 Task: Open a blank google sheet and write heading  Expense ManagerAdd Datesin a column and its values below  '2023-05-01, 2023-05-03, 2023-05-05, 2023-05-10, 2023-05-15, 2023-05-20, 2023-05-25 & 2023-05-31'Add Categories in next column and its values below  Food, Transportation, Utilities, Food, Housing, Entertainment, Utilities & FoodAdd Descriptionsin next column and its values below  Grocery Store, Bus Fare, Internet Bill, Restaurant, Rent, Movie Tickets, Electricity Bill & Grocery StoreAdd Amountin next column and its values below  $50, $5, $60, $30, $800, $20, $70 & $40Save page Budget Template
Action: Mouse moved to (1314, 106)
Screenshot: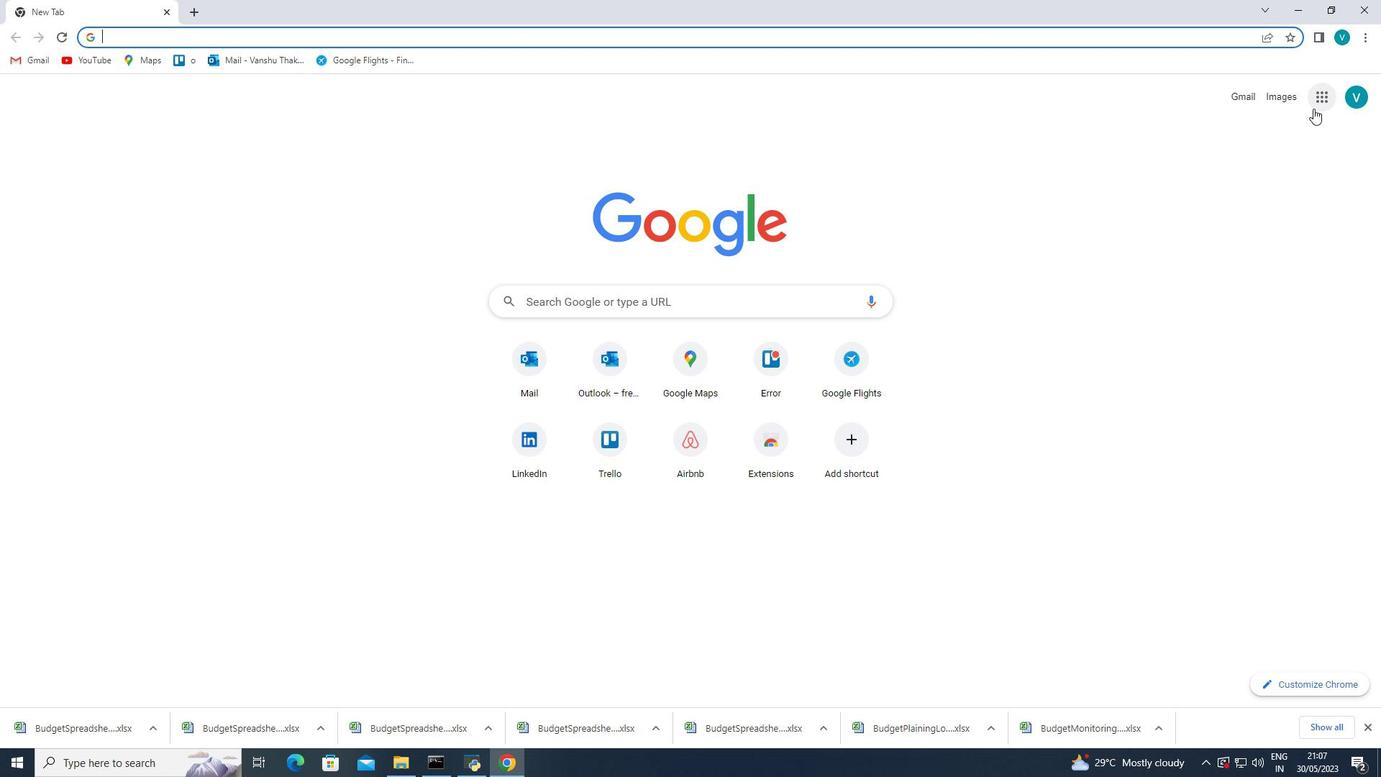 
Action: Mouse pressed left at (1314, 106)
Screenshot: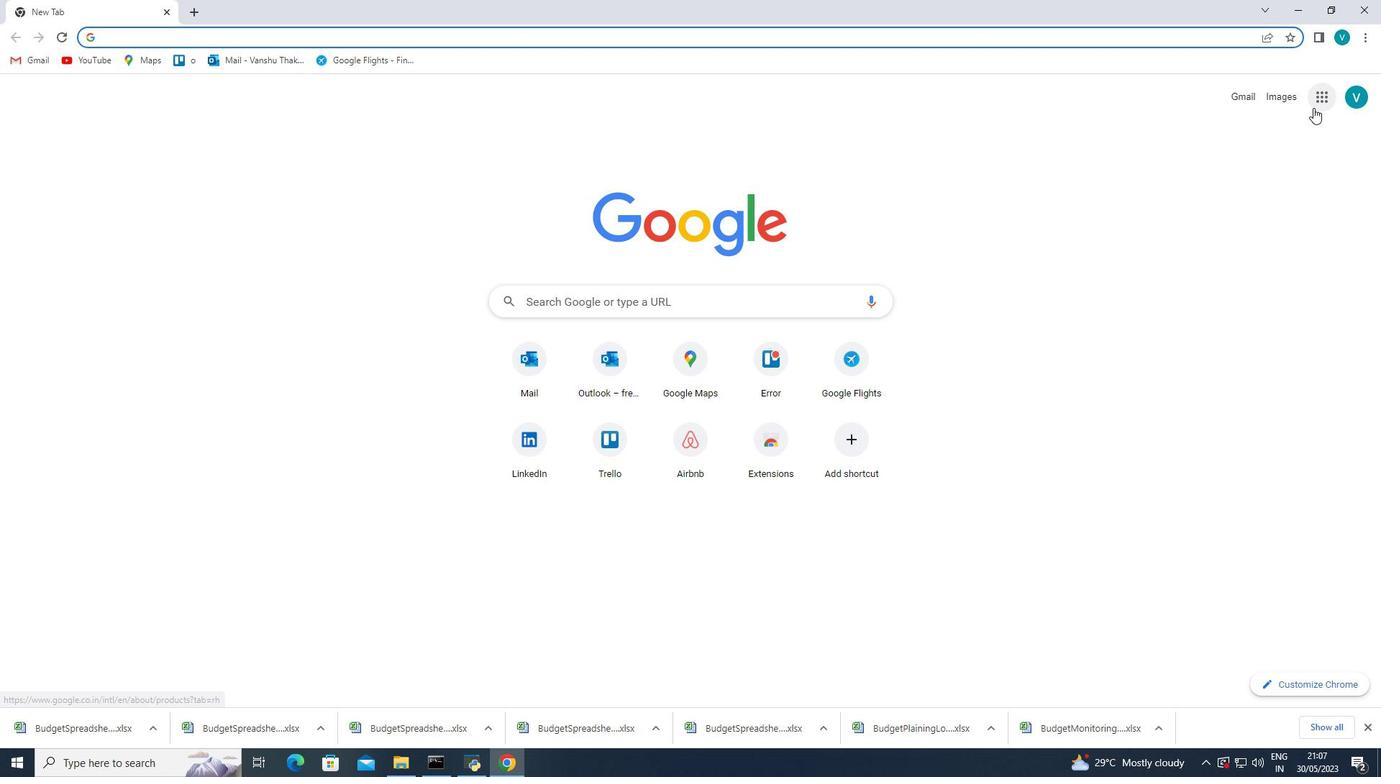 
Action: Mouse moved to (1340, 323)
Screenshot: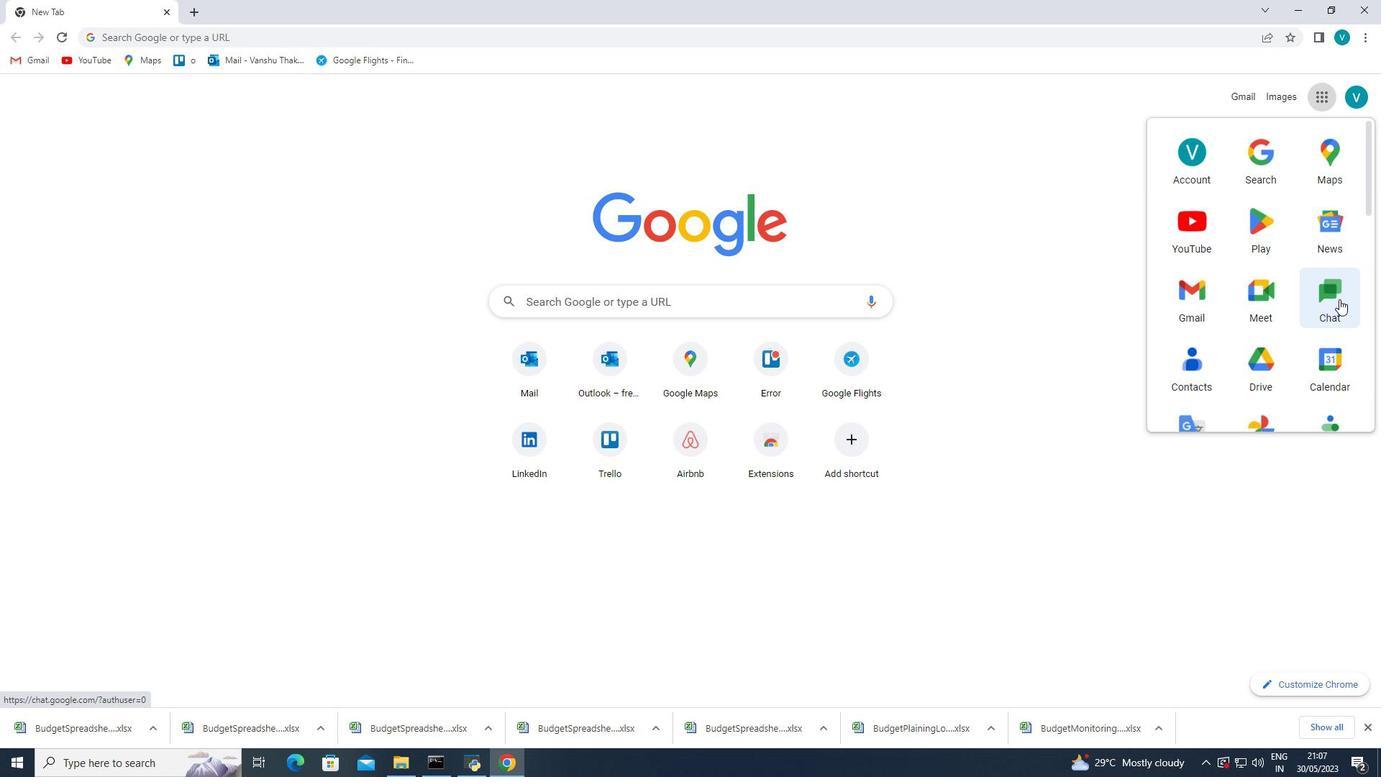 
Action: Mouse scrolled (1340, 322) with delta (0, 0)
Screenshot: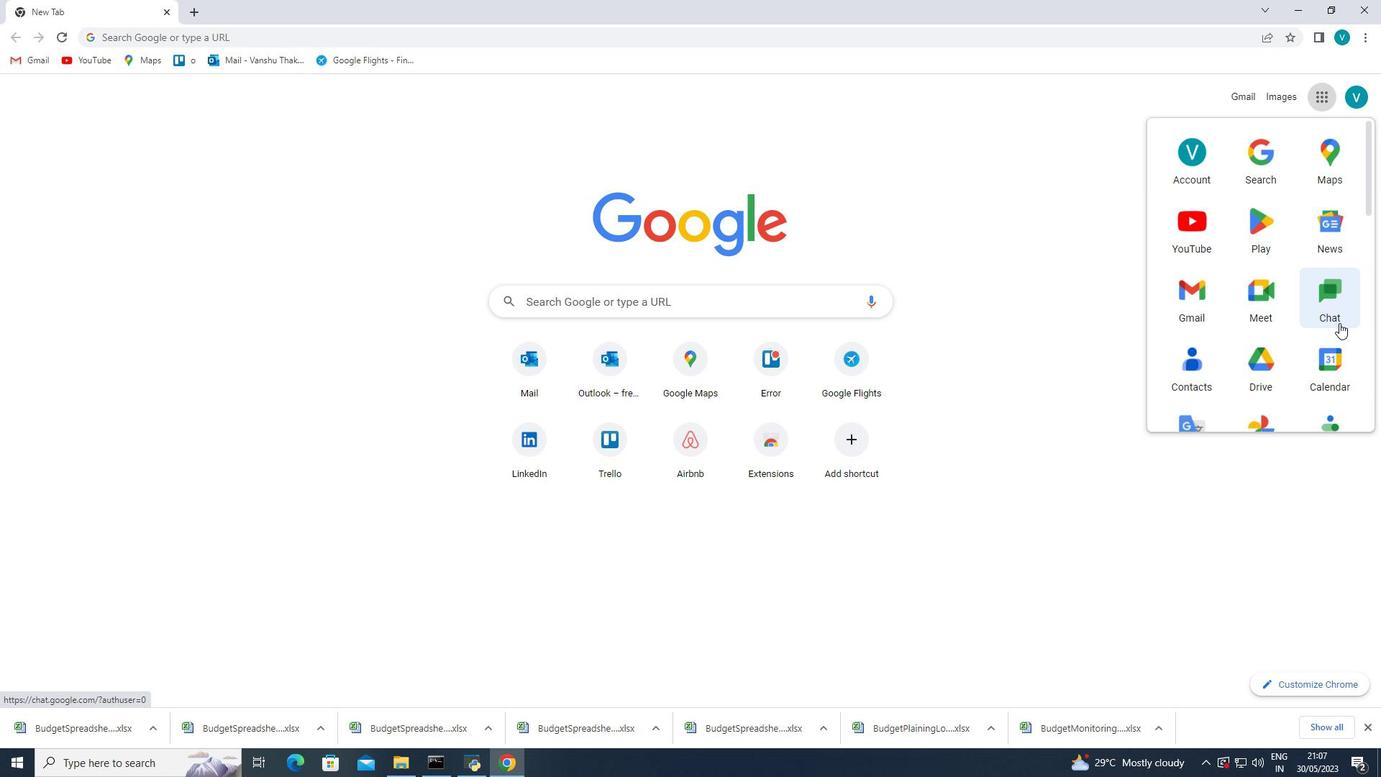 
Action: Mouse scrolled (1340, 322) with delta (0, 0)
Screenshot: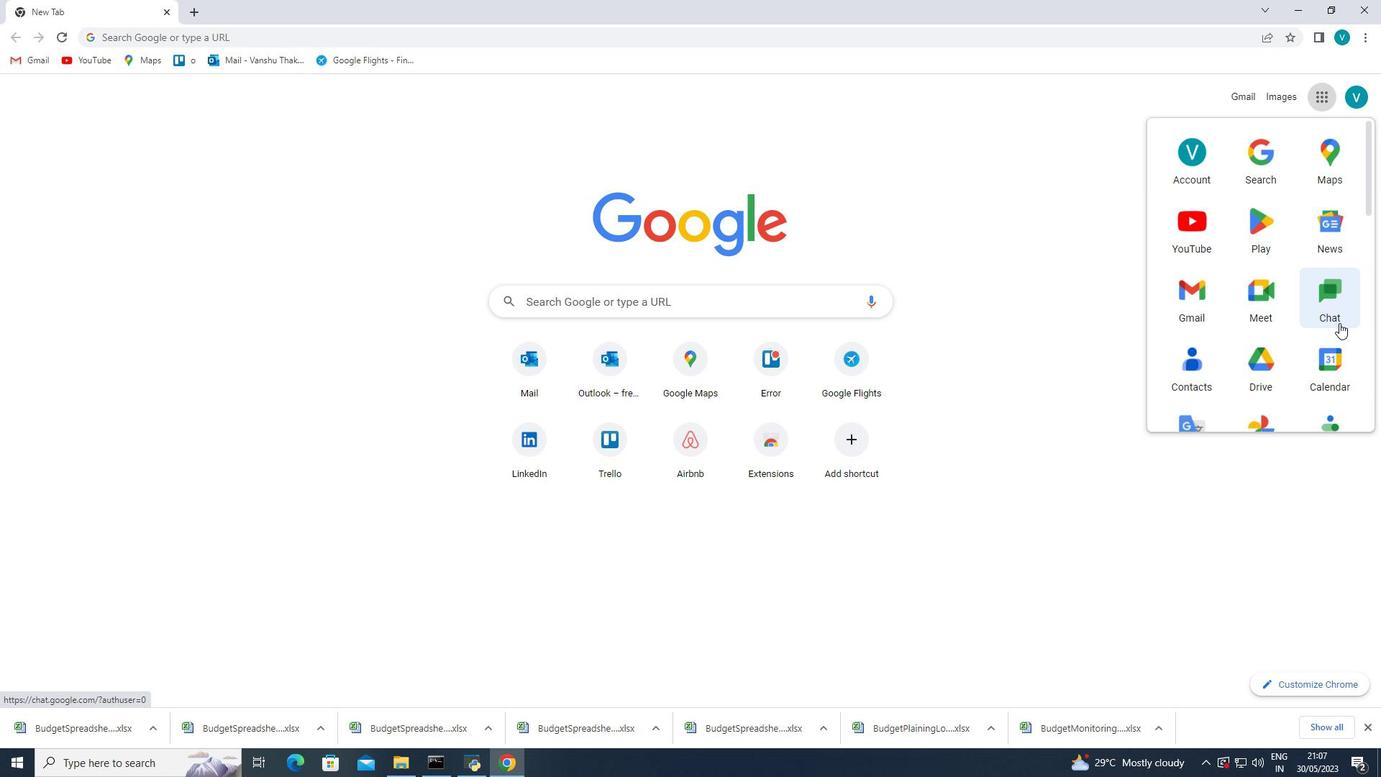 
Action: Mouse scrolled (1340, 322) with delta (0, 0)
Screenshot: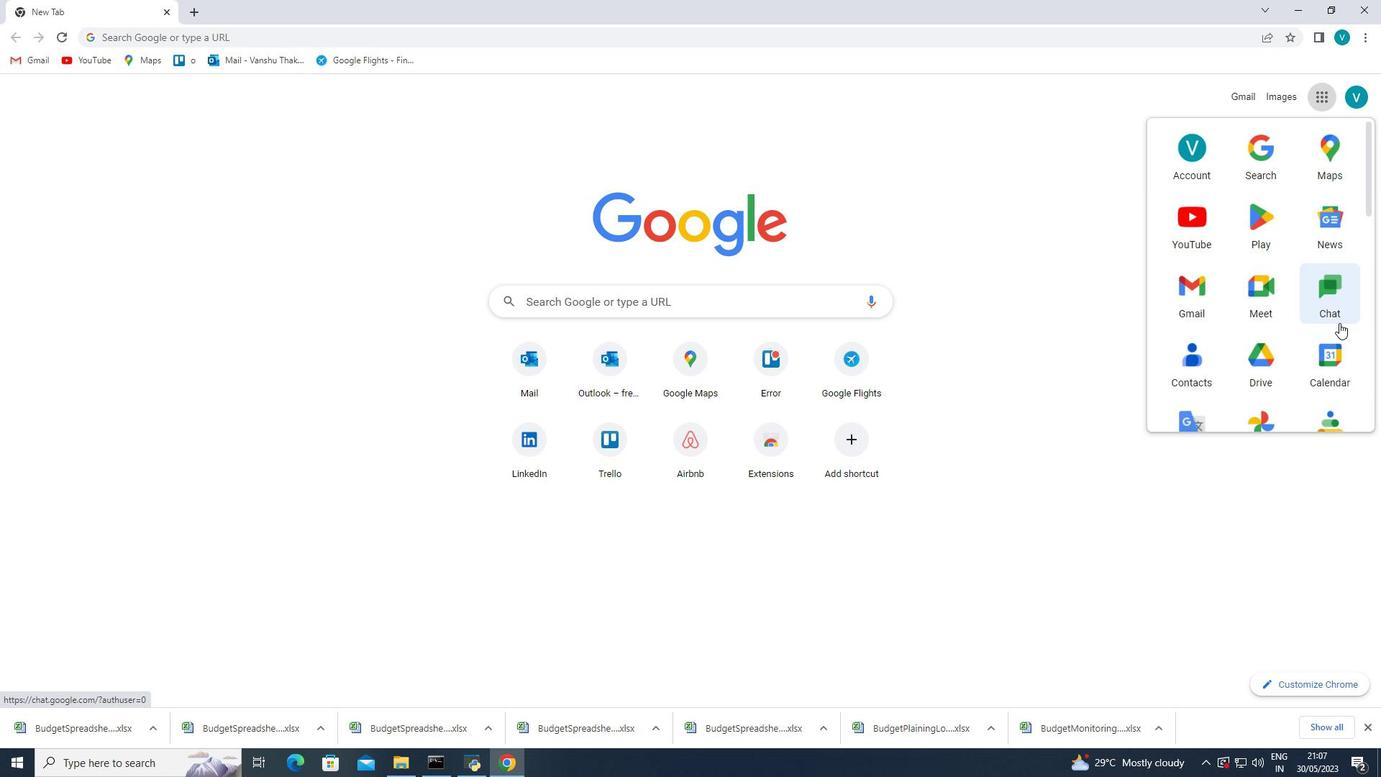 
Action: Mouse scrolled (1340, 322) with delta (0, 0)
Screenshot: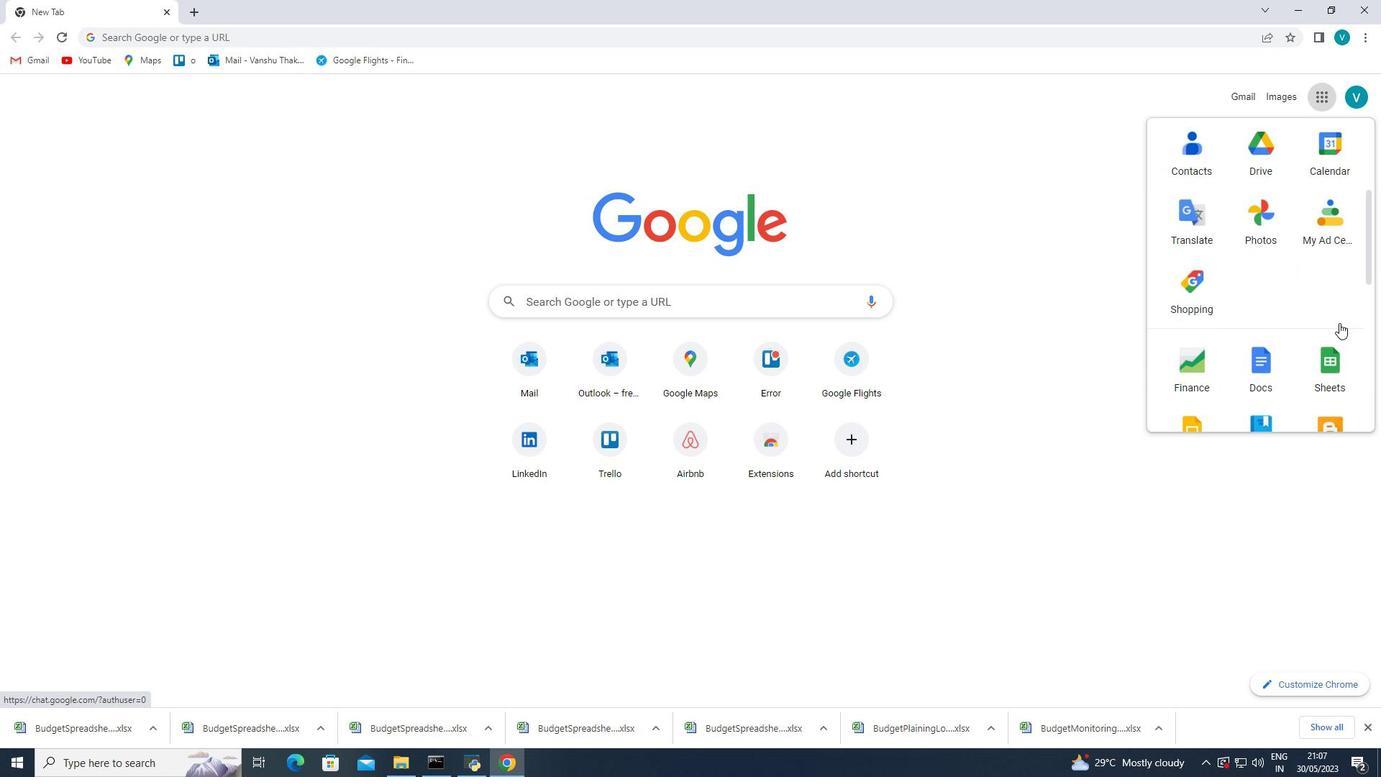 
Action: Mouse scrolled (1340, 322) with delta (0, 0)
Screenshot: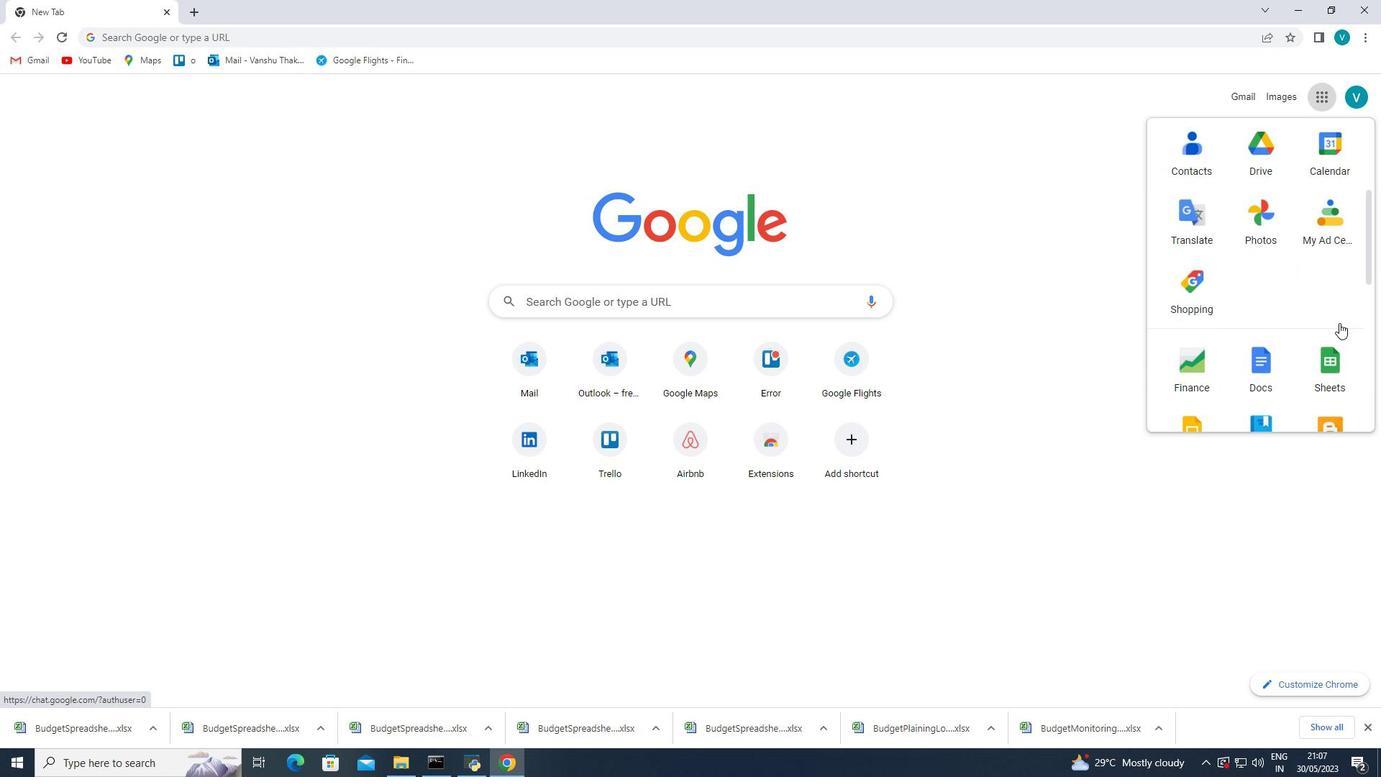 
Action: Mouse moved to (1322, 238)
Screenshot: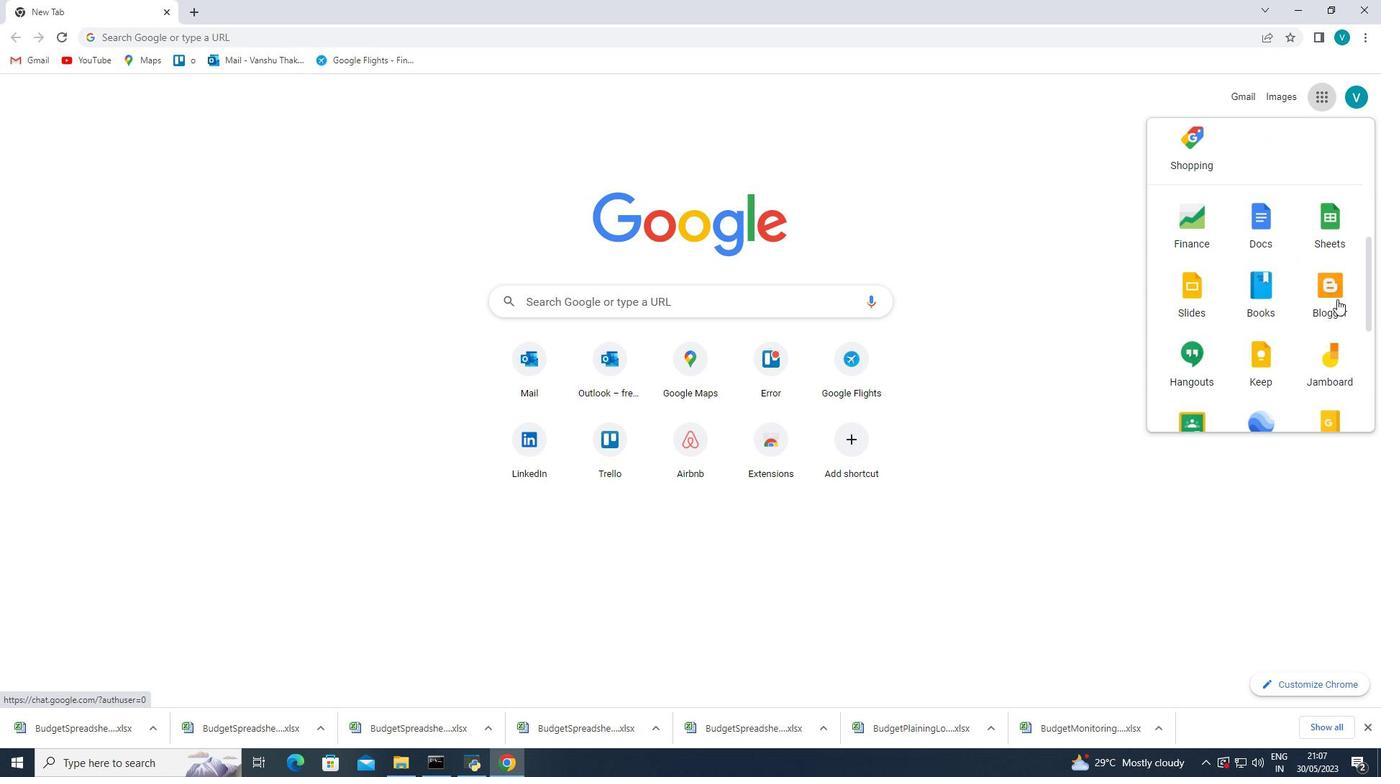 
Action: Mouse pressed left at (1322, 238)
Screenshot: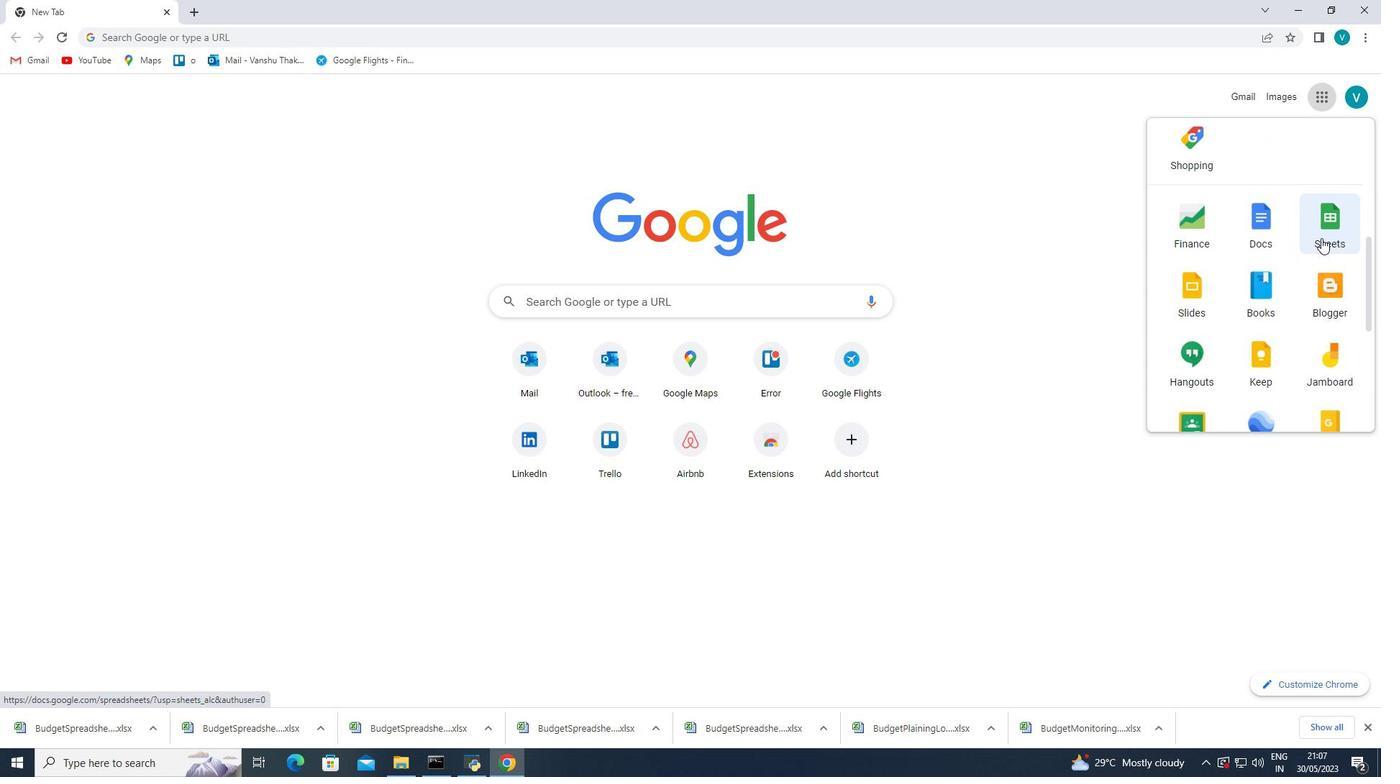 
Action: Mouse moved to (359, 218)
Screenshot: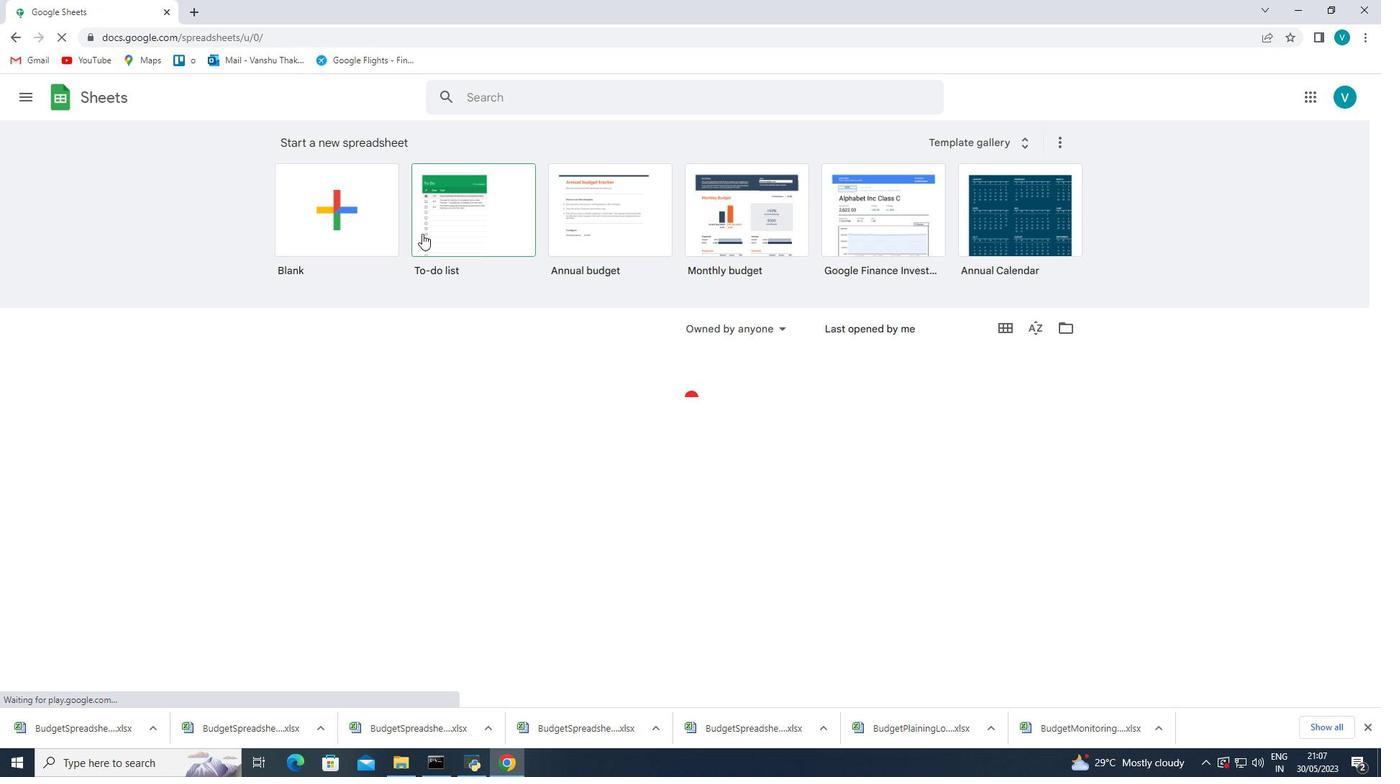 
Action: Mouse pressed left at (359, 218)
Screenshot: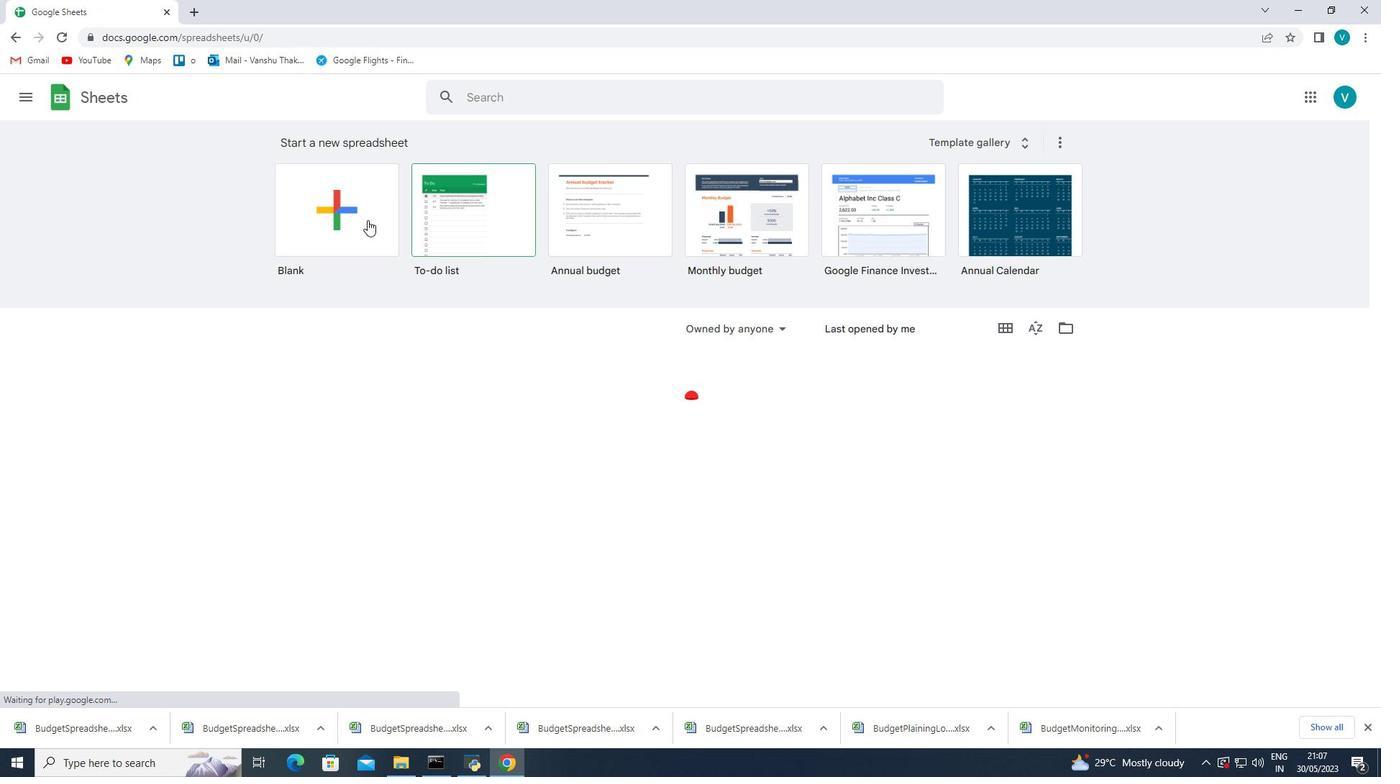 
Action: Mouse pressed left at (359, 218)
Screenshot: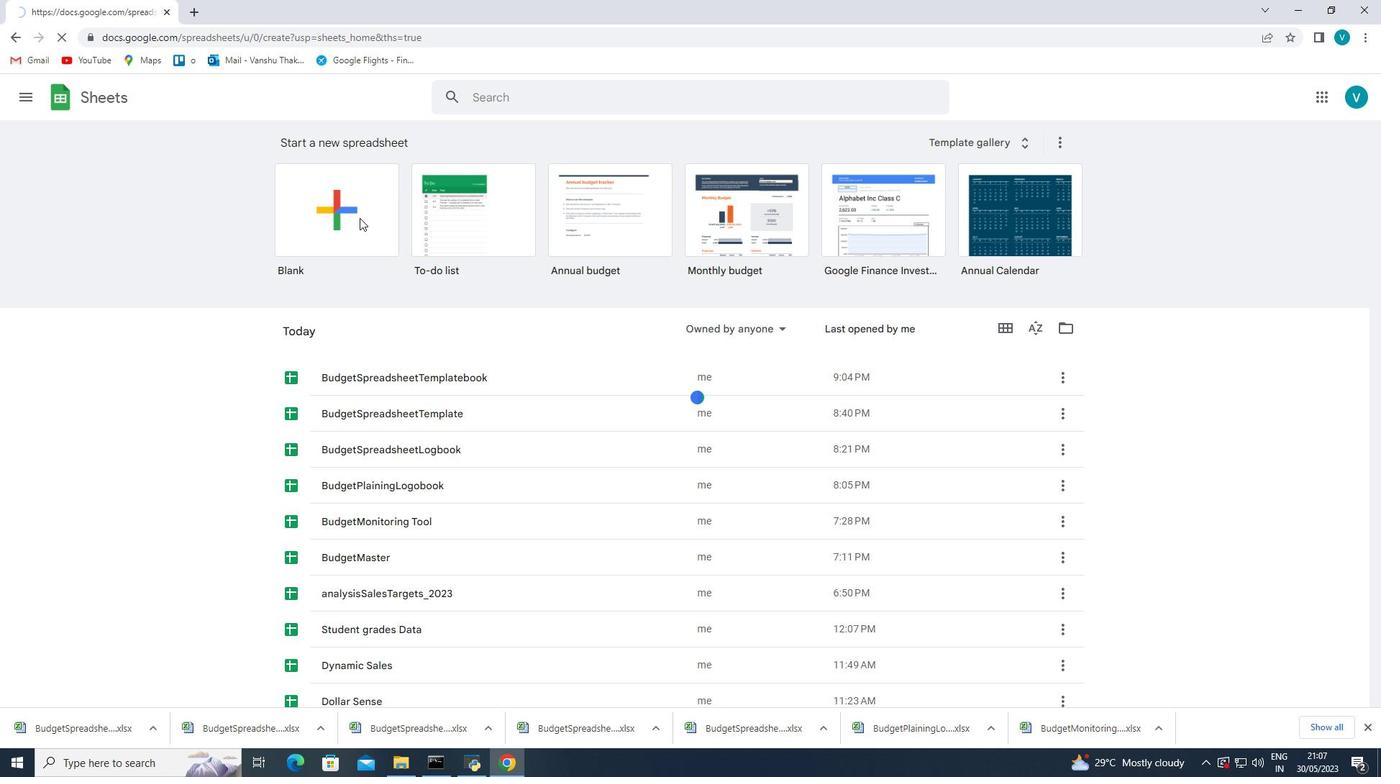 
Action: Mouse moved to (46, 200)
Screenshot: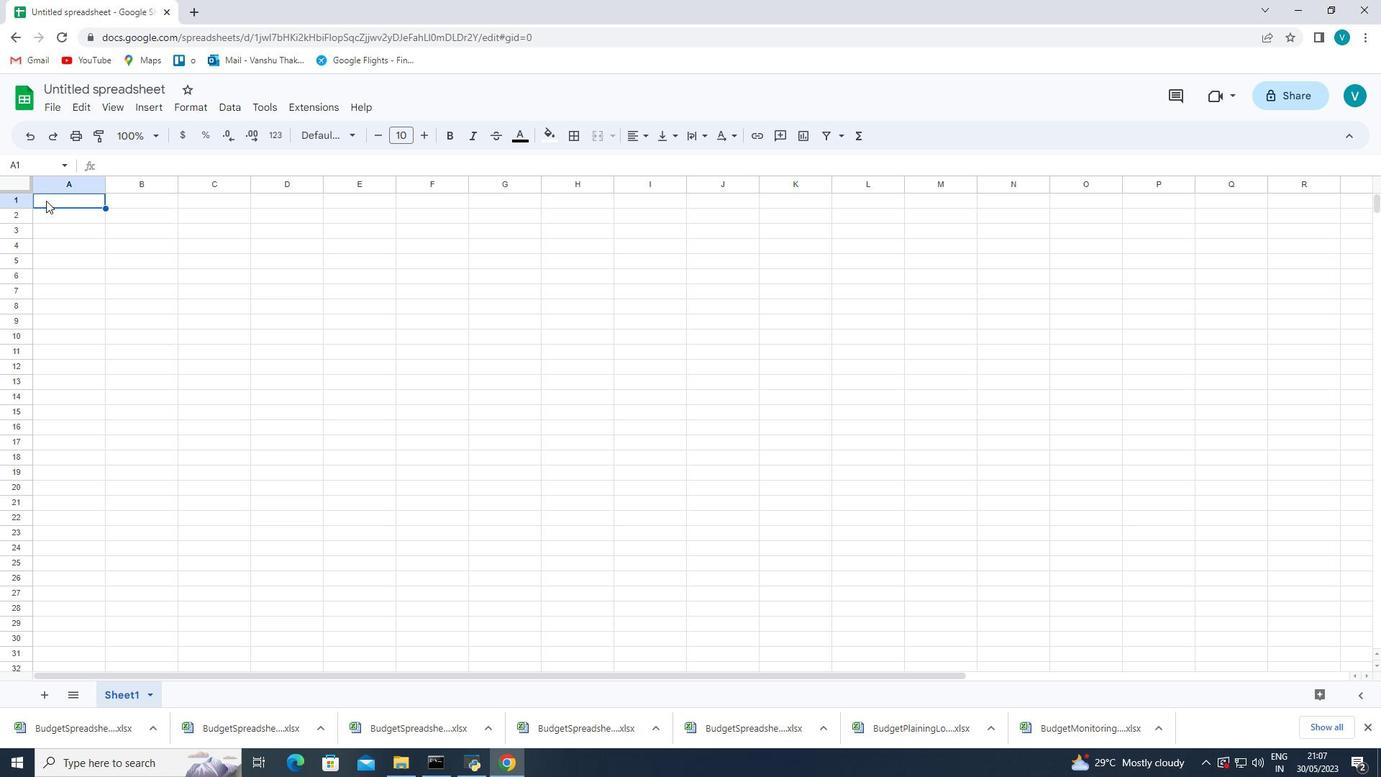 
Action: Mouse pressed left at (46, 200)
Screenshot: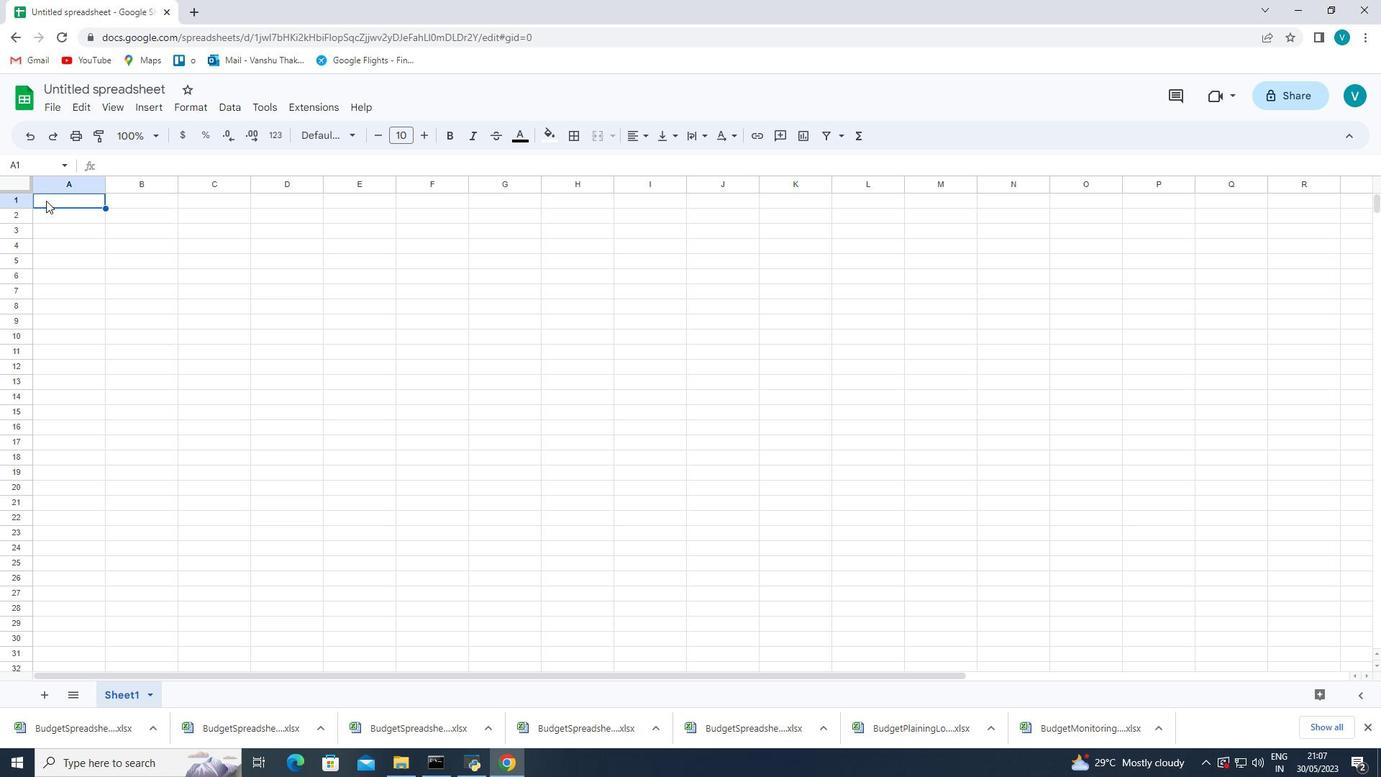 
Action: Mouse moved to (642, 255)
Screenshot: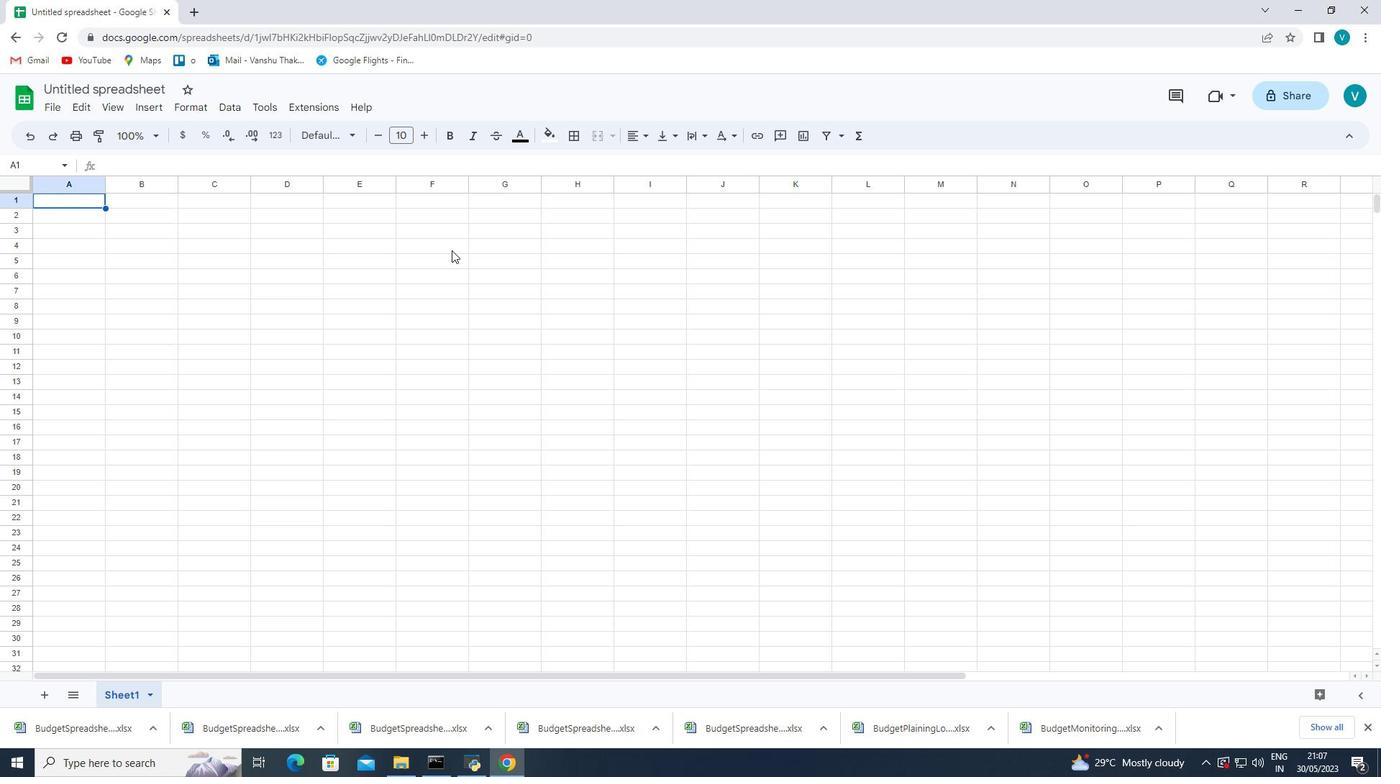 
Action: Key pressed <Key.shift><Key.shift><Key.shift><Key.shift><Key.shift><Key.shift><Key.shift><Key.shift><Key.shift><Key.shift>Expense<Key.space><Key.shift><Key.shift><Key.shift><Key.shift>Man
Screenshot: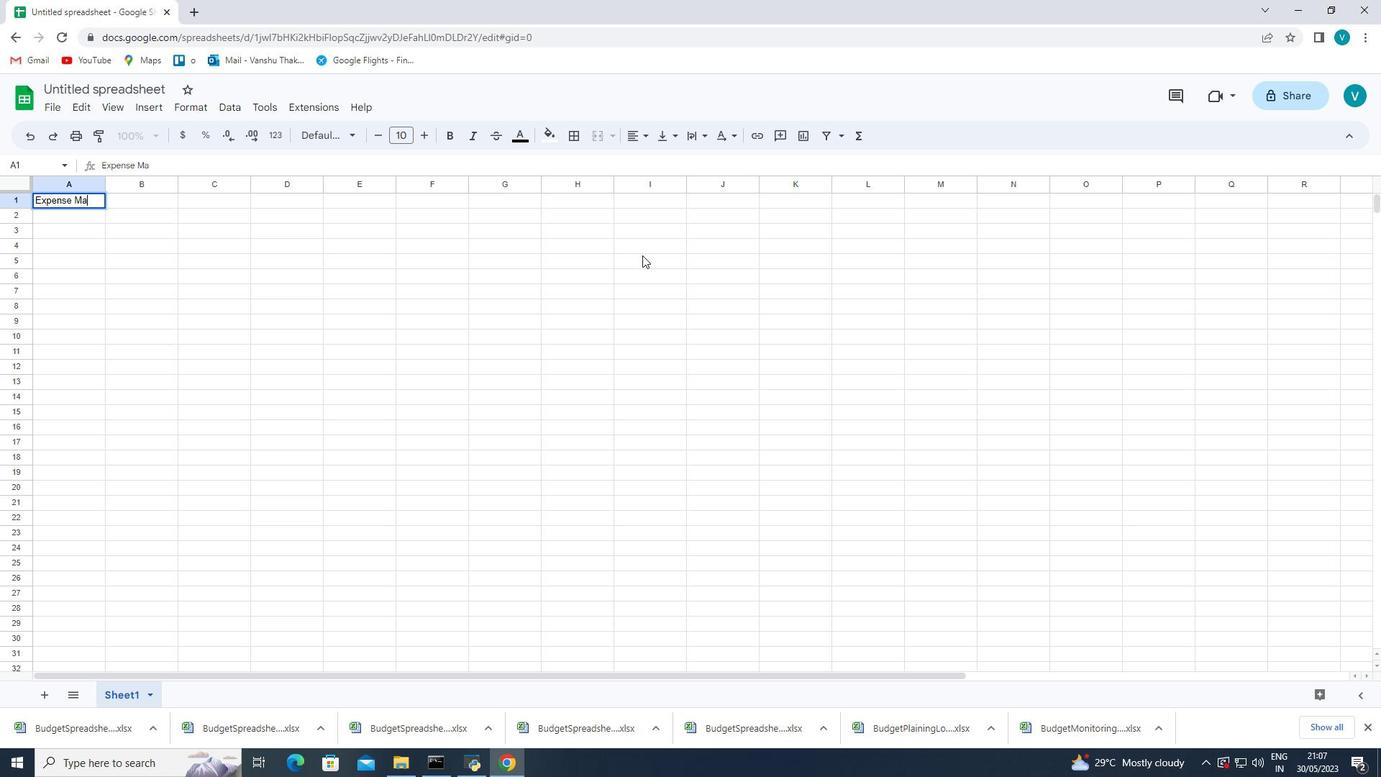 
Action: Mouse moved to (643, 254)
Screenshot: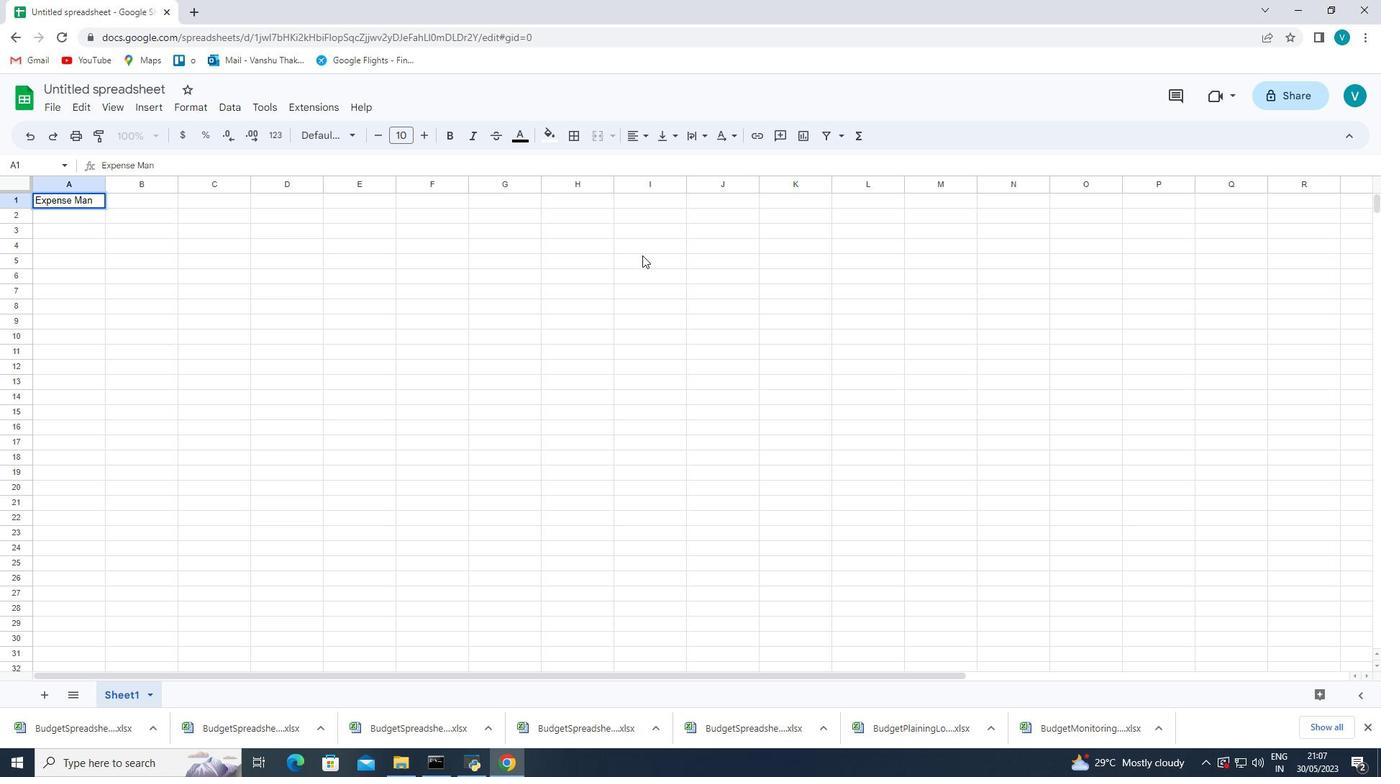 
Action: Key pressed ager<Key.space><Key.enter><Key.shift>Date<Key.right><Key.shift>Categories<Key.space><Key.right><Key.shift>Descriptions<Key.space><Key.right><Key.shift><Key.shift><Key.shift><Key.shift><Key.shift><Key.shift><Key.shift><Key.shift><Key.shift><Key.shift><Key.shift>Amount
Screenshot: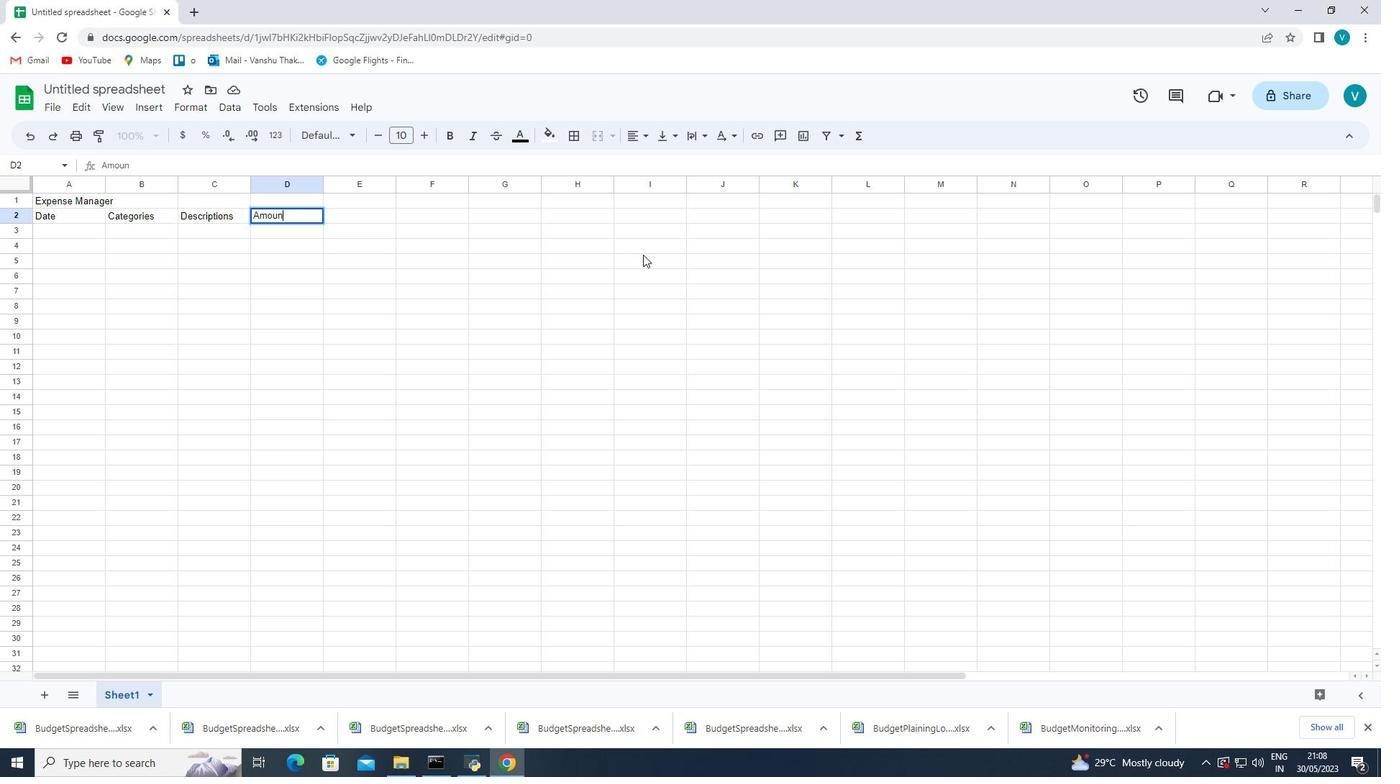 
Action: Mouse moved to (617, 385)
Screenshot: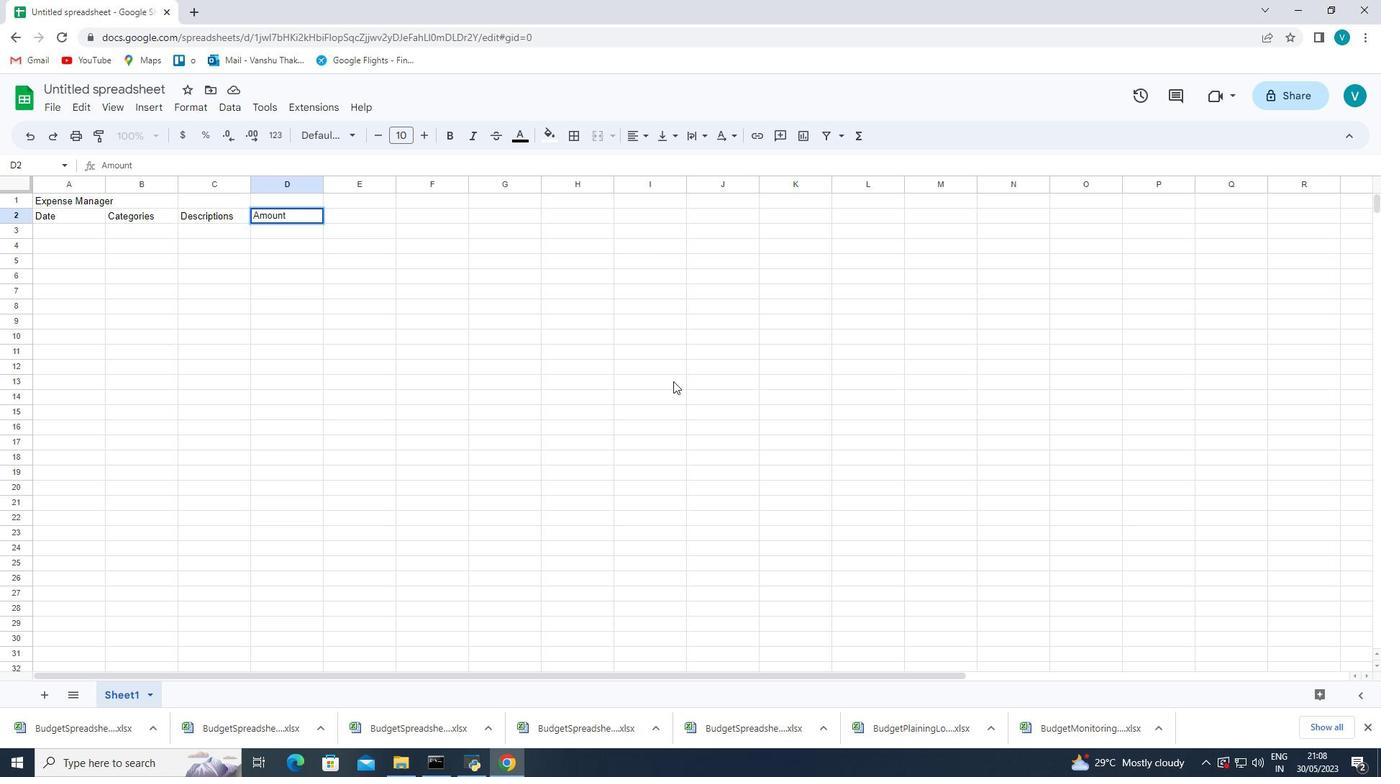 
Action: Mouse pressed left at (617, 385)
Screenshot: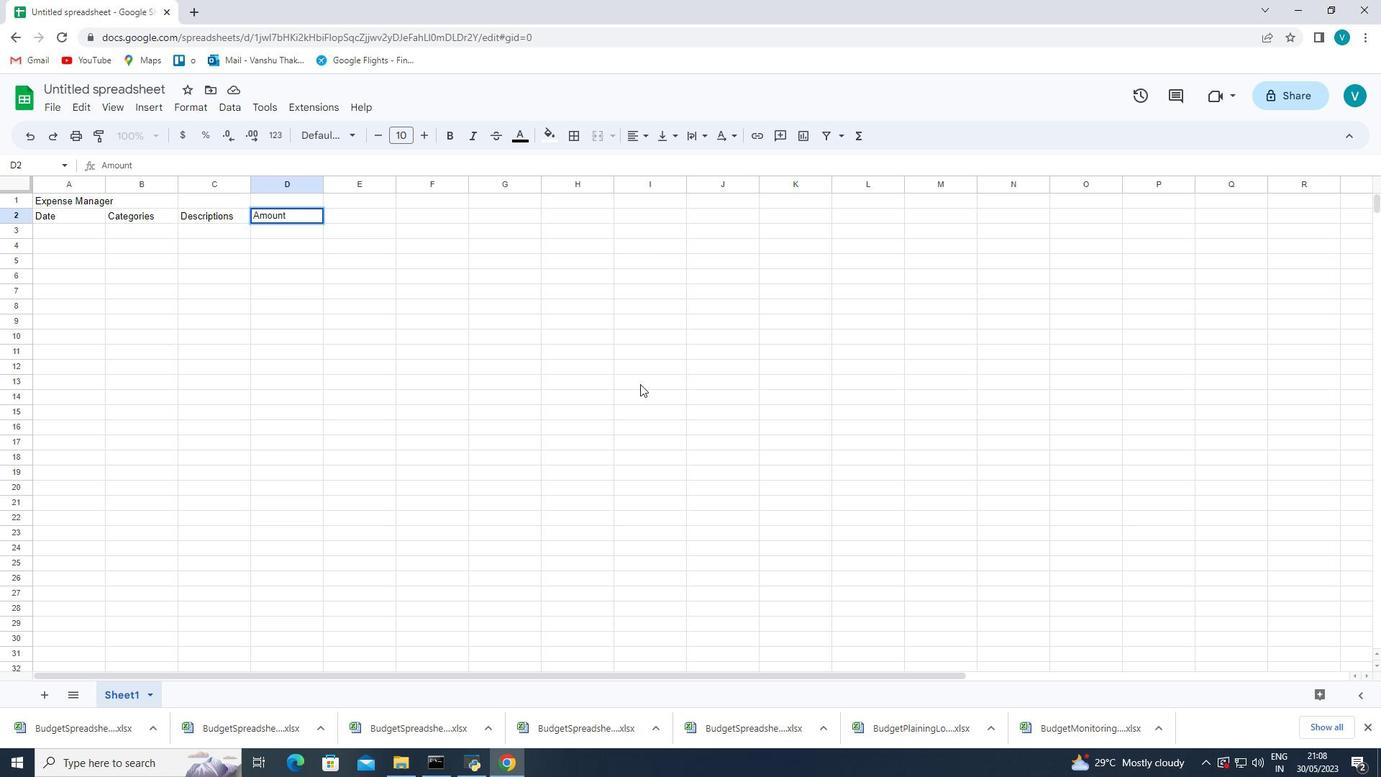 
Action: Mouse moved to (79, 234)
Screenshot: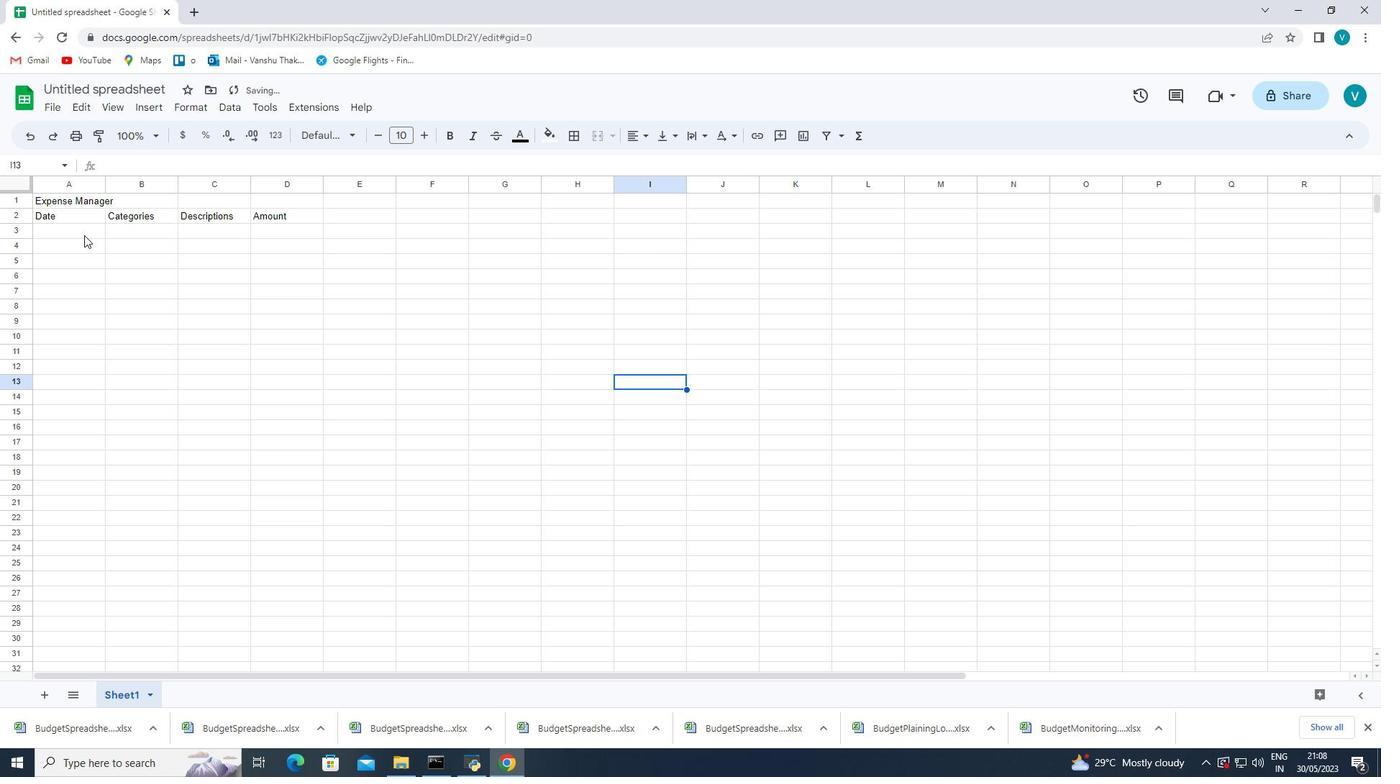 
Action: Mouse pressed left at (79, 234)
Screenshot: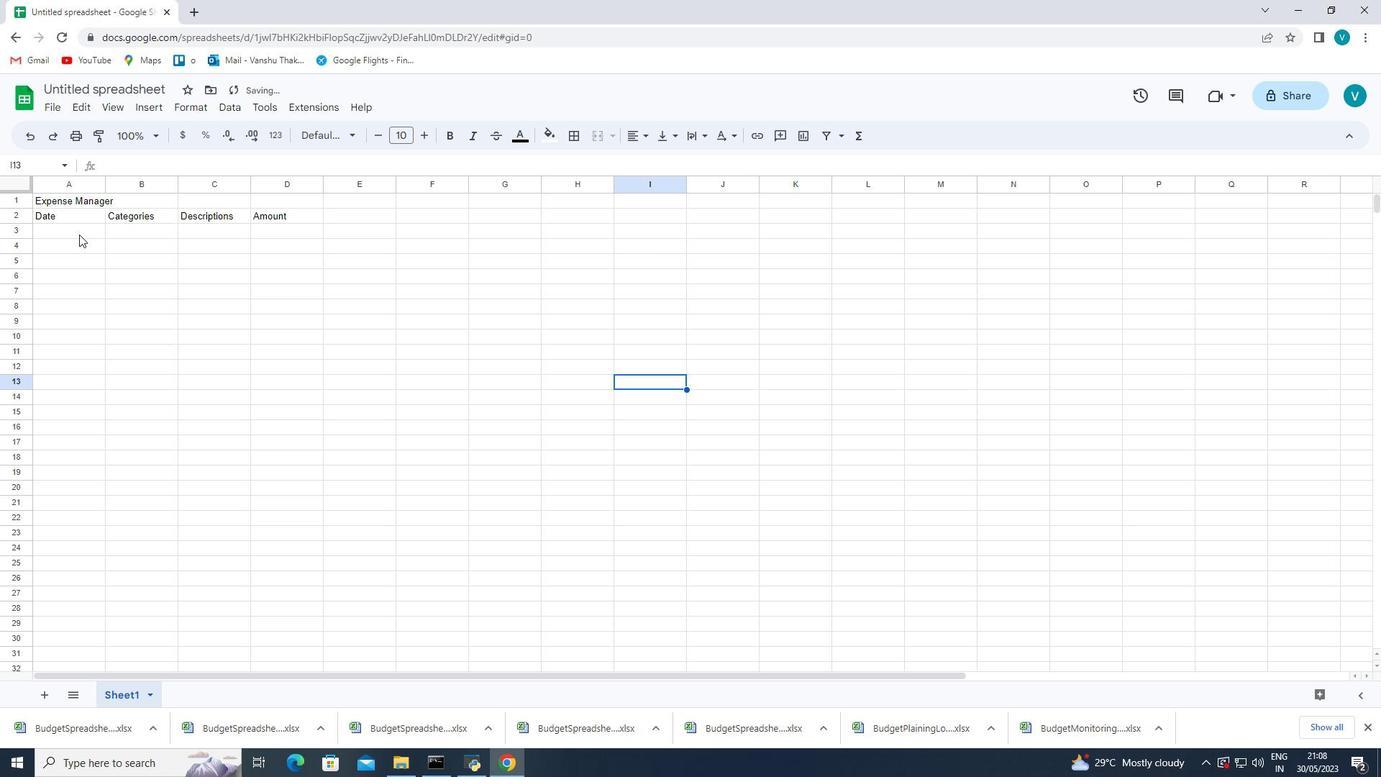 
Action: Mouse moved to (1381, 0)
Screenshot: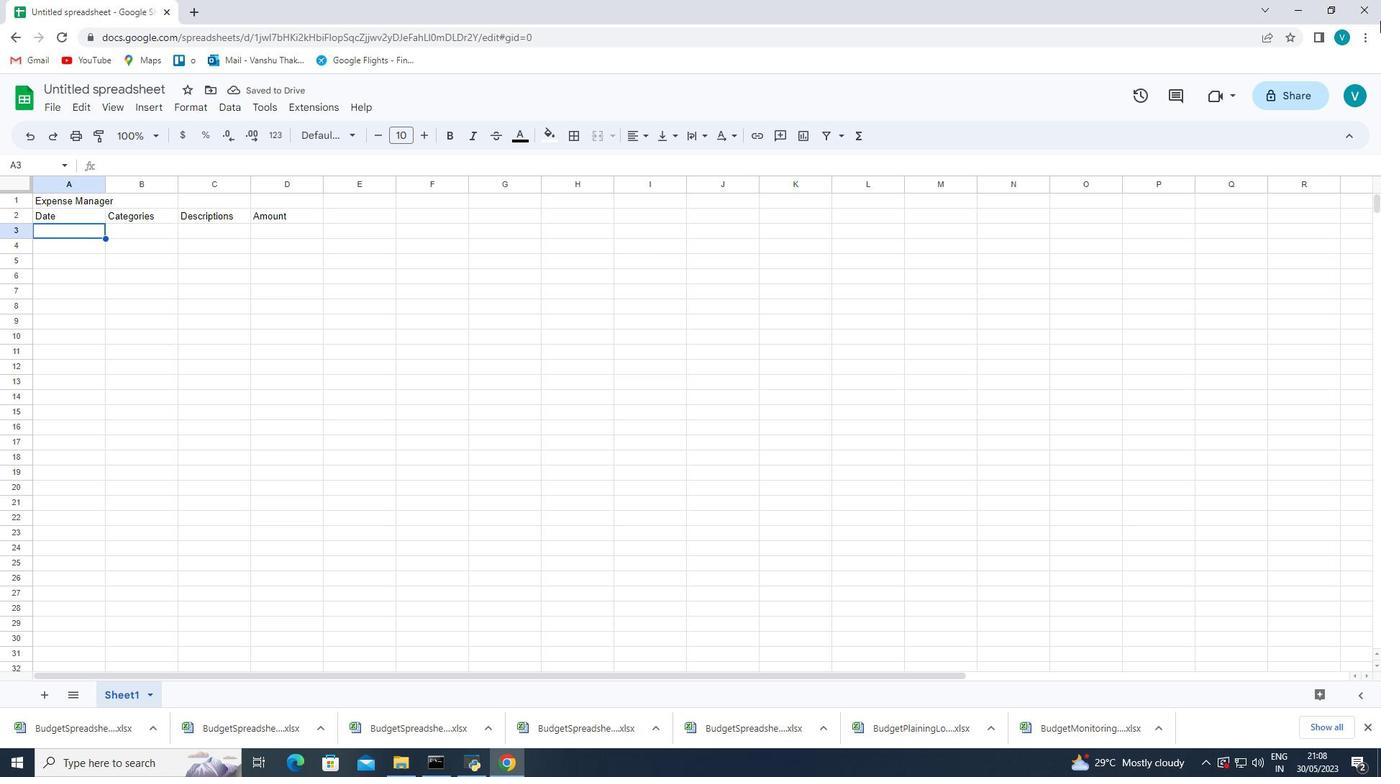 
Action: Key pressed 2023
Screenshot: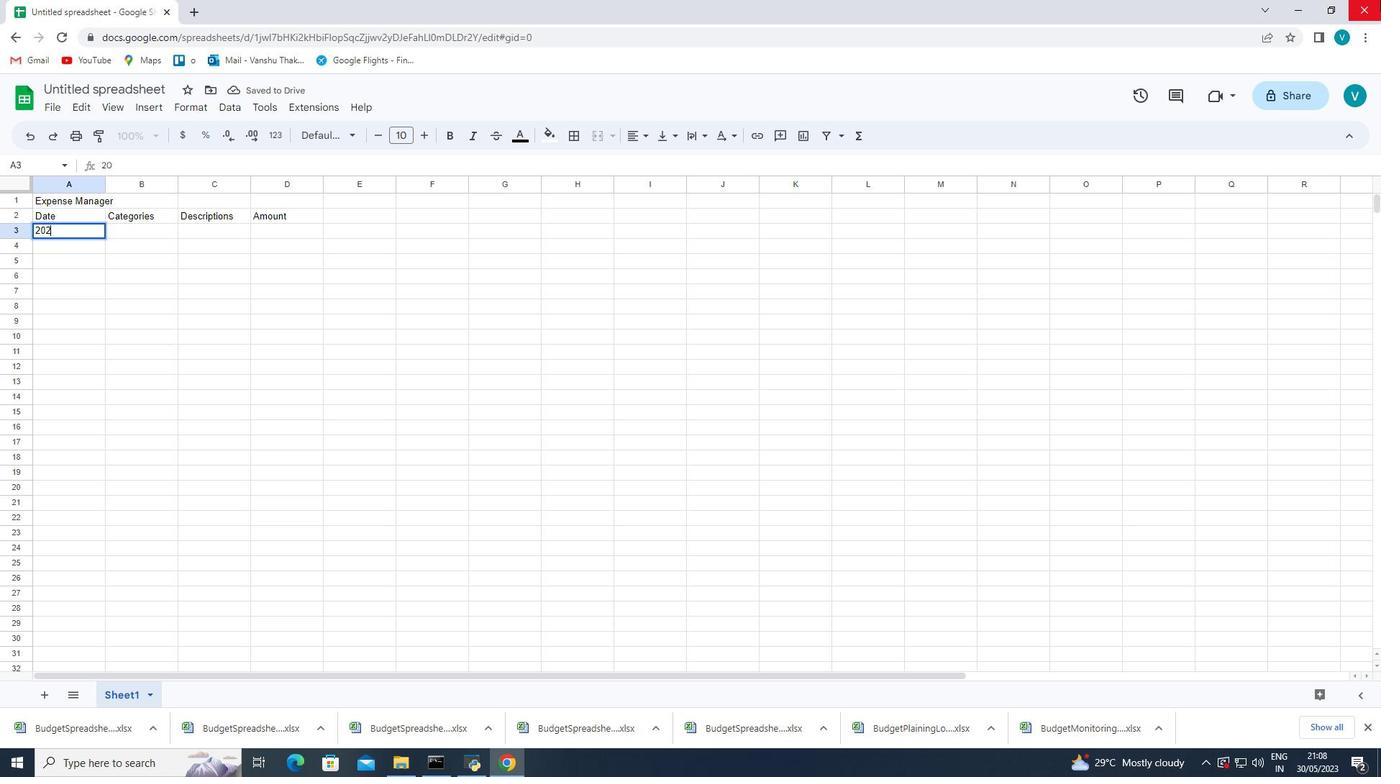 
Action: Mouse moved to (1381, 0)
Screenshot: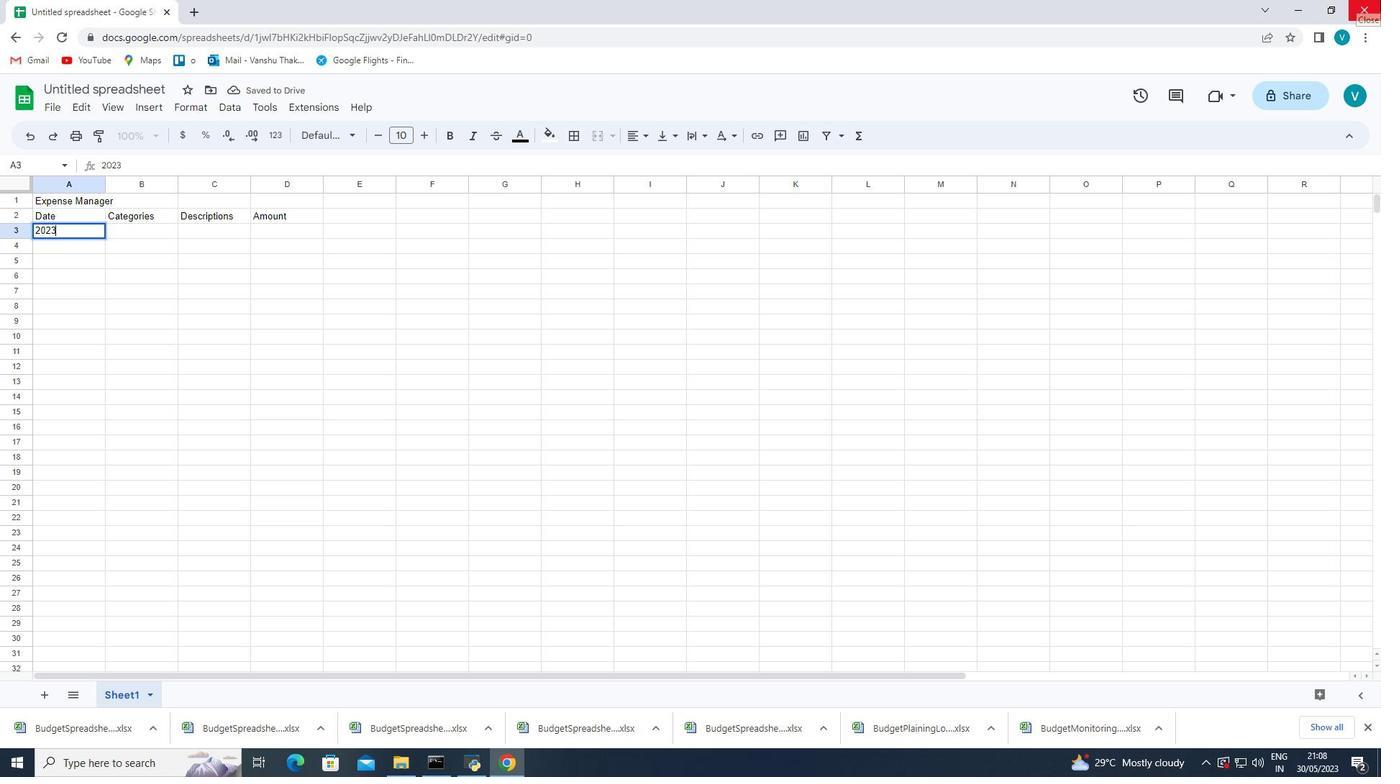 
Action: Key pressed -
Screenshot: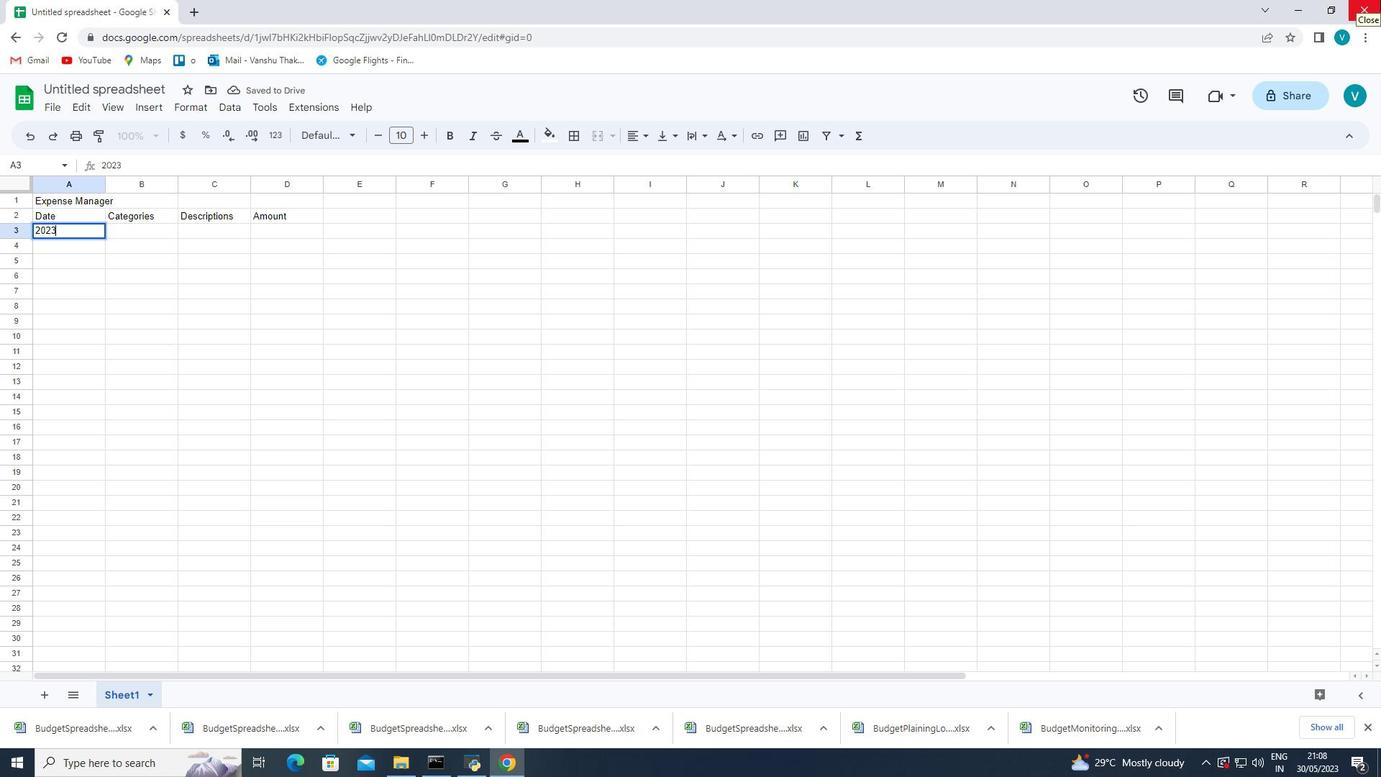 
Action: Mouse moved to (1382, 4)
Screenshot: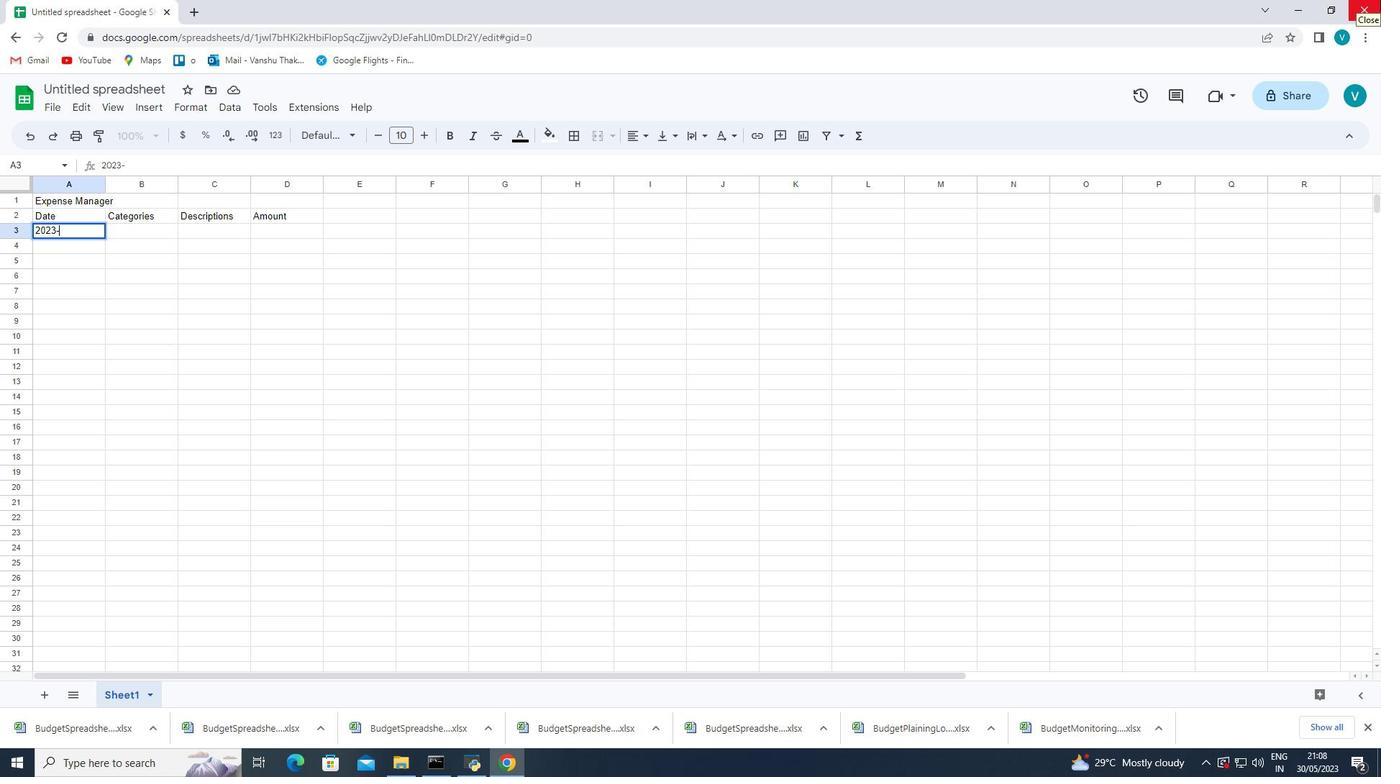 
Action: Key pressed 0
Screenshot: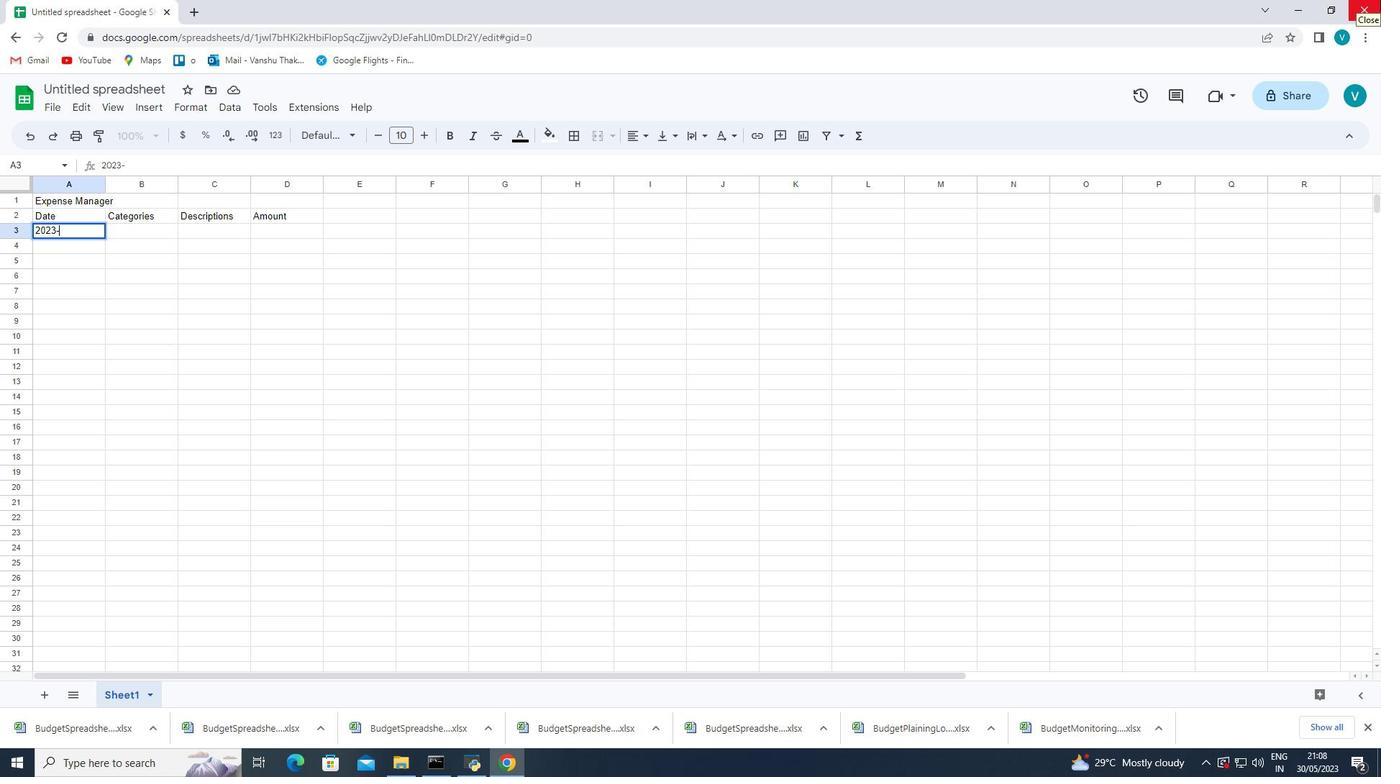 
Action: Mouse moved to (1381, 5)
Screenshot: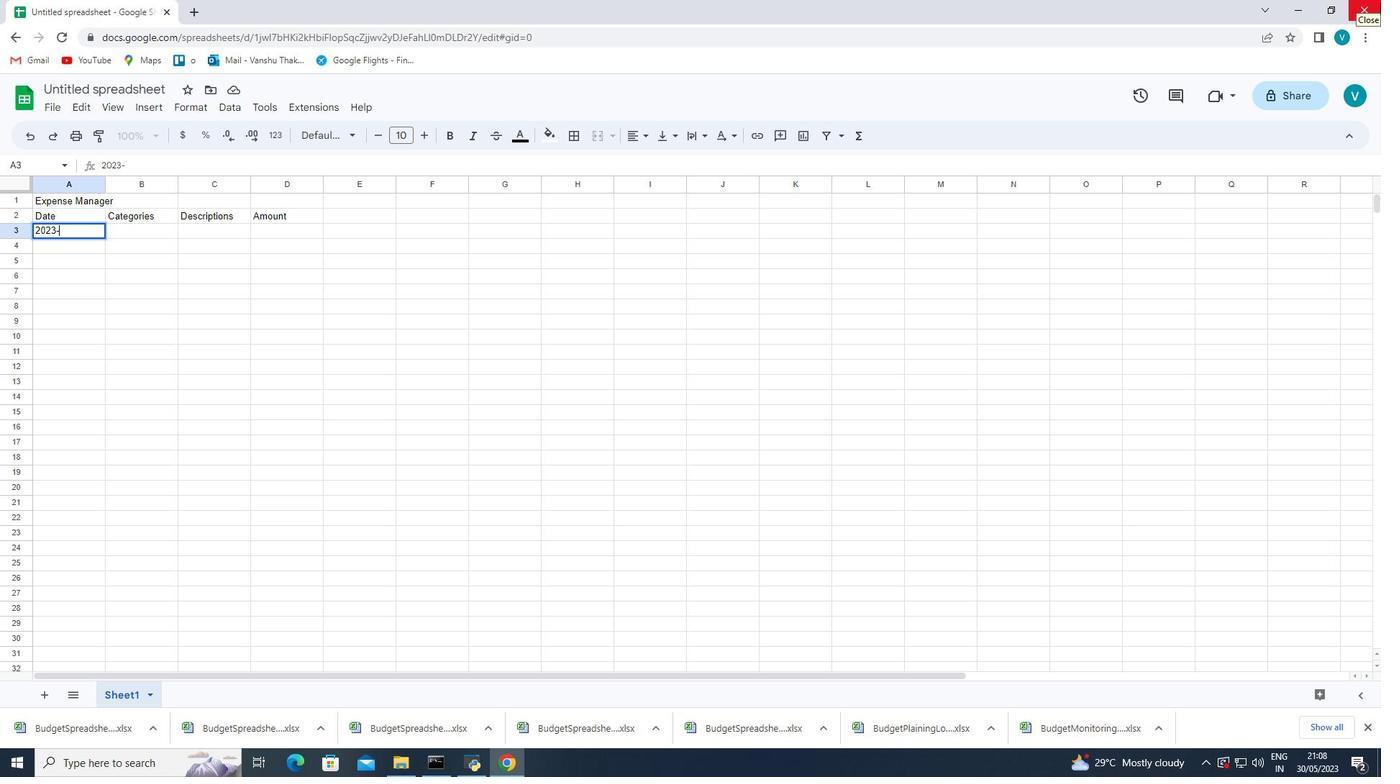 
Action: Key pressed 5-
Screenshot: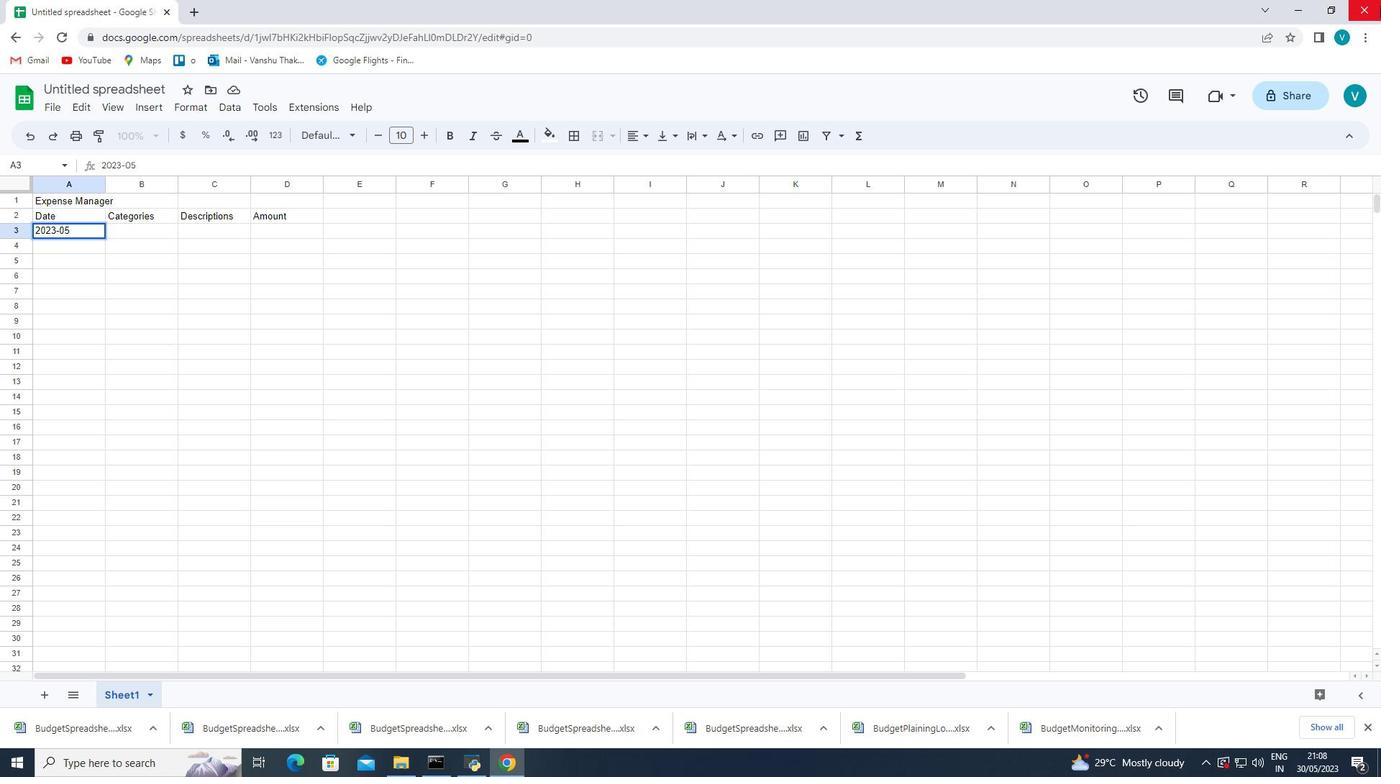 
Action: Mouse moved to (1382, 6)
Screenshot: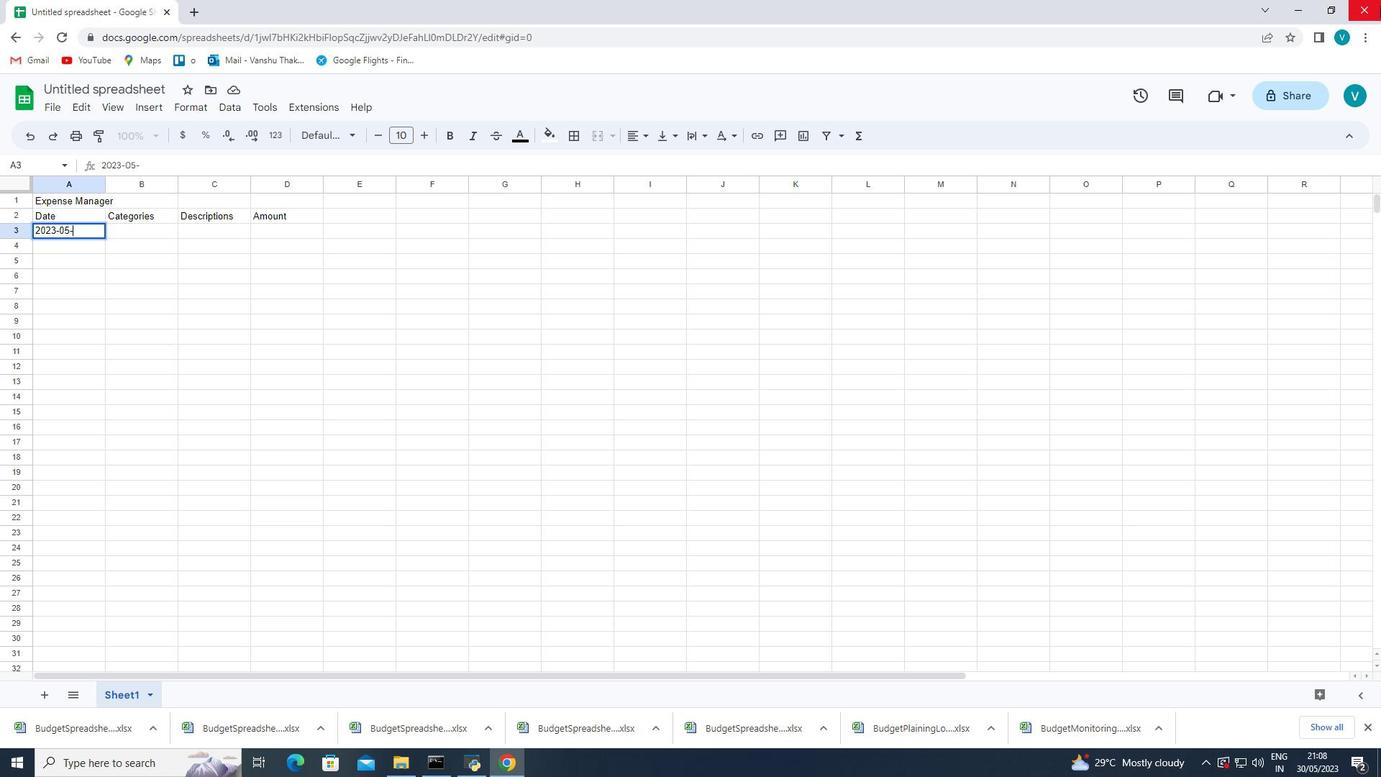 
Action: Key pressed 01<Key.enter>2
Screenshot: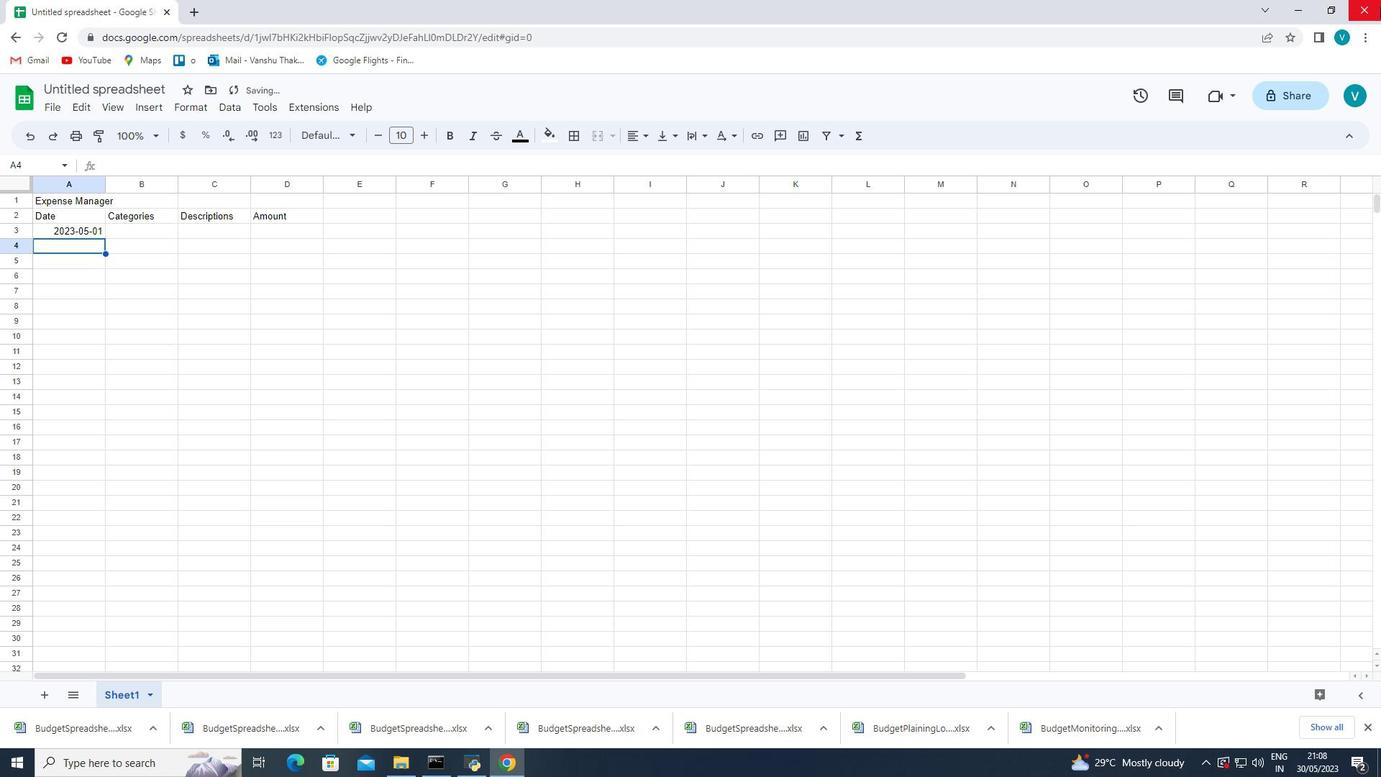 
Action: Mouse moved to (1381, 11)
Screenshot: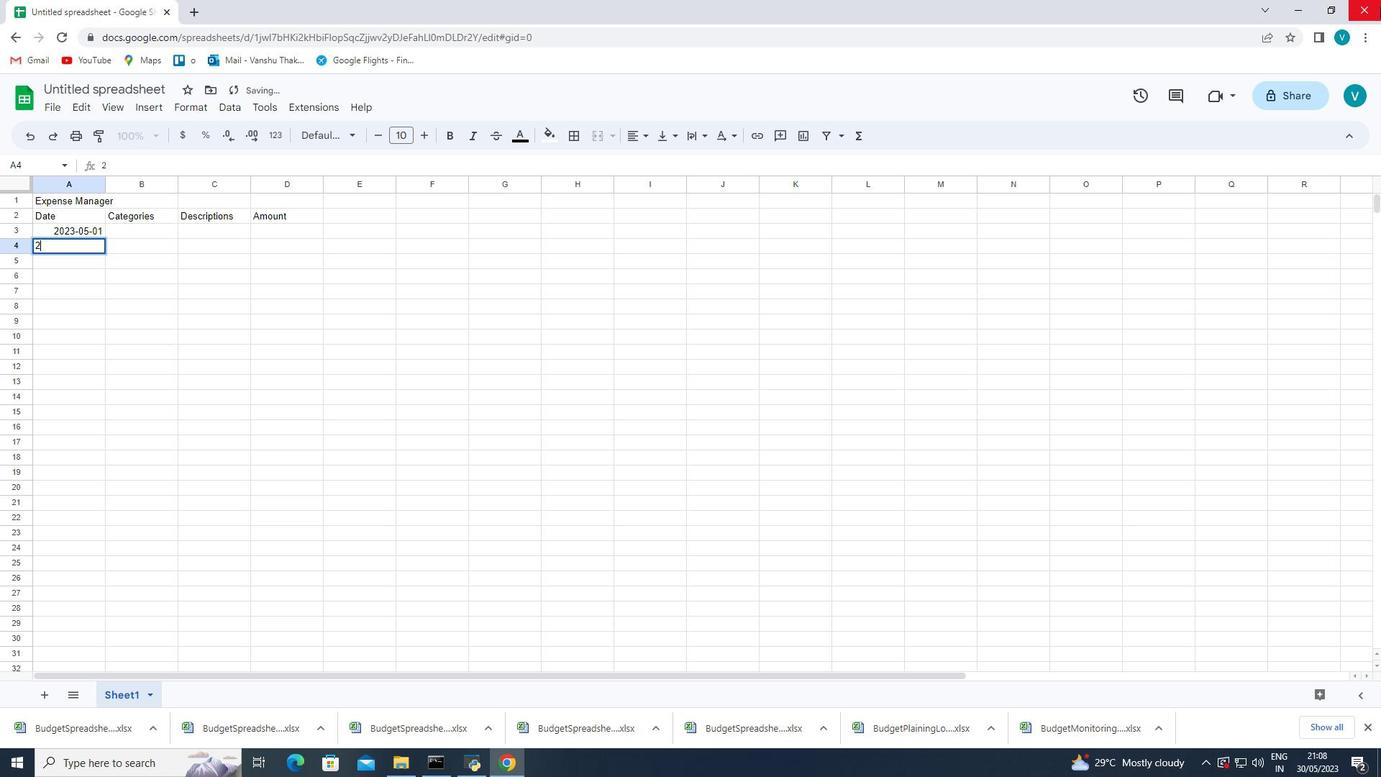 
Action: Key pressed 023-05-03<Key.enter>2023-05-05<Key.enter>2023-05-31<Key.enter>
Screenshot: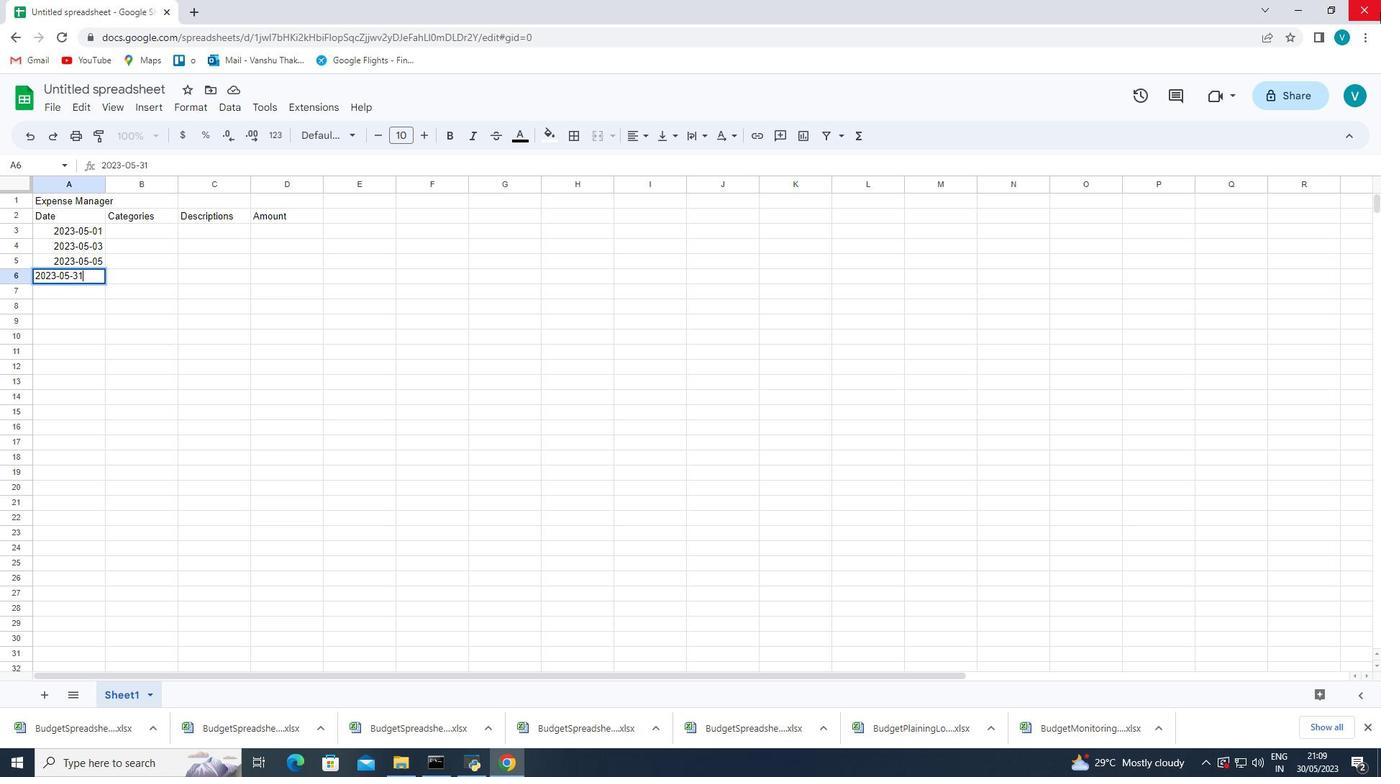 
Action: Mouse moved to (98, 271)
Screenshot: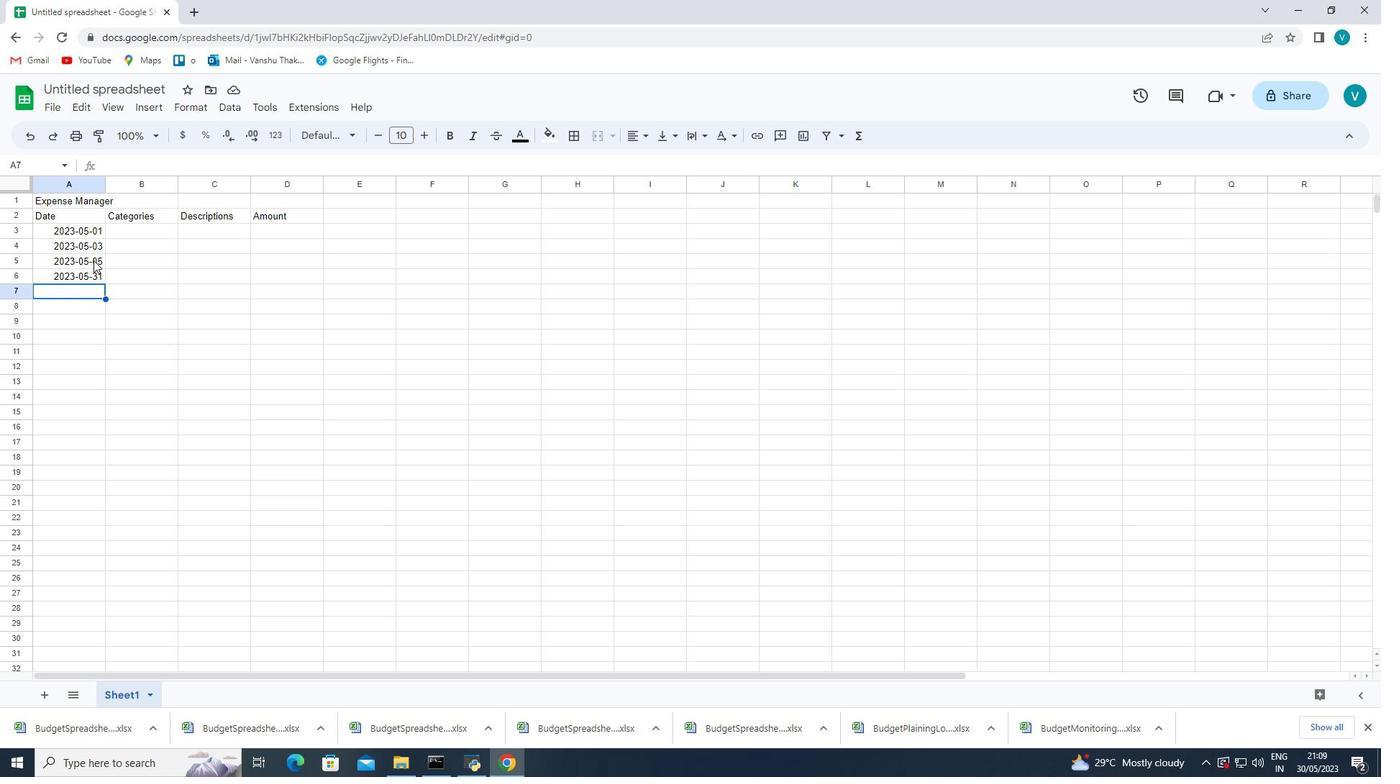 
Action: Mouse pressed left at (98, 271)
Screenshot: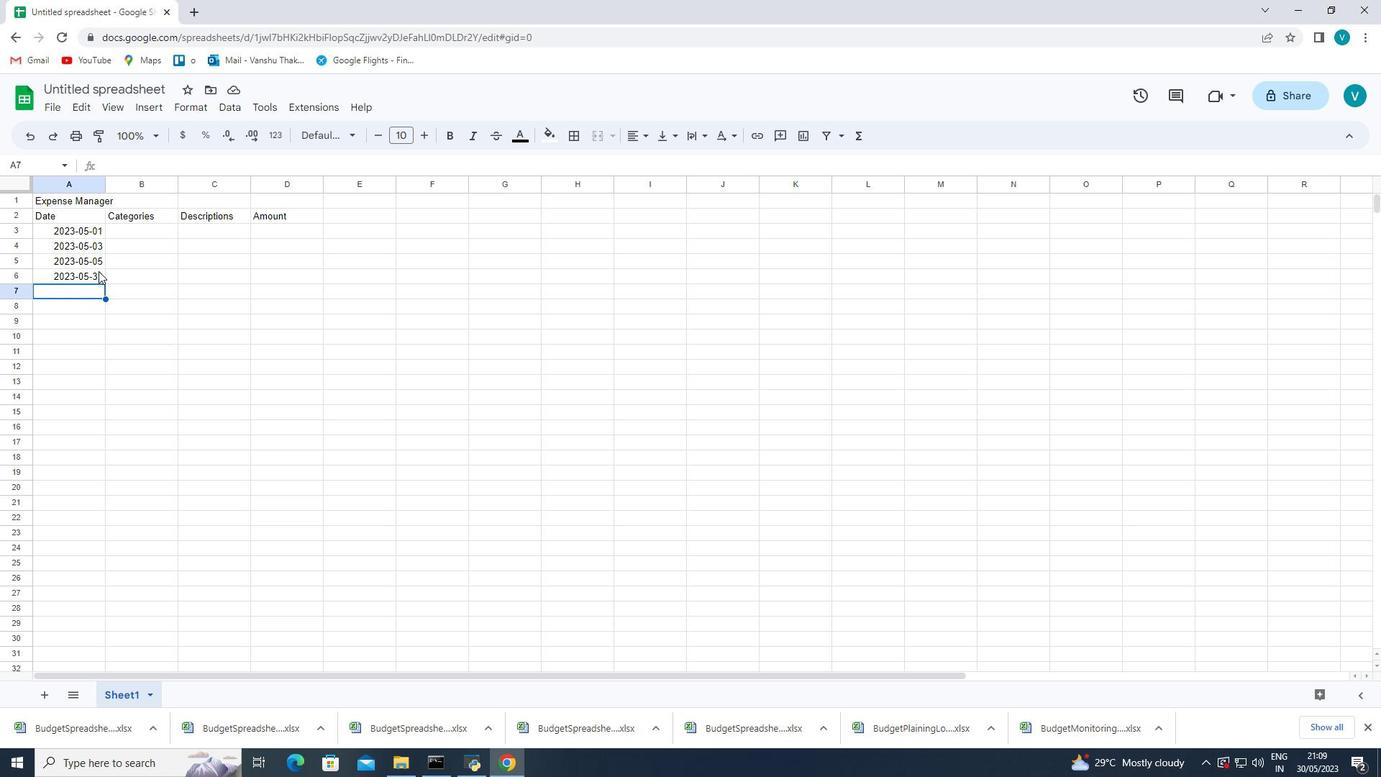 
Action: Mouse pressed left at (98, 271)
Screenshot: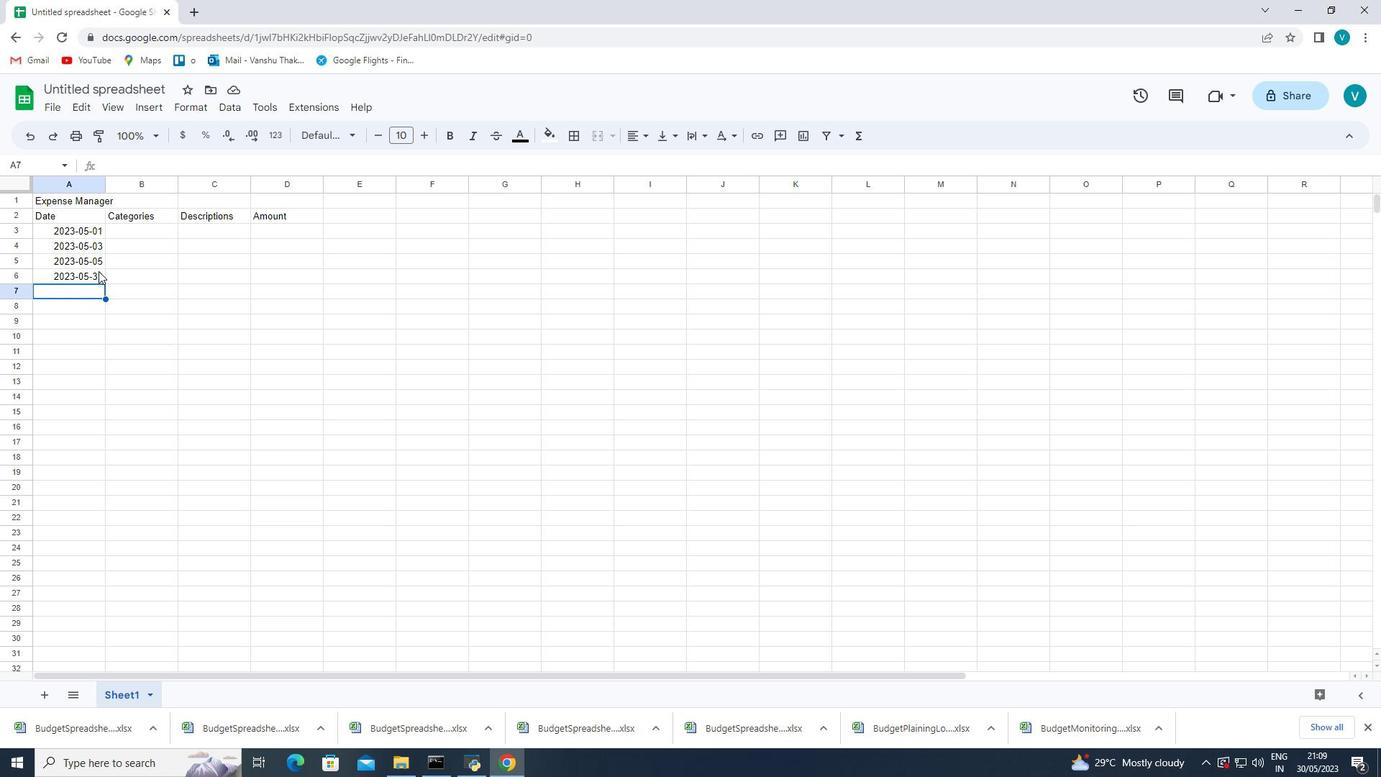 
Action: Mouse moved to (331, 299)
Screenshot: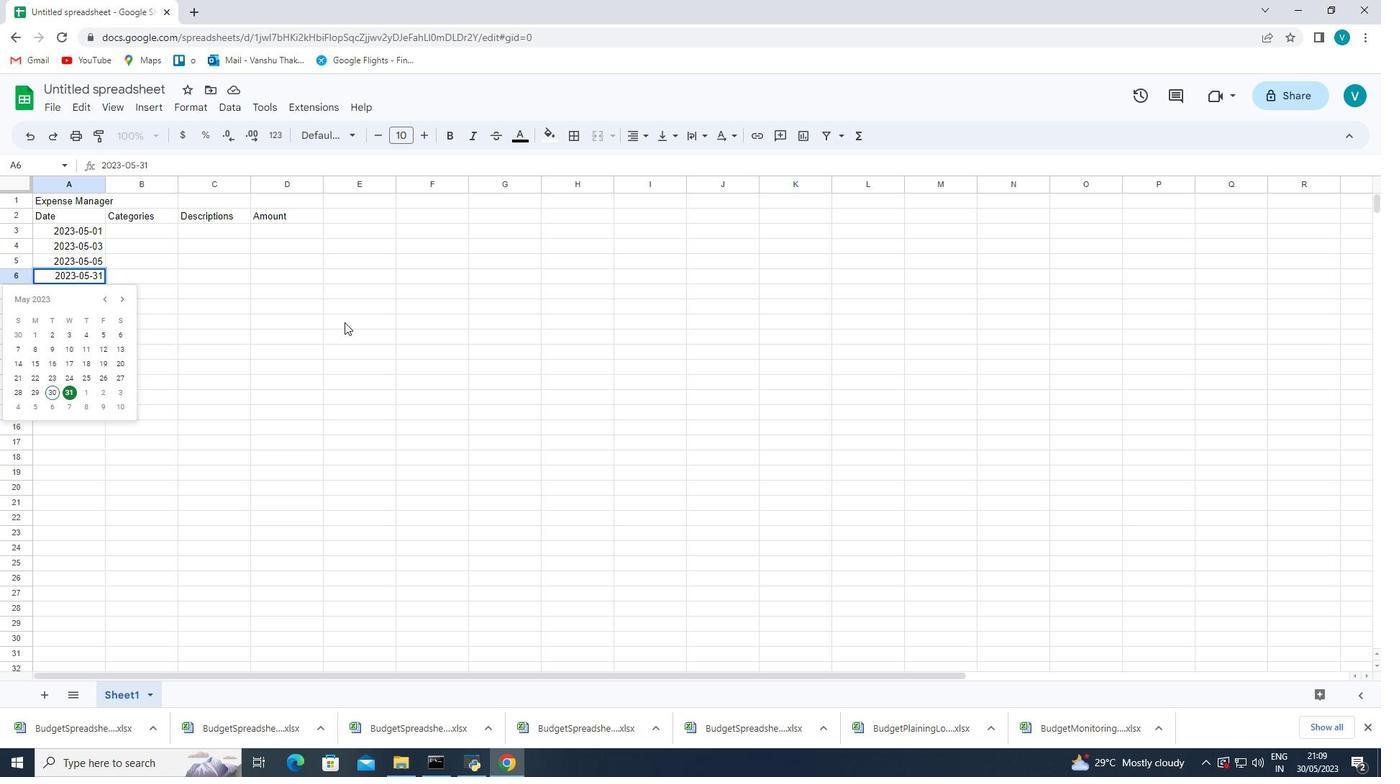 
Action: Key pressed <Key.backspace>
Screenshot: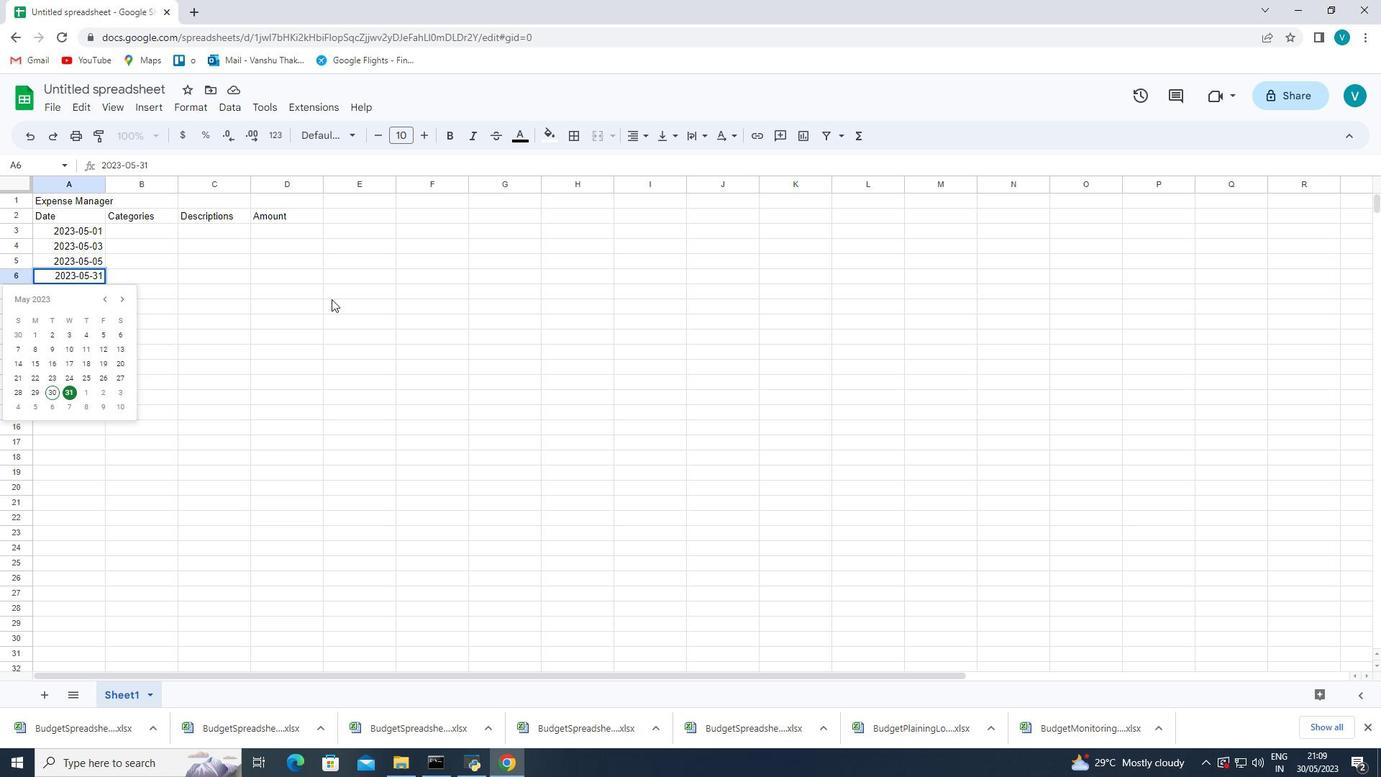 
Action: Mouse moved to (71, 354)
Screenshot: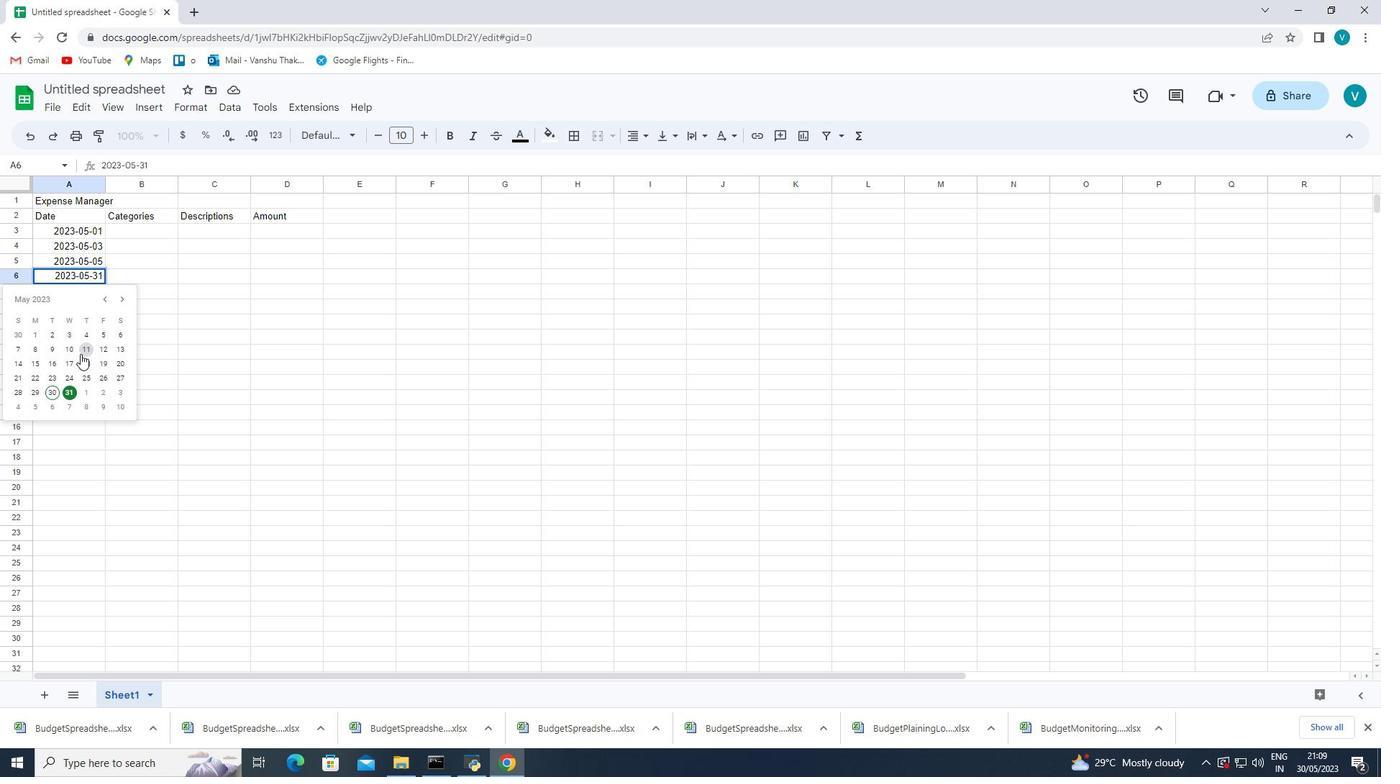 
Action: Mouse pressed left at (71, 354)
Screenshot: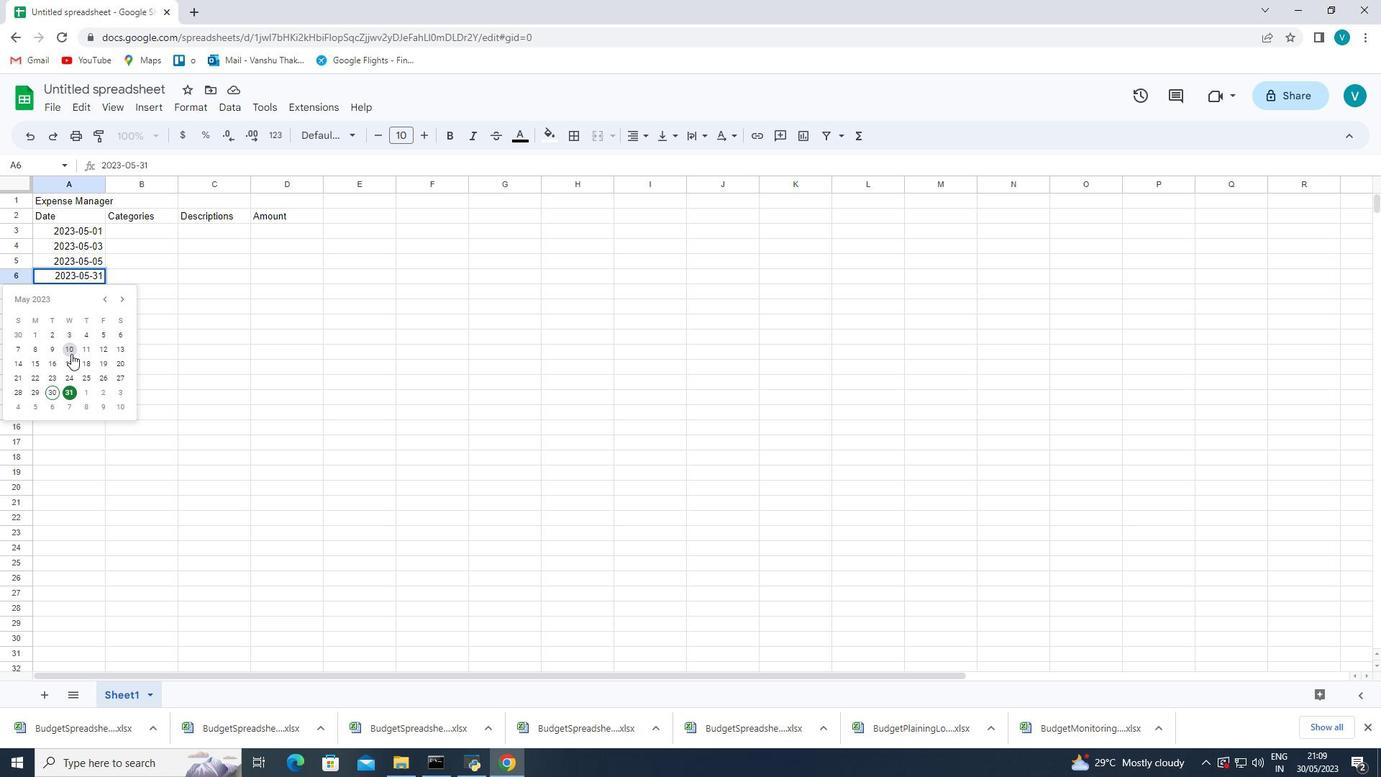 
Action: Mouse moved to (90, 302)
Screenshot: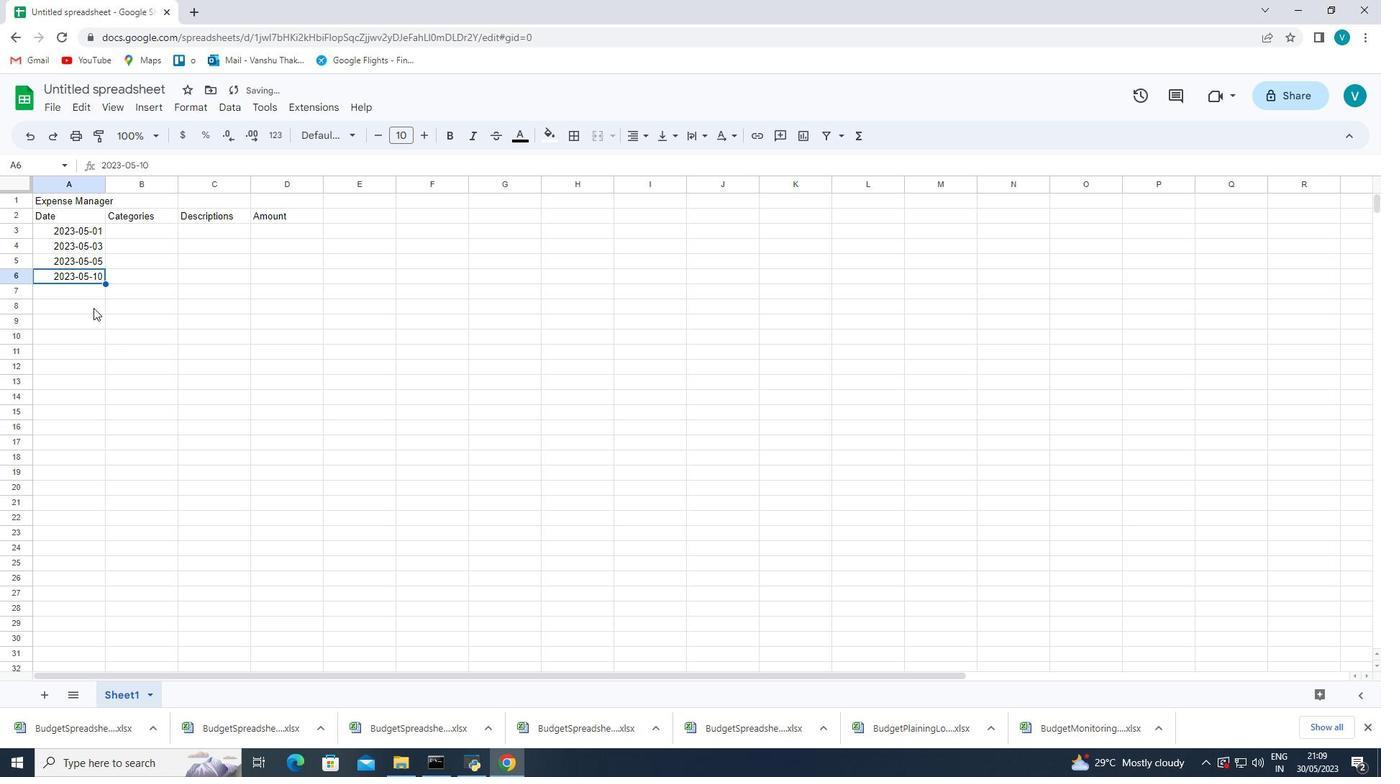 
Action: Mouse pressed left at (90, 302)
Screenshot: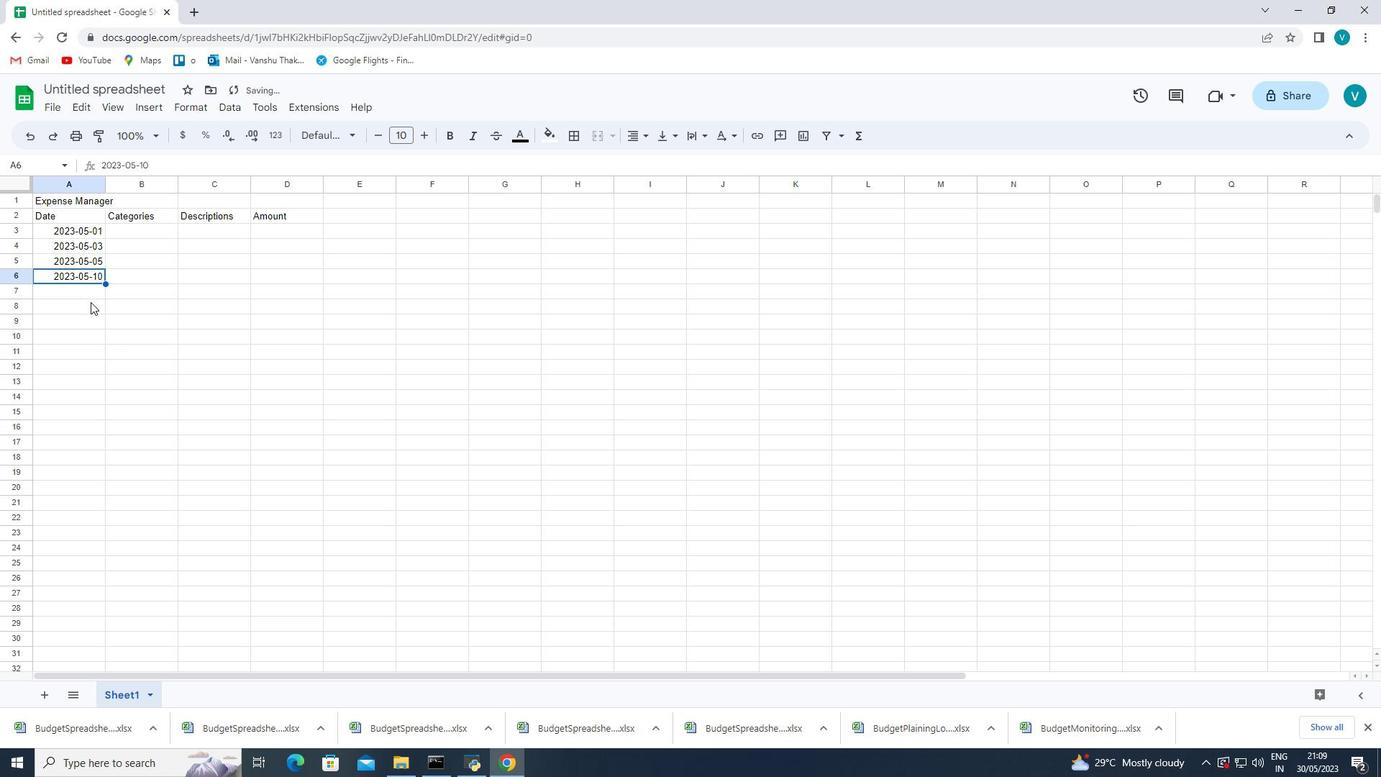 
Action: Mouse moved to (95, 287)
Screenshot: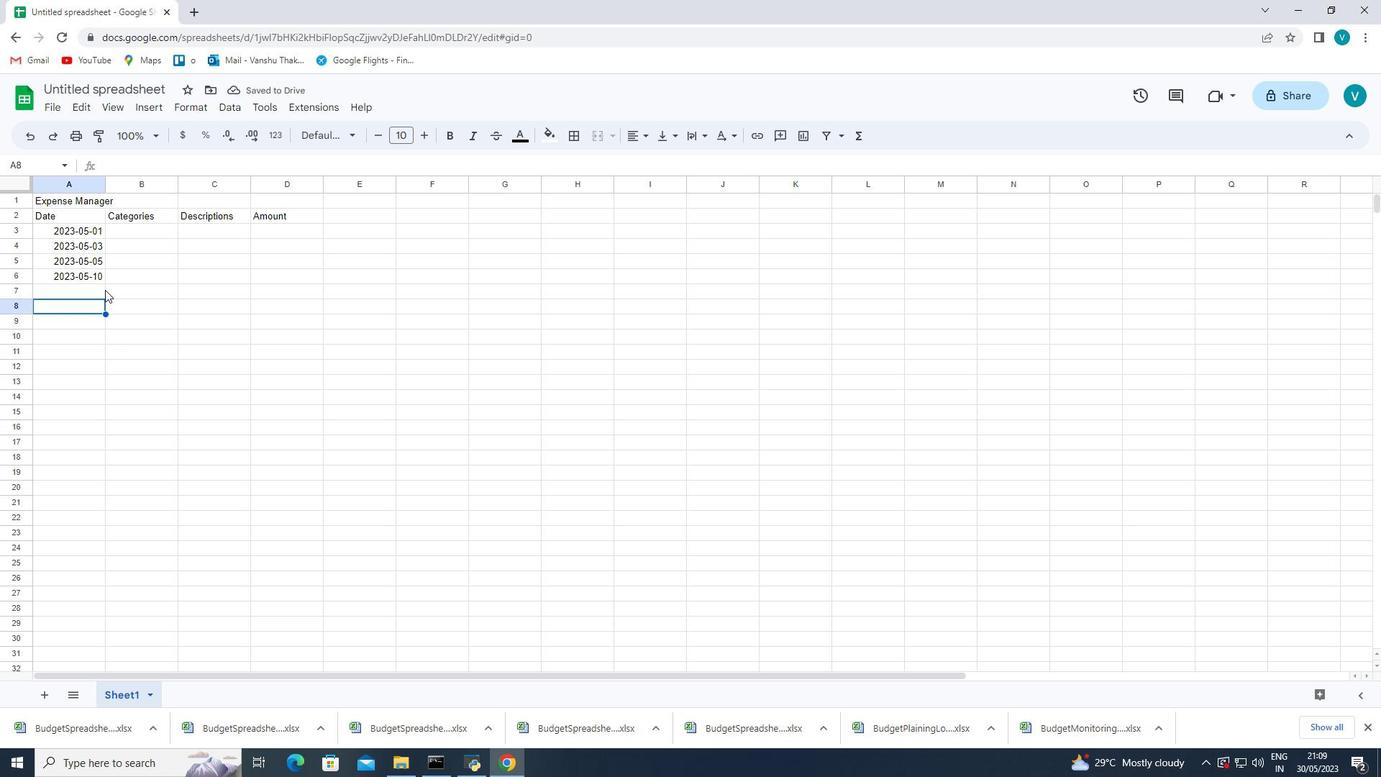 
Action: Mouse pressed left at (95, 287)
Screenshot: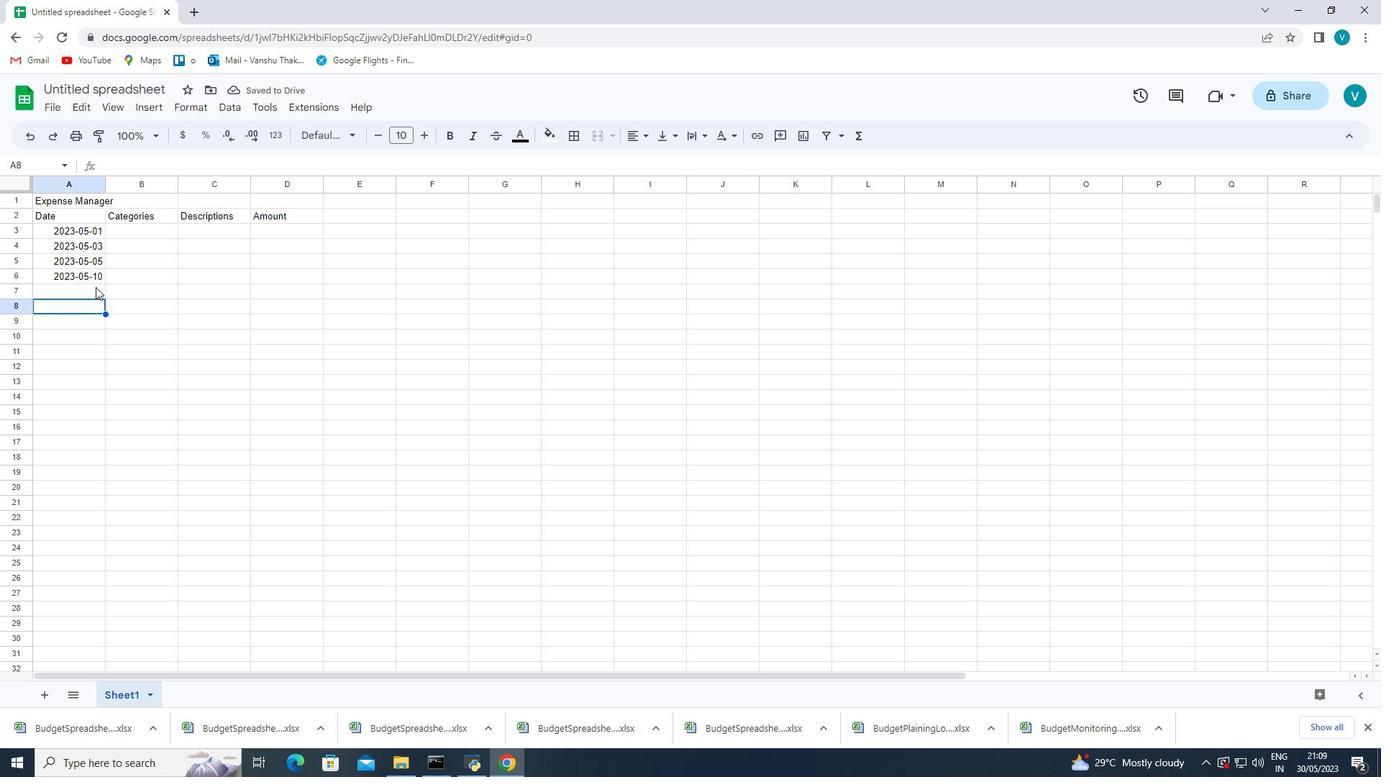 
Action: Mouse moved to (92, 288)
Screenshot: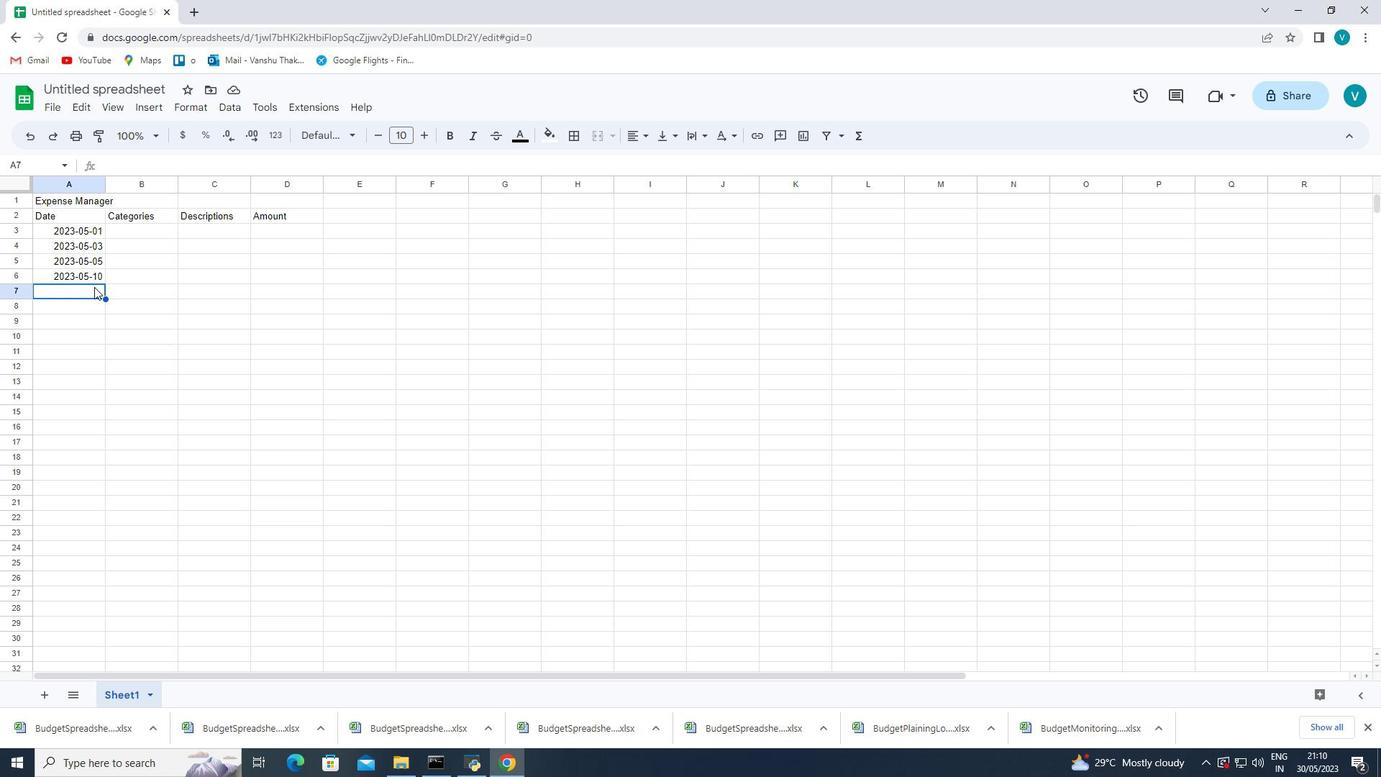 
Action: Mouse pressed left at (92, 288)
Screenshot: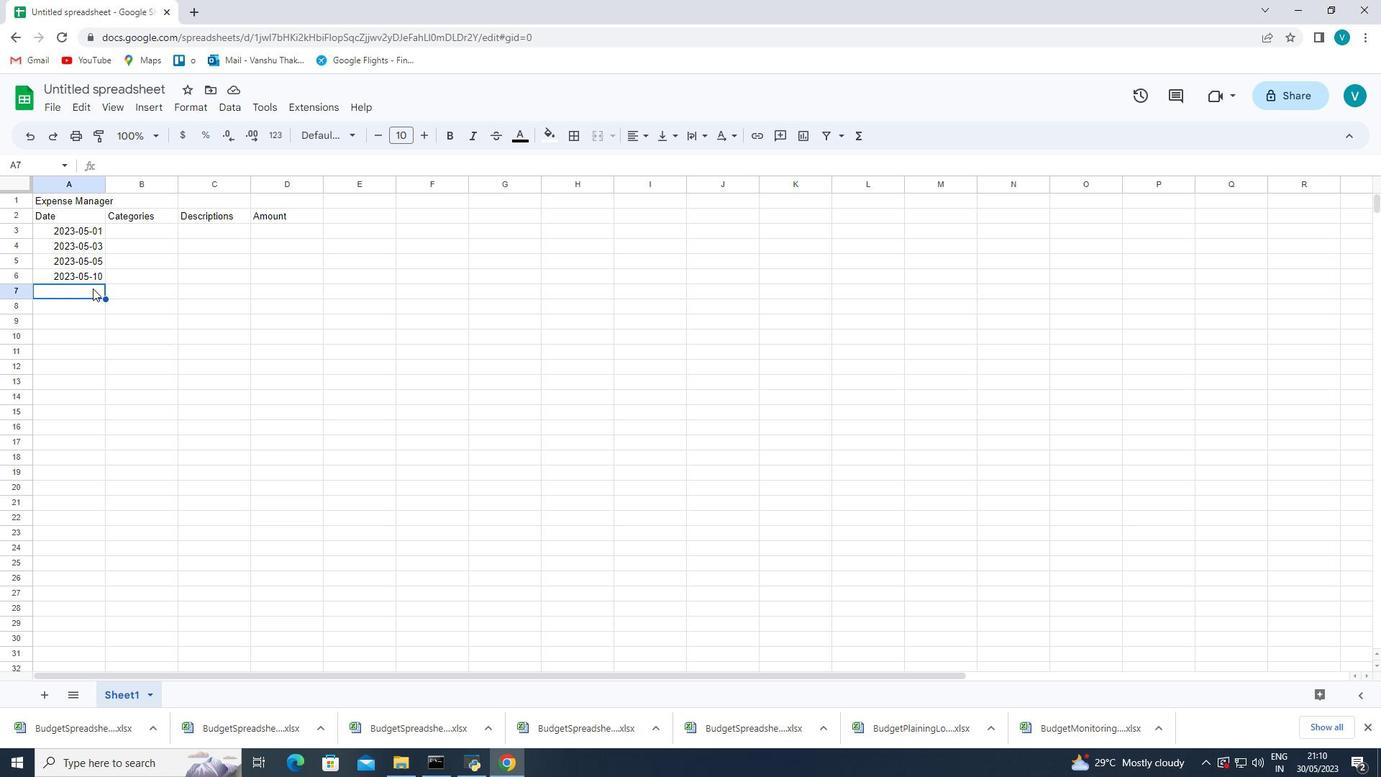 
Action: Mouse pressed left at (92, 288)
Screenshot: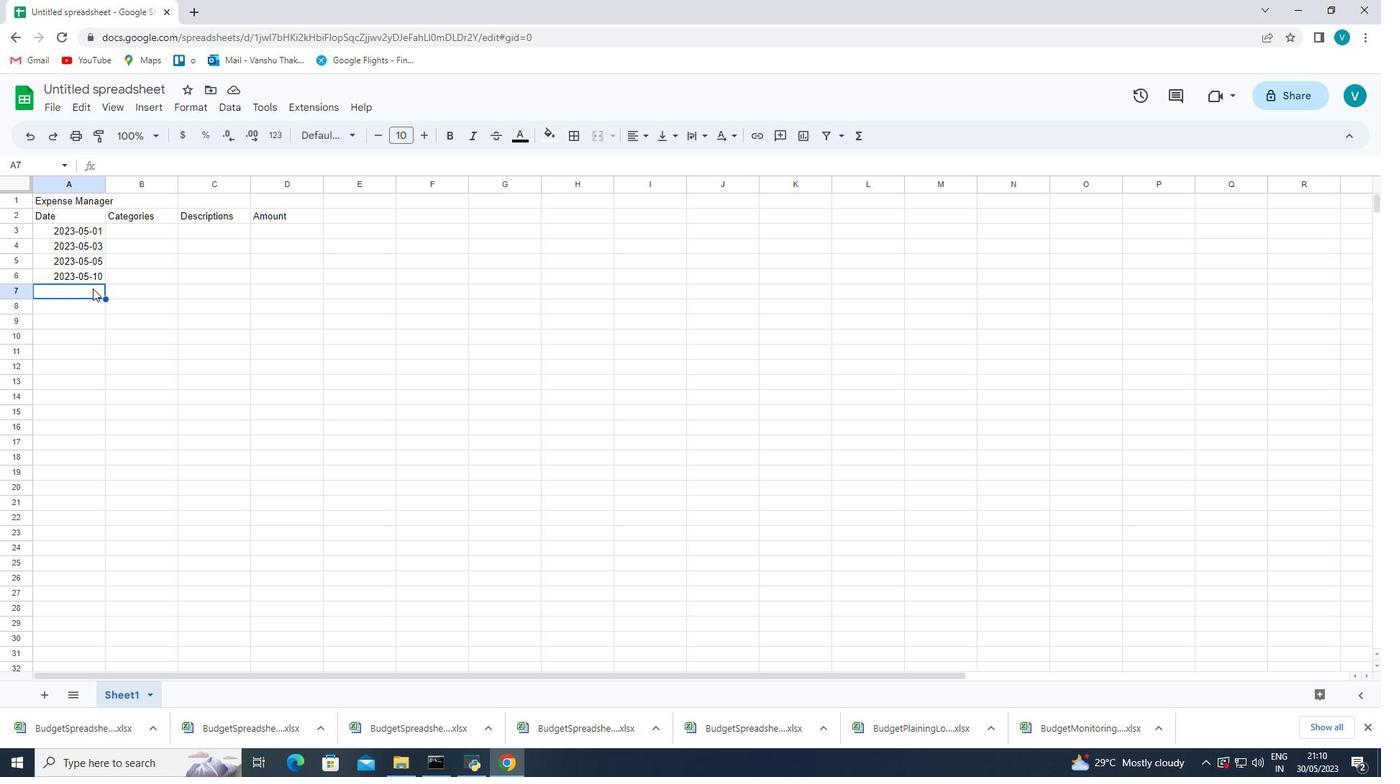 
Action: Mouse pressed left at (92, 288)
Screenshot: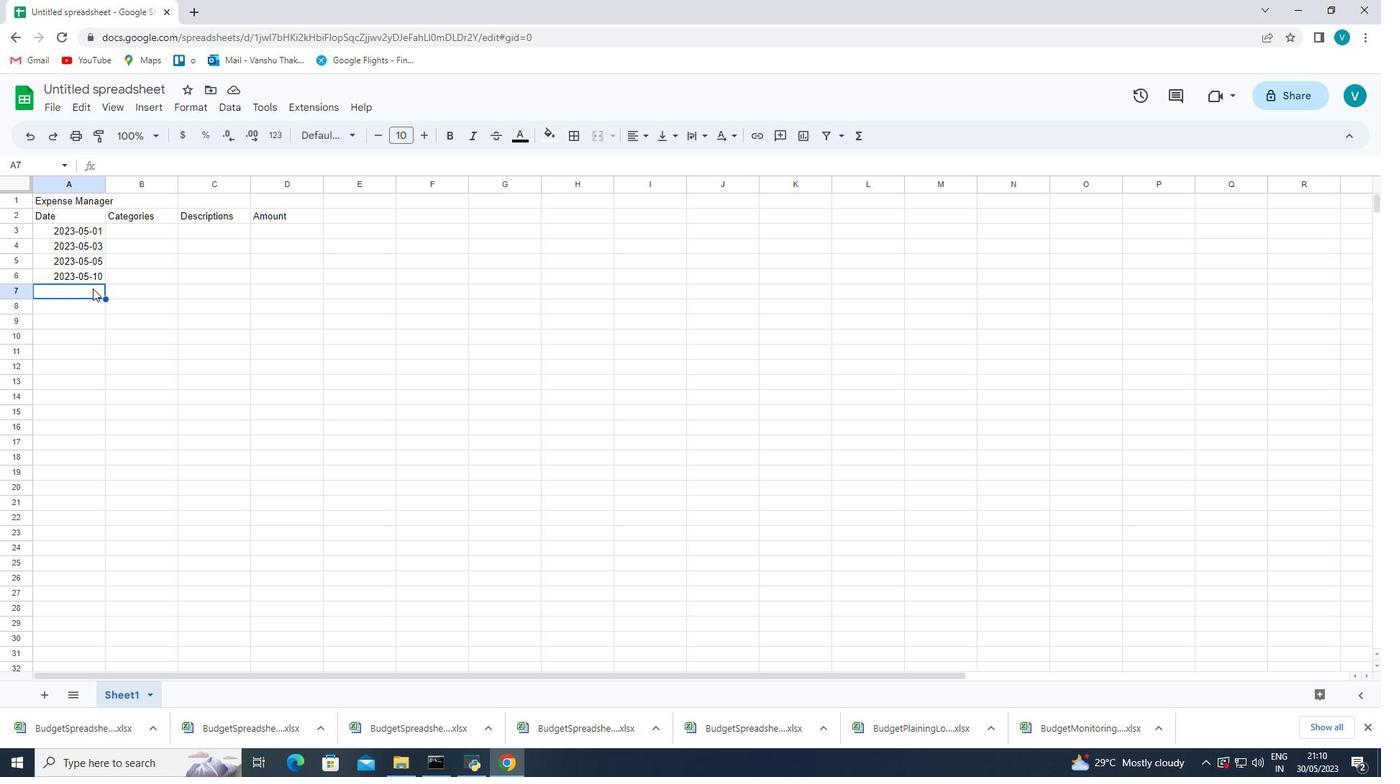 
Action: Mouse moved to (203, 298)
Screenshot: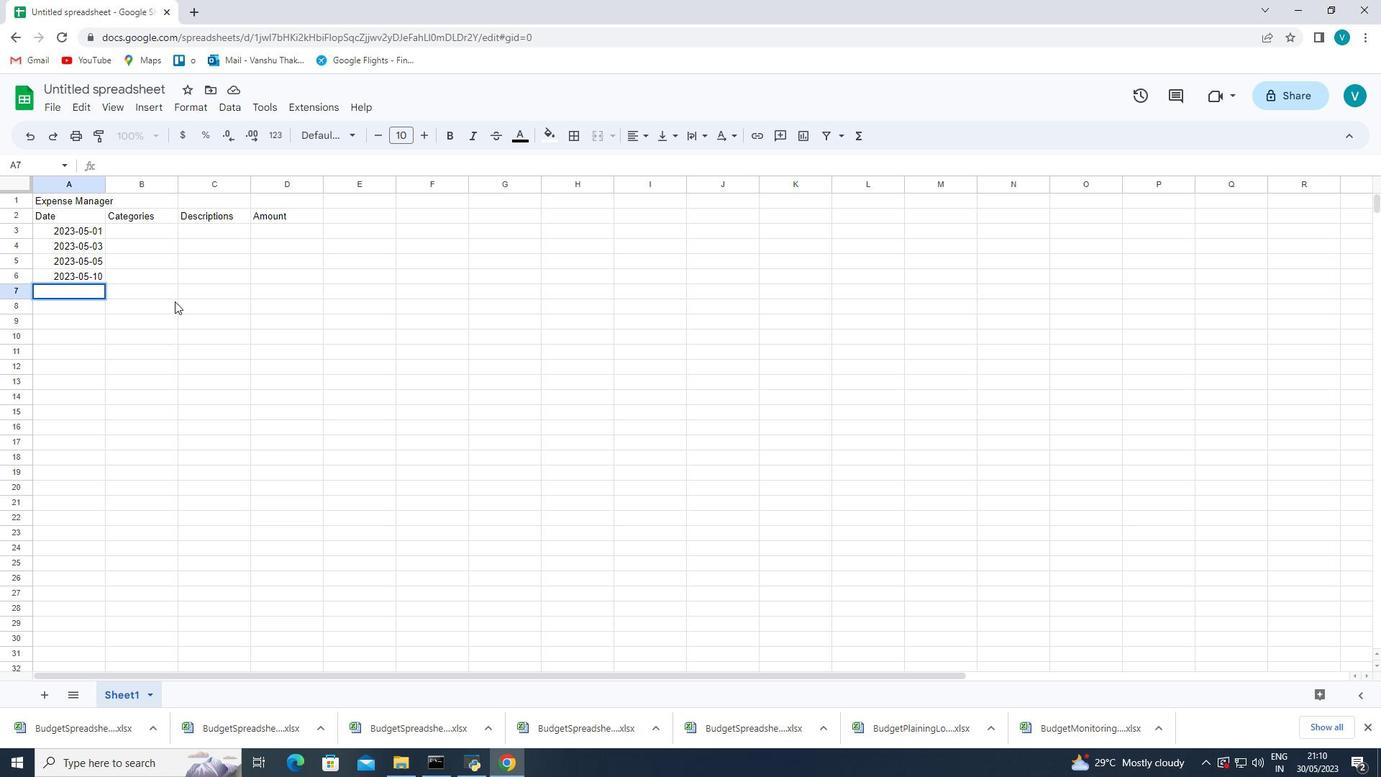 
Action: Key pressed 2023
Screenshot: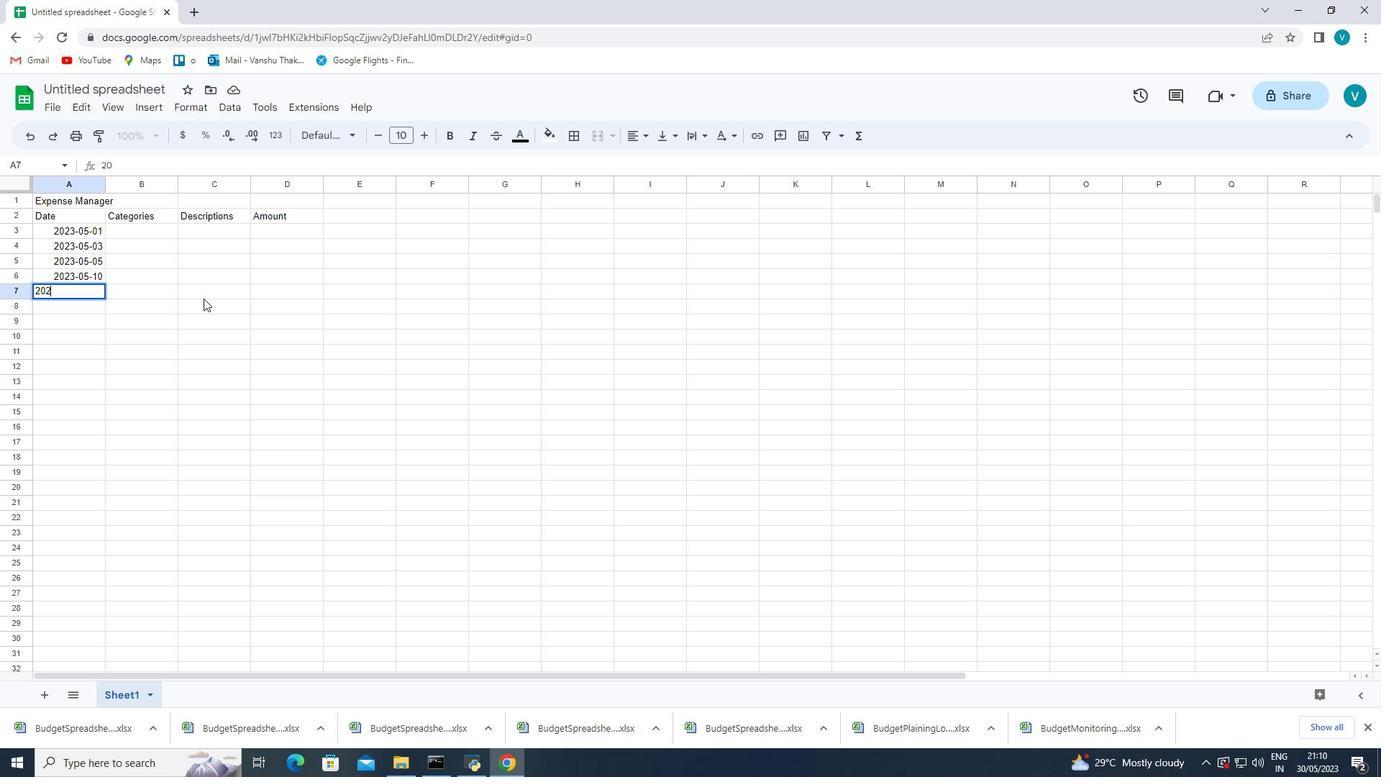 
Action: Mouse moved to (290, 283)
Screenshot: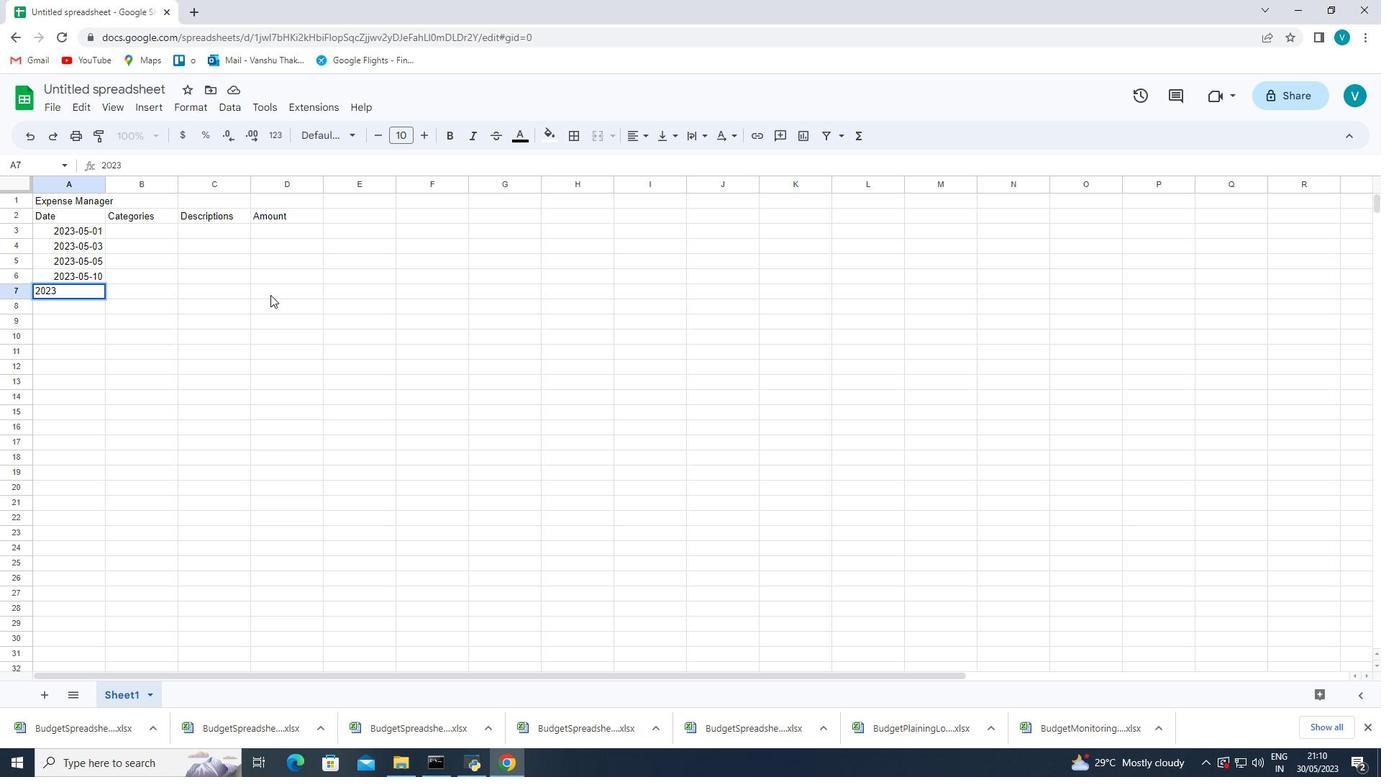 
Action: Key pressed -05
Screenshot: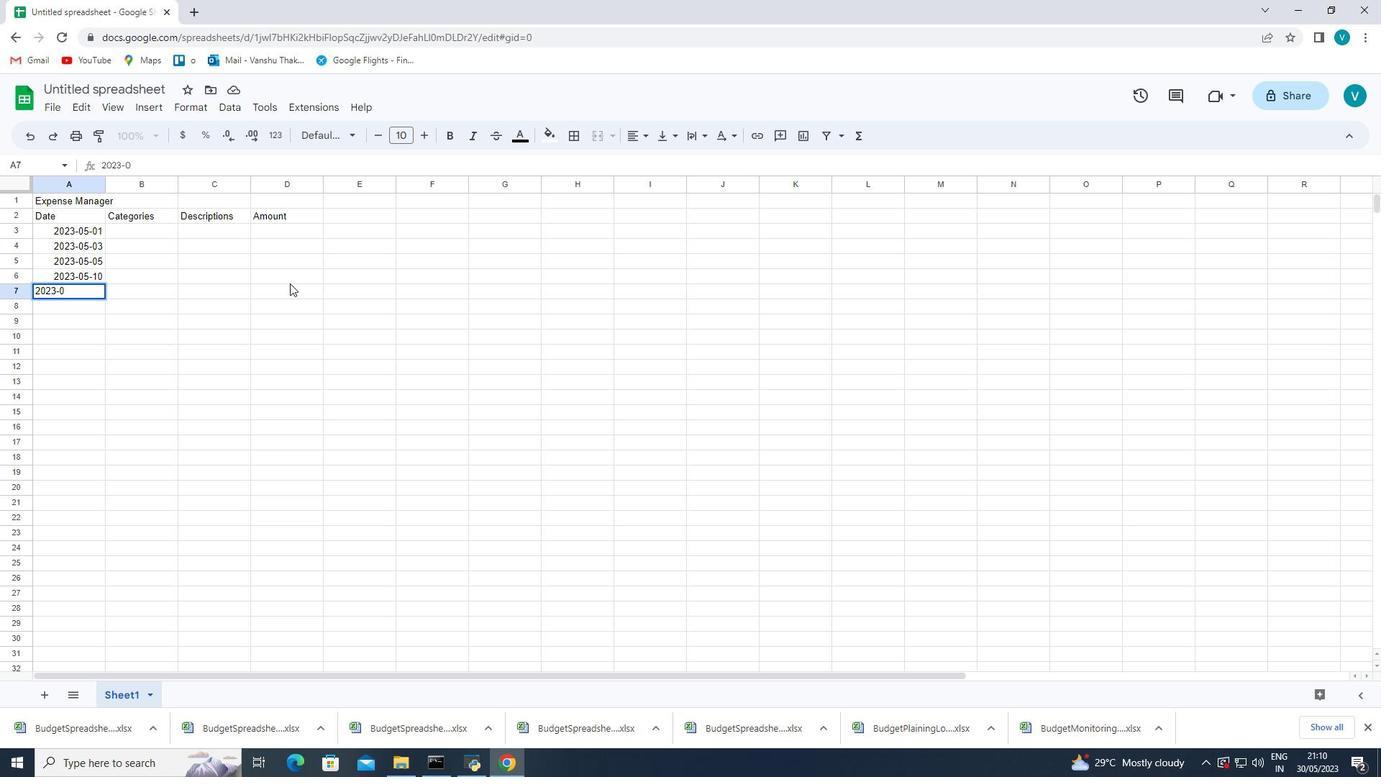 
Action: Mouse moved to (300, 278)
Screenshot: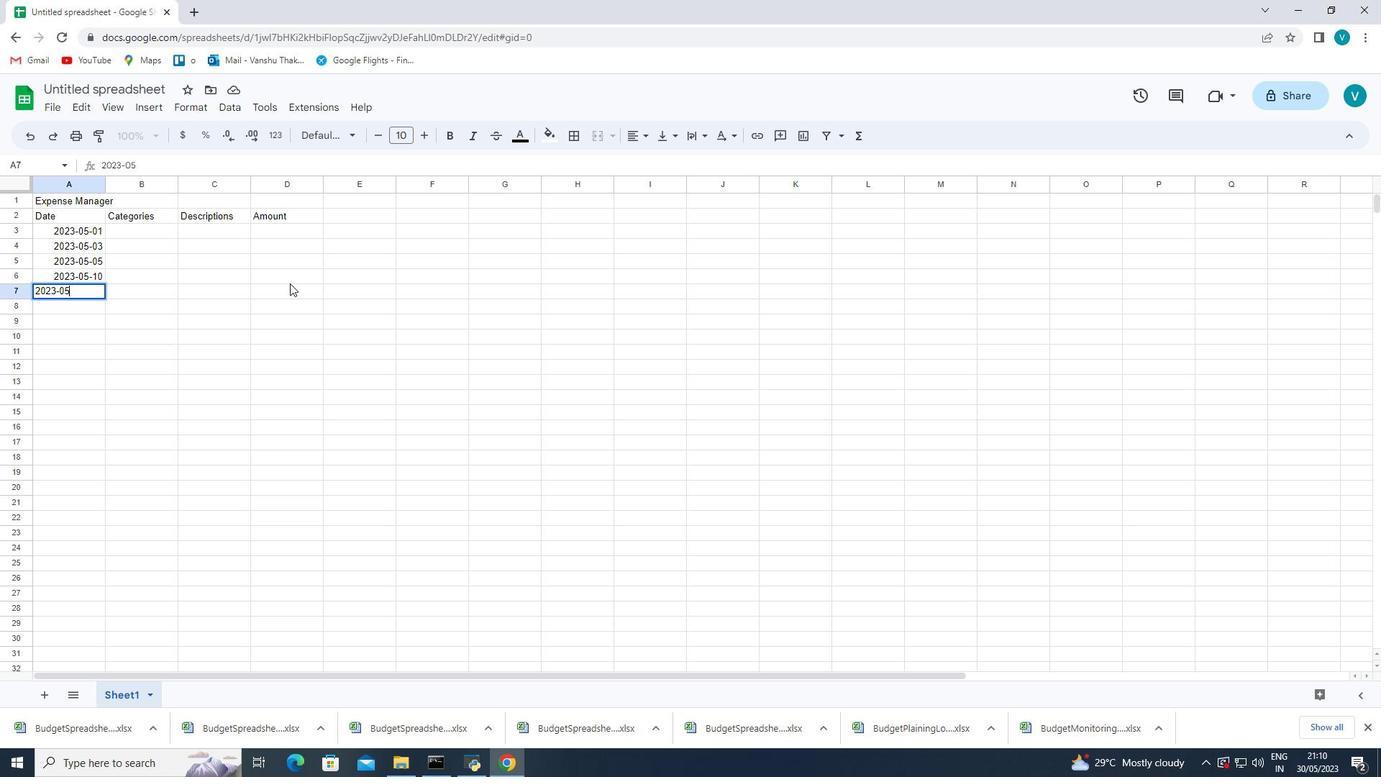 
Action: Key pressed -15<Key.enter>2023
Screenshot: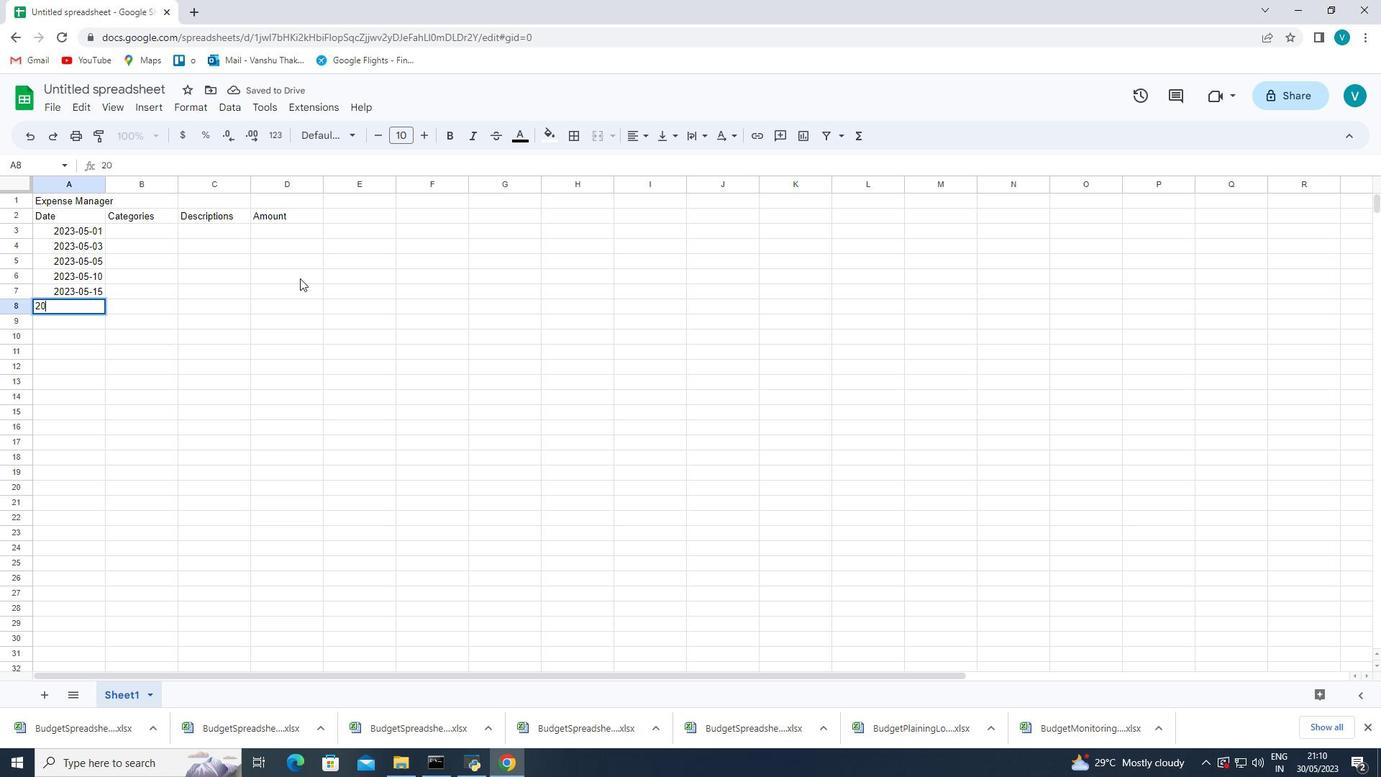 
Action: Mouse moved to (372, 276)
Screenshot: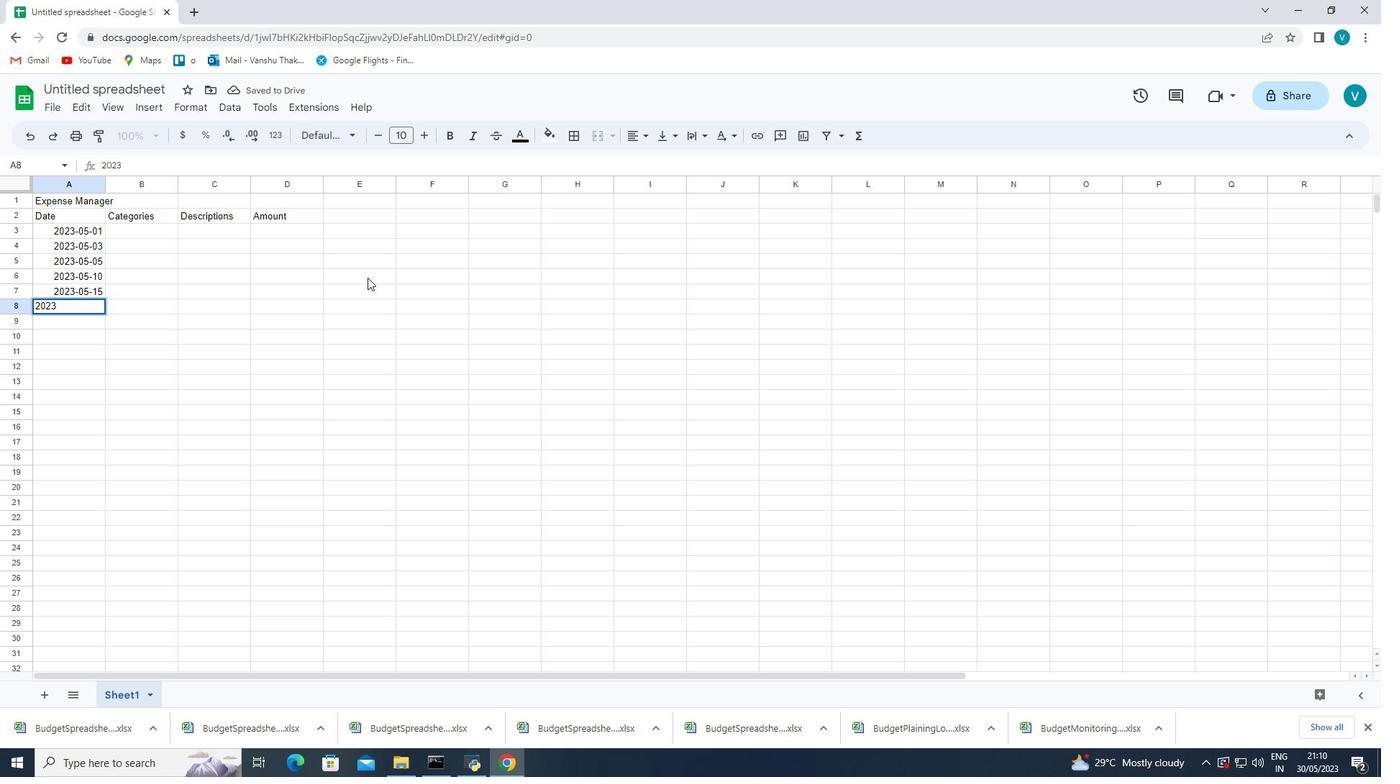 
Action: Key pressed -05
Screenshot: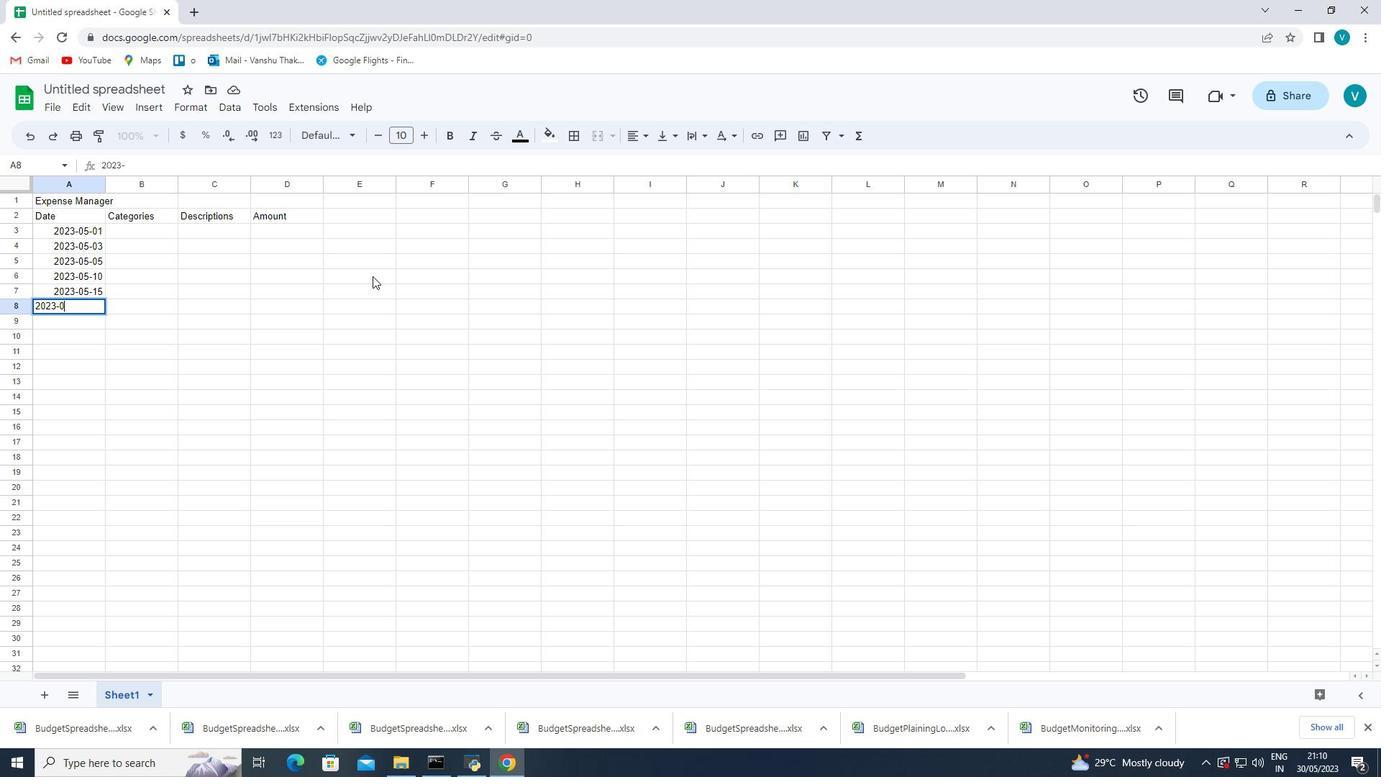 
Action: Mouse moved to (395, 266)
Screenshot: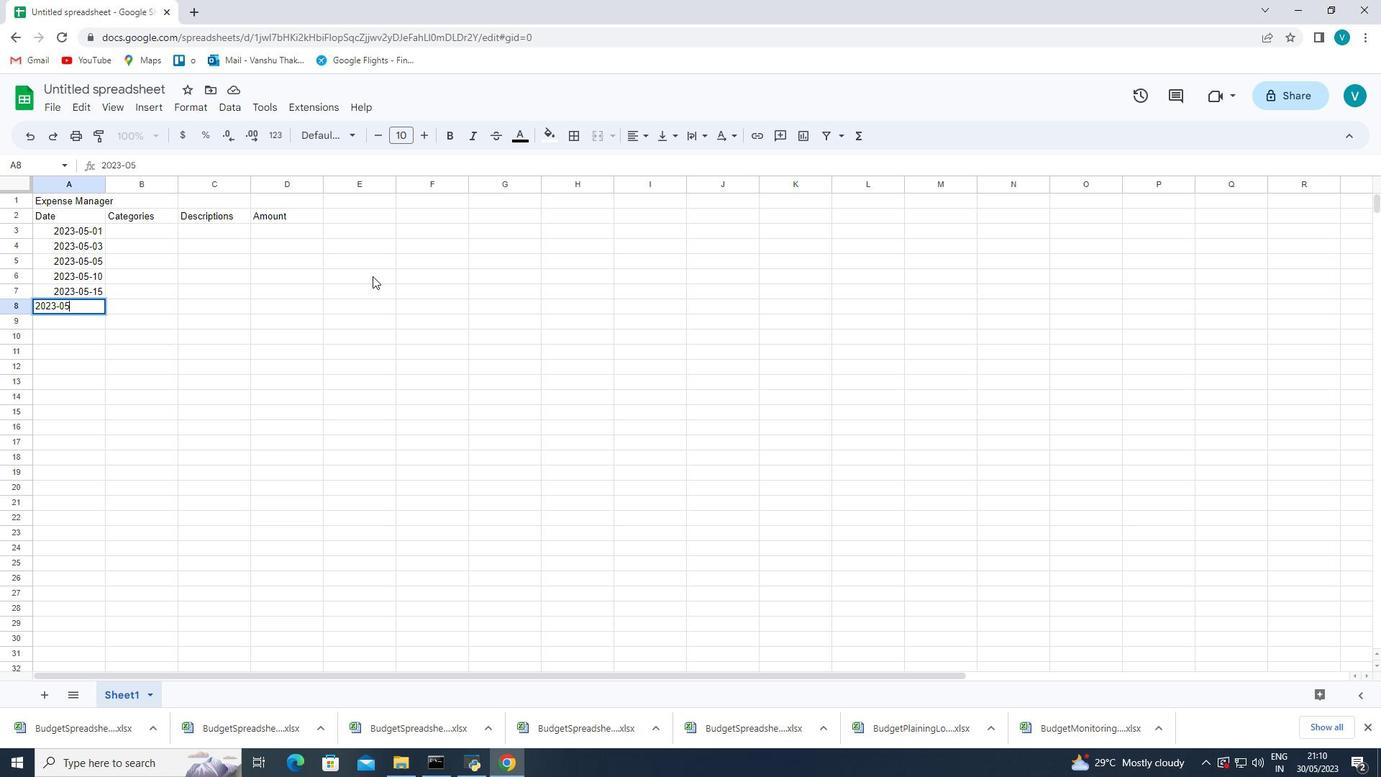 
Action: Key pressed -
Screenshot: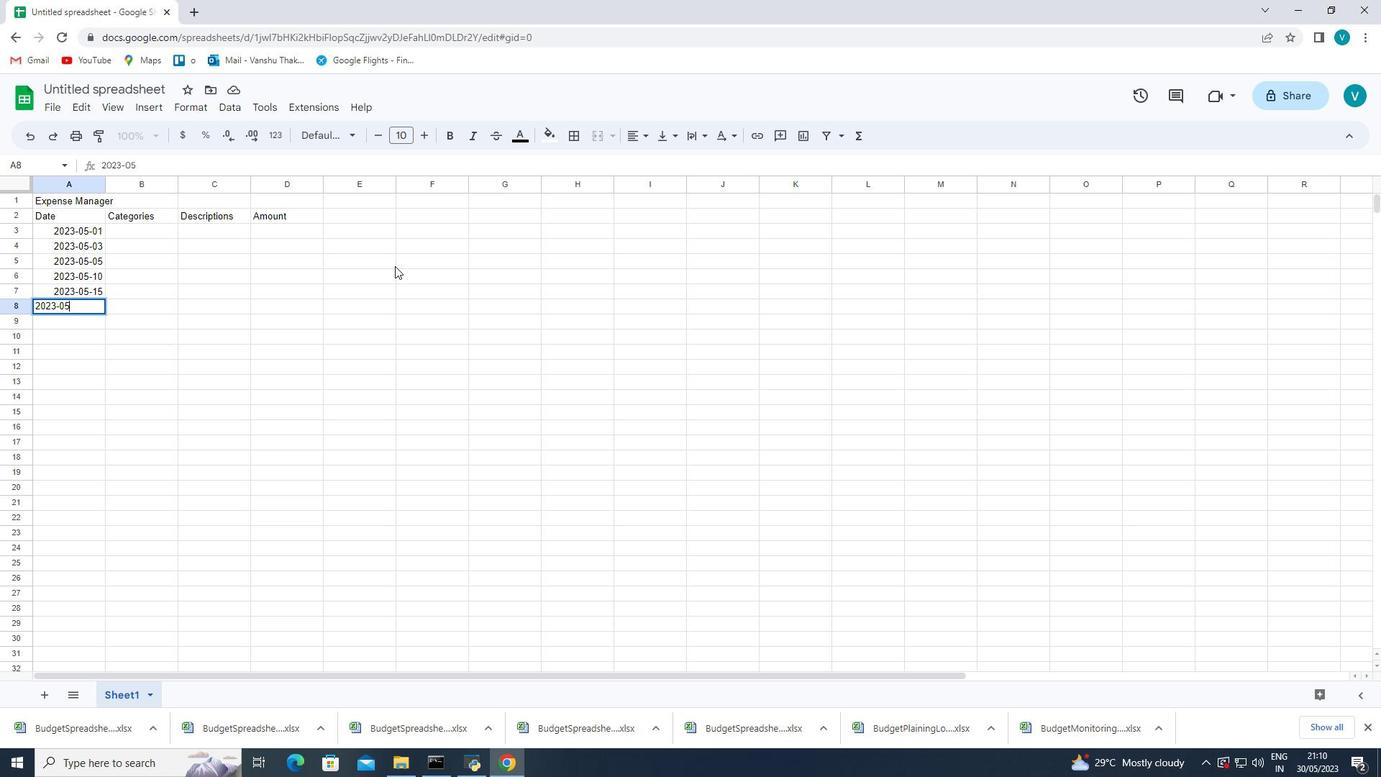 
Action: Mouse moved to (385, 259)
Screenshot: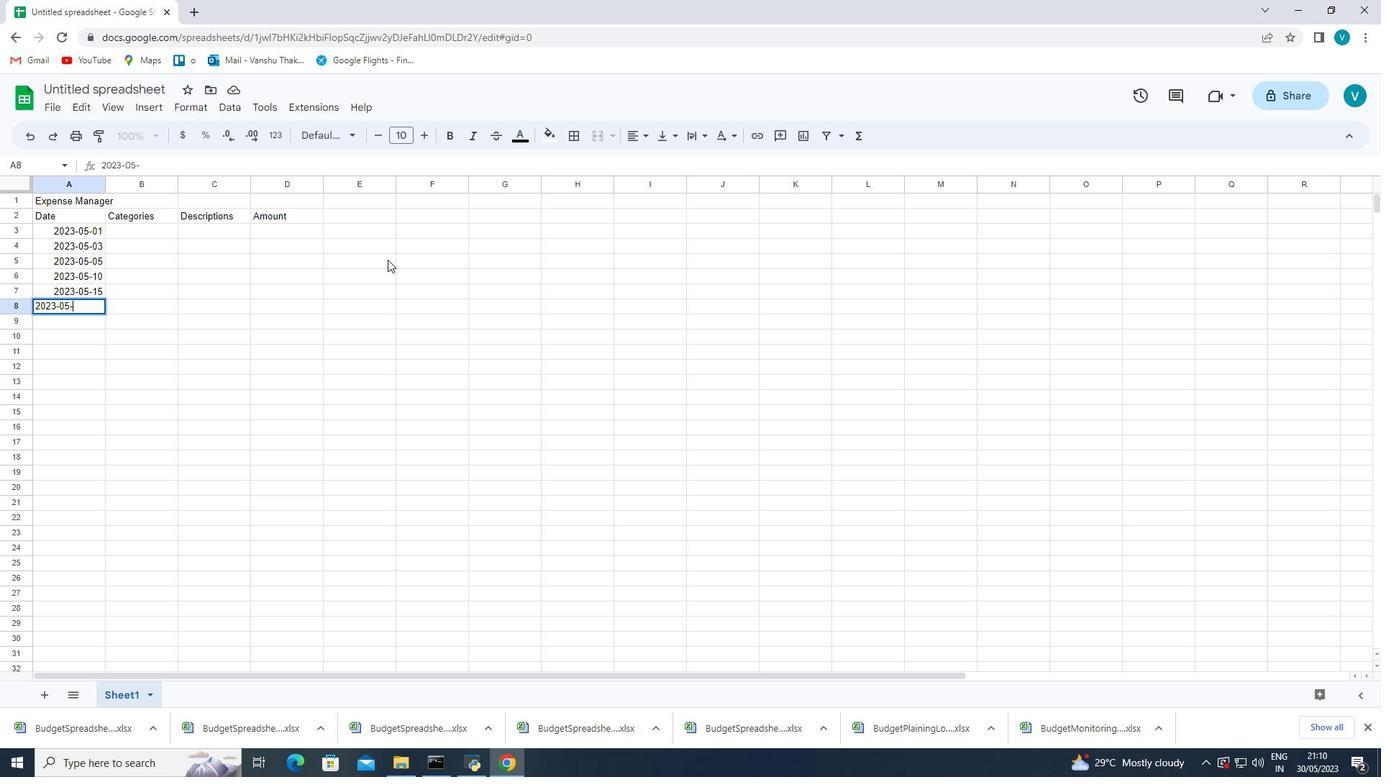 
Action: Key pressed 20<Key.enter>2023
Screenshot: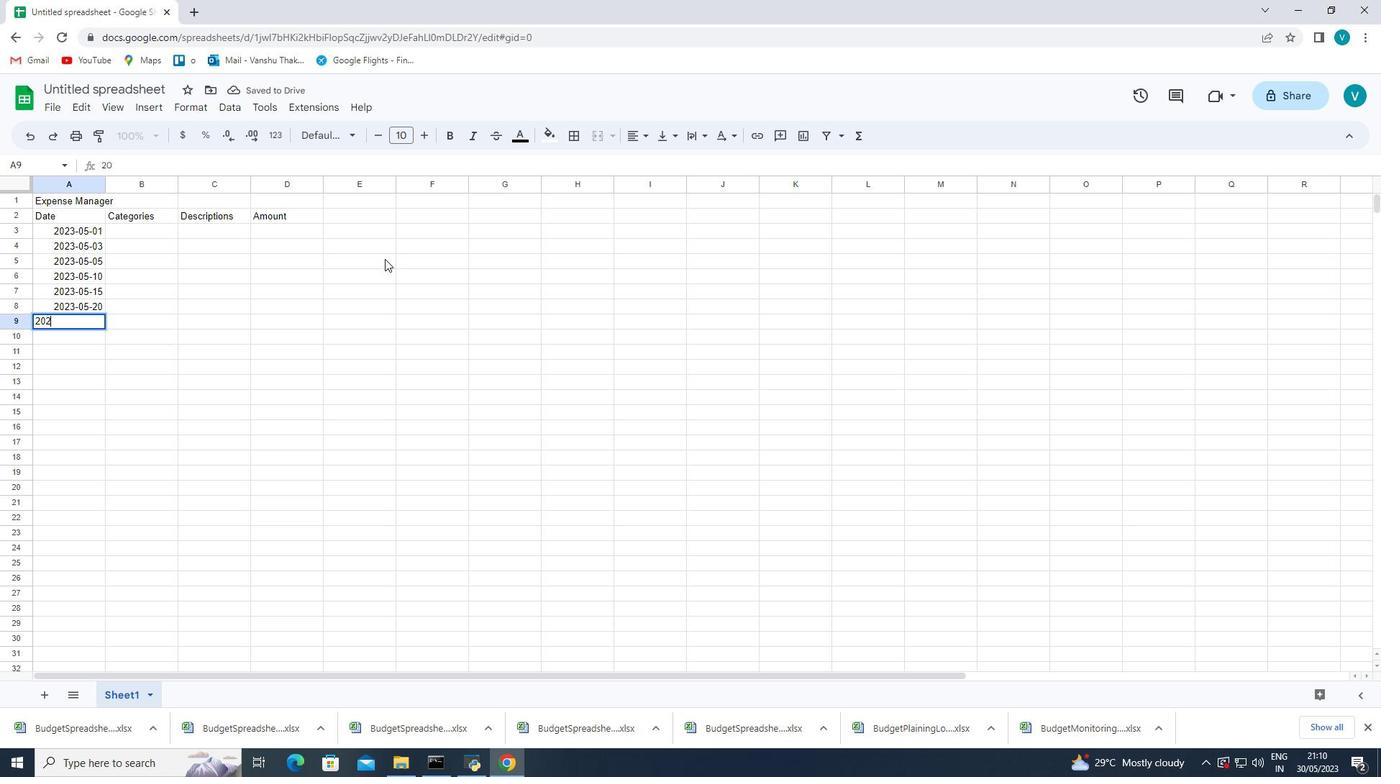 
Action: Mouse moved to (394, 258)
Screenshot: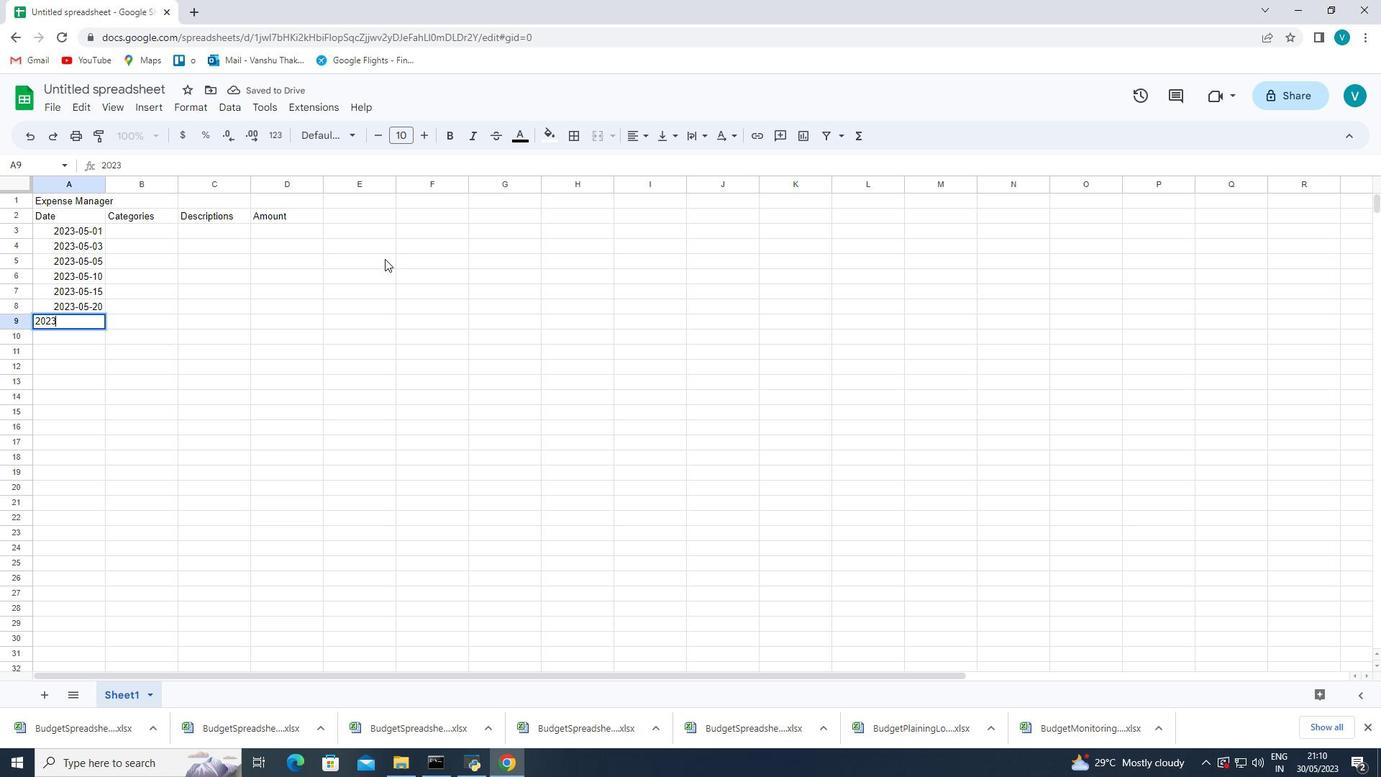 
Action: Key pressed -
Screenshot: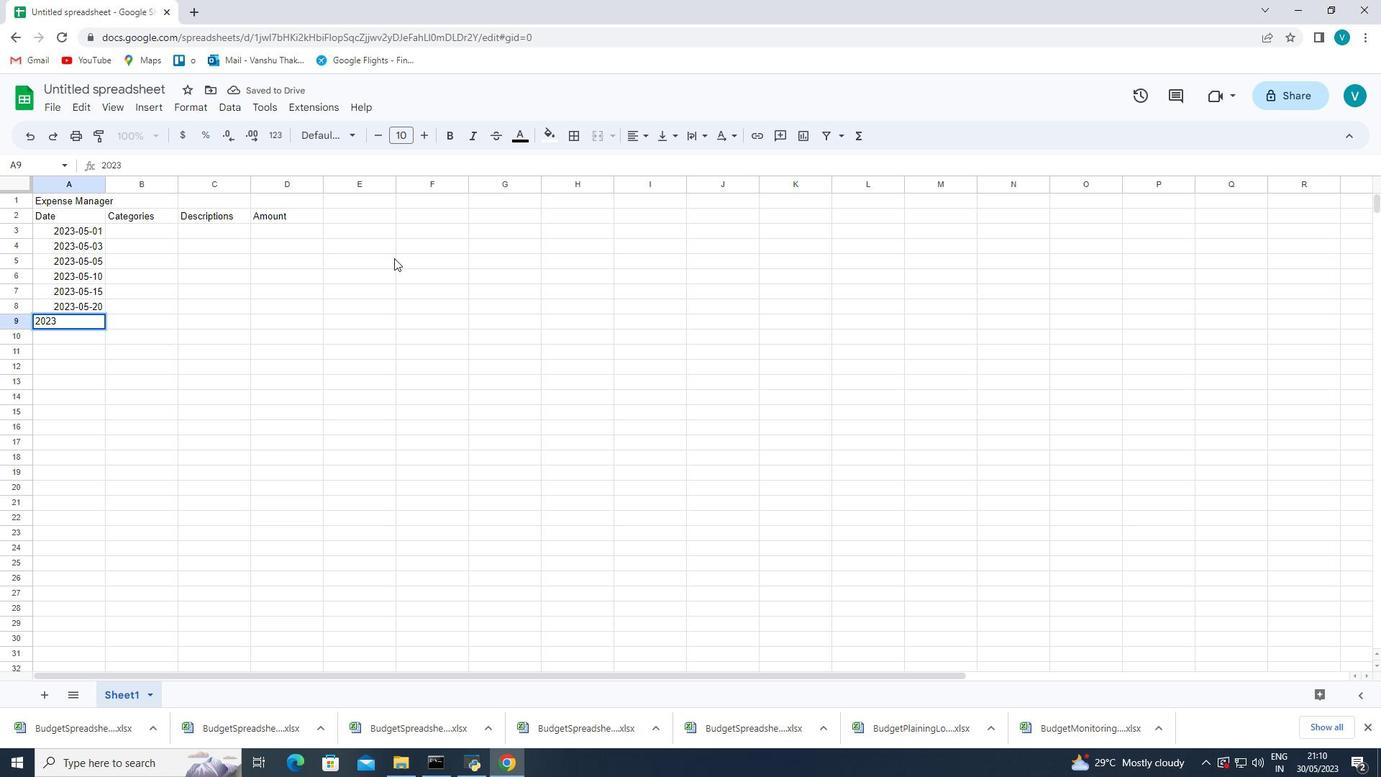 
Action: Mouse moved to (428, 274)
Screenshot: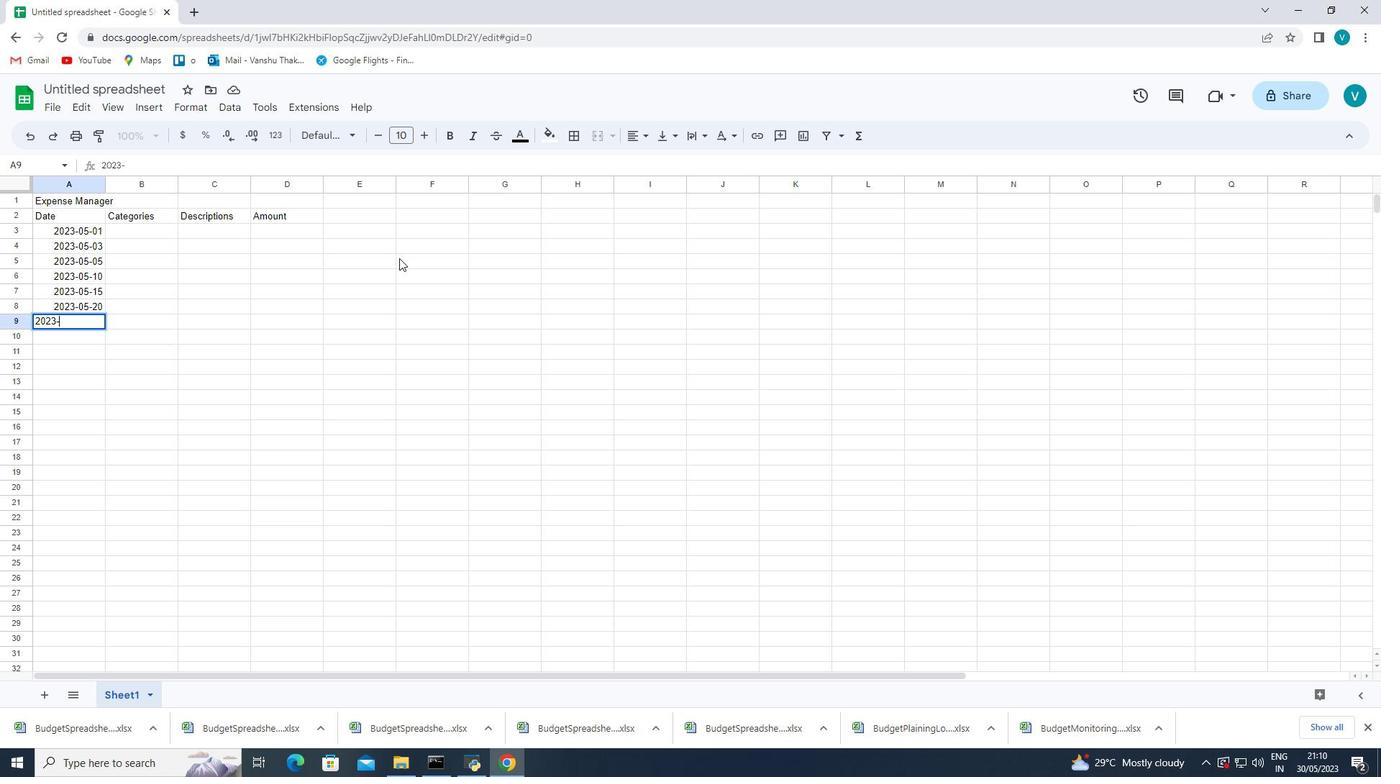 
Action: Key pressed 05
Screenshot: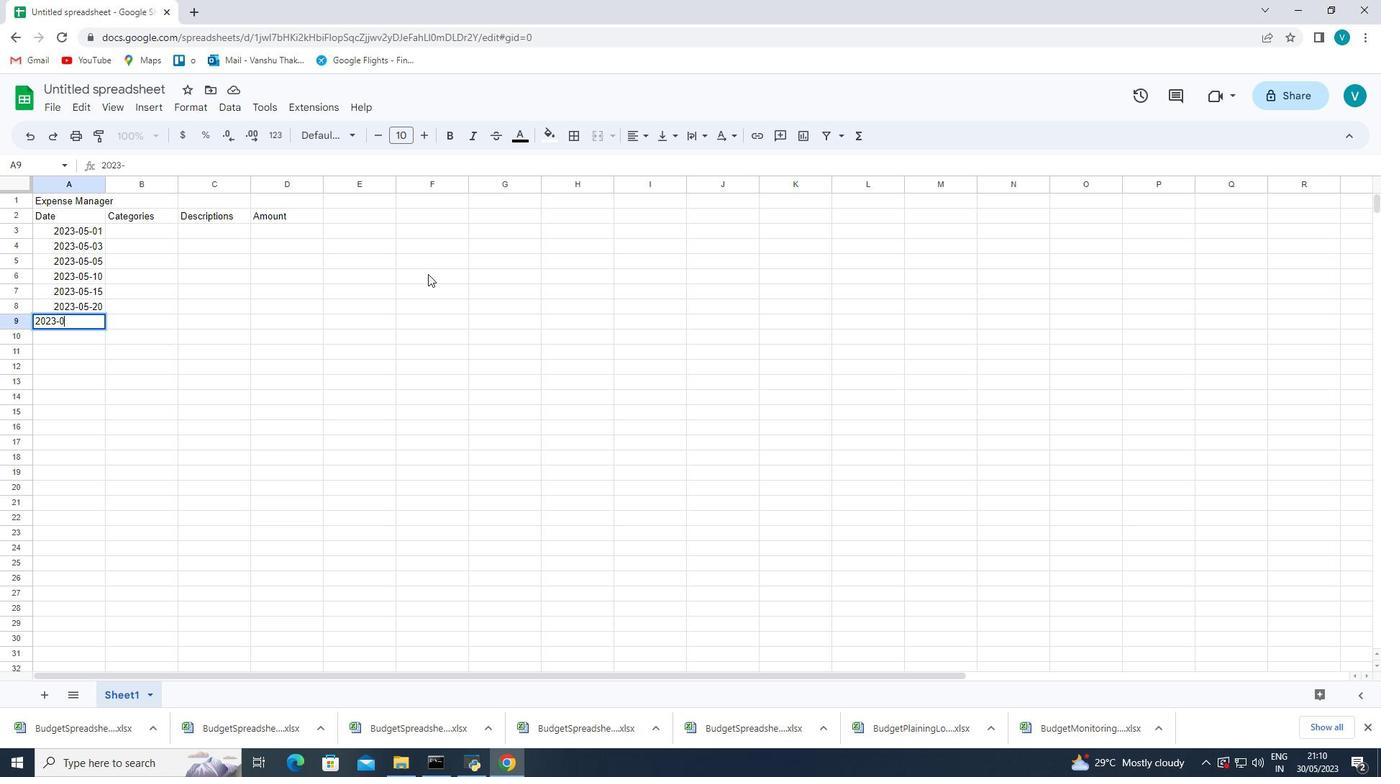 
Action: Mouse moved to (427, 274)
Screenshot: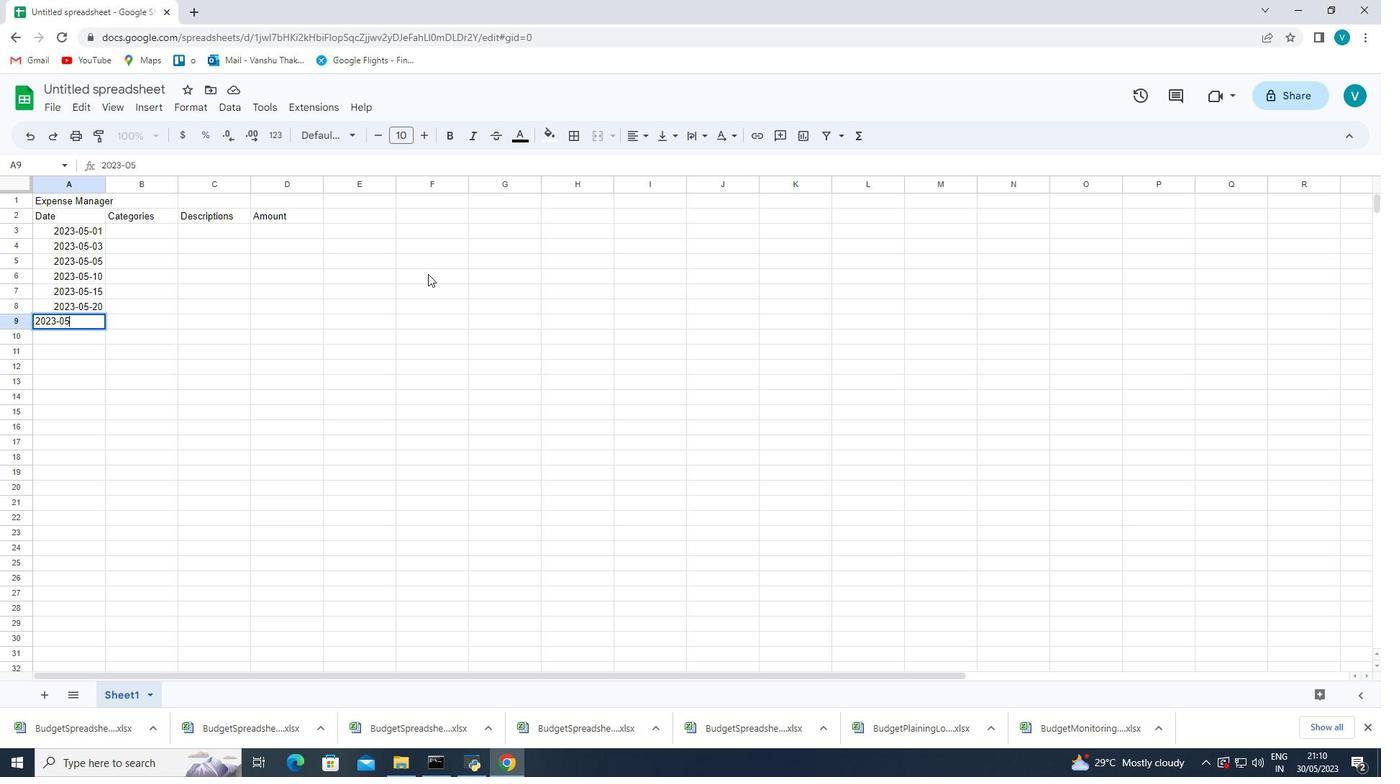 
Action: Key pressed -
Screenshot: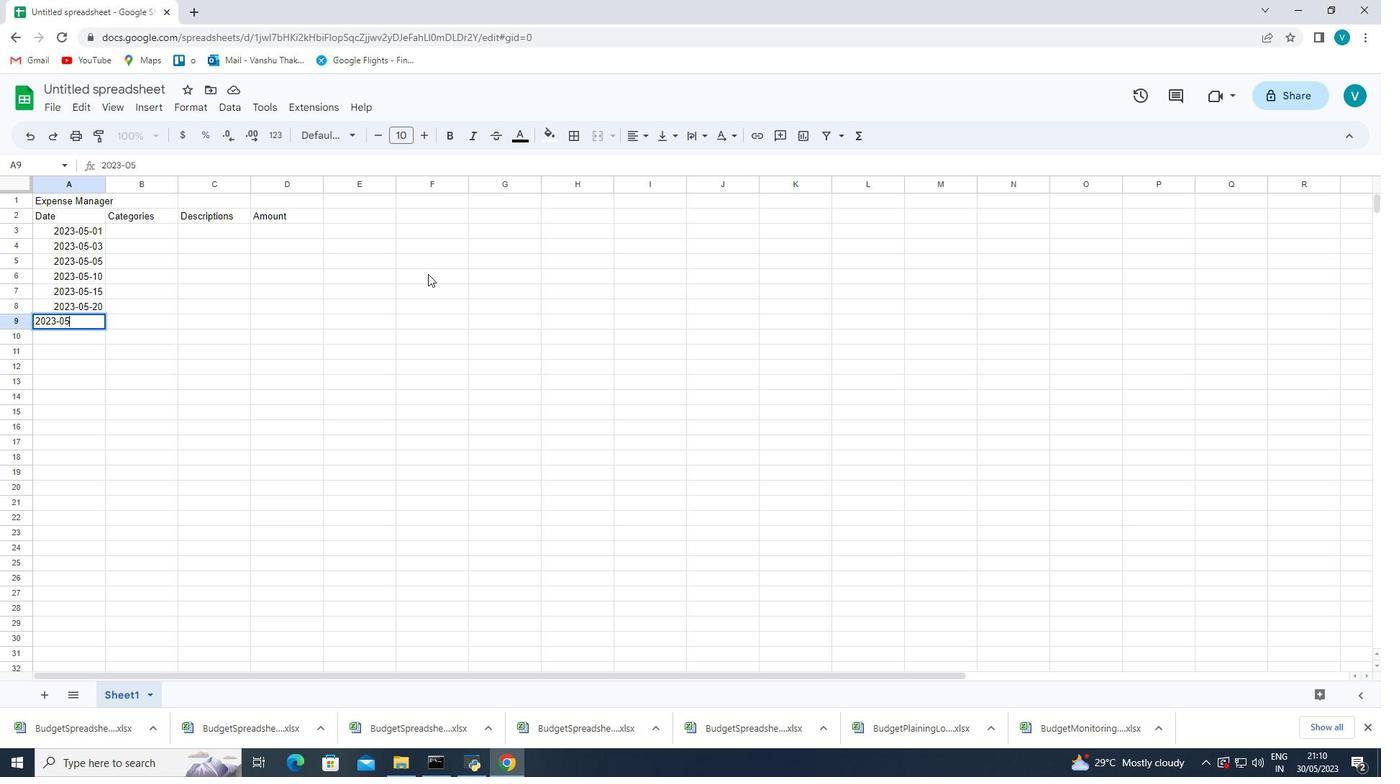 
Action: Mouse moved to (423, 272)
Screenshot: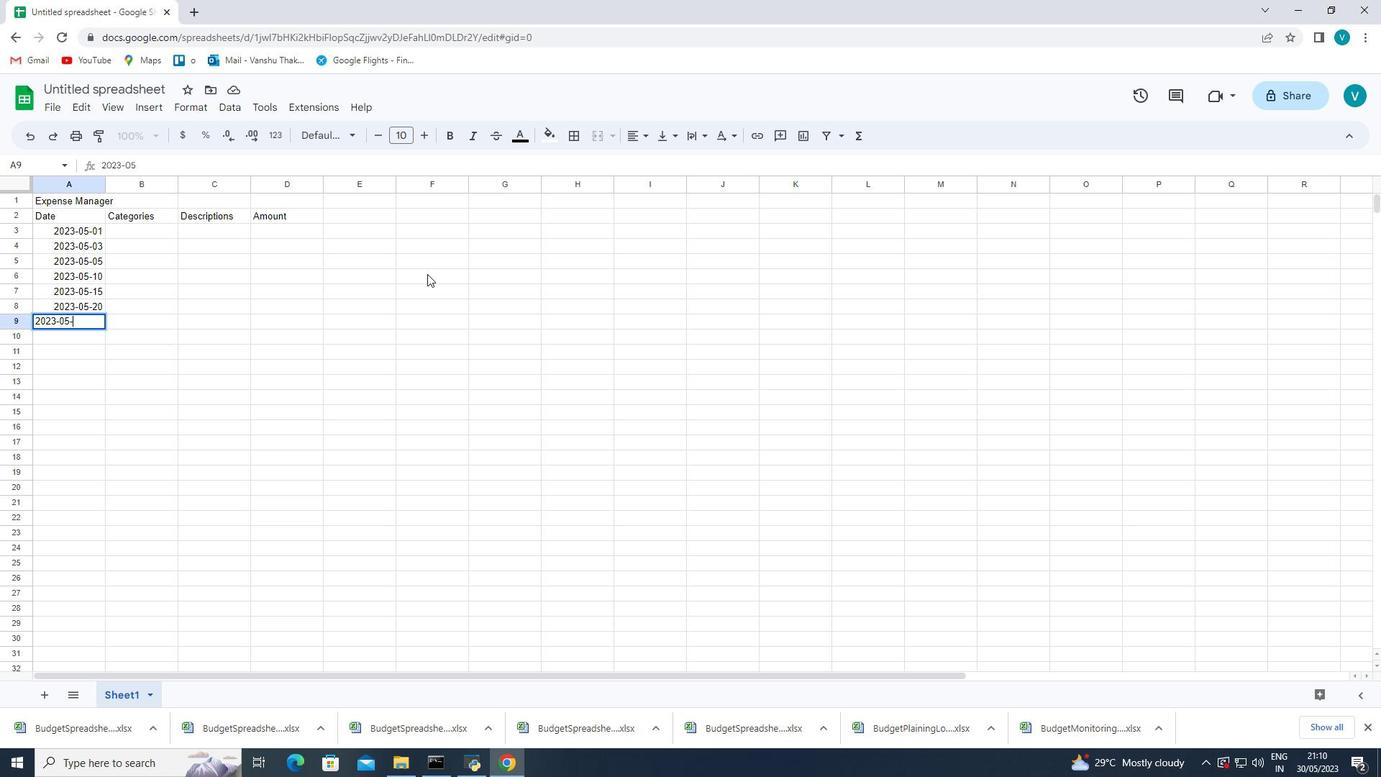 
Action: Key pressed 25<Key.enter>2023-05-31<Key.enter>
Screenshot: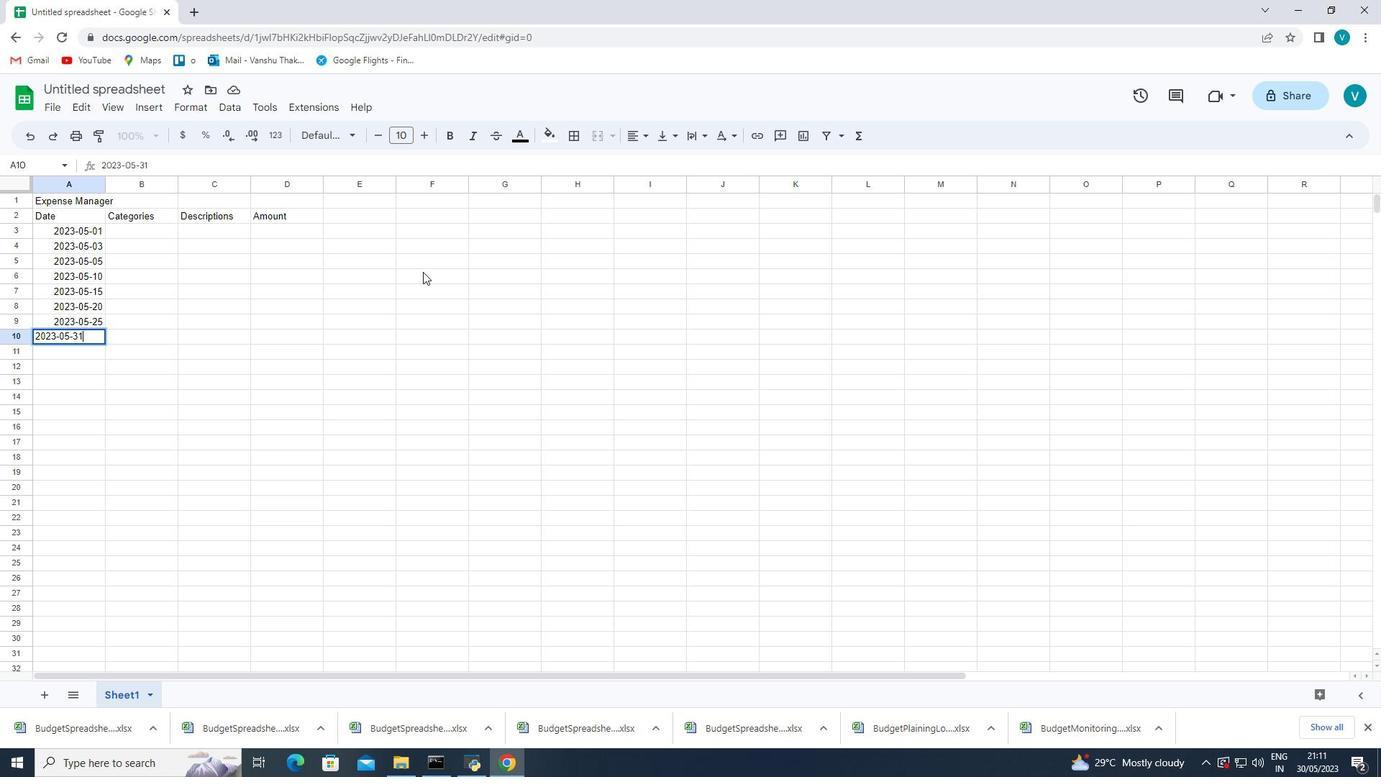 
Action: Mouse moved to (151, 229)
Screenshot: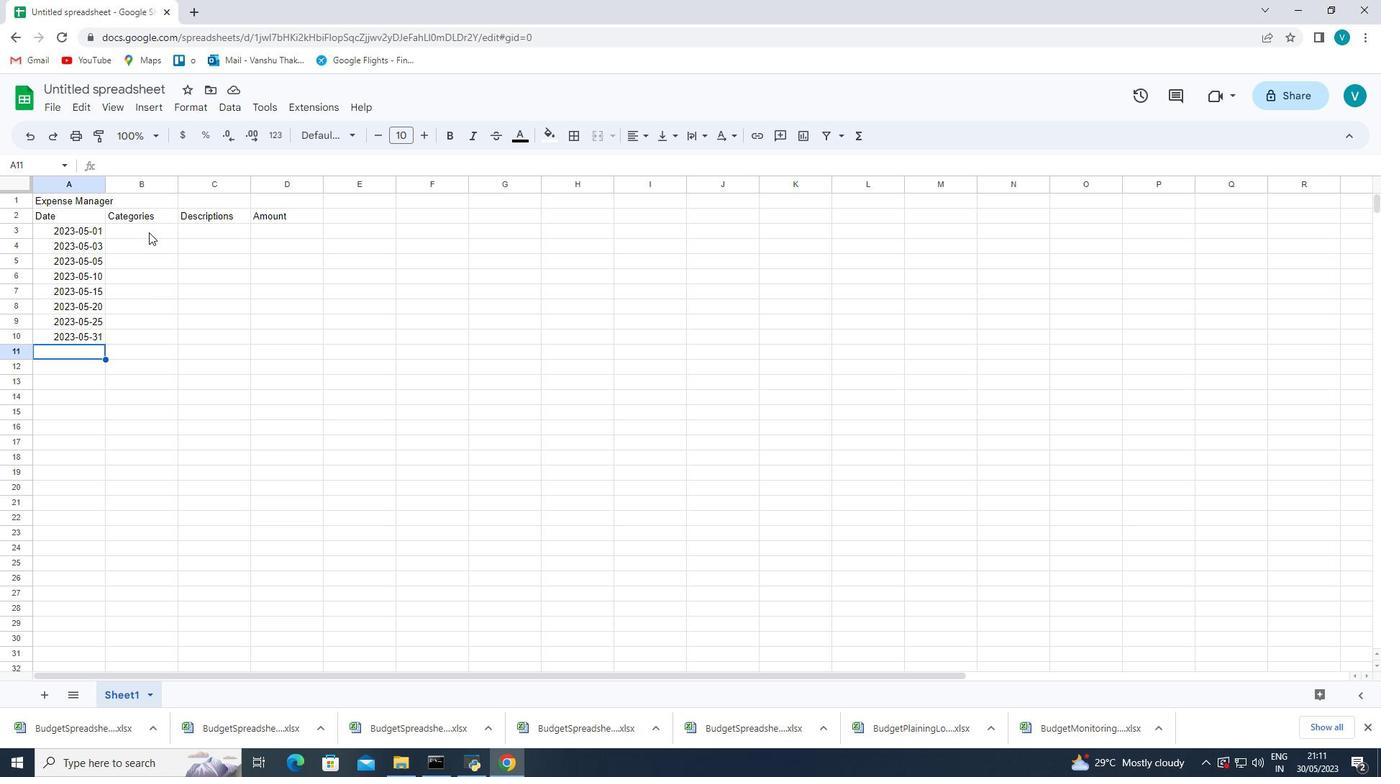 
Action: Mouse pressed left at (151, 229)
Screenshot: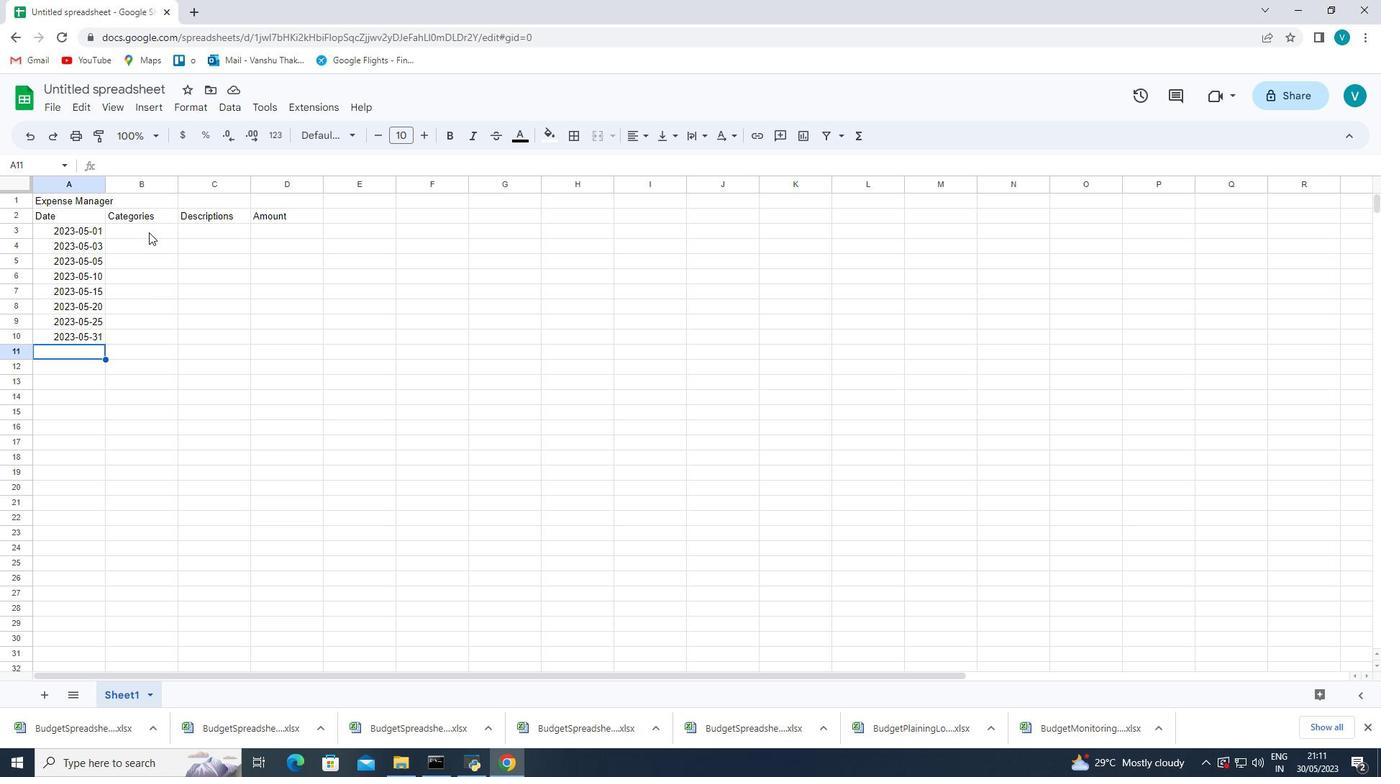 
Action: Mouse moved to (479, 310)
Screenshot: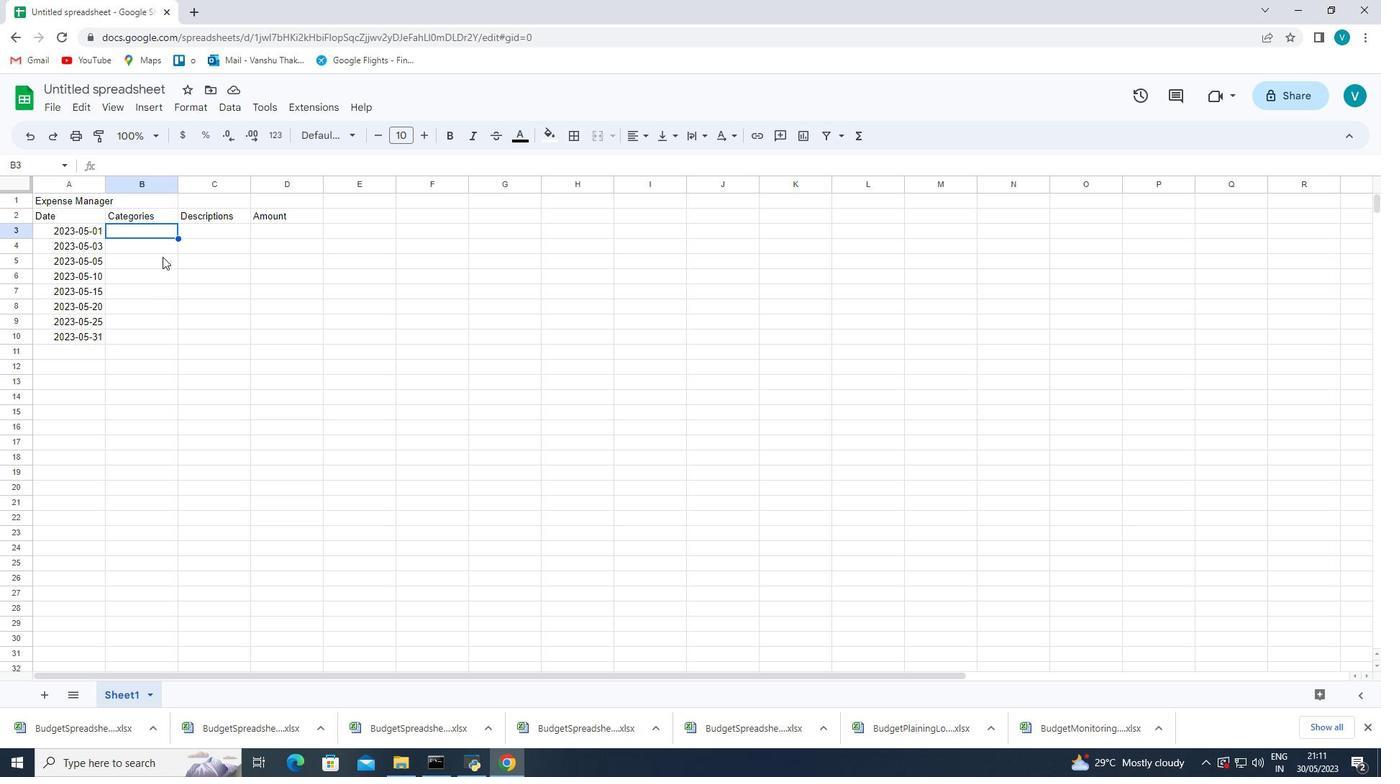 
Action: Key pressed food<Key.enter>transportaion<Key.enter>
Screenshot: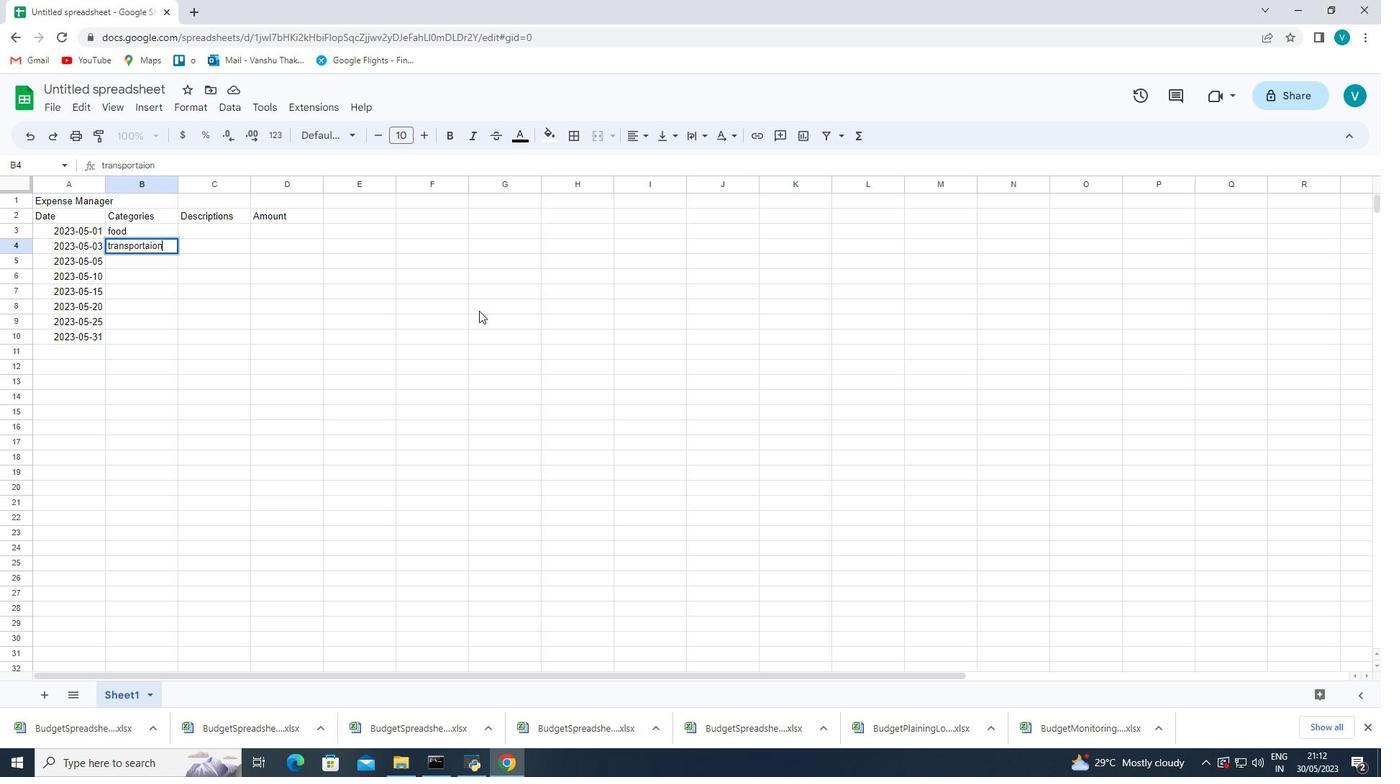 
Action: Mouse moved to (144, 234)
Screenshot: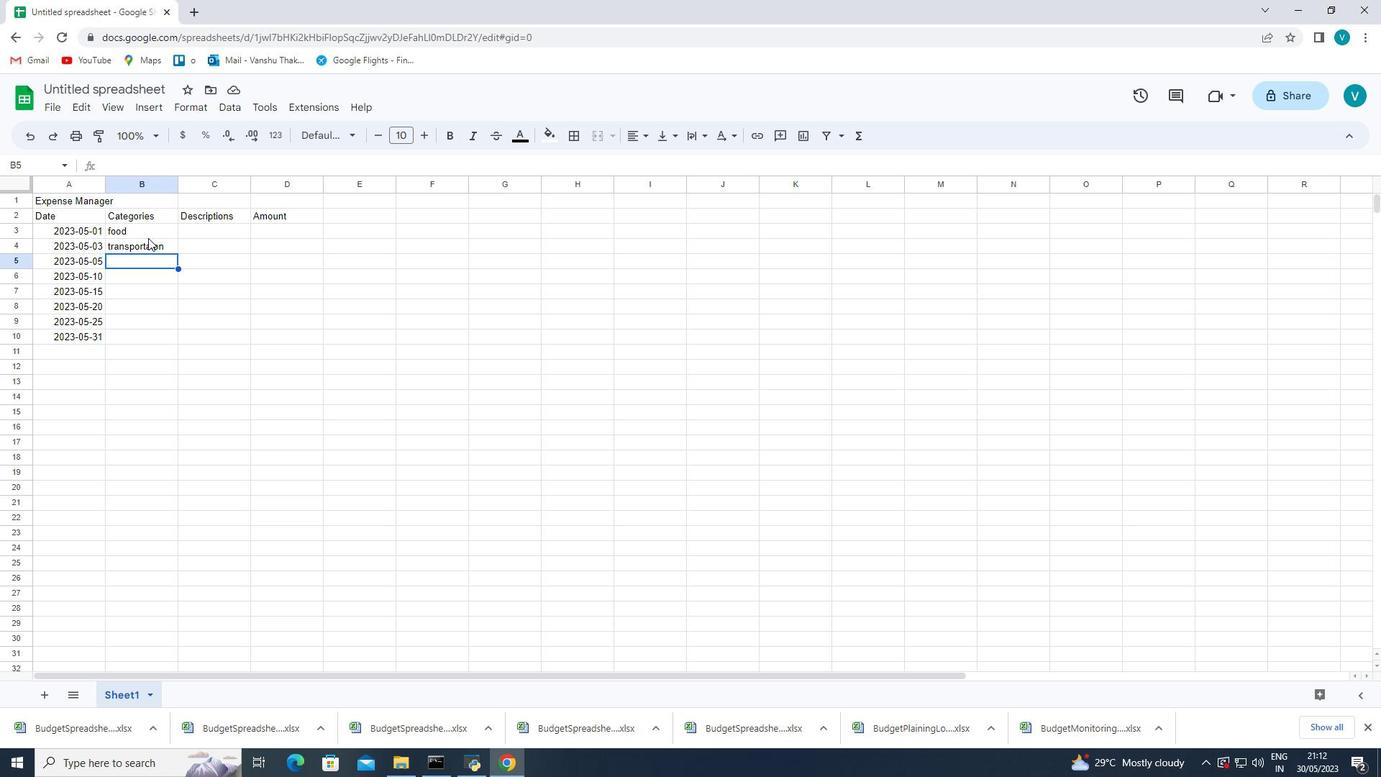 
Action: Mouse pressed left at (144, 234)
Screenshot: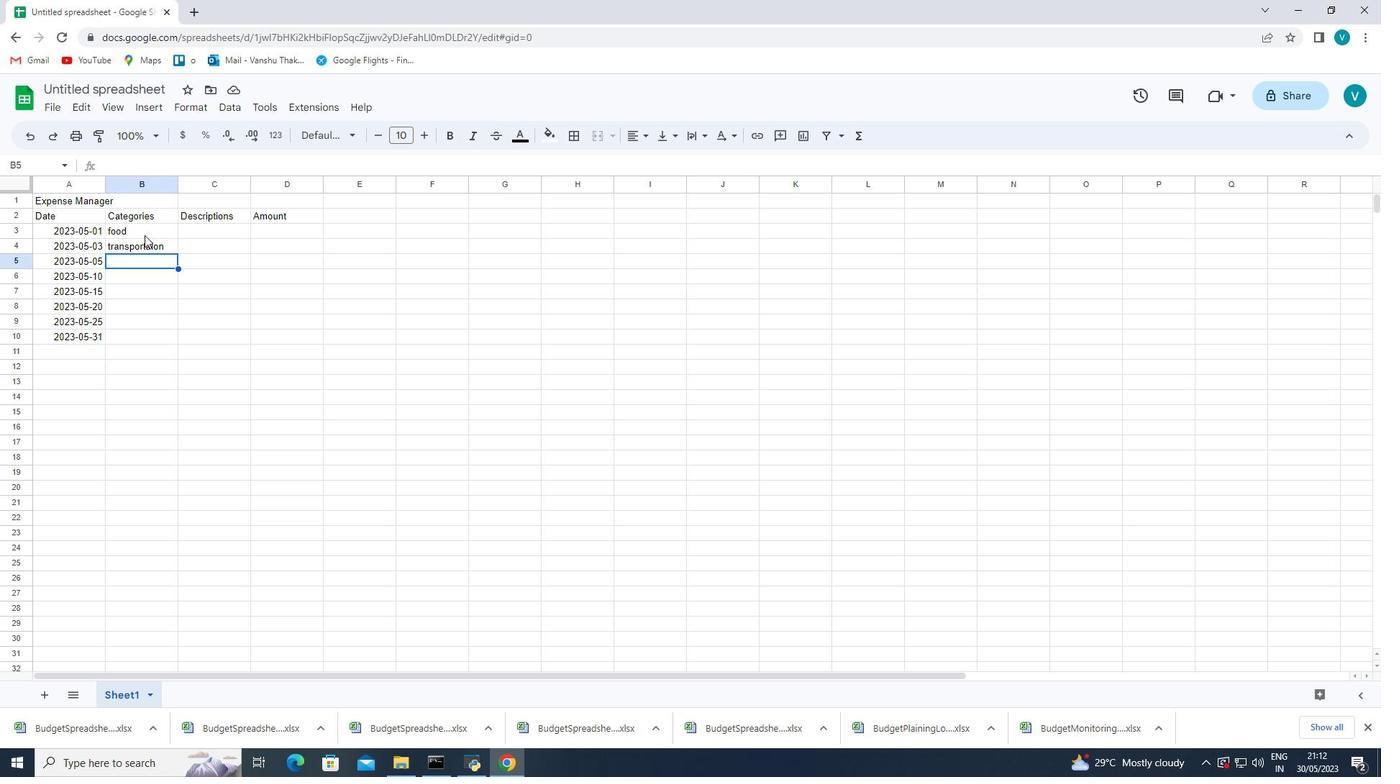 
Action: Mouse moved to (185, 231)
Screenshot: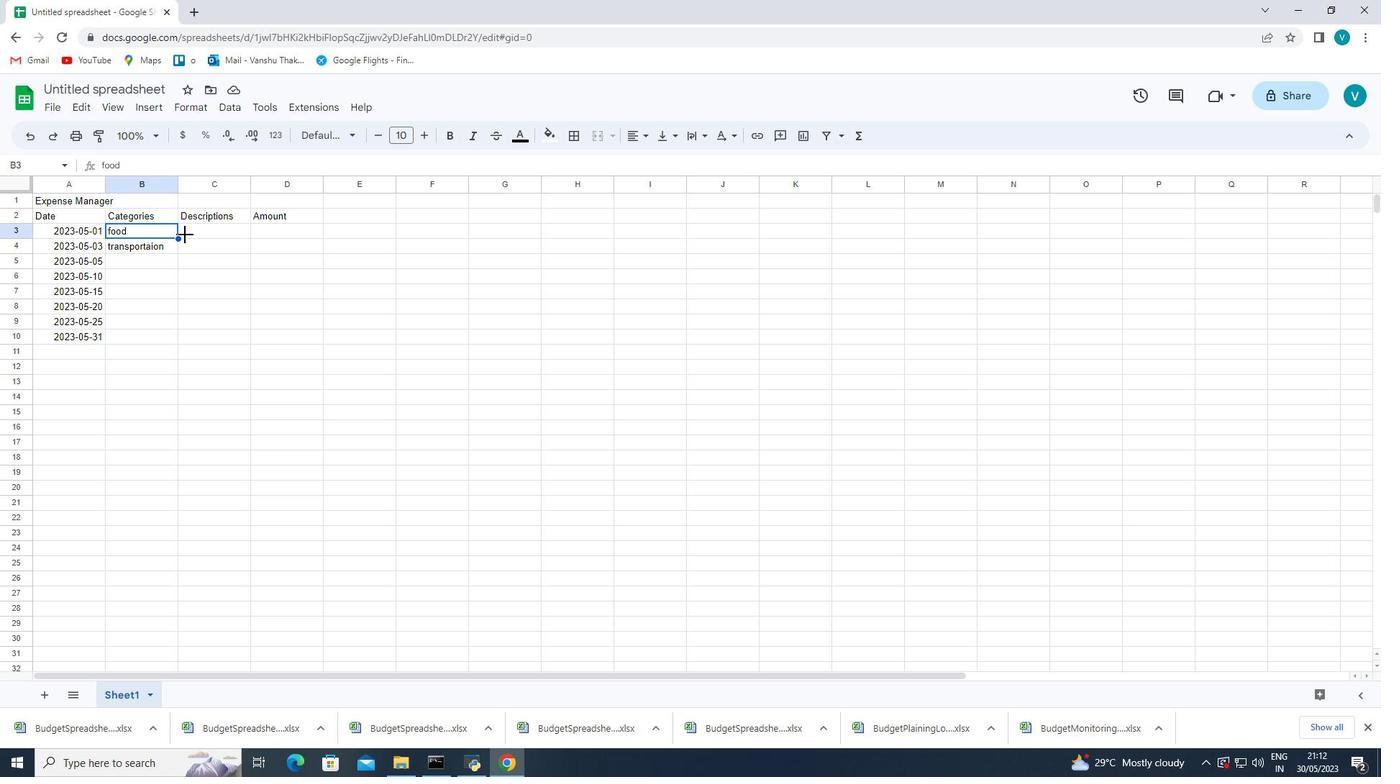 
Action: Key pressed <Key.shift><Key.shift><Key.shift>Food<Key.enter><Key.shift>Transportation<Key.enter><Key.shift>Ul<Key.backspace>tilities<Key.enter><Key.shift>Food<Key.enter><Key.shift>Housing<Key.space><Key.enter><Key.shift><Key.shift><Key.shift><Key.shift><Key.shift><Key.shift>Enter<Key.shift>T<Key.backspace>tain,<Key.backspace>ment<Key.space><Key.enter><Key.shift><Key.shift><Key.shift><Key.shift><Key.shift><Key.shift><Key.shift><Key.shift><Key.shift><Key.shift><Key.shift><Key.shift>U<Key.enter><Key.shift>Food<Key.space>
Screenshot: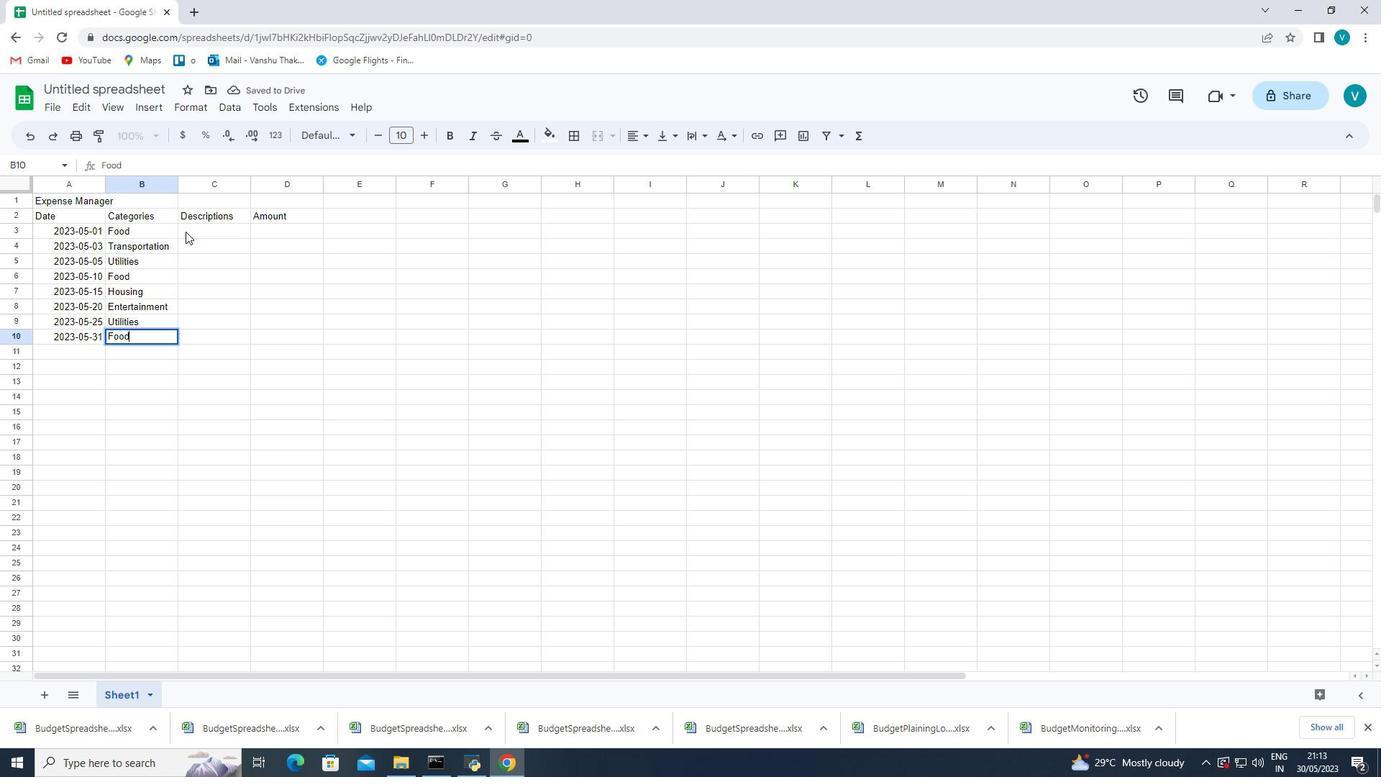 
Action: Mouse moved to (216, 259)
Screenshot: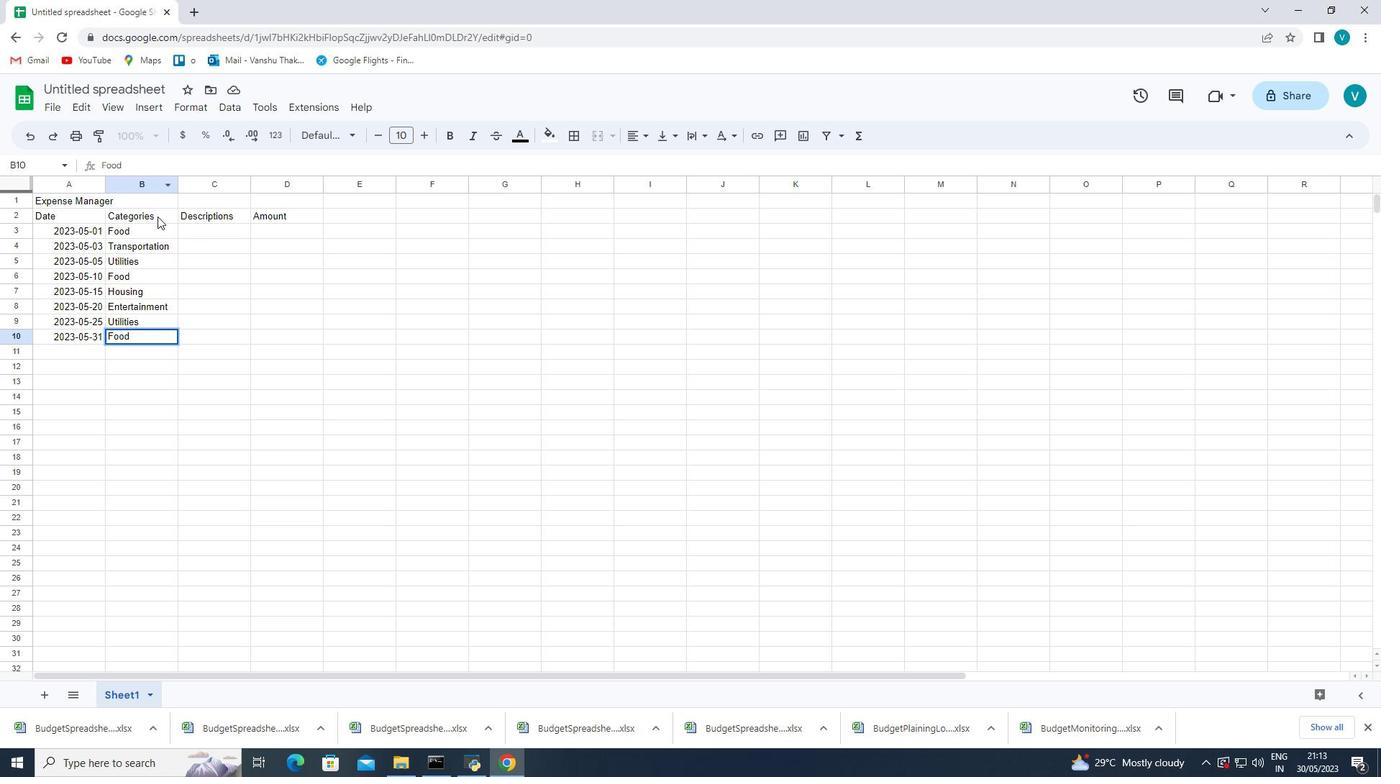 
Action: Mouse pressed left at (216, 259)
Screenshot: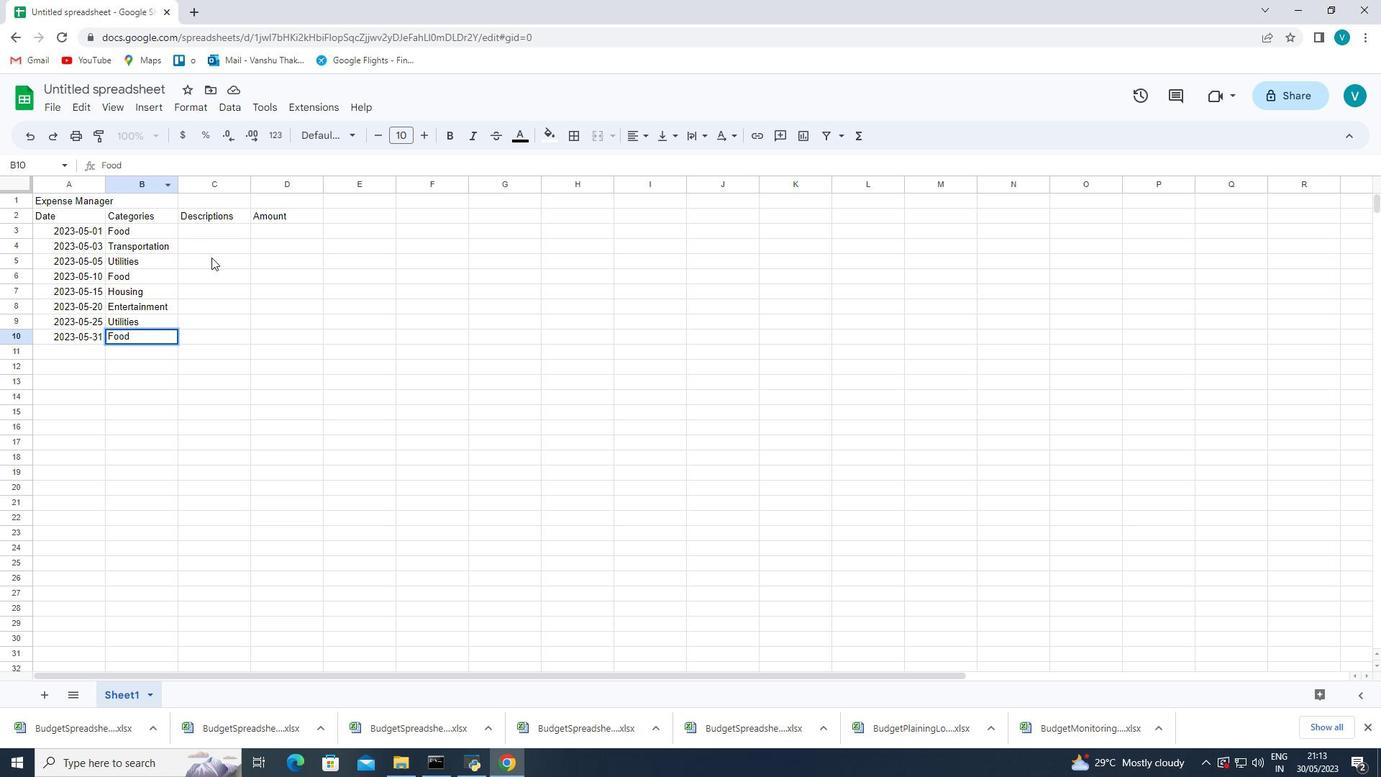 
Action: Mouse moved to (225, 231)
Screenshot: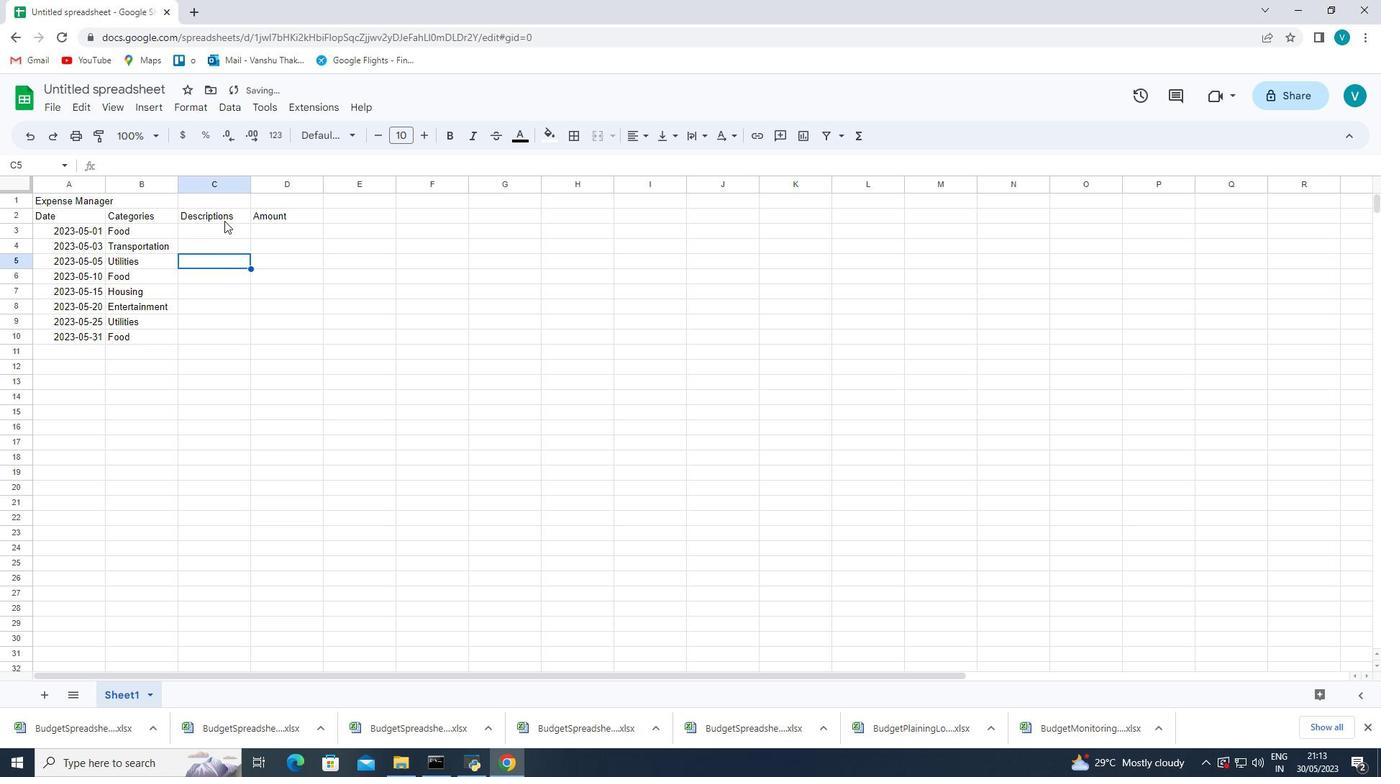 
Action: Mouse pressed left at (225, 231)
Screenshot: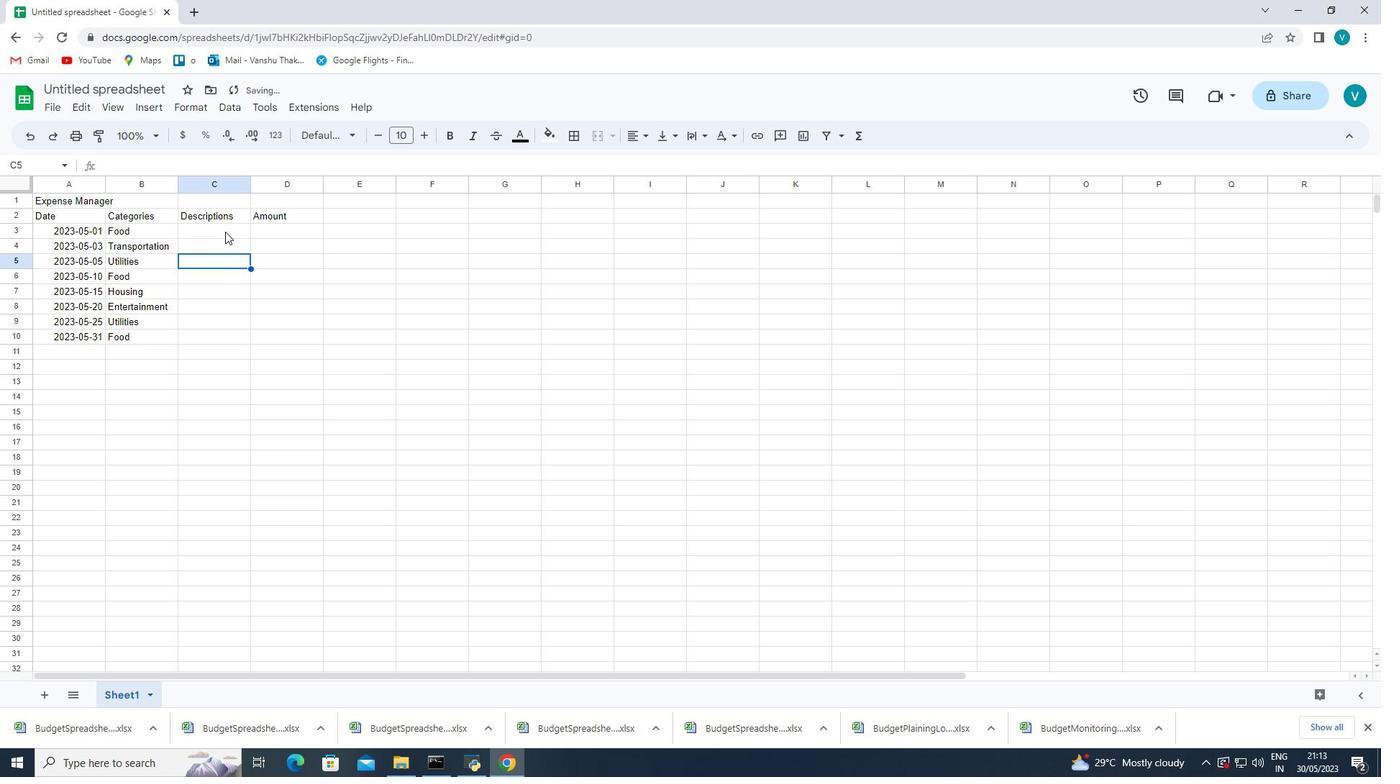 
Action: Mouse moved to (386, 223)
Screenshot: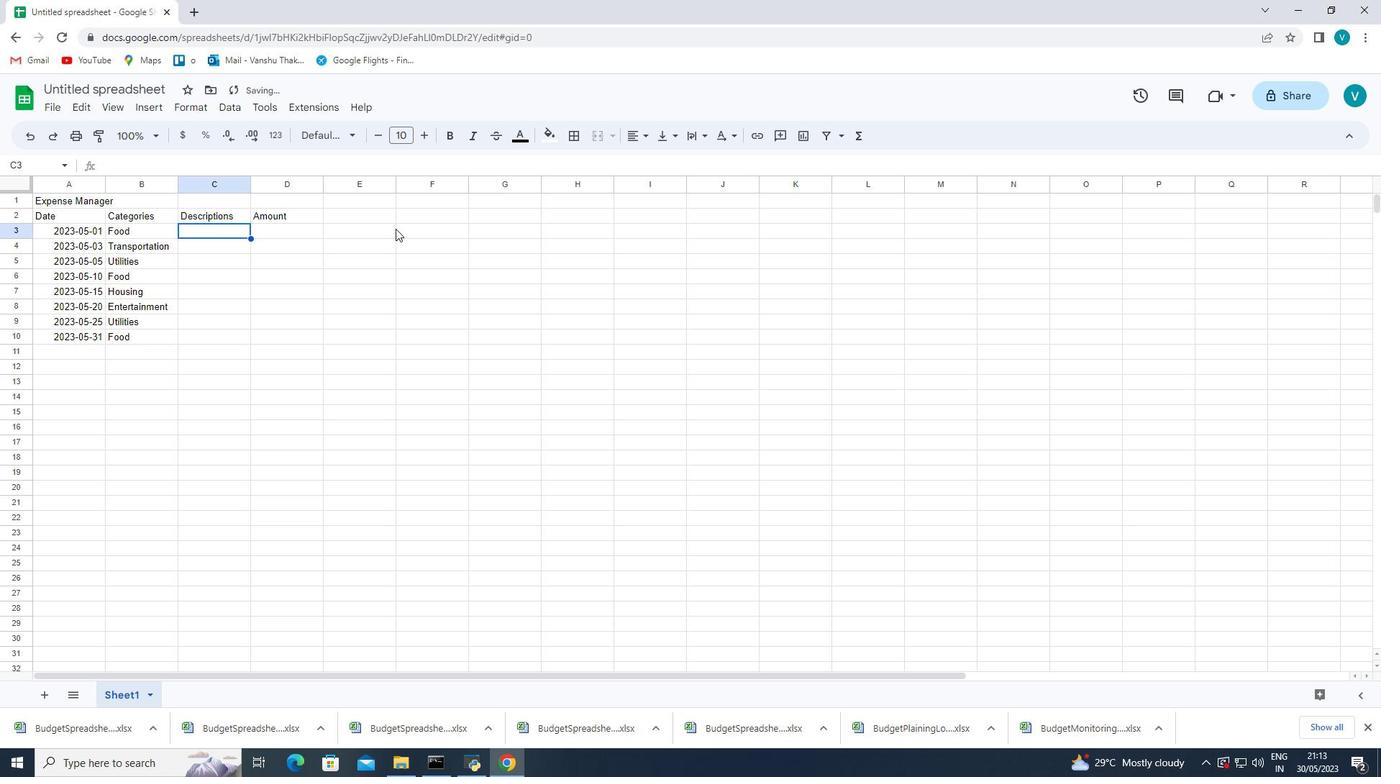 
Action: Key pressed <Key.shift><Key.shift><Key.shift><Key.shift><Key.shift><Key.shift><Key.shift><Key.shift><Key.shift><Key.shift>Grocery<Key.space><Key.enter>
Screenshot: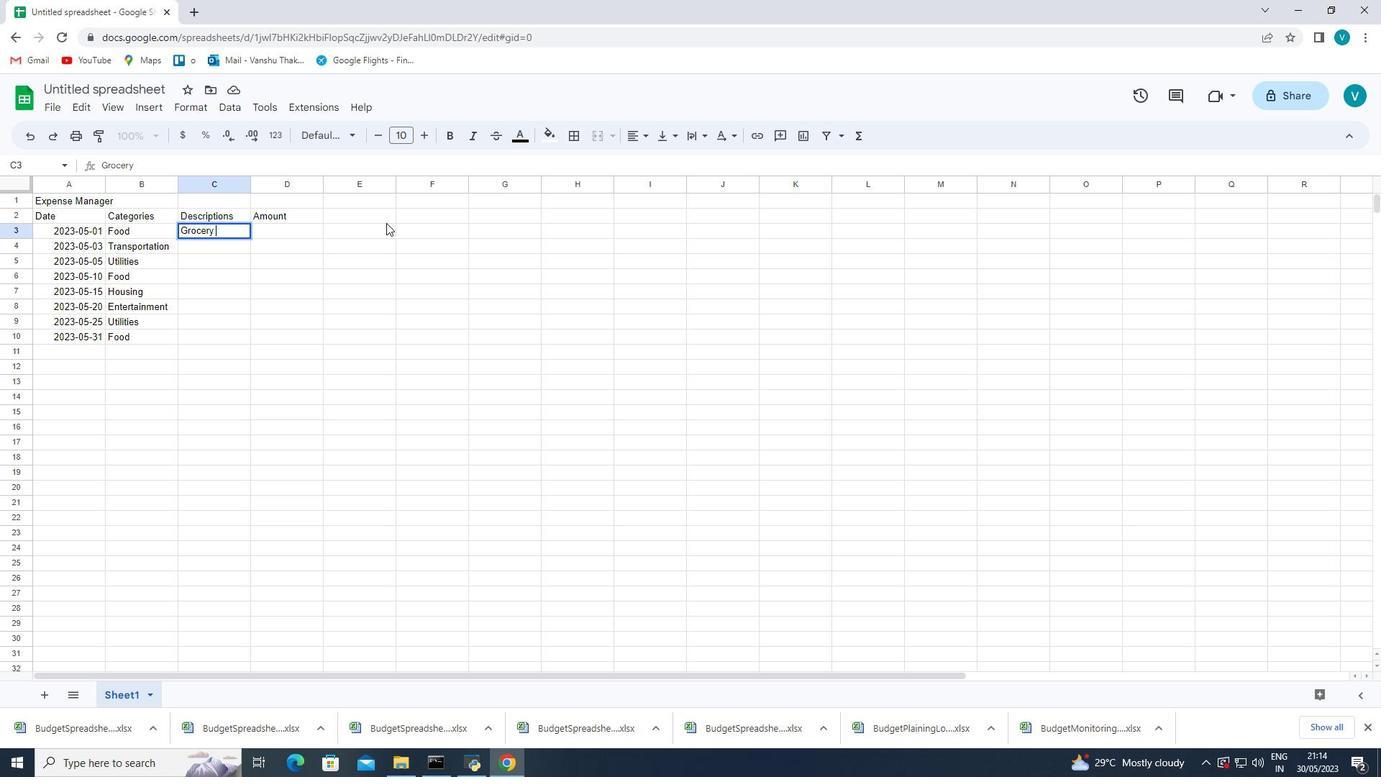 
Action: Mouse moved to (219, 228)
Screenshot: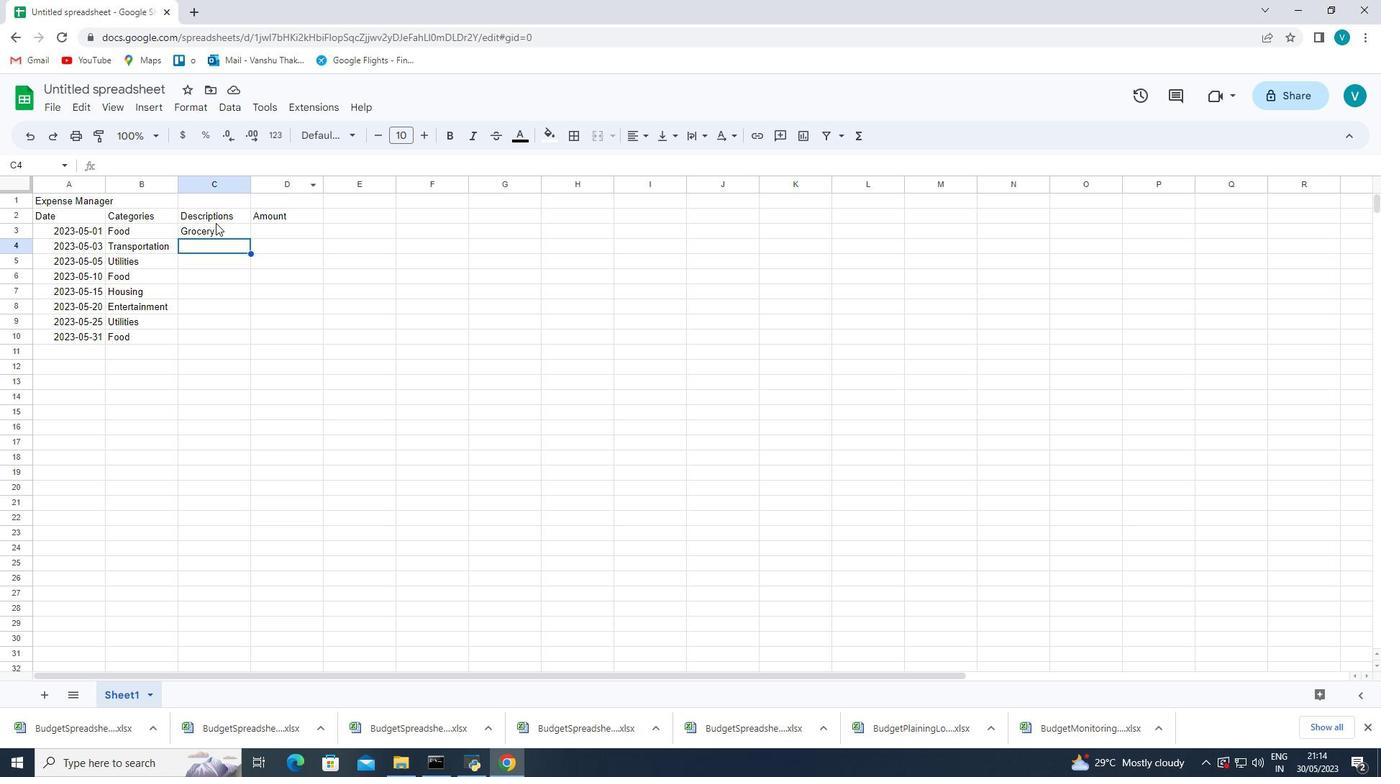 
Action: Mouse pressed left at (219, 228)
Screenshot: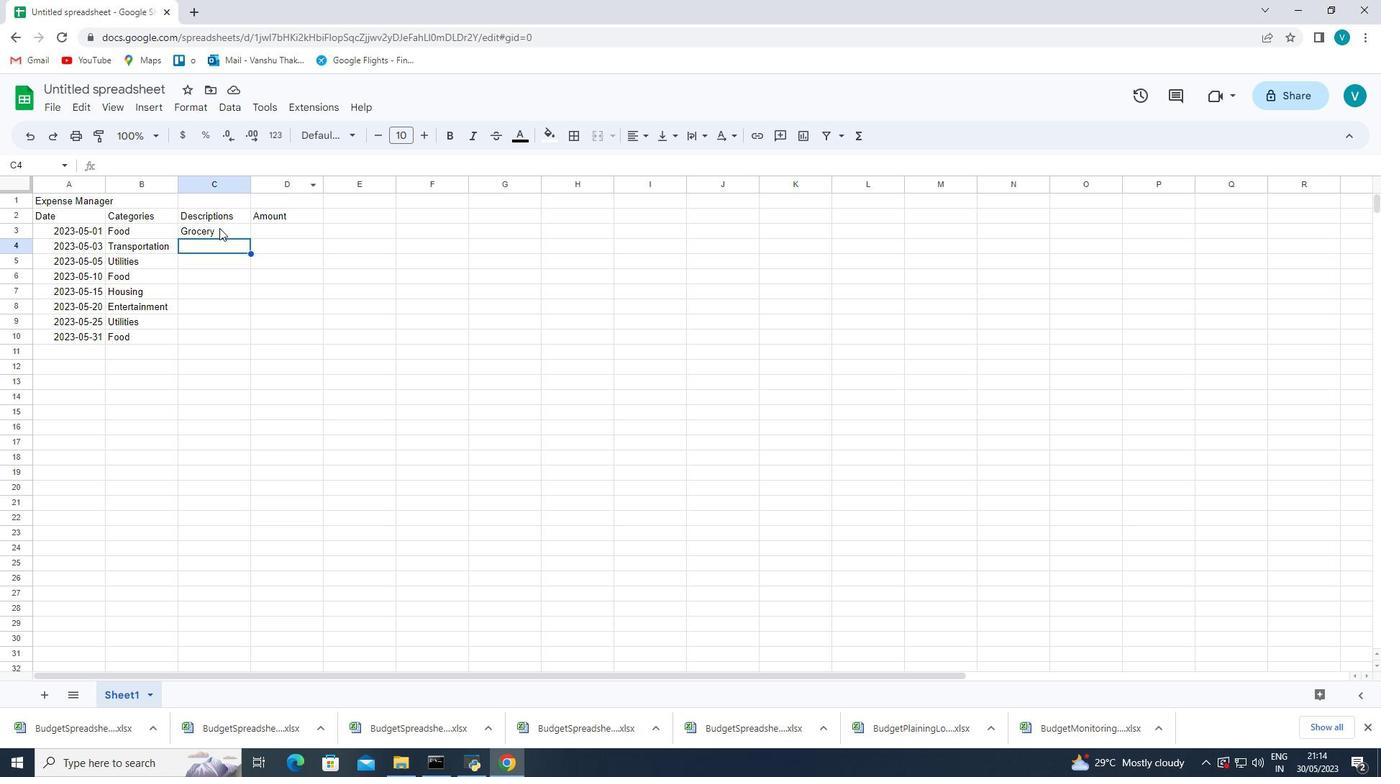 
Action: Mouse pressed left at (219, 228)
Screenshot: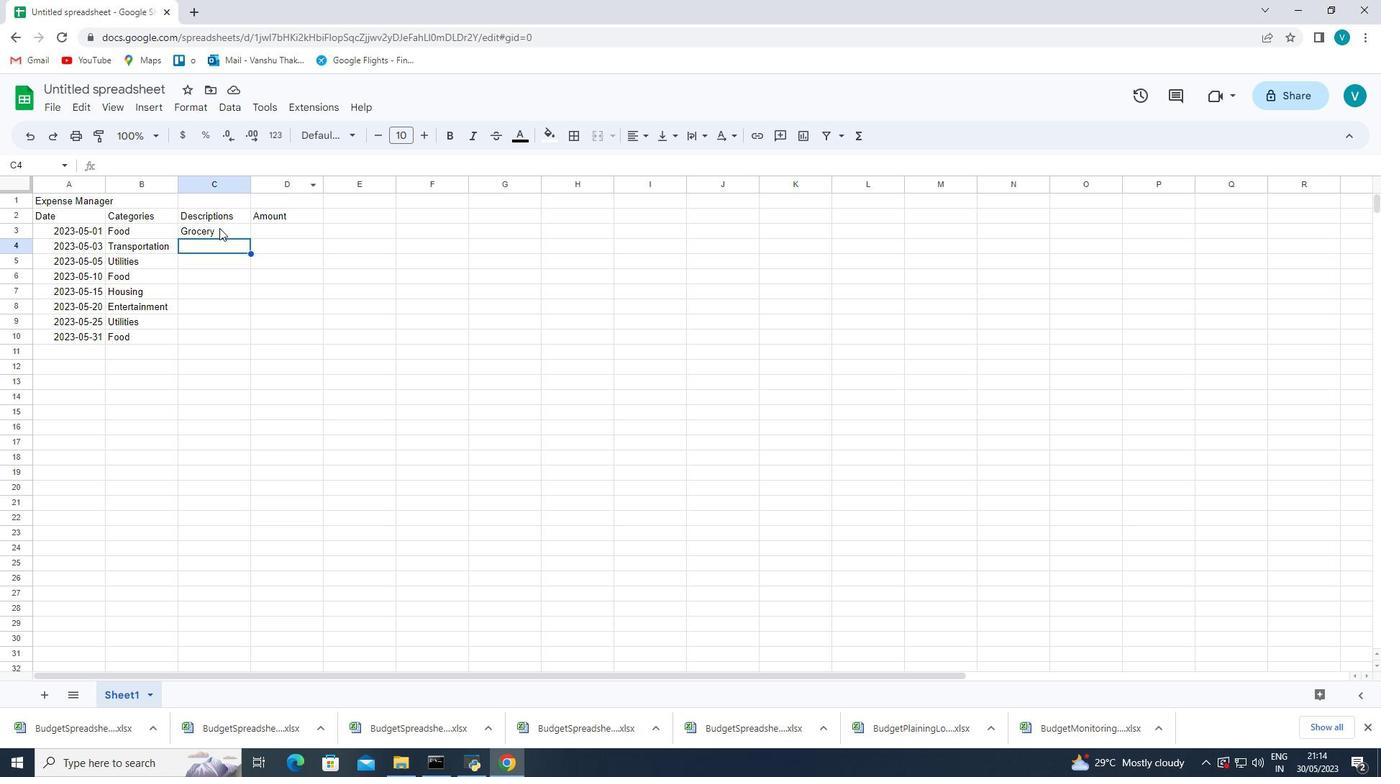 
Action: Mouse moved to (234, 234)
Screenshot: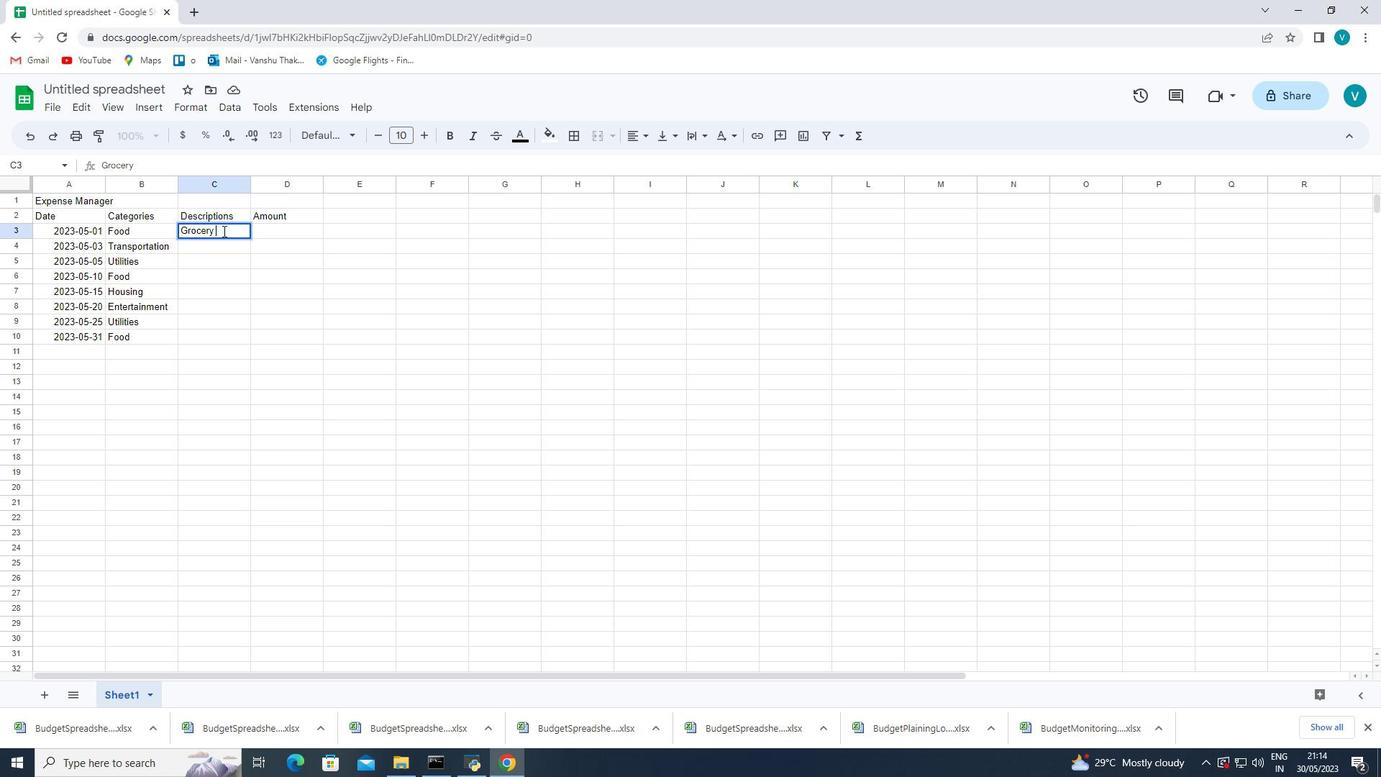
Action: Key pressed <Key.shift>Store<Key.enter>
Screenshot: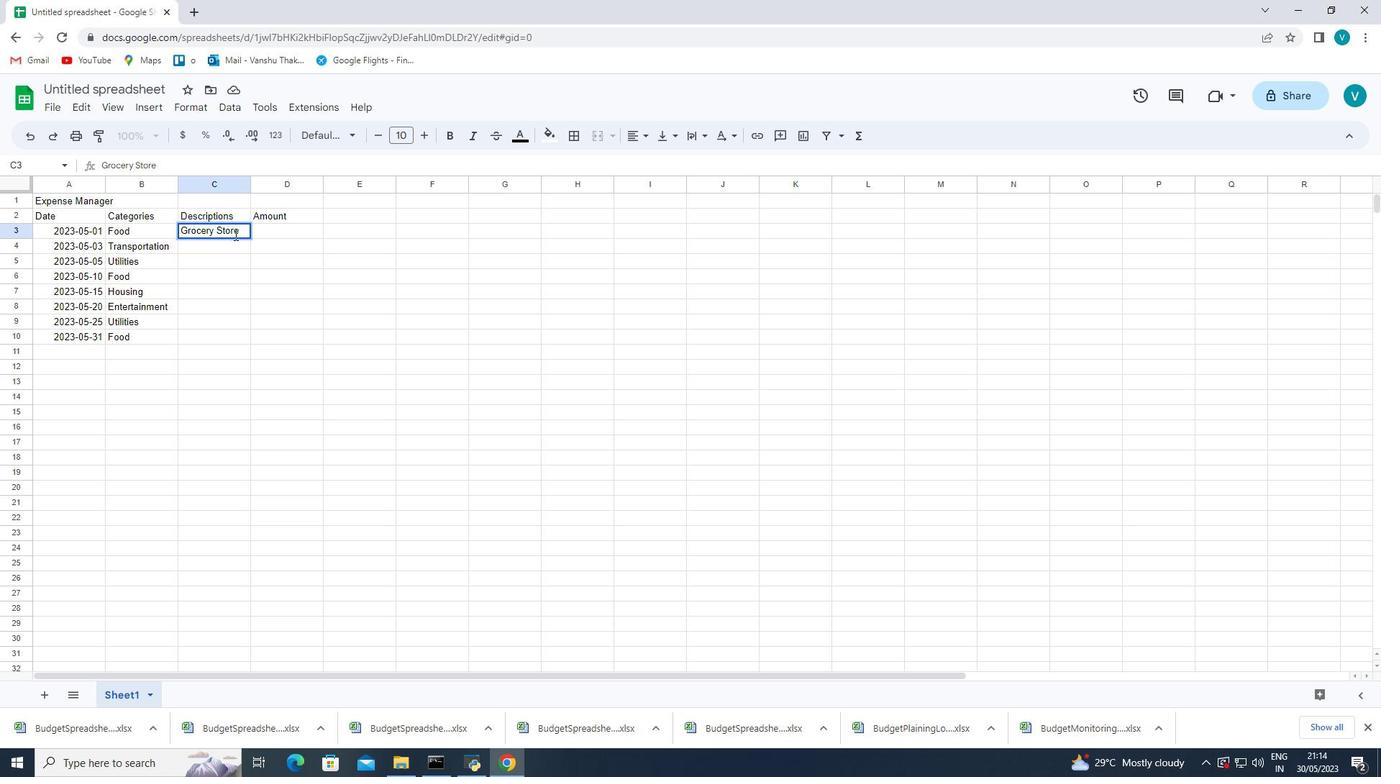 
Action: Mouse moved to (802, 90)
Screenshot: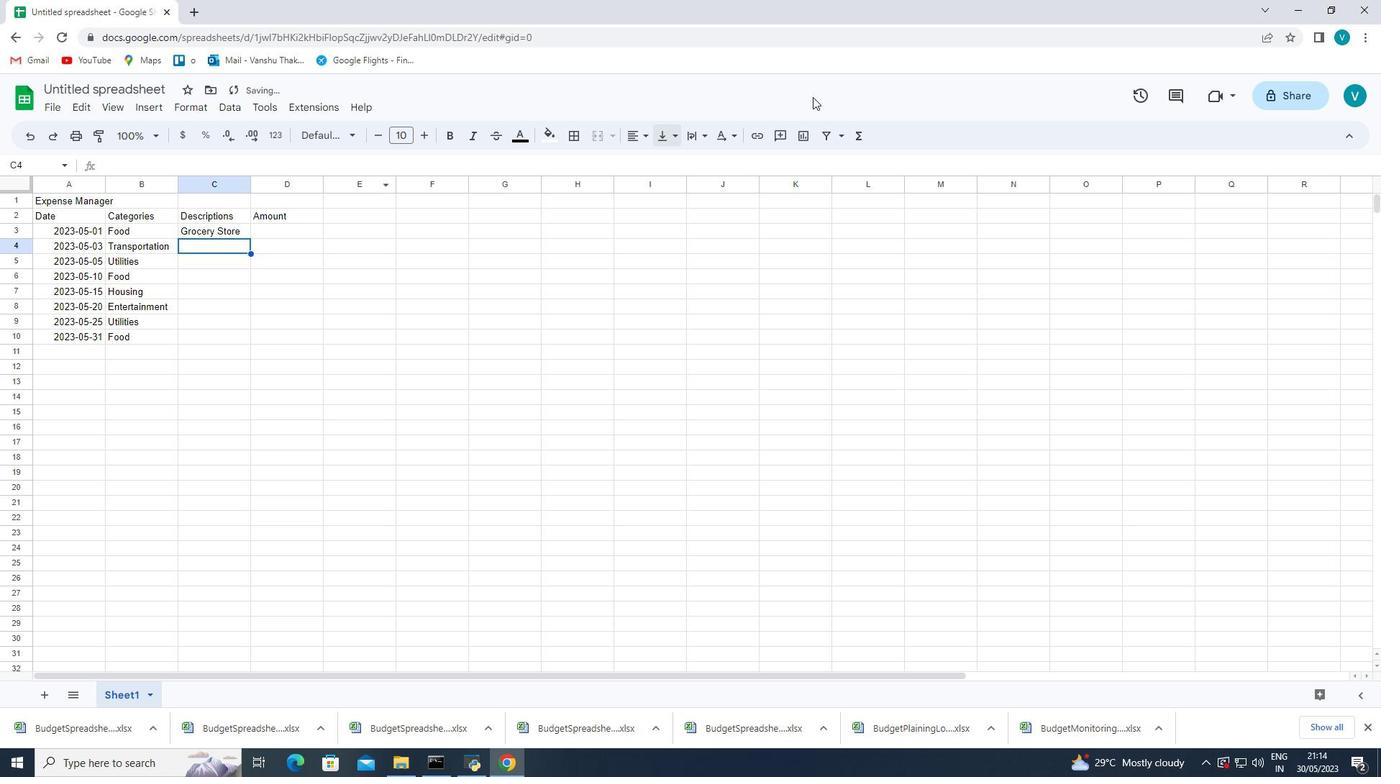 
Action: Key pressed <Key.shift>Bus<Key.space><Key.shift>Fare<Key.enter><Key.shift>Internetb<Key.space><Key.backspace><Key.backspace><Key.space><Key.shift>Bill<Key.enter><Key.shift>Restaurent<Key.space><Key.enter><Key.shift>Rent<Key.space><Key.enter><Key.shift>Movie<Key.space><Key.enter>
Screenshot: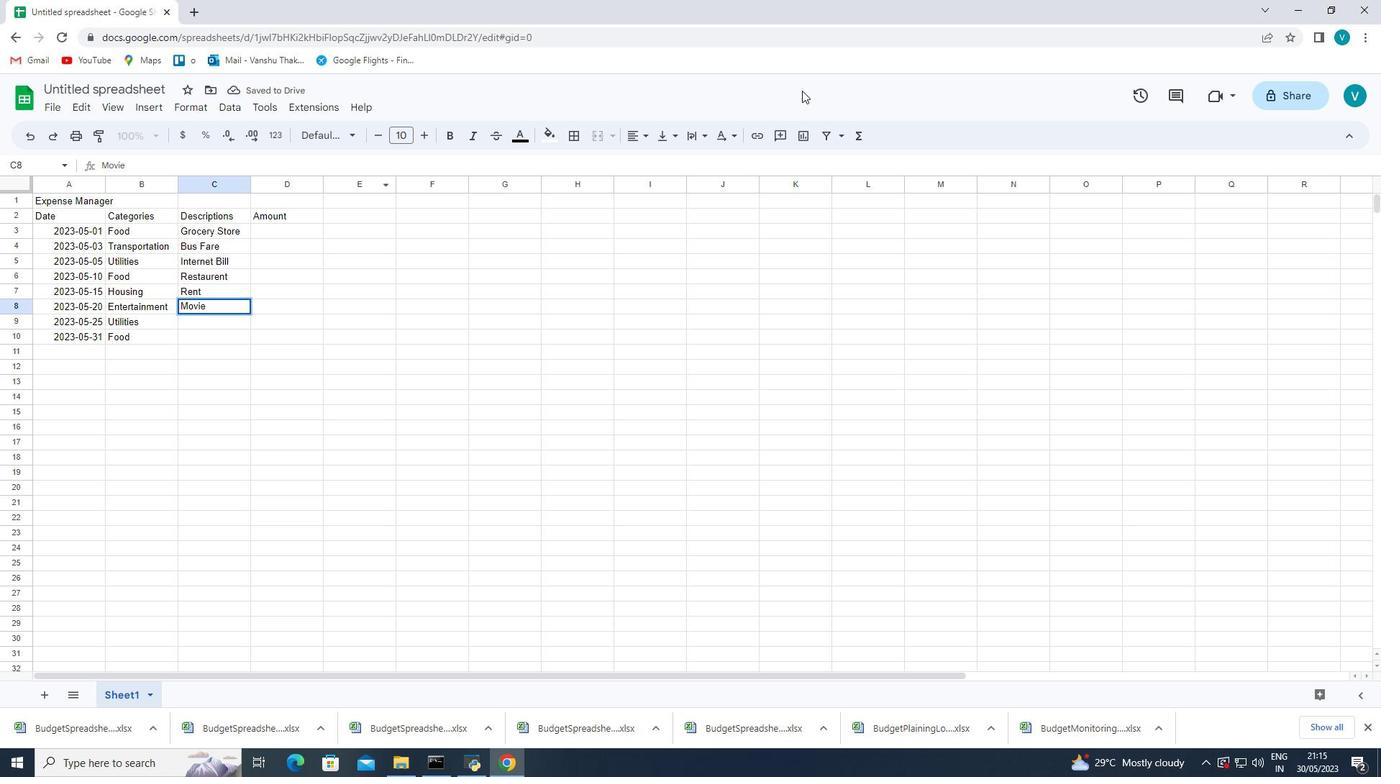 
Action: Mouse moved to (214, 305)
Screenshot: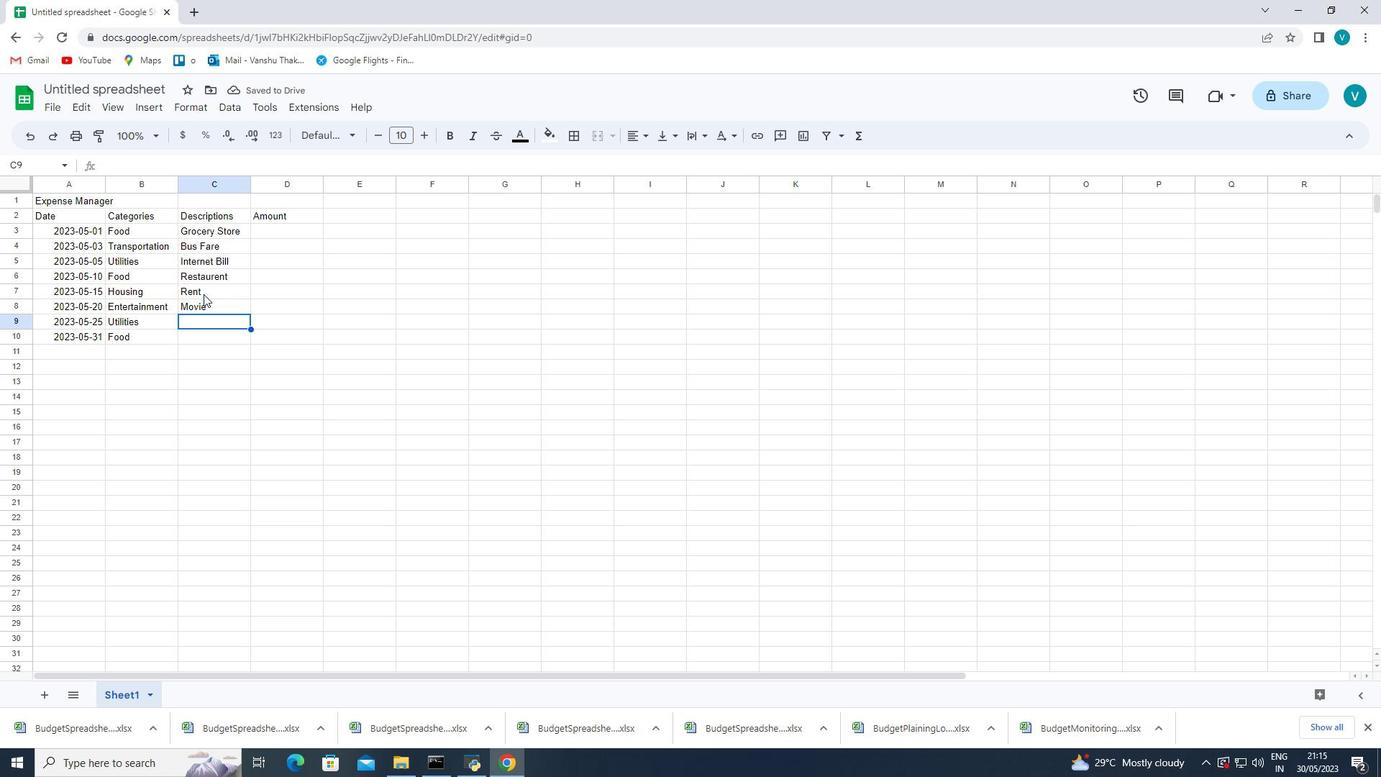 
Action: Mouse pressed left at (214, 305)
Screenshot: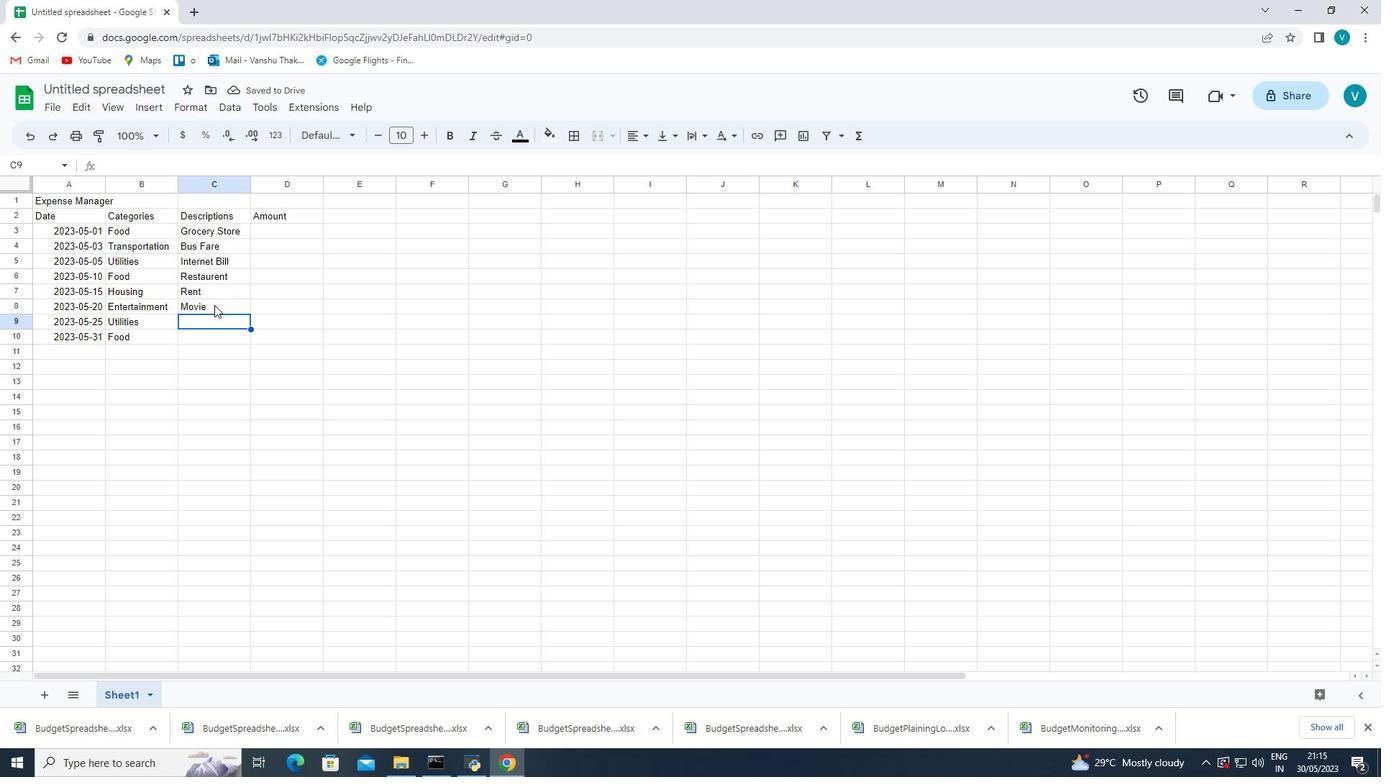 
Action: Mouse pressed left at (214, 305)
Screenshot: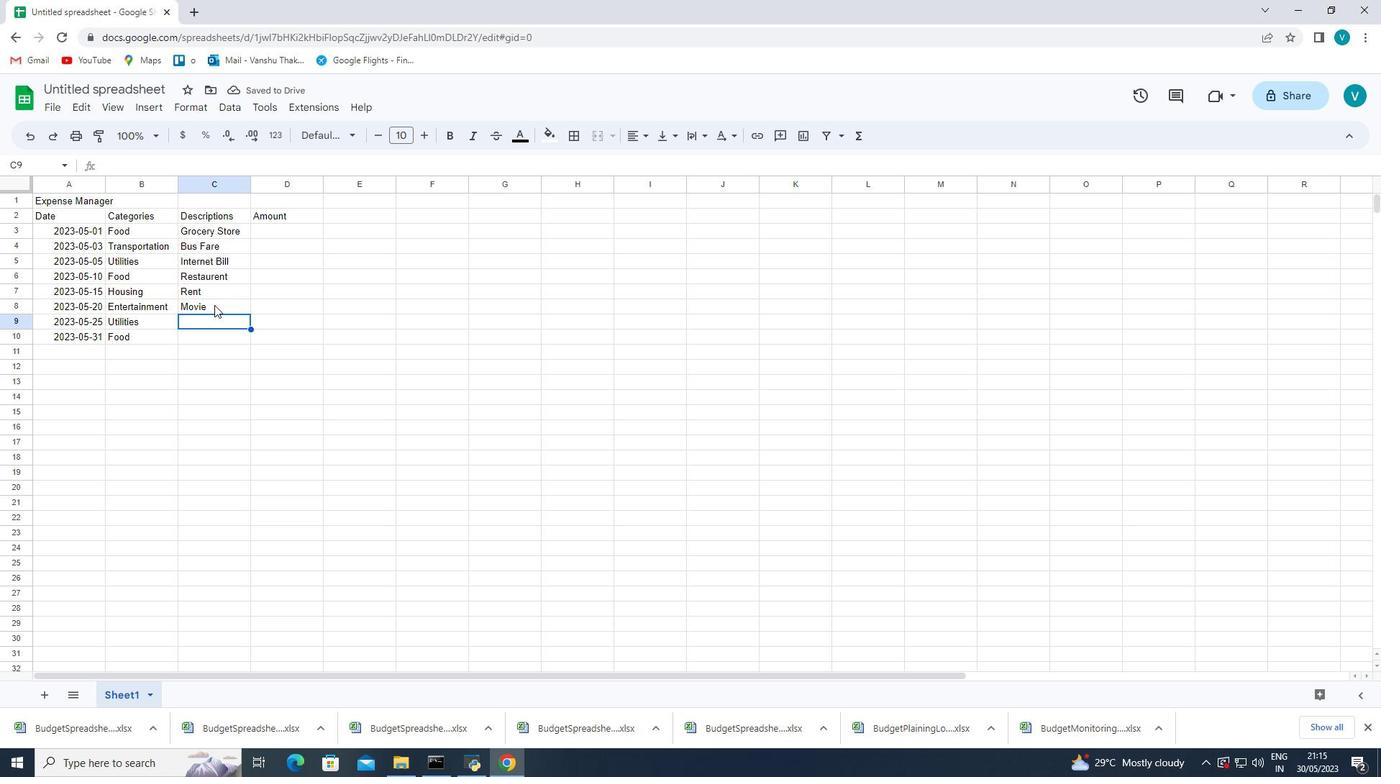 
Action: Mouse moved to (207, 296)
Screenshot: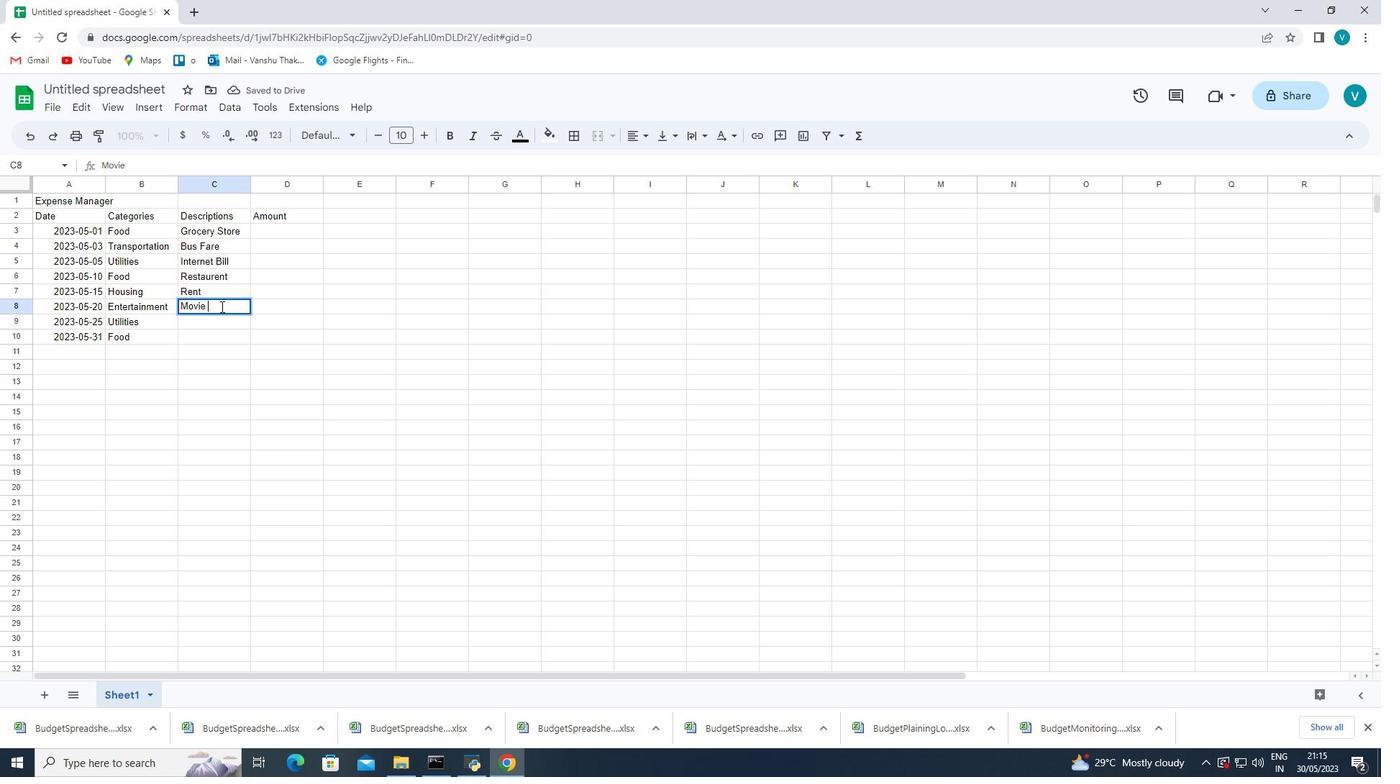 
Action: Key pressed <Key.shift>Tickey<Key.backspace>ts<Key.space><Key.enter>
Screenshot: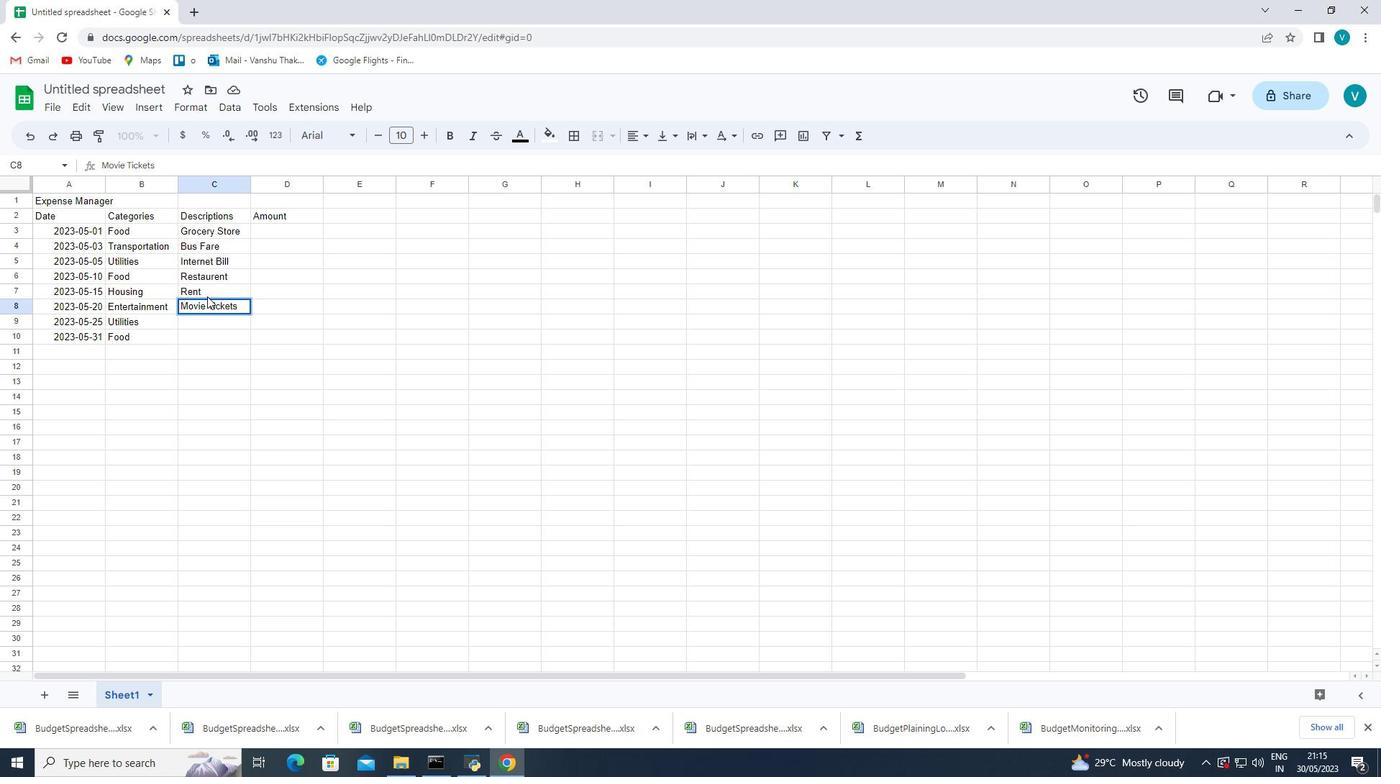 
Action: Mouse moved to (395, 135)
Screenshot: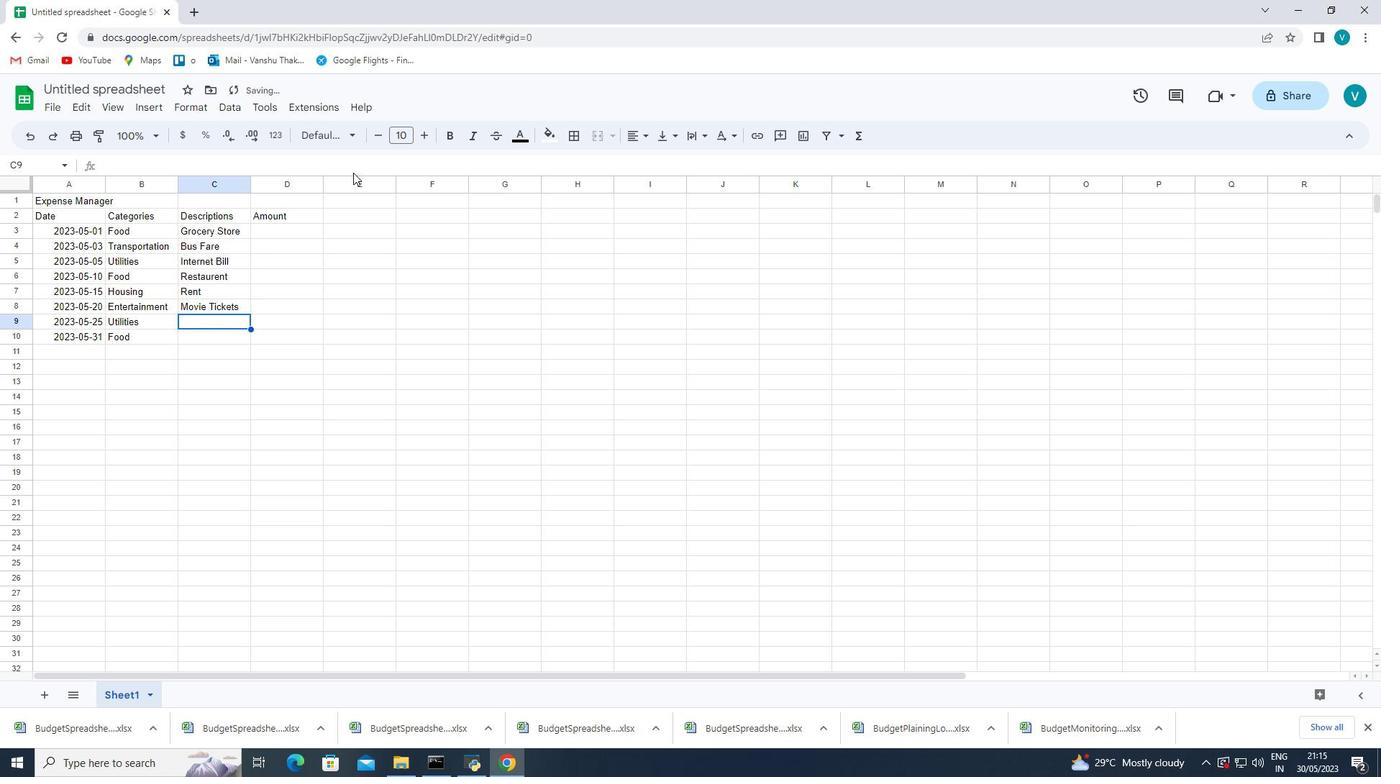
Action: Key pressed <Key.shift><Key.shift><Key.shift>ele<Key.backspace><Key.backspace><Key.backspace><Key.caps_lock><Key.backspace><Key.caps_lock><Key.shift><Key.shift>Electricity<Key.space><Key.shift>Bill<Key.enter><Key.shift><Key.shift><Key.shift><Key.shift><Key.shift><Key.shift><Key.shift><Key.shift><Key.shift><Key.shift><Key.shift><Key.shift><Key.shift><Key.shift><Key.shift><Key.shift><Key.shift><Key.shift><Key.shift><Key.shift><Key.shift><Key.shift><Key.shift><Key.shift><Key.shift><Key.shift><Key.shift><Key.shift><Key.shift><Key.shift><Key.shift>Gro<Key.enter>
Screenshot: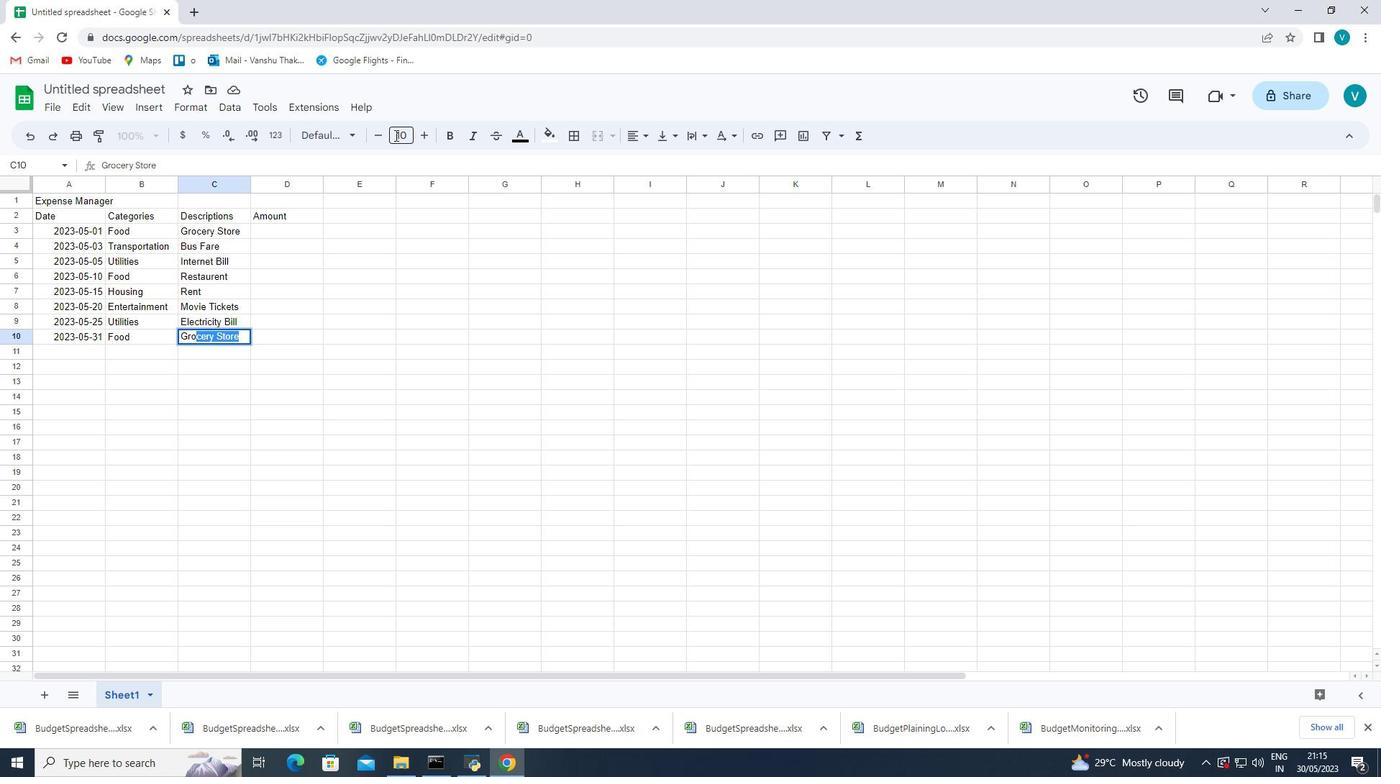 
Action: Mouse moved to (306, 238)
Screenshot: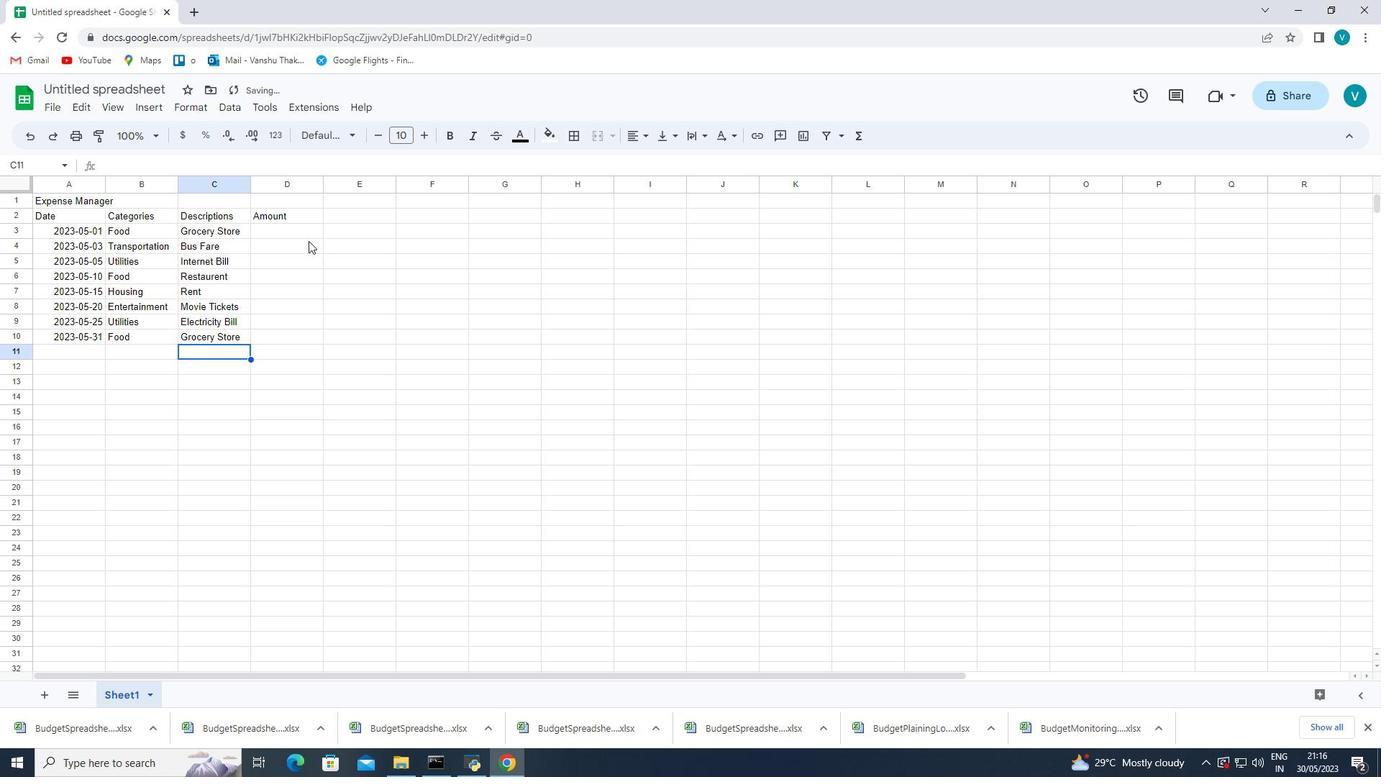 
Action: Mouse pressed left at (306, 238)
Screenshot: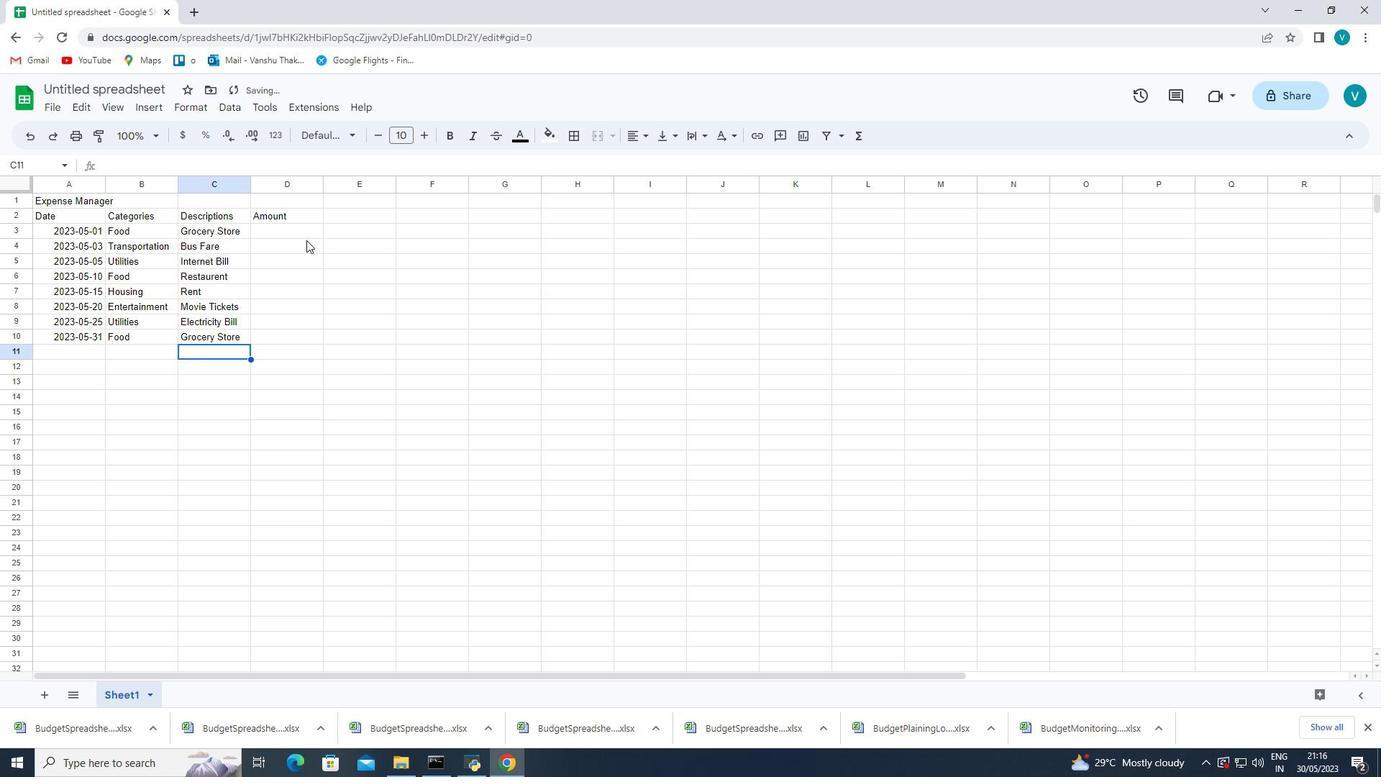 
Action: Mouse moved to (612, 202)
Screenshot: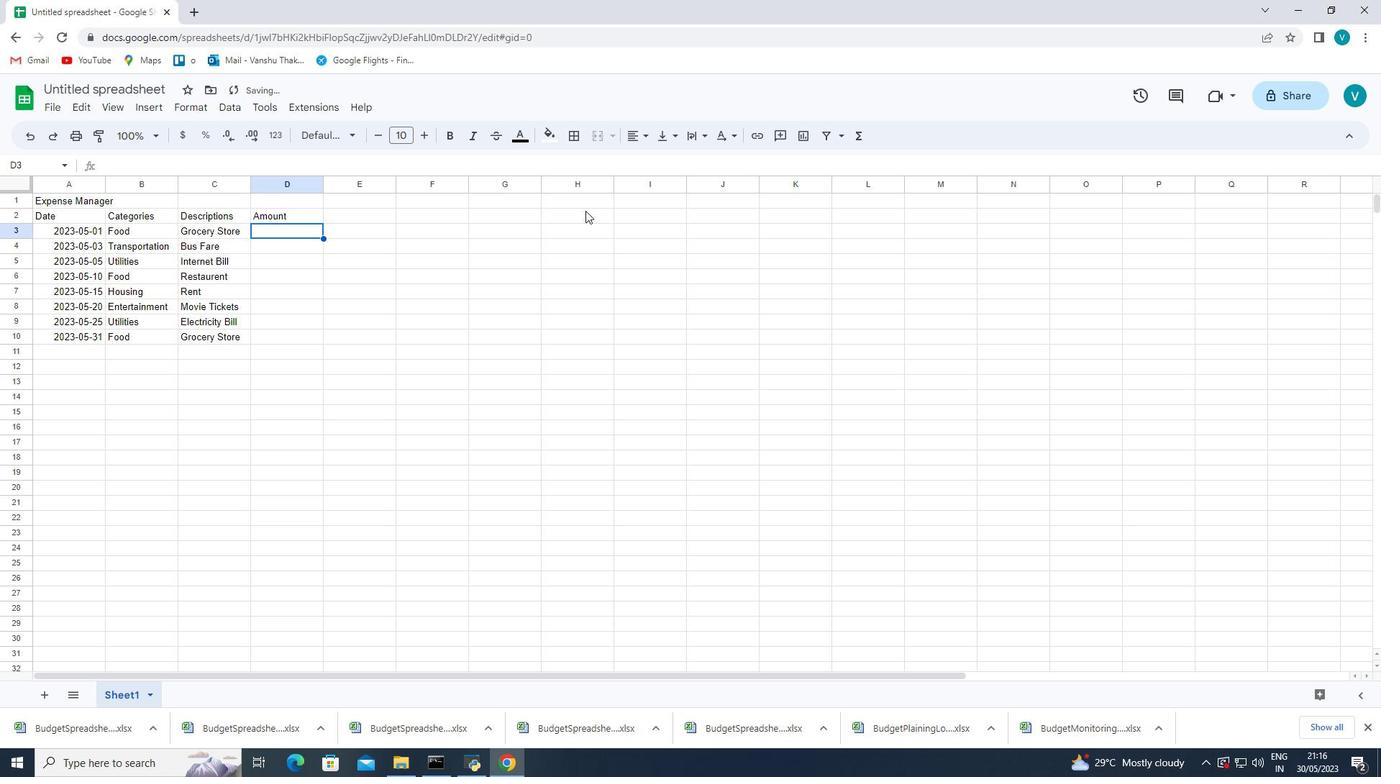 
Action: Key pressed <Key.shift_r>$50<Key.enter><Key.shift_r><Key.shift_r><Key.shift_r><Key.shift_r><Key.shift_r><Key.shift_r><Key.shift_r><Key.shift_r><Key.shift_r><Key.shift_r><Key.shift_r><Key.shift_r><Key.shift_r><Key.shift_r><Key.shift_r><Key.shift_r><Key.shift_r><Key.shift_r><Key.shift_r><Key.shift_r><Key.shift_r><Key.shift_r><Key.shift_r><Key.shift_r><Key.shift_r><Key.shift_r><Key.shift_r><Key.shift_r><Key.shift_r><Key.shift_r><Key.shift_r><Key.shift_r><Key.shift_r><Key.shift_r><Key.shift_r><Key.shift_r><Key.shift_r><Key.shift_r><Key.shift_r><Key.shift_r><Key.shift_r><Key.shift_r><Key.shift_r><Key.shift_r>$%<Key.backspace>5<Key.enter><Key.shift_r><Key.shift_r>$60<Key.shift_r><Key.enter><Key.shift_r><Key.shift_r>$30<Key.enter><Key.shift_r><Key.shift_r><Key.shift_r><Key.shift_r><Key.shift_r><Key.shift_r><Key.shift_r><Key.shift_r>$800<Key.enter><Key.shift_r><Key.shift_r><Key.shift_r><Key.shift_r><Key.shift_r><Key.shift_r><Key.shift_r><Key.shift_r><Key.shift_r><Key.shift_r><Key.shift_r><Key.shift_r>$20<Key.enter><Key.shift_r><Key.shift_r><Key.shift_r><Key.shift_r><Key.shift_r><Key.shift_r><Key.shift_r><Key.shift_r><Key.shift_r><Key.shift_r><Key.shift_r><Key.shift_r><Key.shift_r><Key.shift_r><Key.shift_r><Key.shift_r><Key.shift_r><Key.shift_r><Key.shift_r><Key.shift_r><Key.shift_r><Key.shift_r><Key.shift_r><Key.shift_r><Key.shift_r><Key.shift_r><Key.shift_r><Key.shift_r><Key.shift_r><Key.shift_r><Key.shift_r><Key.shift_r>$70<Key.enter><Key.shift_r><Key.shift_r><Key.shift_r><Key.shift_r><Key.shift_r><Key.shift_r><Key.shift_r><Key.shift_r><Key.shift_r><Key.shift_r><Key.shift_r><Key.shift_r><Key.shift_r><Key.shift_r><Key.shift_r><Key.shift_r><Key.shift_r><Key.shift_r><Key.shift_r><Key.shift_r><Key.shift_r>$40
Screenshot: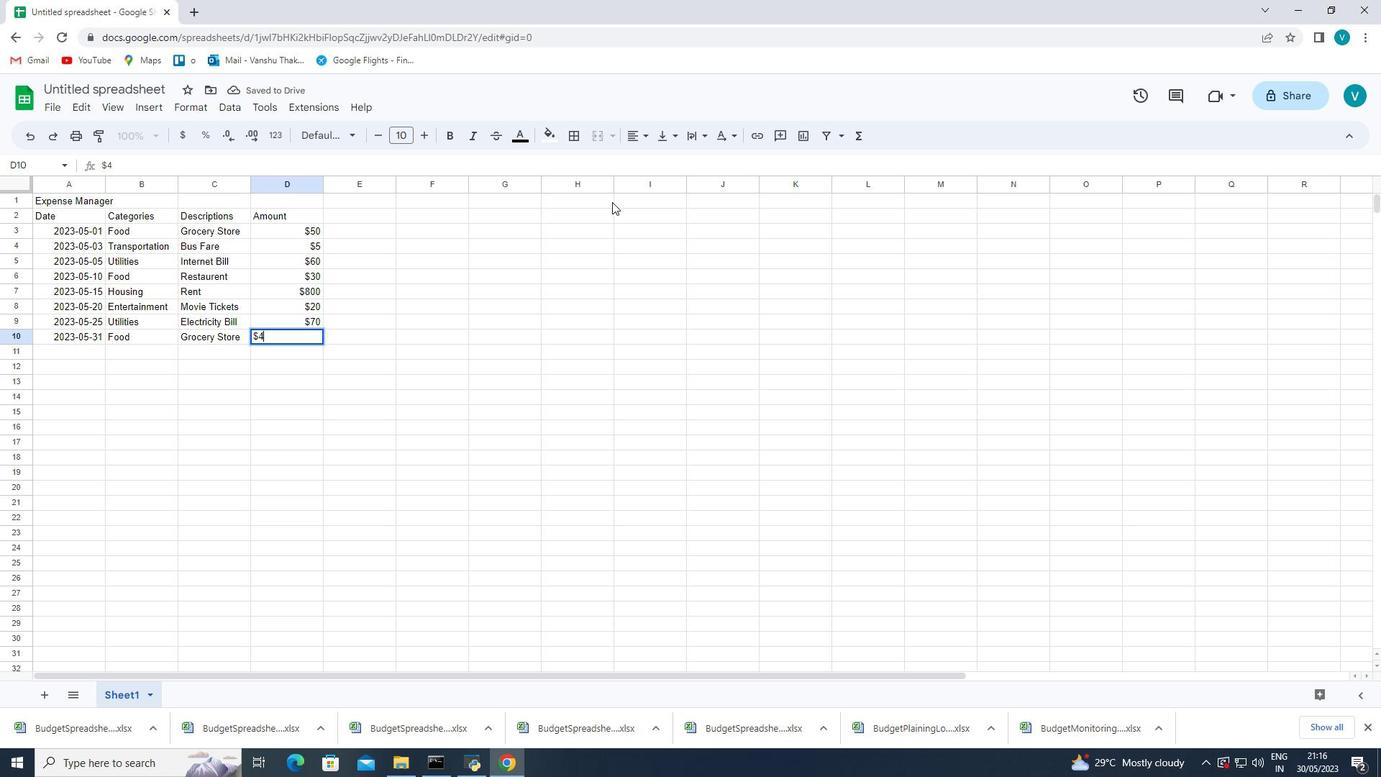 
Action: Mouse moved to (413, 393)
Screenshot: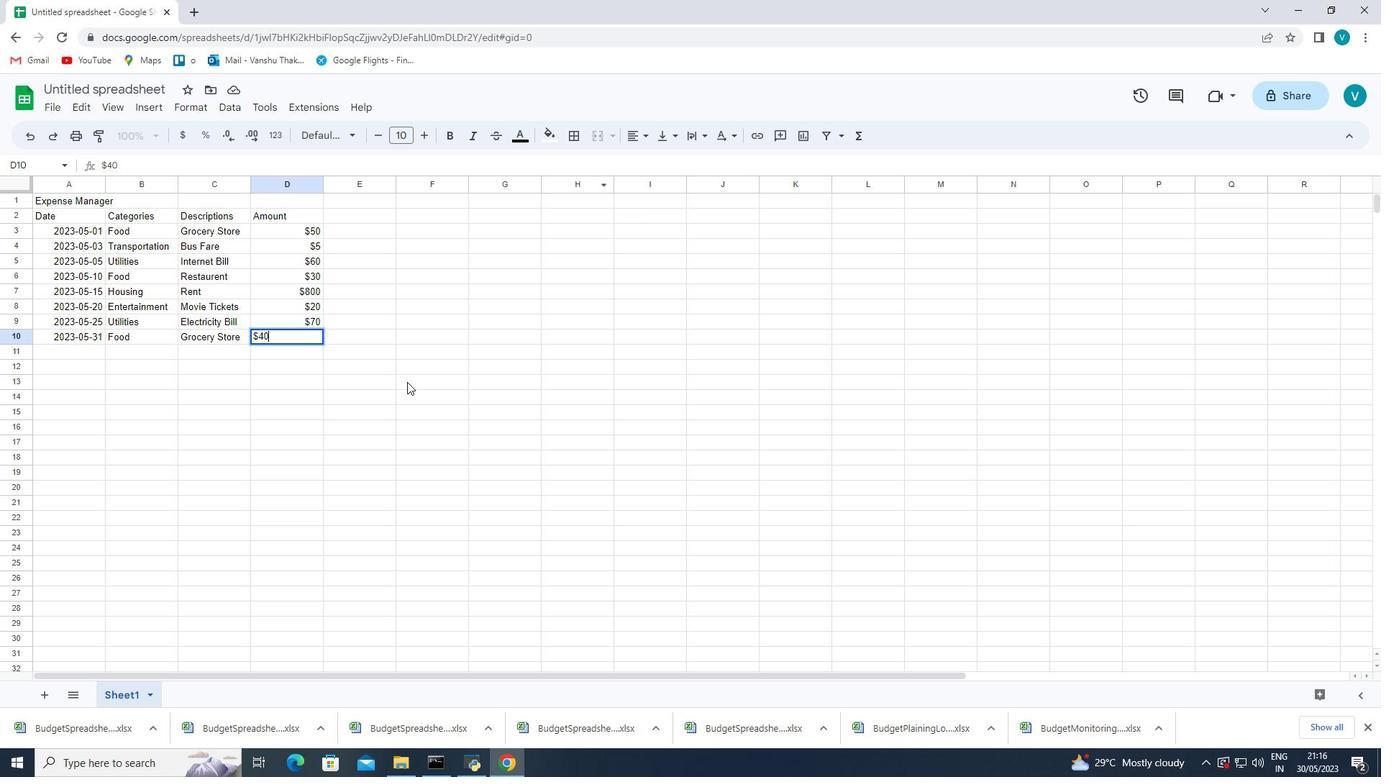 
Action: Mouse pressed left at (413, 393)
Screenshot: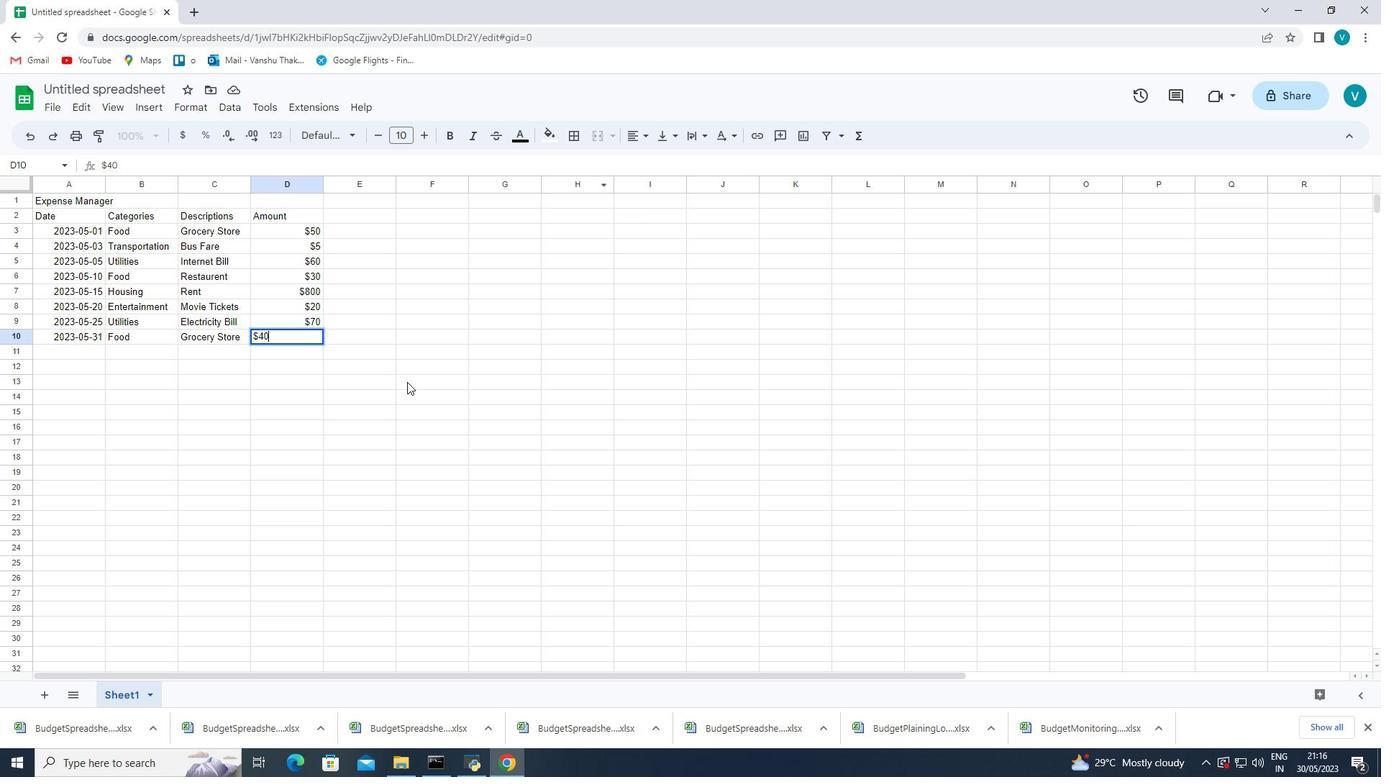 
Action: Mouse moved to (112, 87)
Screenshot: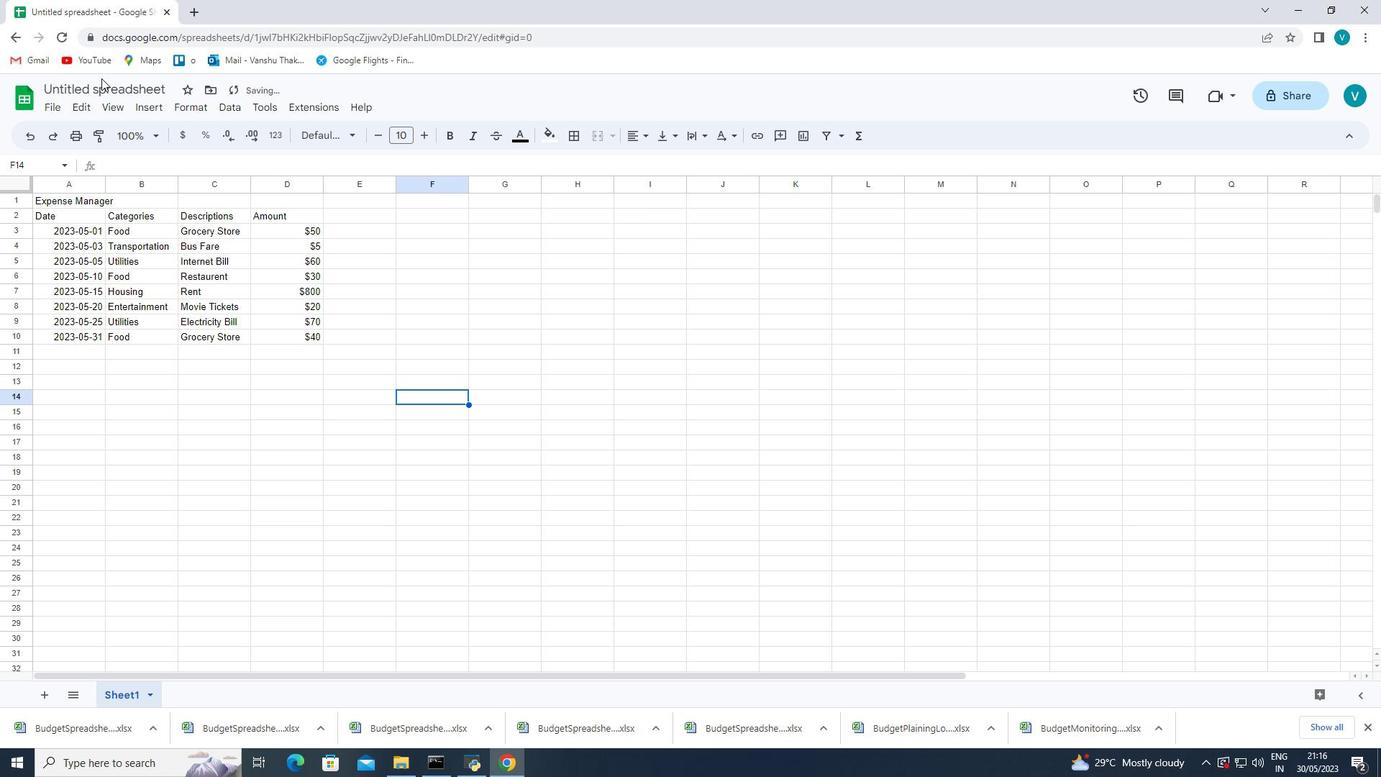 
Action: Mouse pressed left at (112, 87)
Screenshot: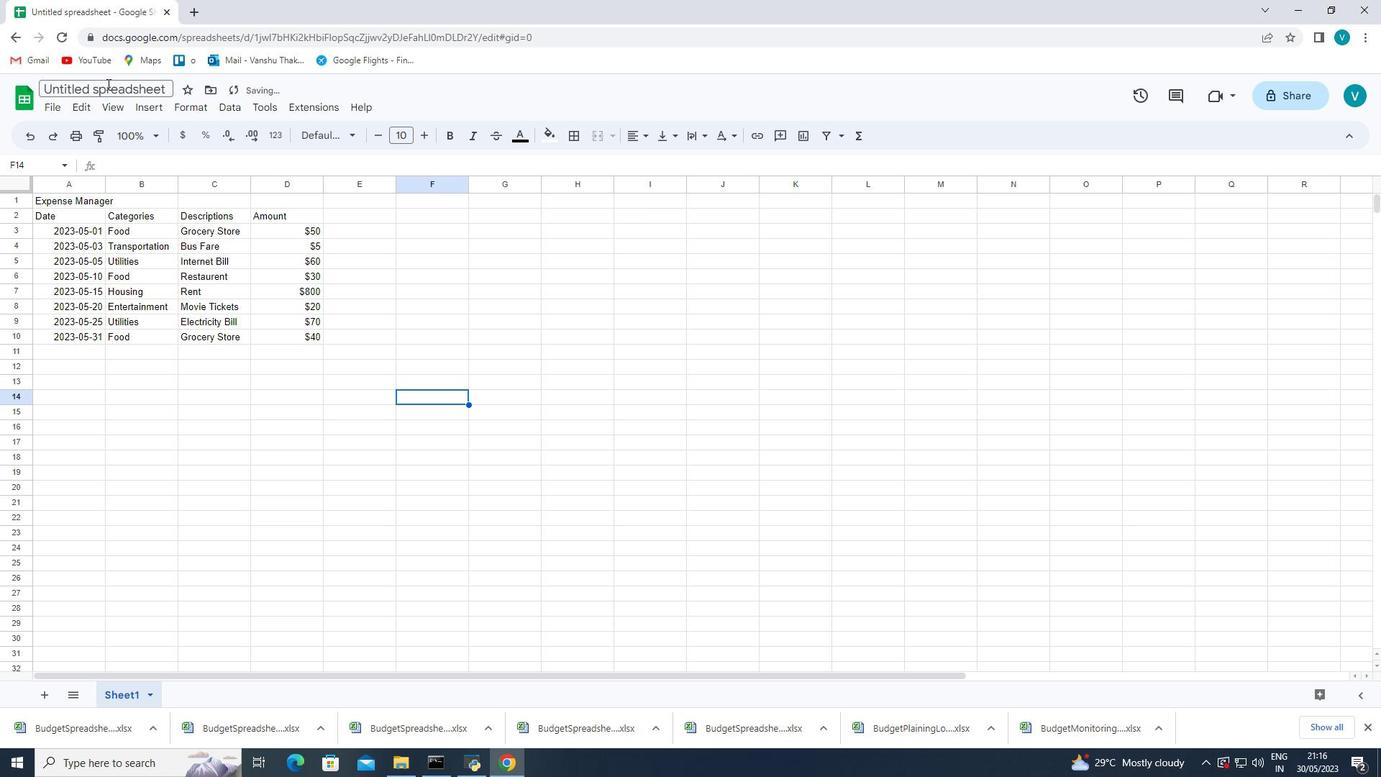 
Action: Mouse moved to (338, 125)
Screenshot: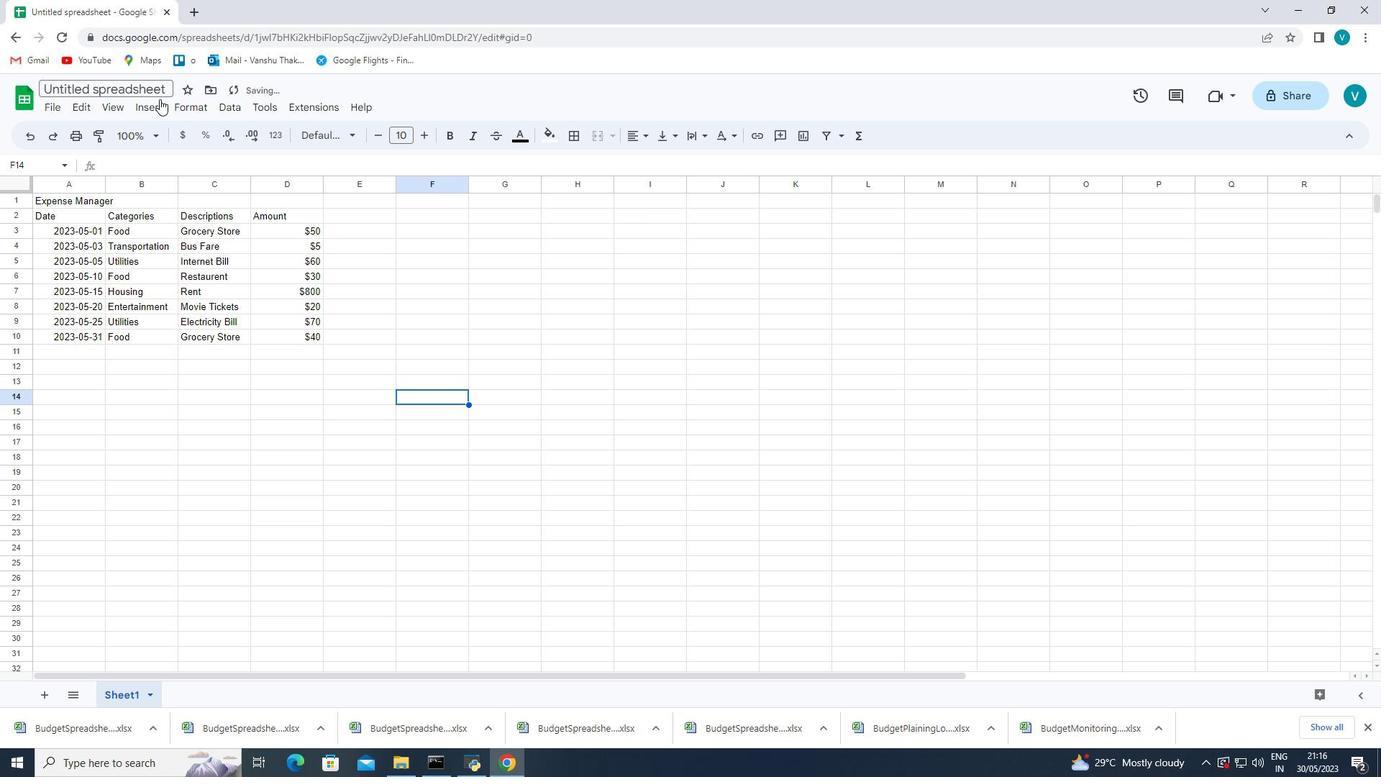 
Action: Key pressed <Key.shift>Budget<Key.space><Key.backspace><Key.shift>Template
Screenshot: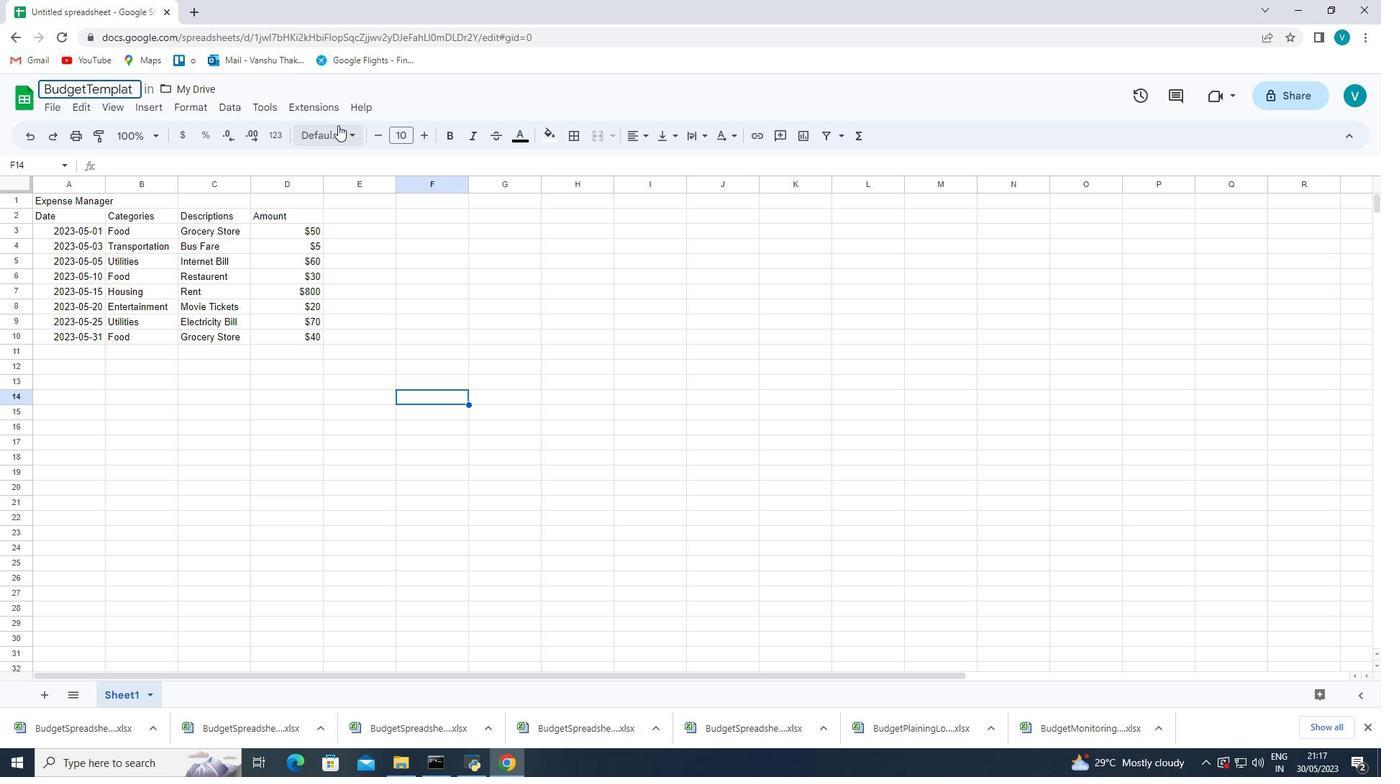
Action: Mouse moved to (418, 304)
Screenshot: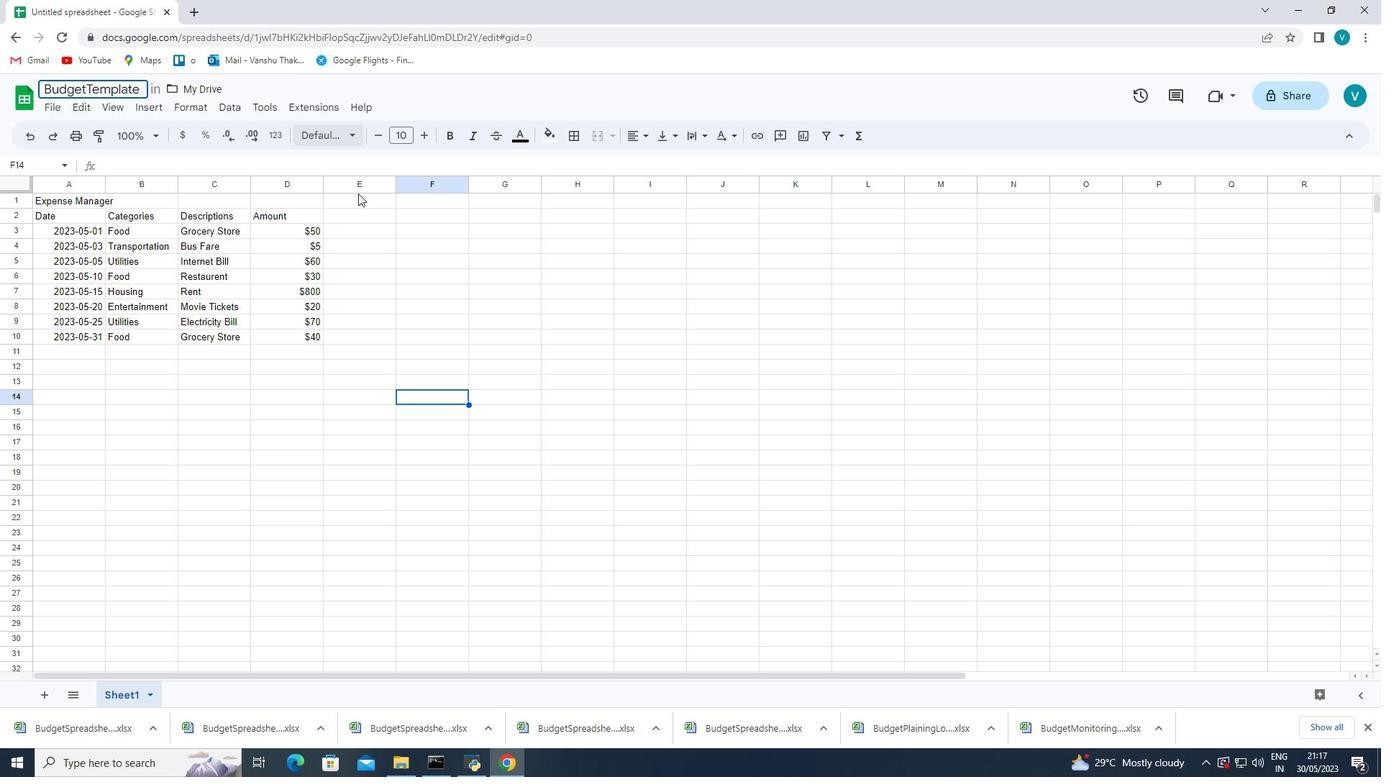 
Action: Mouse pressed left at (418, 304)
Screenshot: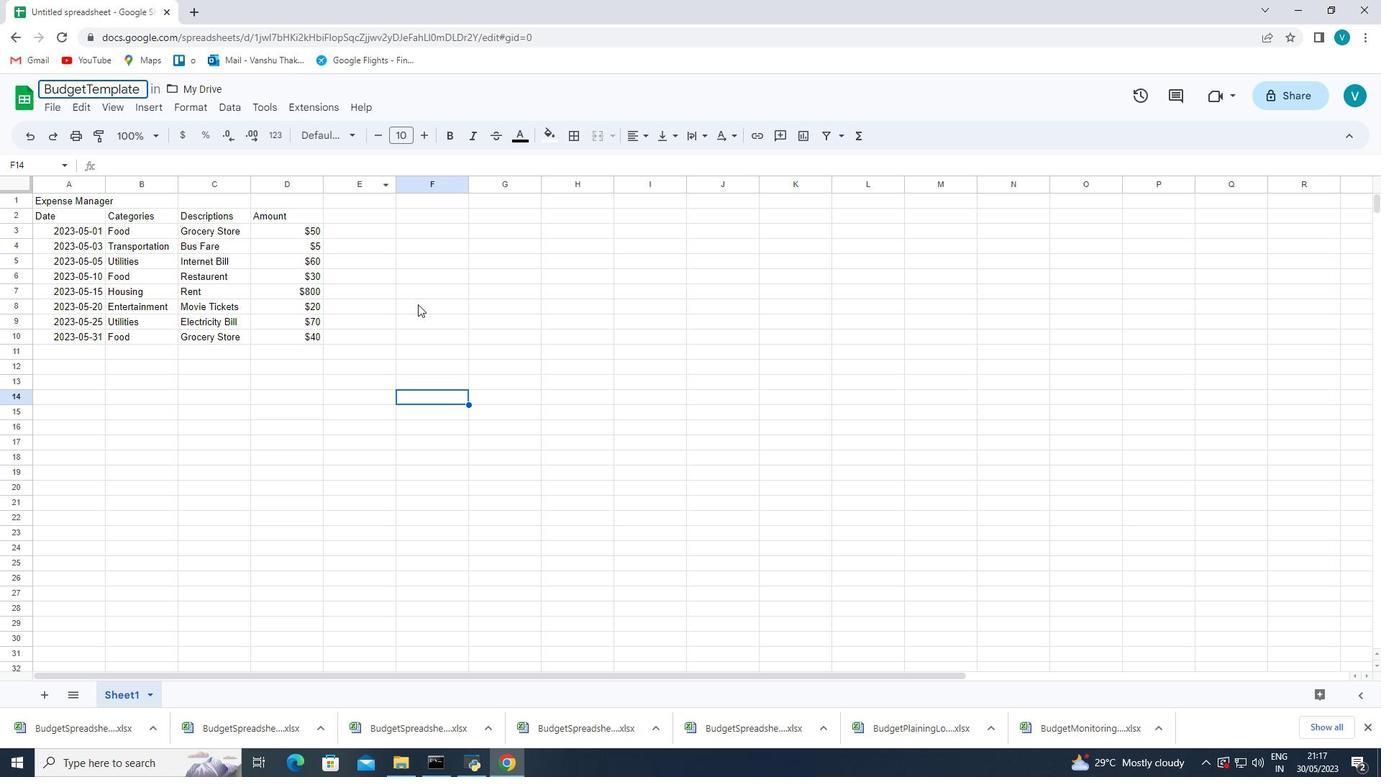 
Action: Mouse moved to (105, 184)
Screenshot: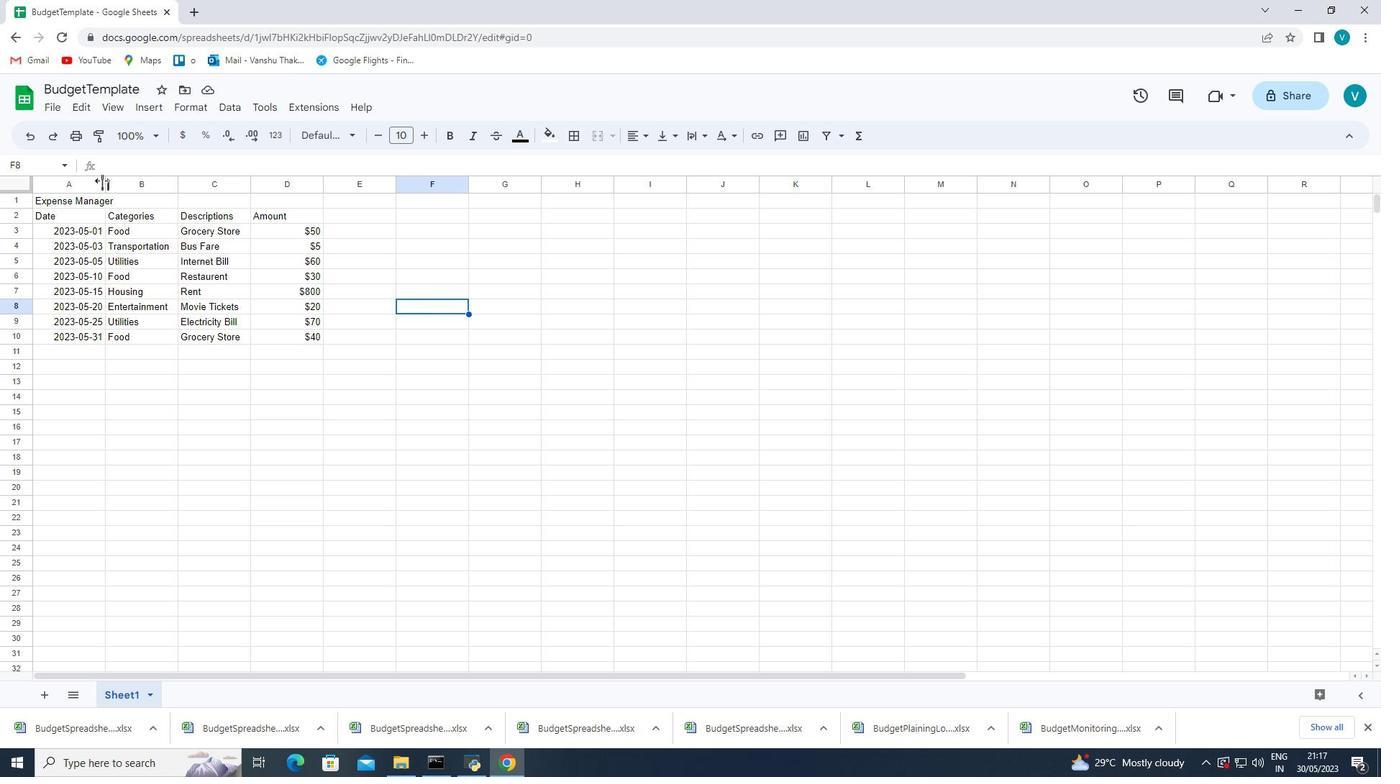 
Action: Mouse pressed left at (105, 184)
Screenshot: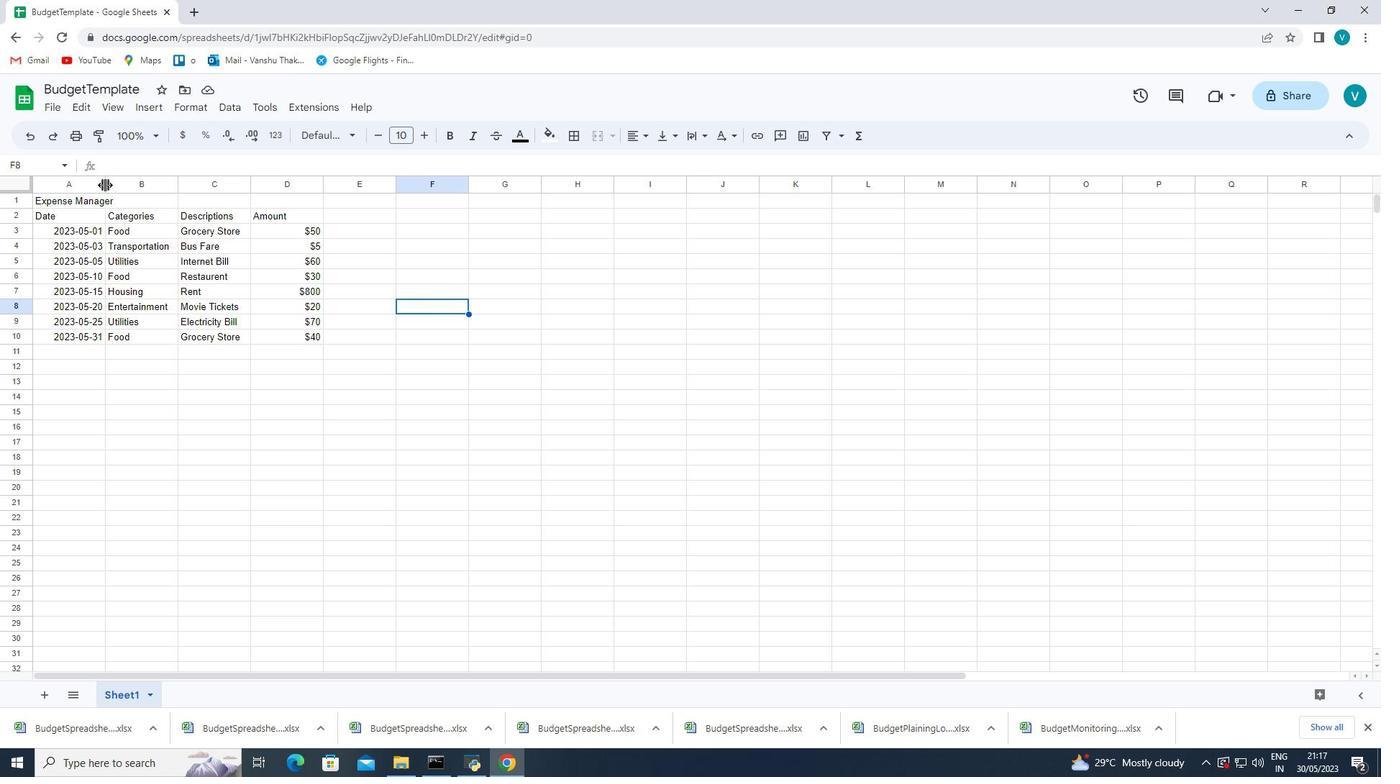 
Action: Mouse pressed left at (105, 184)
Screenshot: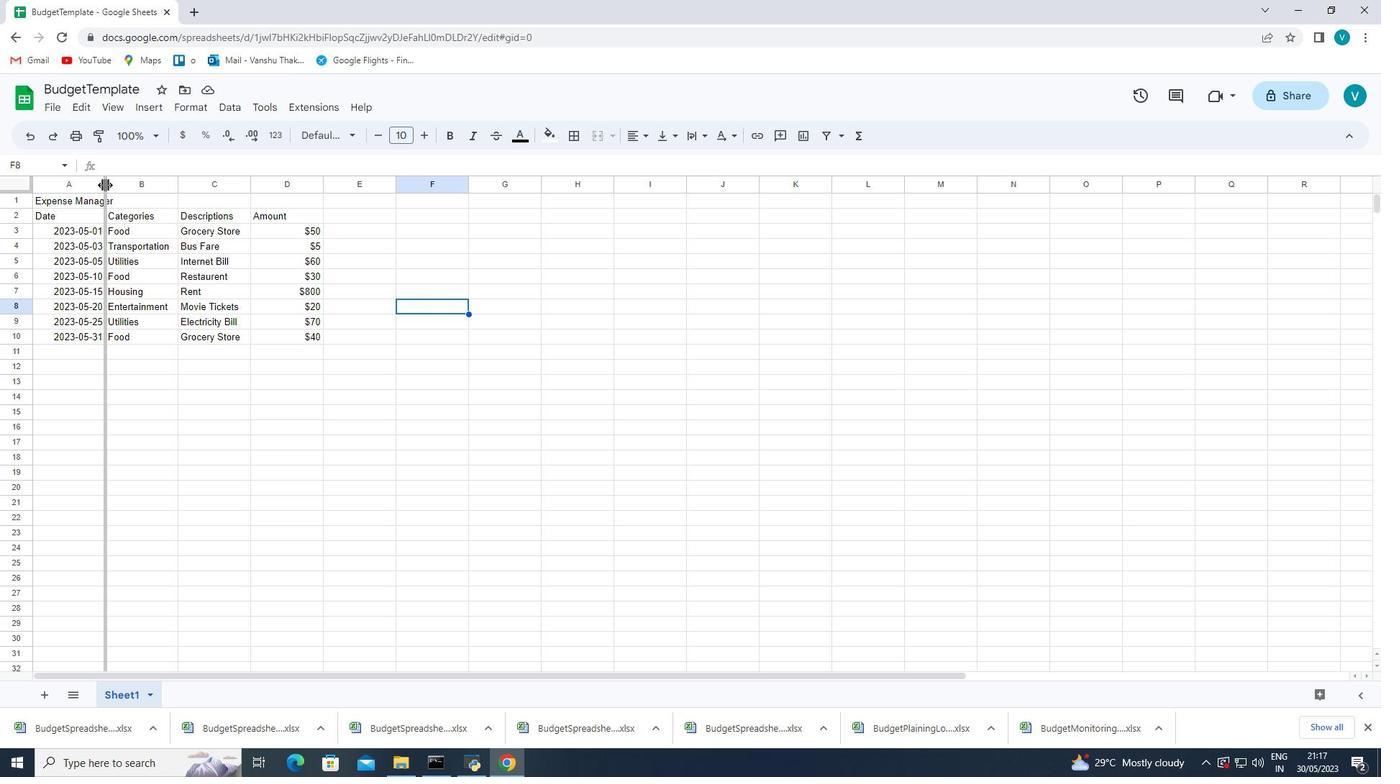 
Action: Mouse moved to (264, 187)
Screenshot: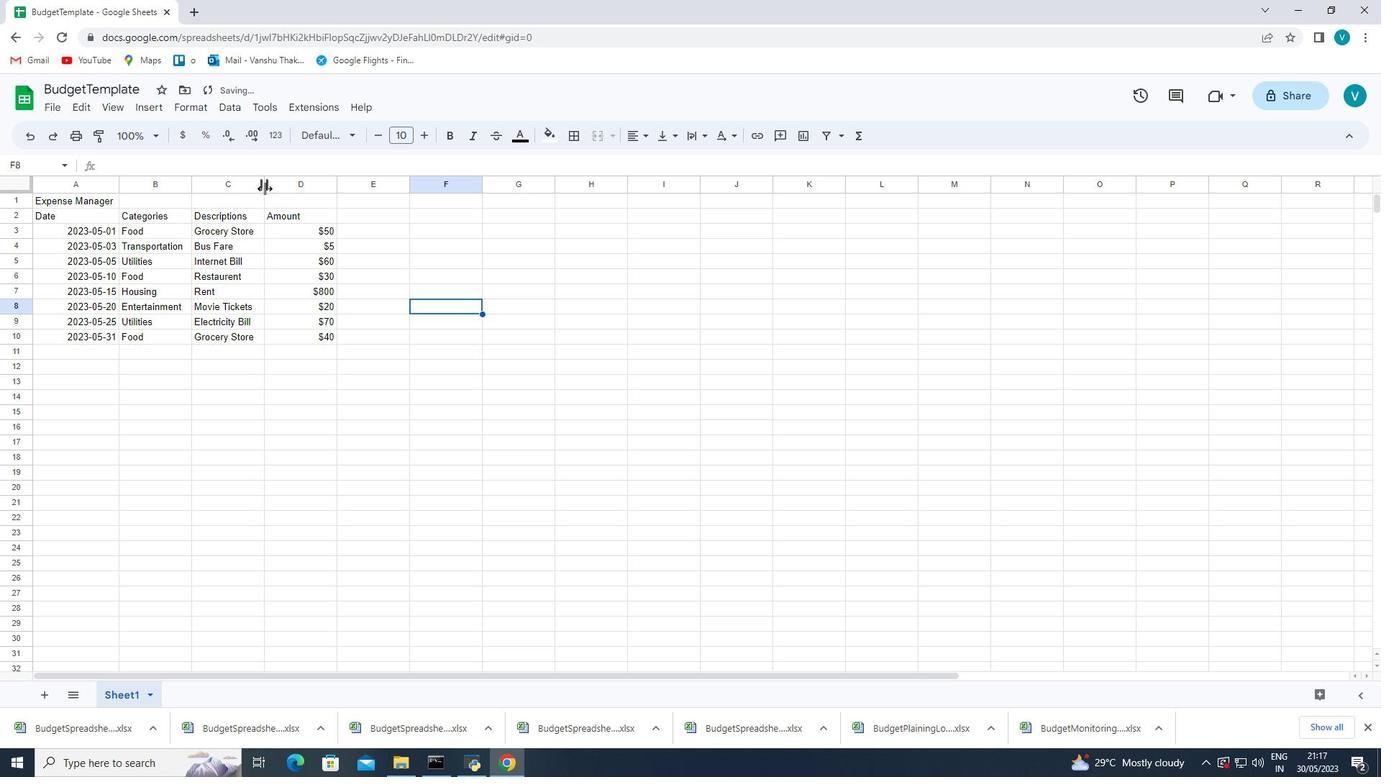 
Action: Mouse pressed left at (264, 187)
Screenshot: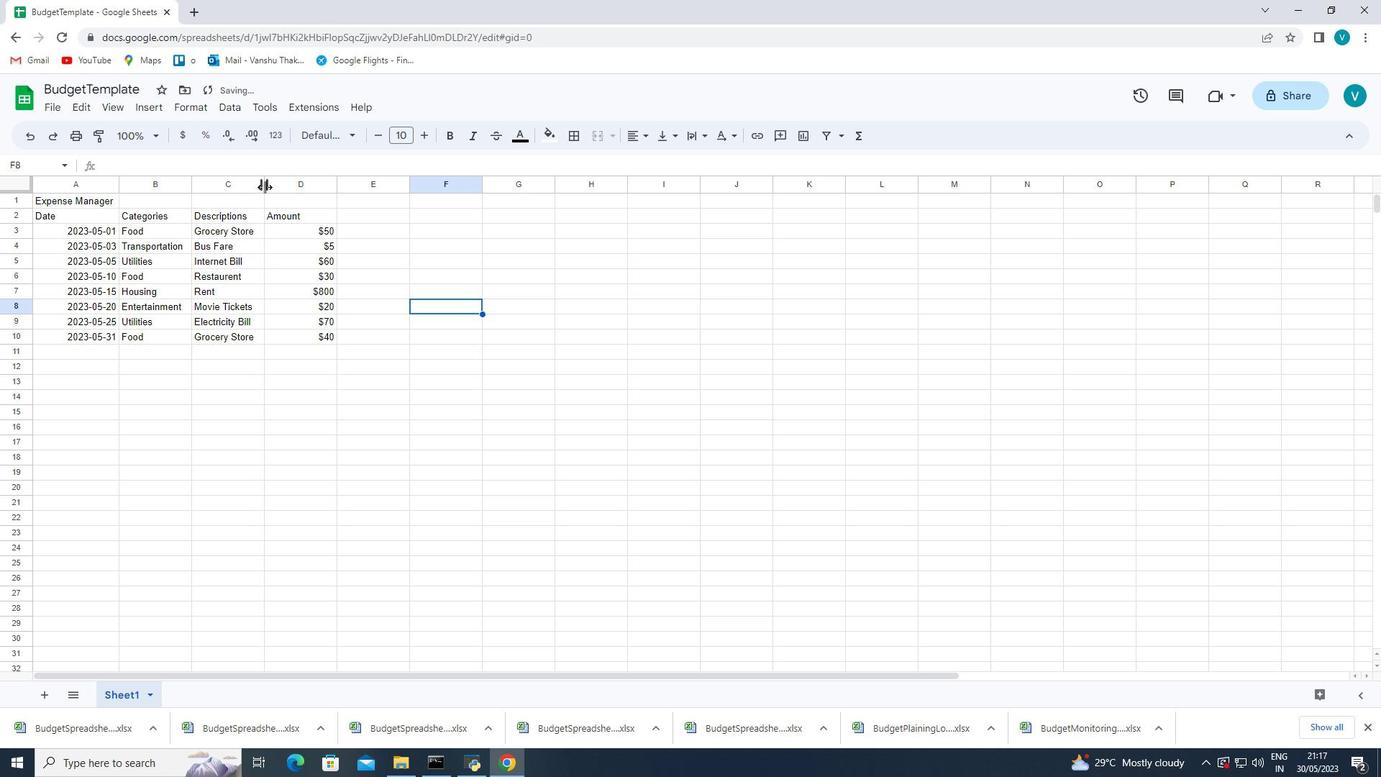 
Action: Mouse pressed left at (264, 187)
Screenshot: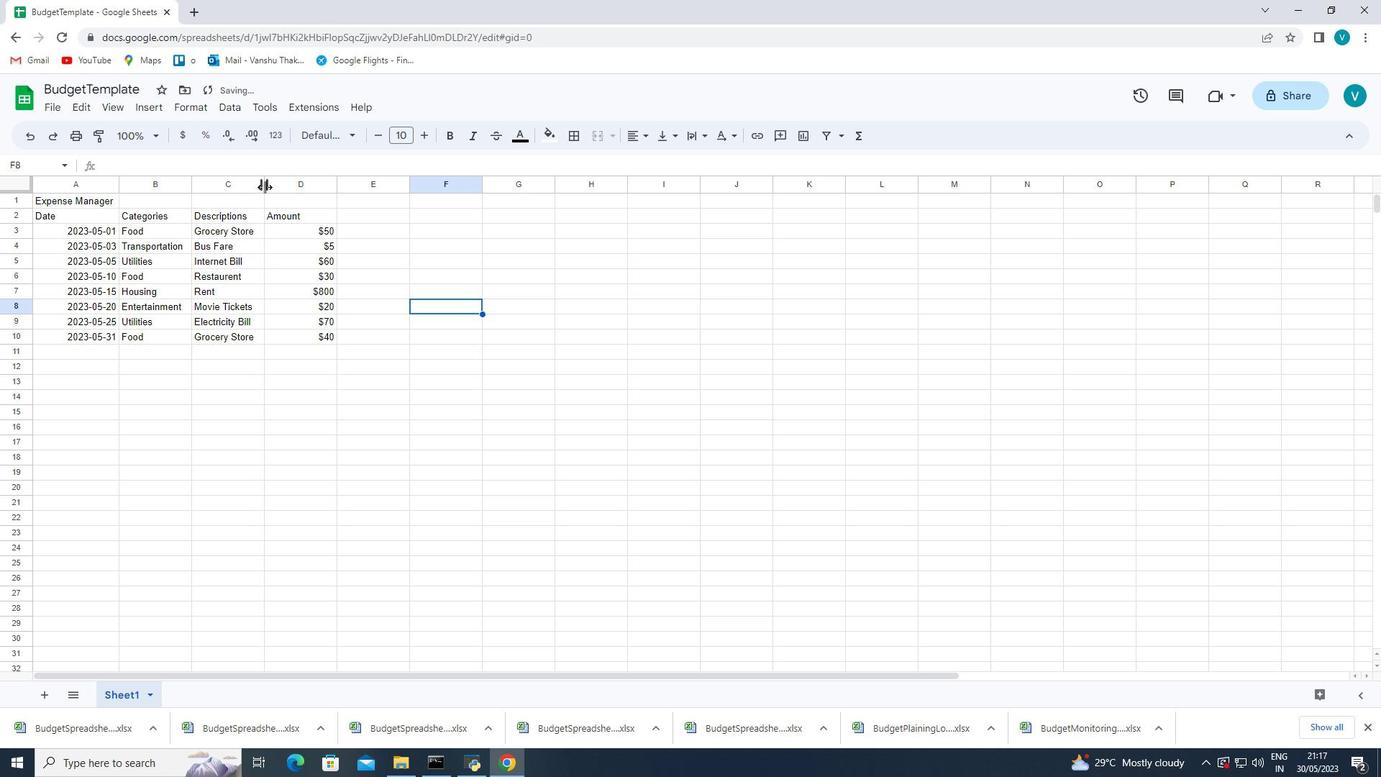 
Action: Mouse moved to (190, 180)
Screenshot: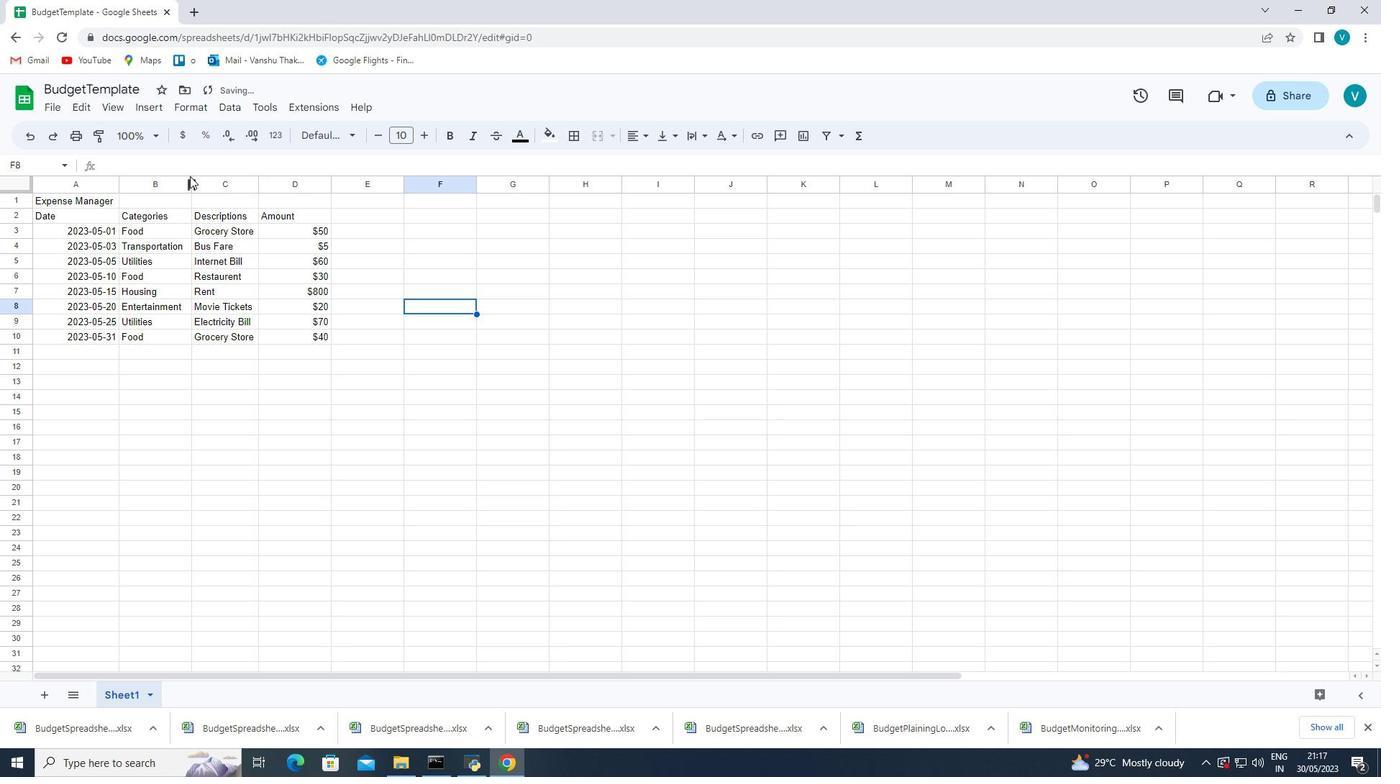 
Action: Mouse pressed left at (190, 180)
Screenshot: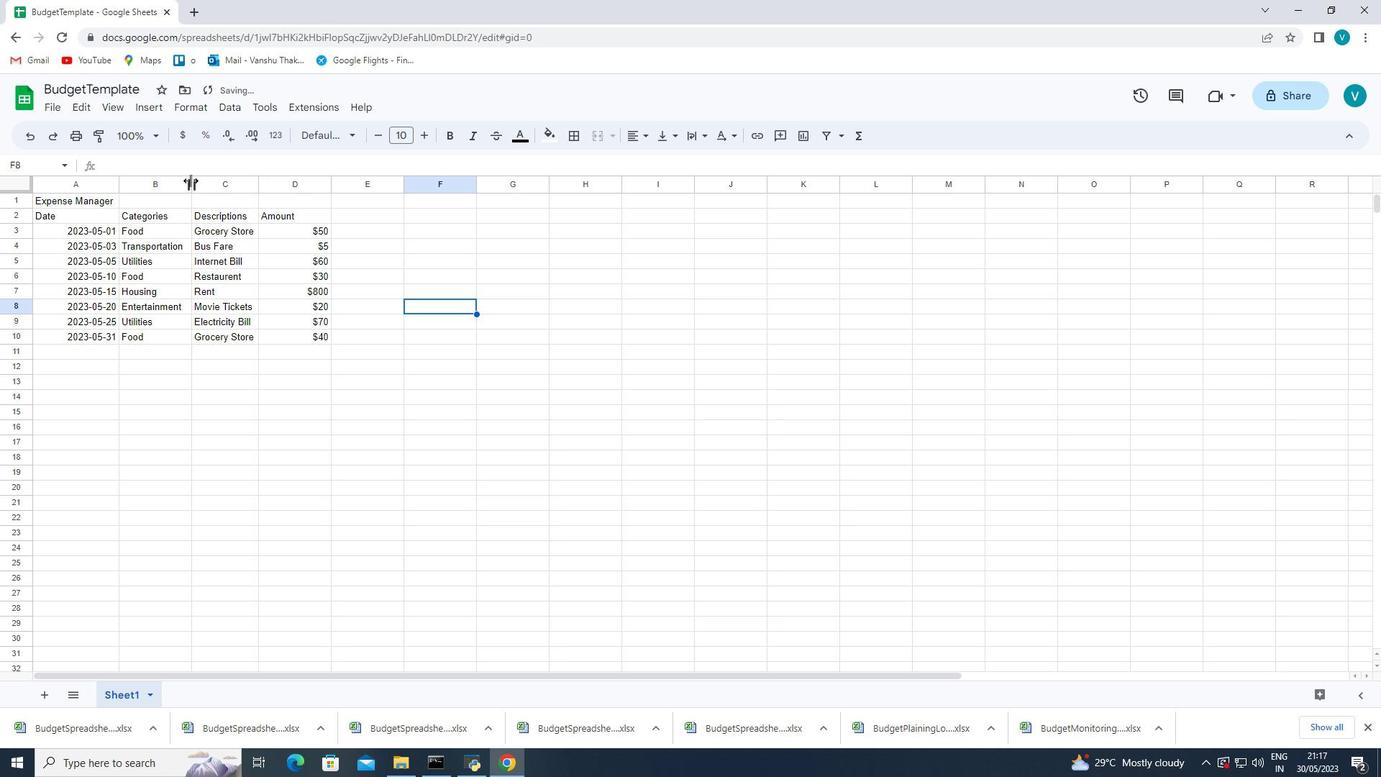 
Action: Mouse pressed left at (190, 180)
Screenshot: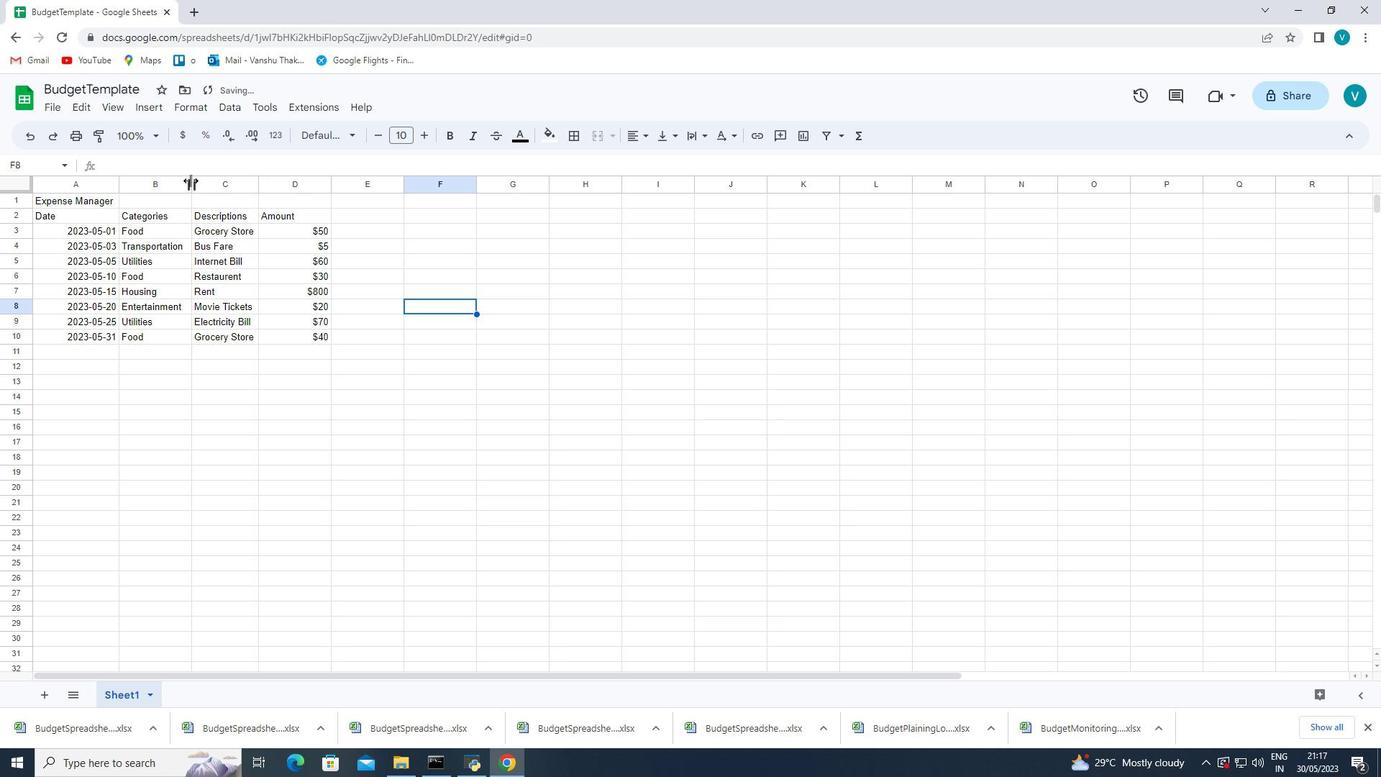 
Action: Mouse moved to (326, 187)
Screenshot: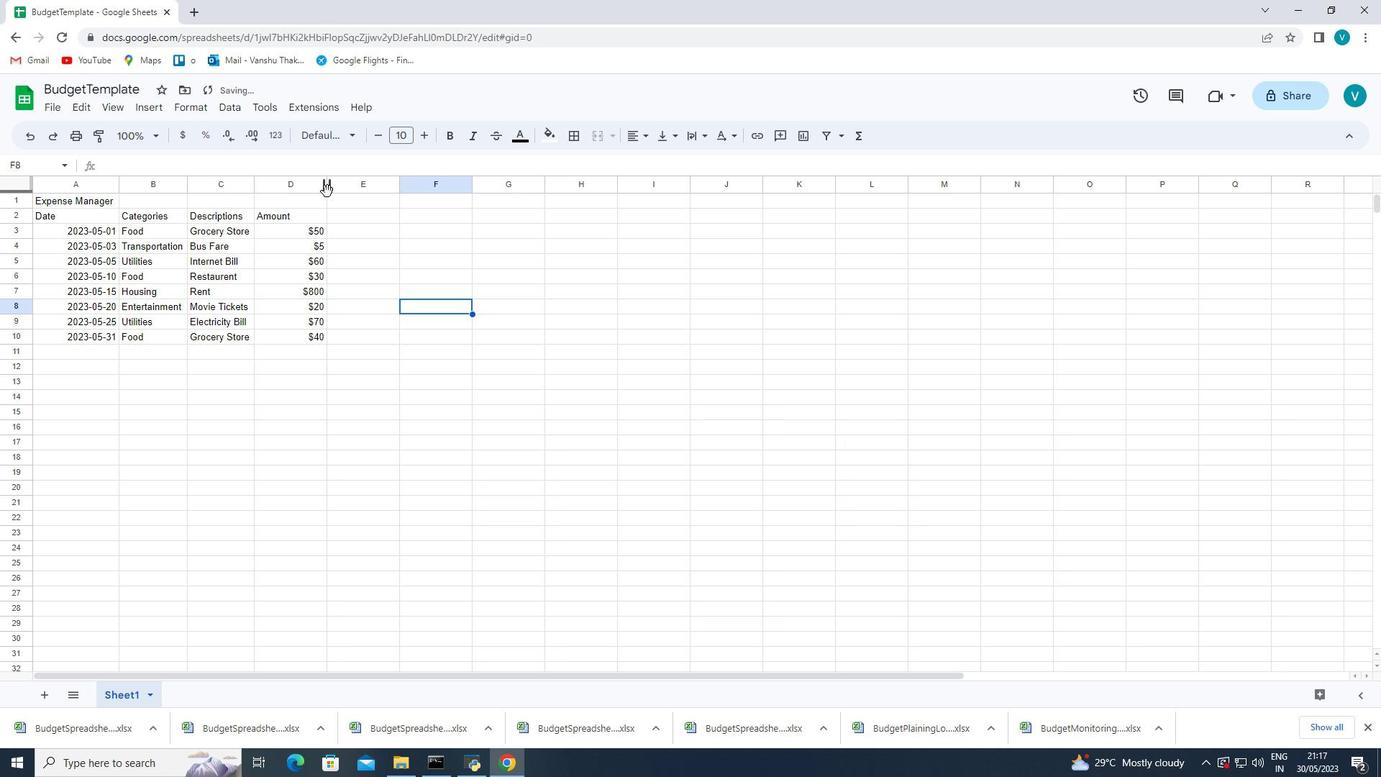 
Action: Mouse pressed left at (326, 187)
Screenshot: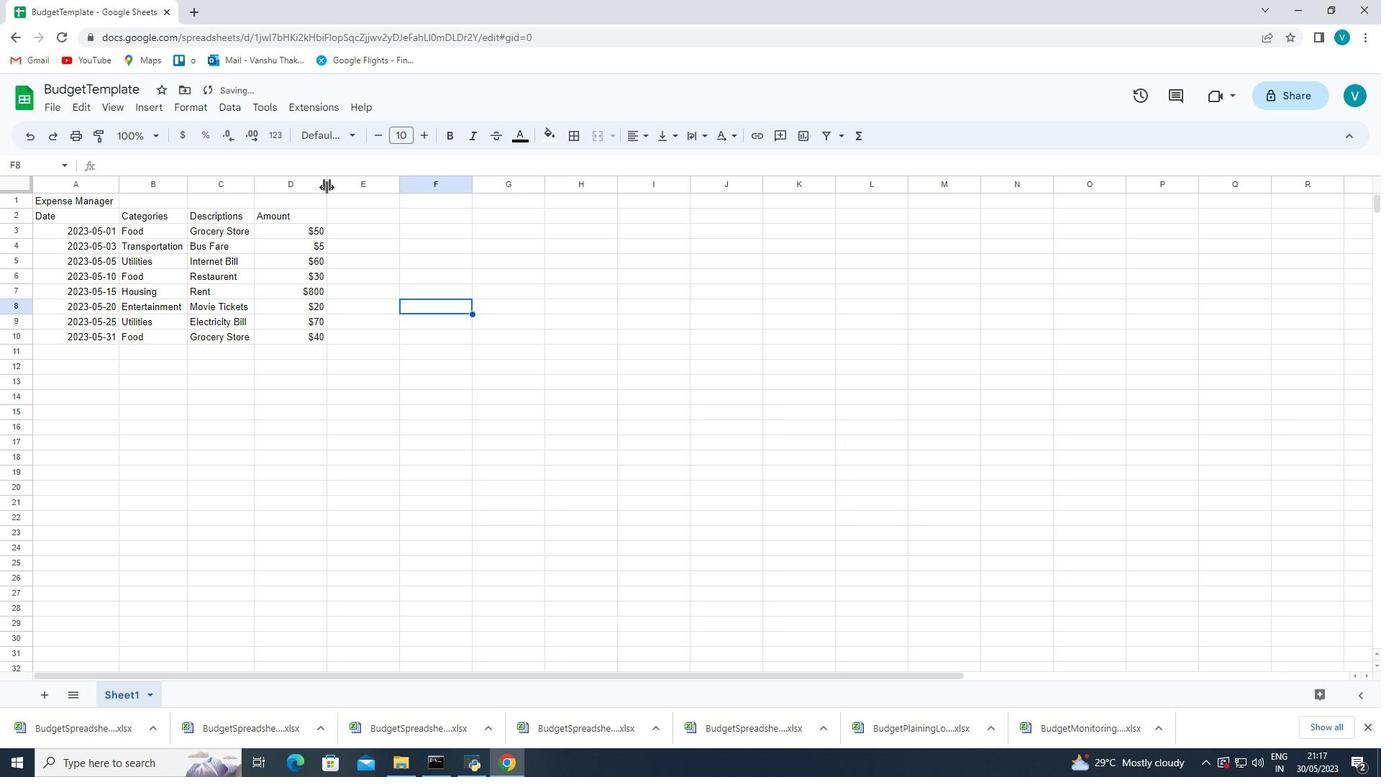 
Action: Mouse pressed left at (326, 187)
Screenshot: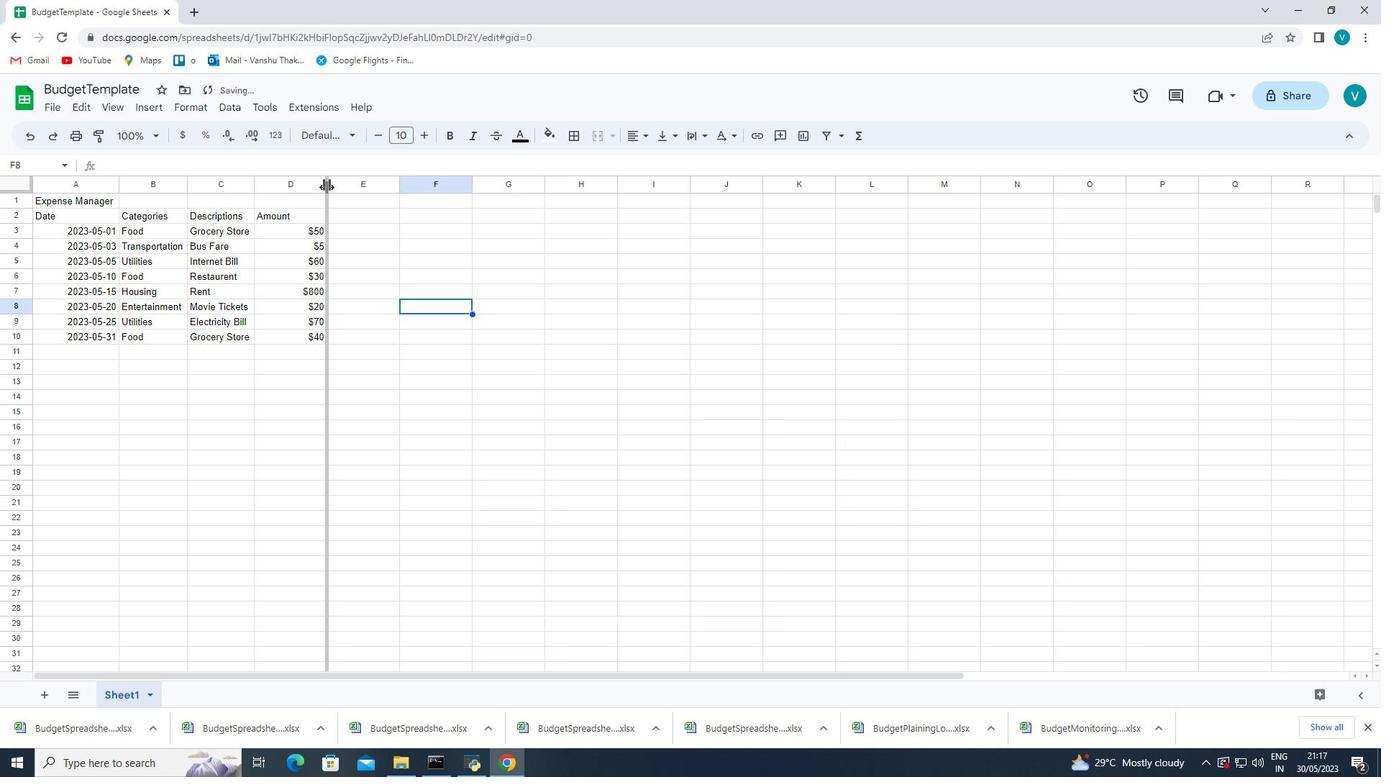 
Action: Mouse moved to (119, 189)
Screenshot: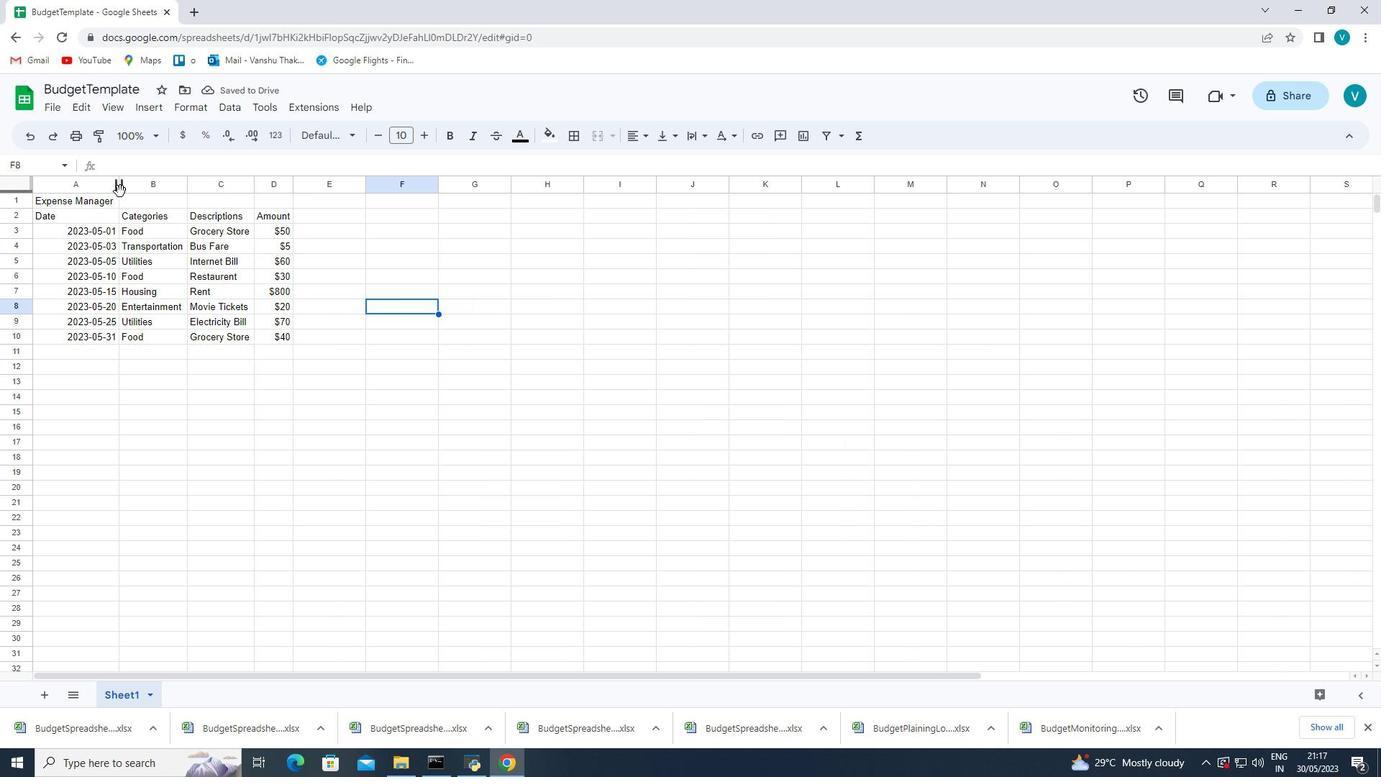 
Action: Mouse pressed left at (119, 189)
Screenshot: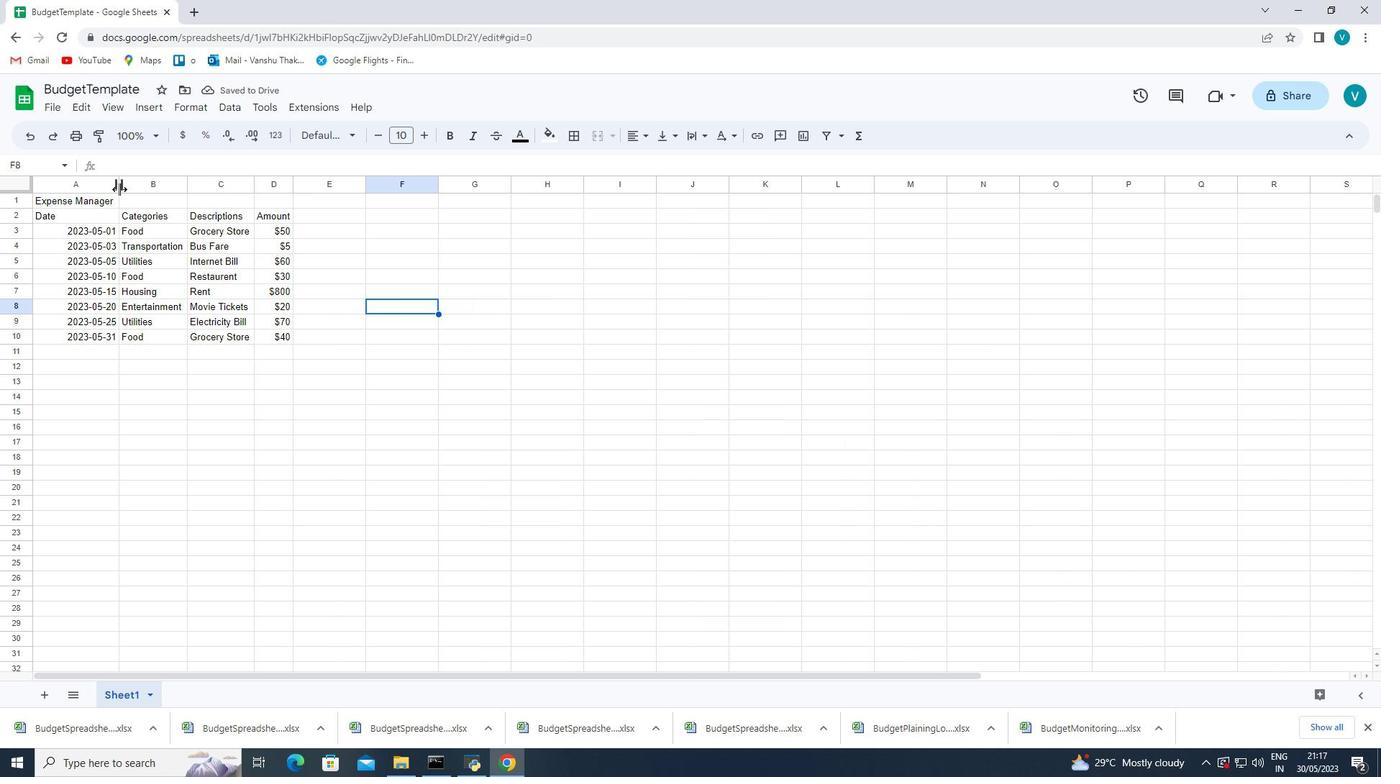 
Action: Mouse pressed left at (119, 189)
Screenshot: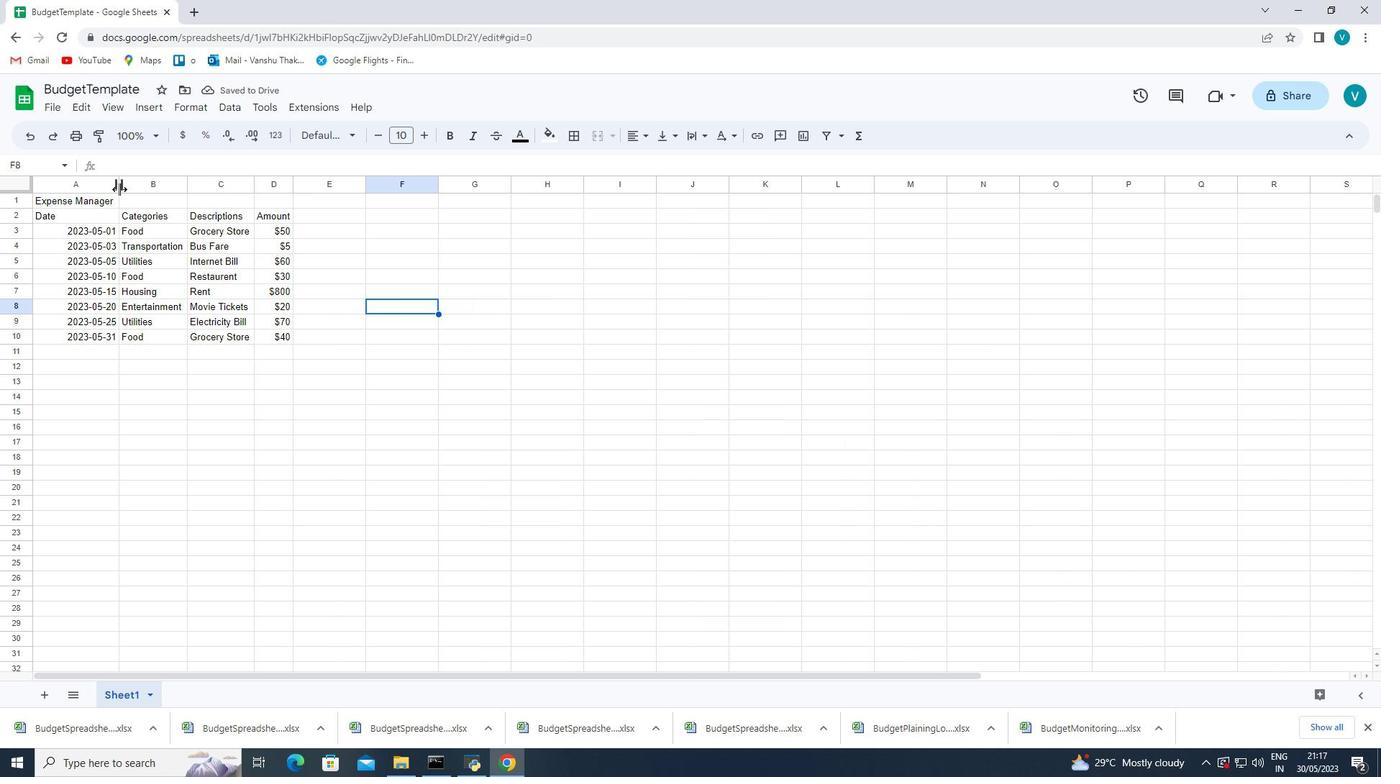 
Action: Mouse moved to (220, 283)
Screenshot: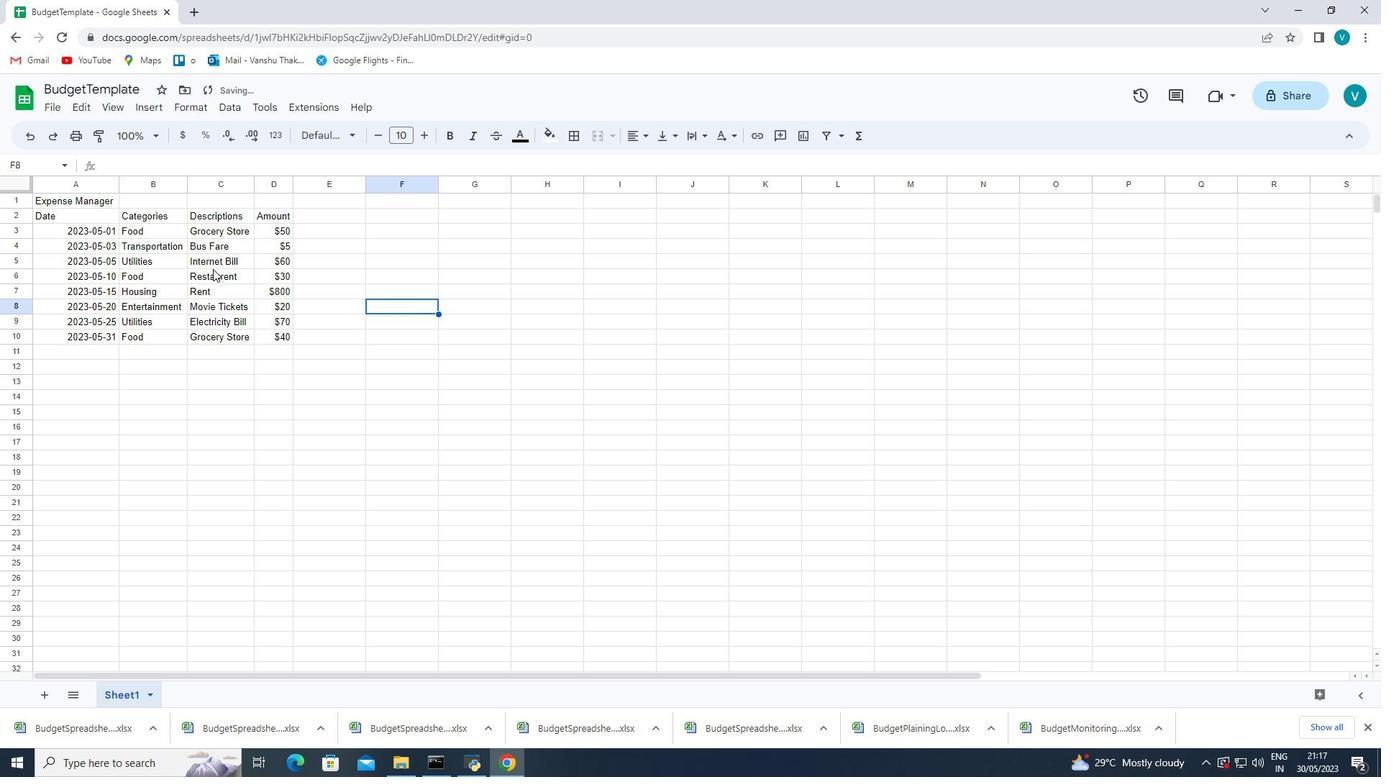 
Action: Mouse scrolled (220, 284) with delta (0, 0)
Screenshot: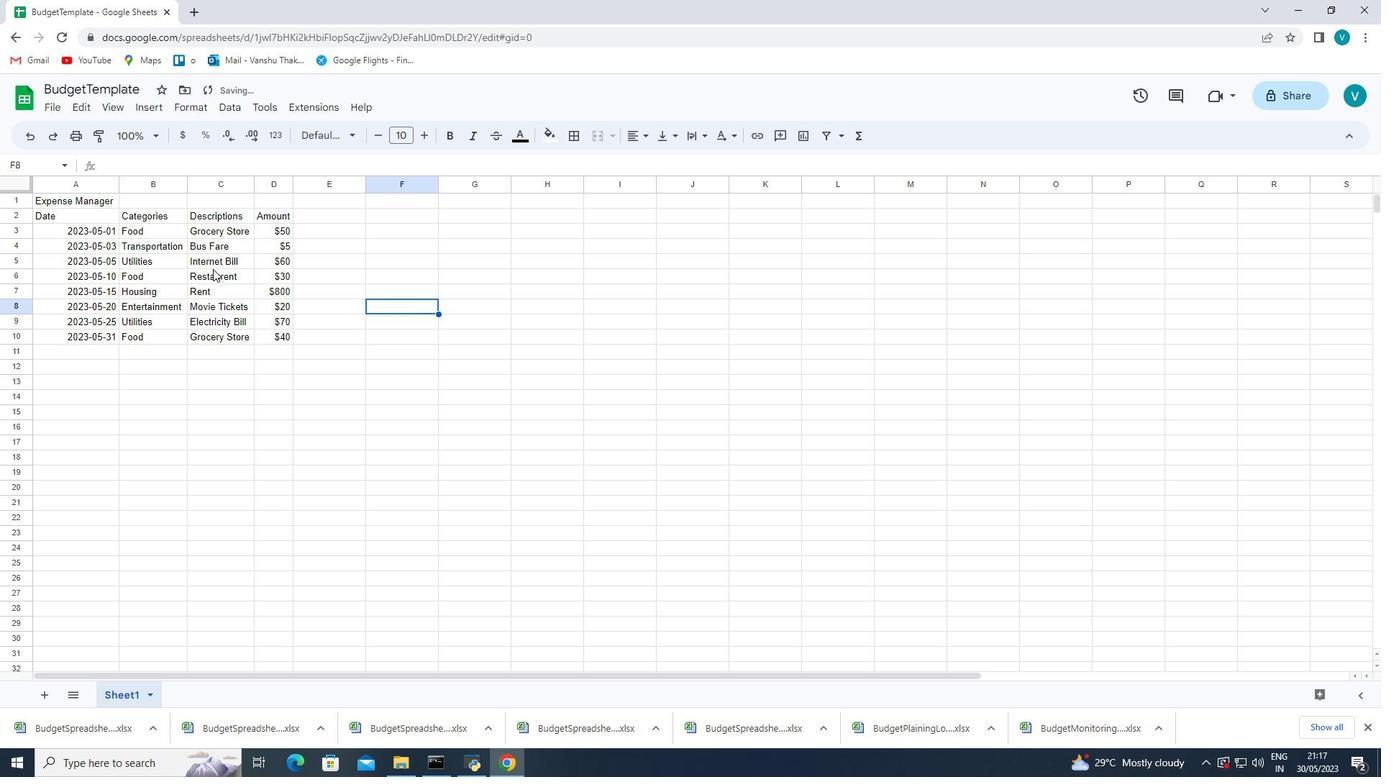 
Action: Mouse scrolled (220, 284) with delta (0, 0)
Screenshot: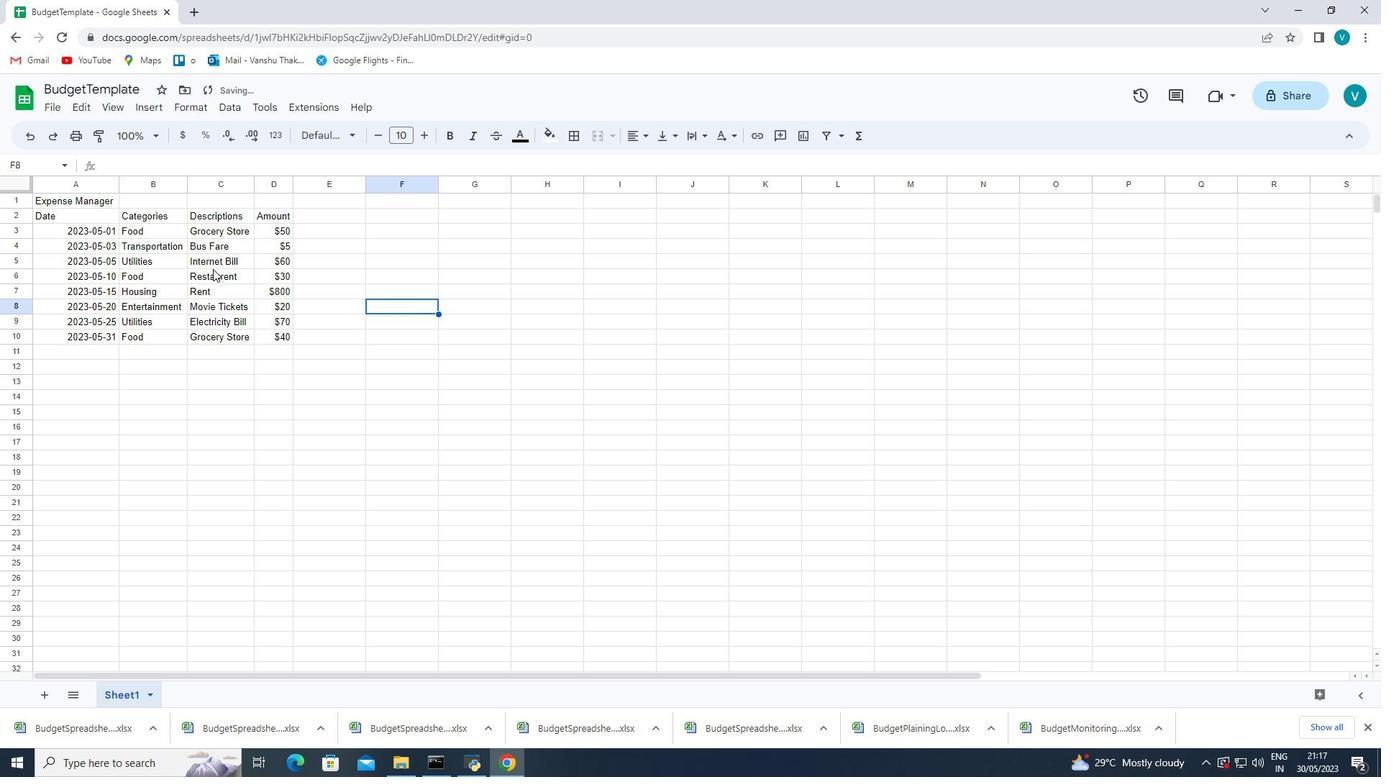 
Action: Mouse moved to (220, 284)
Screenshot: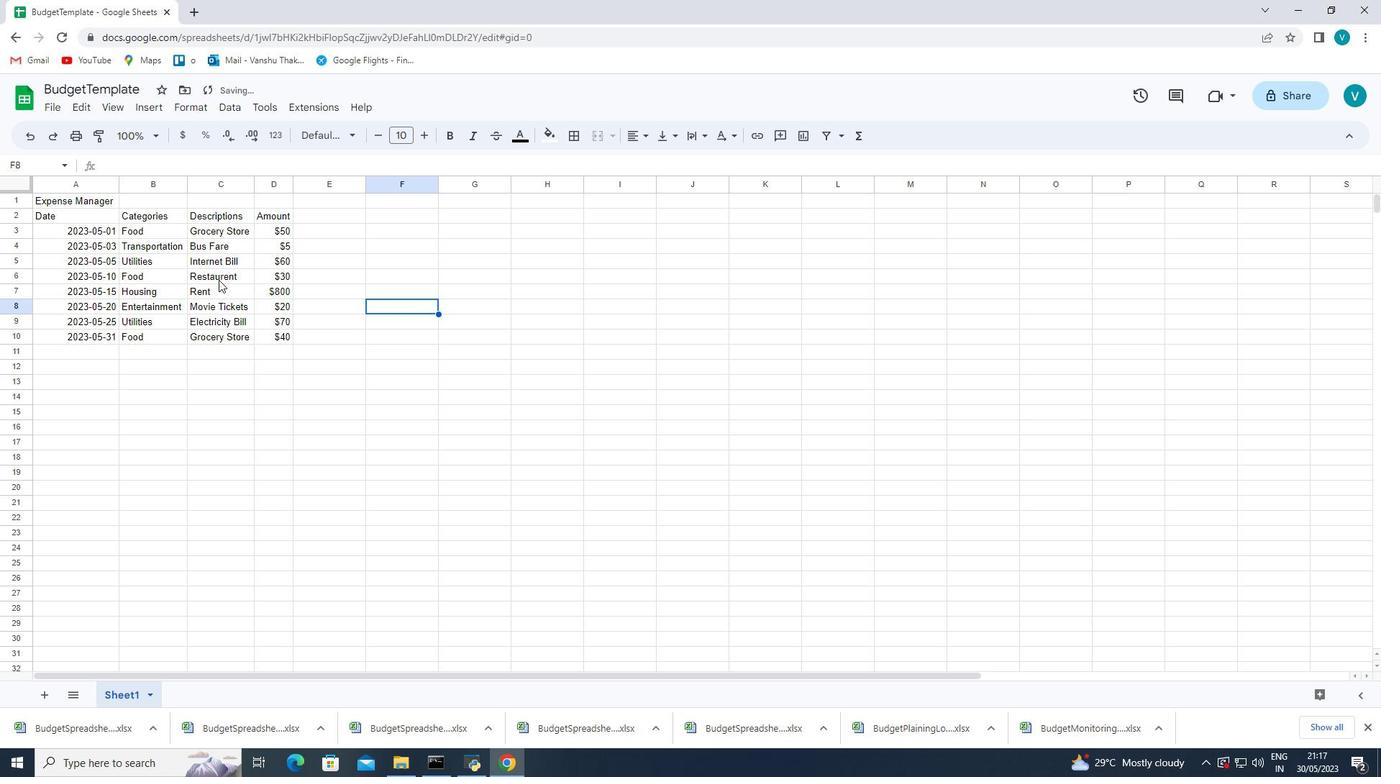 
Action: Mouse scrolled (220, 285) with delta (0, 0)
Screenshot: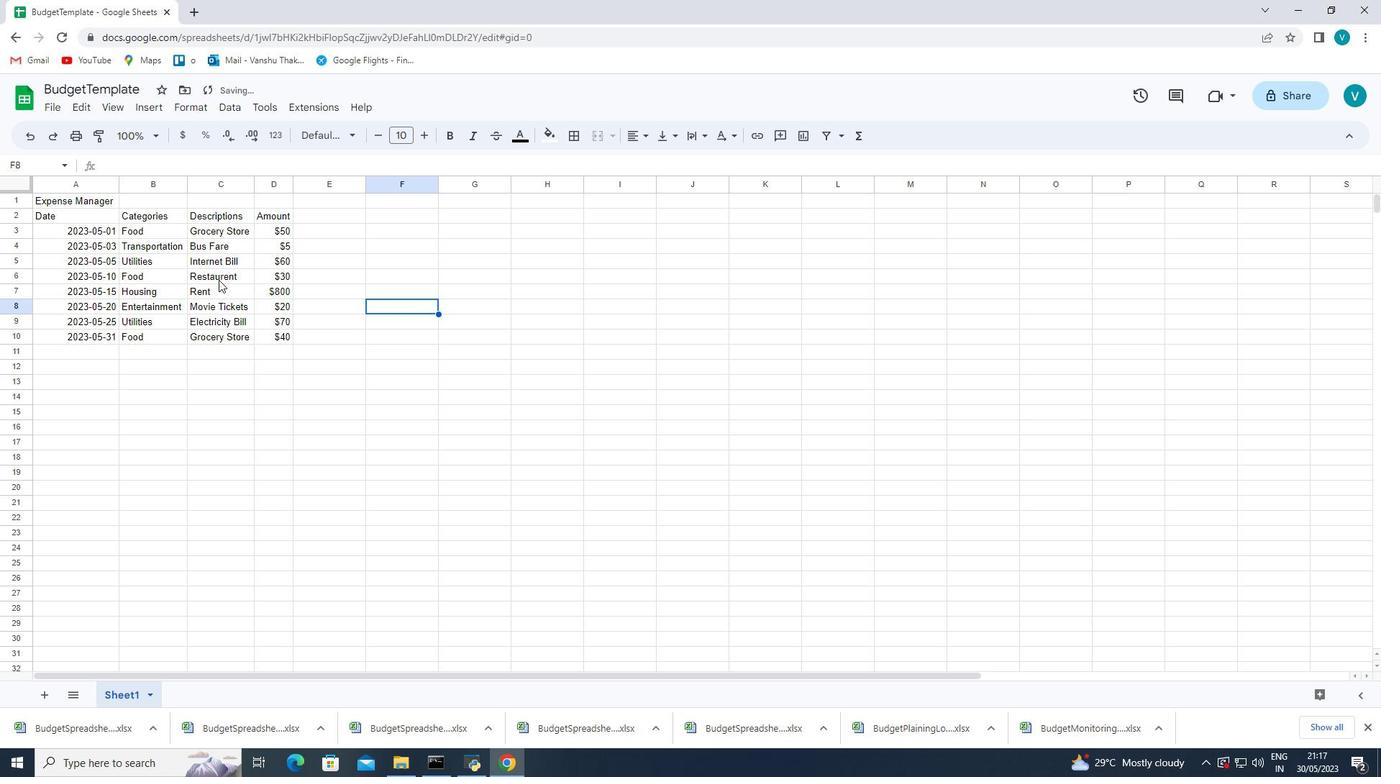 
Action: Mouse moved to (220, 284)
Screenshot: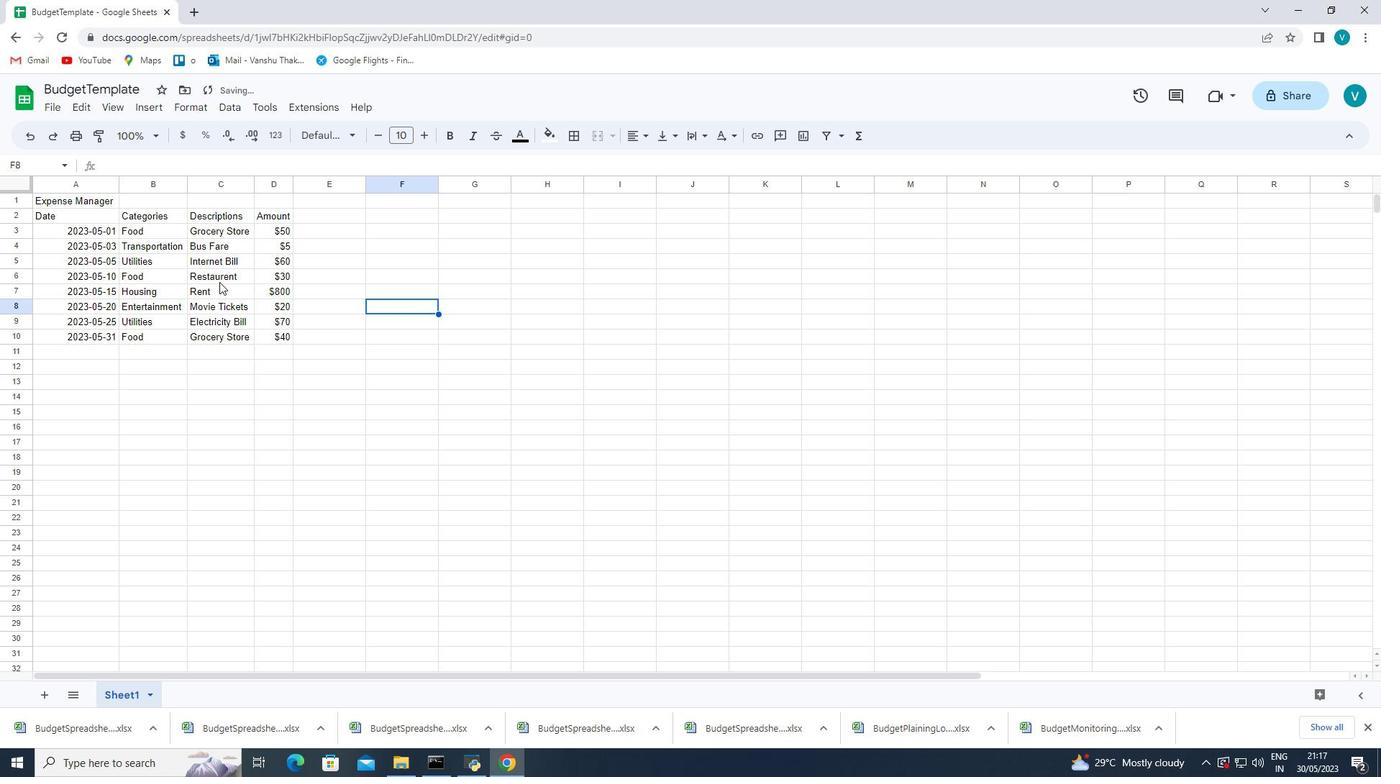 
Action: Mouse scrolled (220, 285) with delta (0, 0)
Screenshot: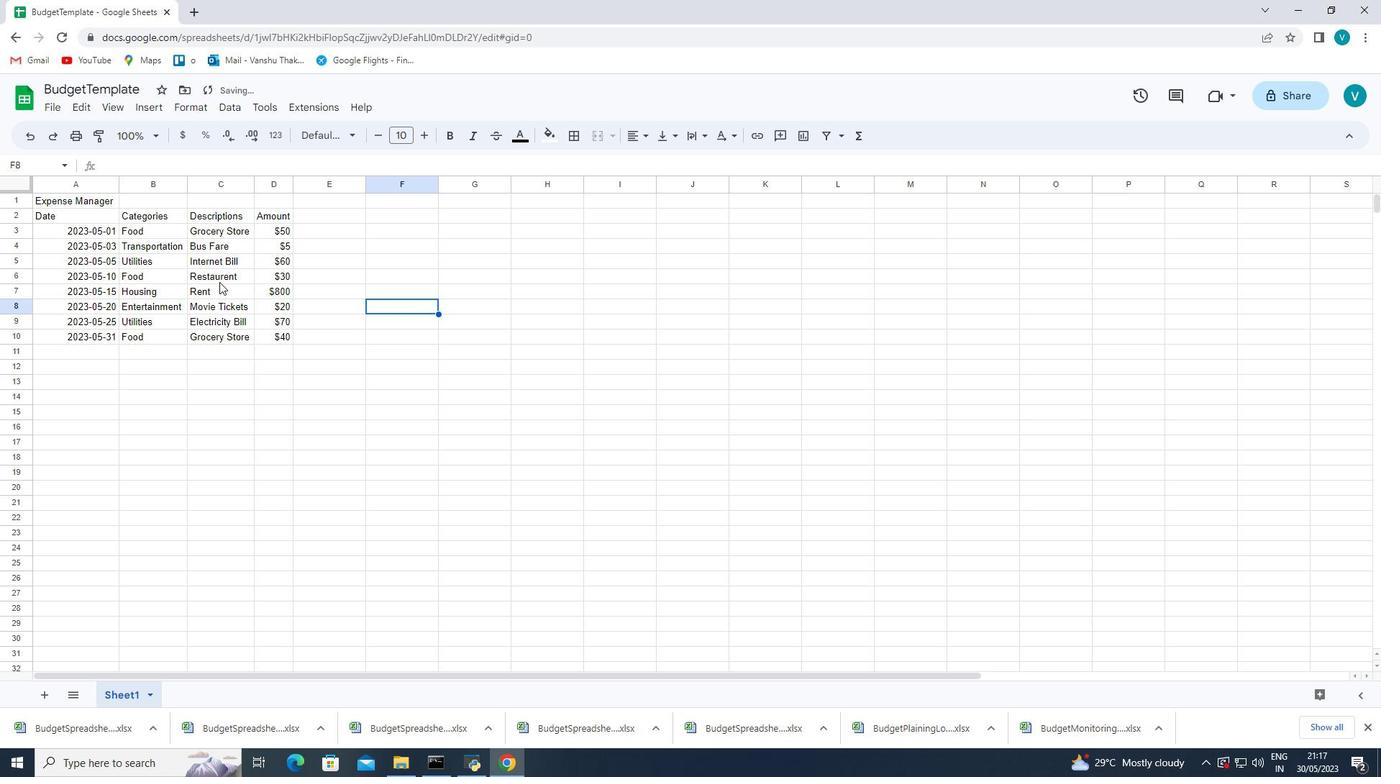 
Action: Mouse moved to (224, 339)
Screenshot: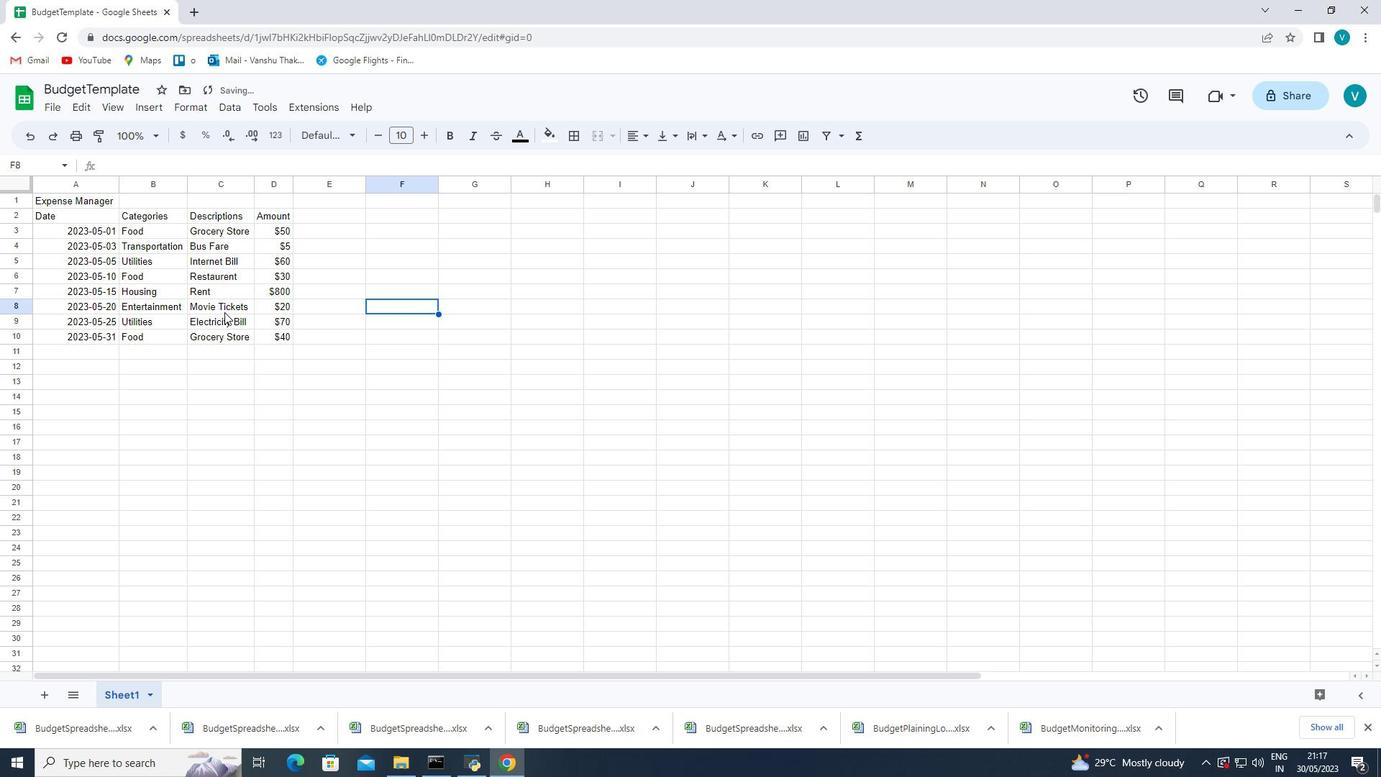 
Action: Mouse scrolled (224, 339) with delta (0, 0)
Screenshot: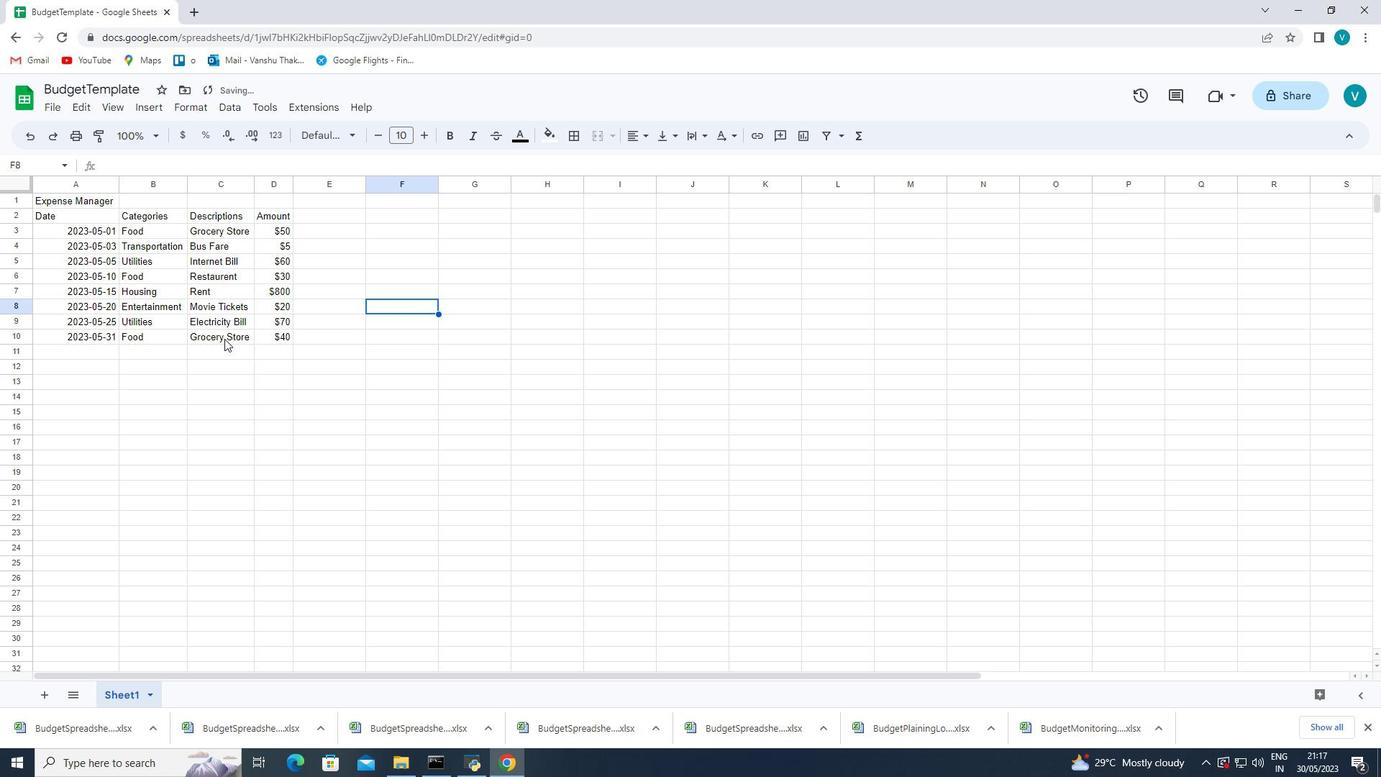 
Action: Mouse scrolled (224, 339) with delta (0, 0)
Screenshot: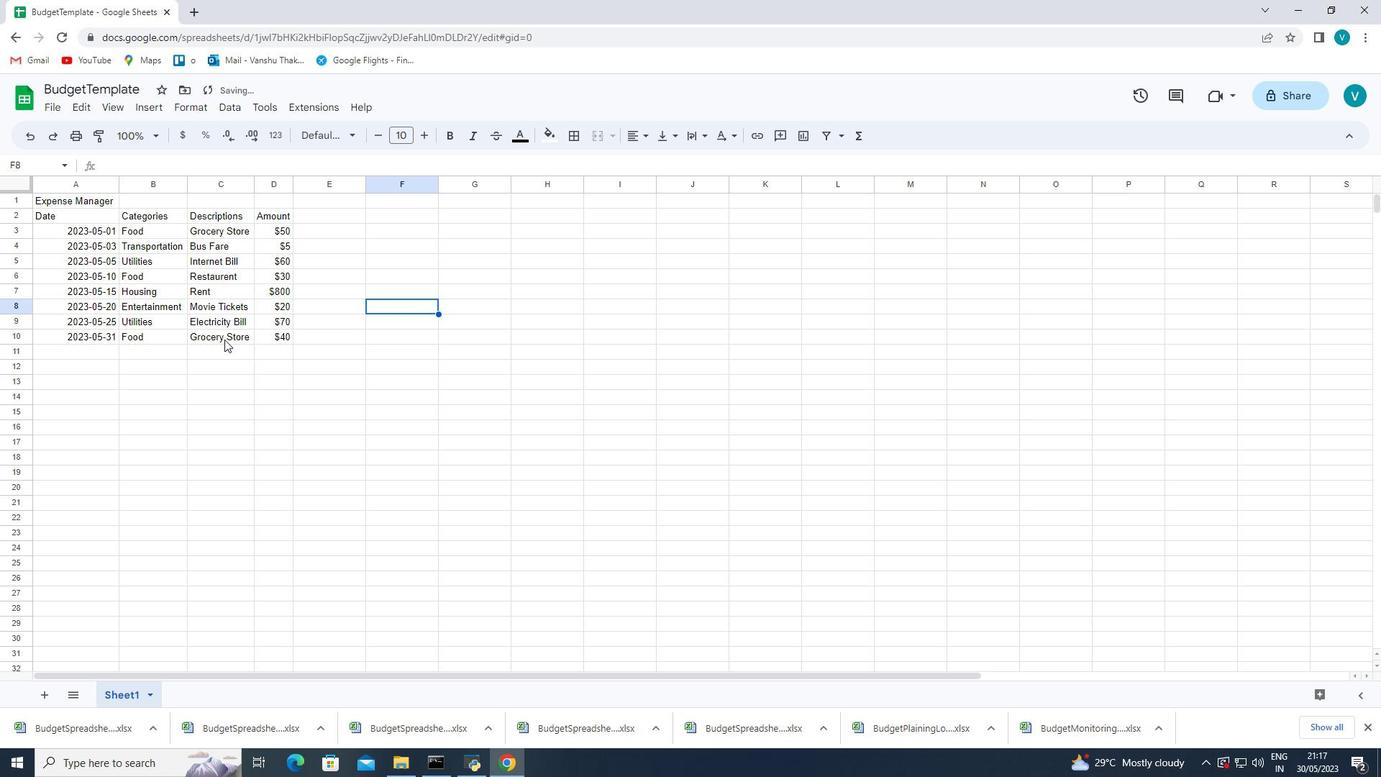 
Action: Mouse moved to (224, 344)
Screenshot: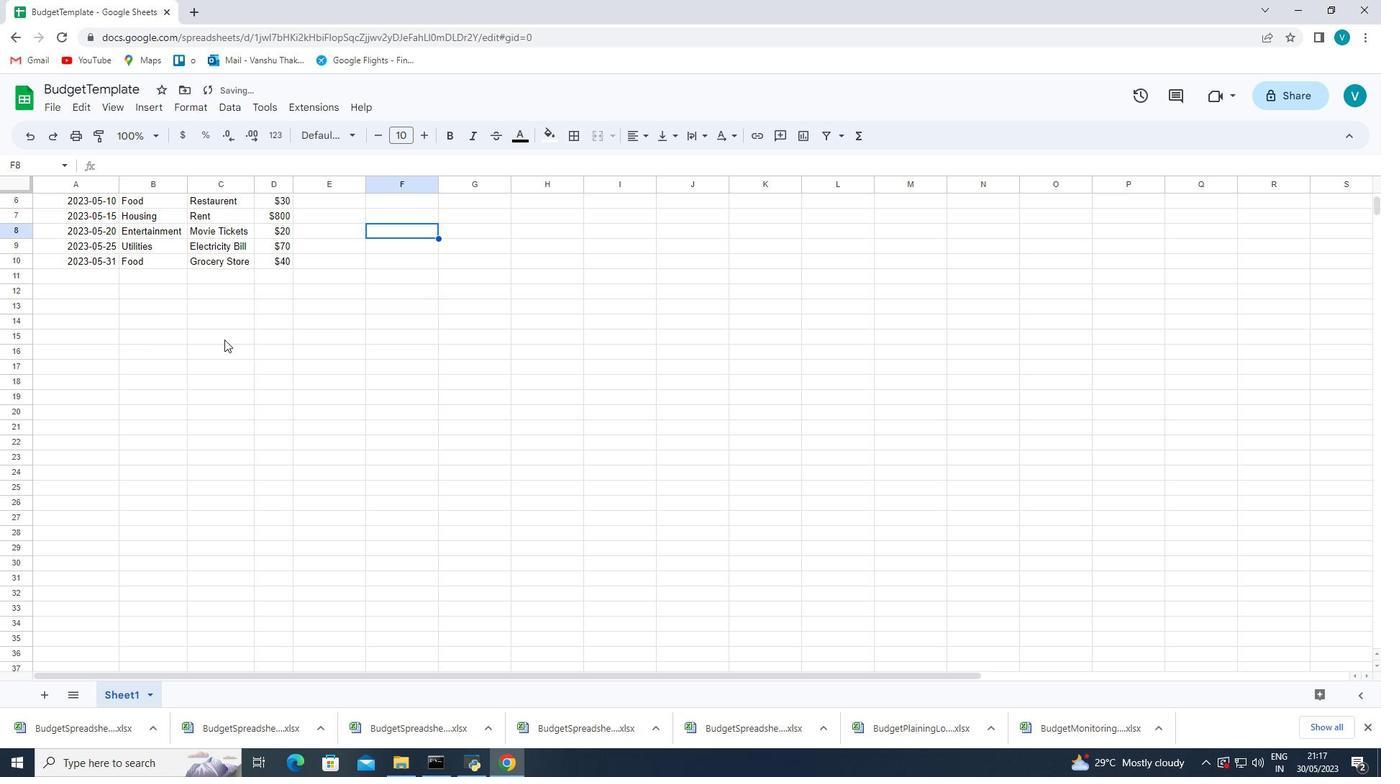 
Action: Mouse scrolled (224, 344) with delta (0, 0)
Screenshot: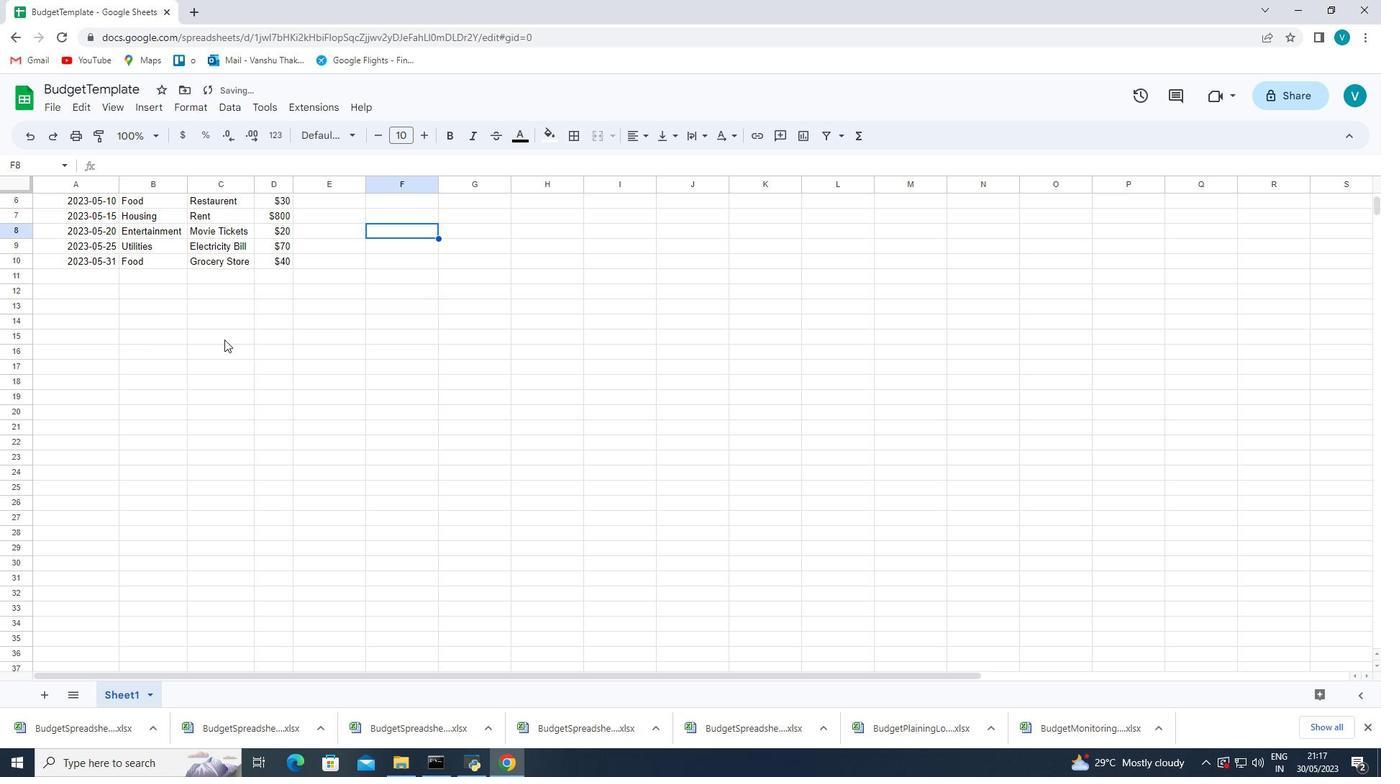 
Action: Mouse moved to (224, 347)
Screenshot: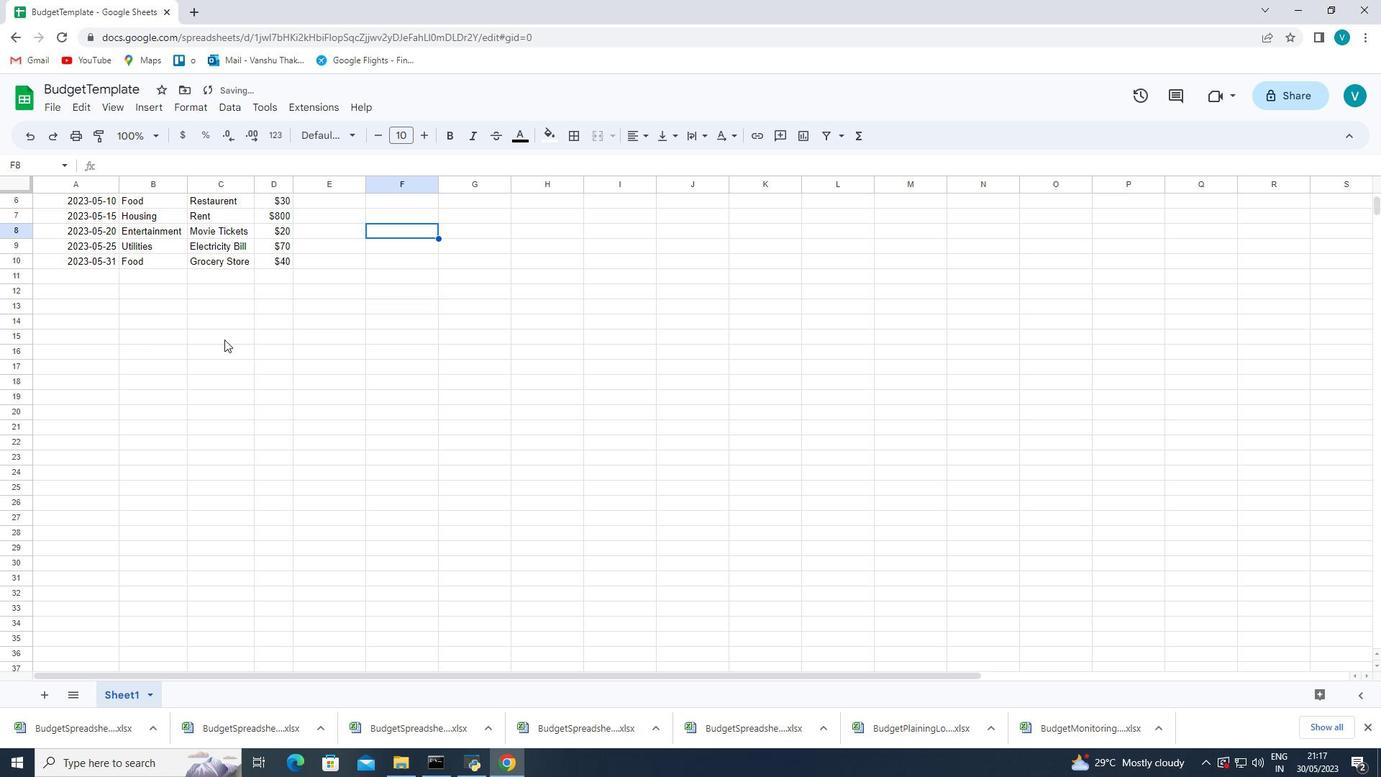 
Action: Mouse scrolled (224, 346) with delta (0, 0)
Screenshot: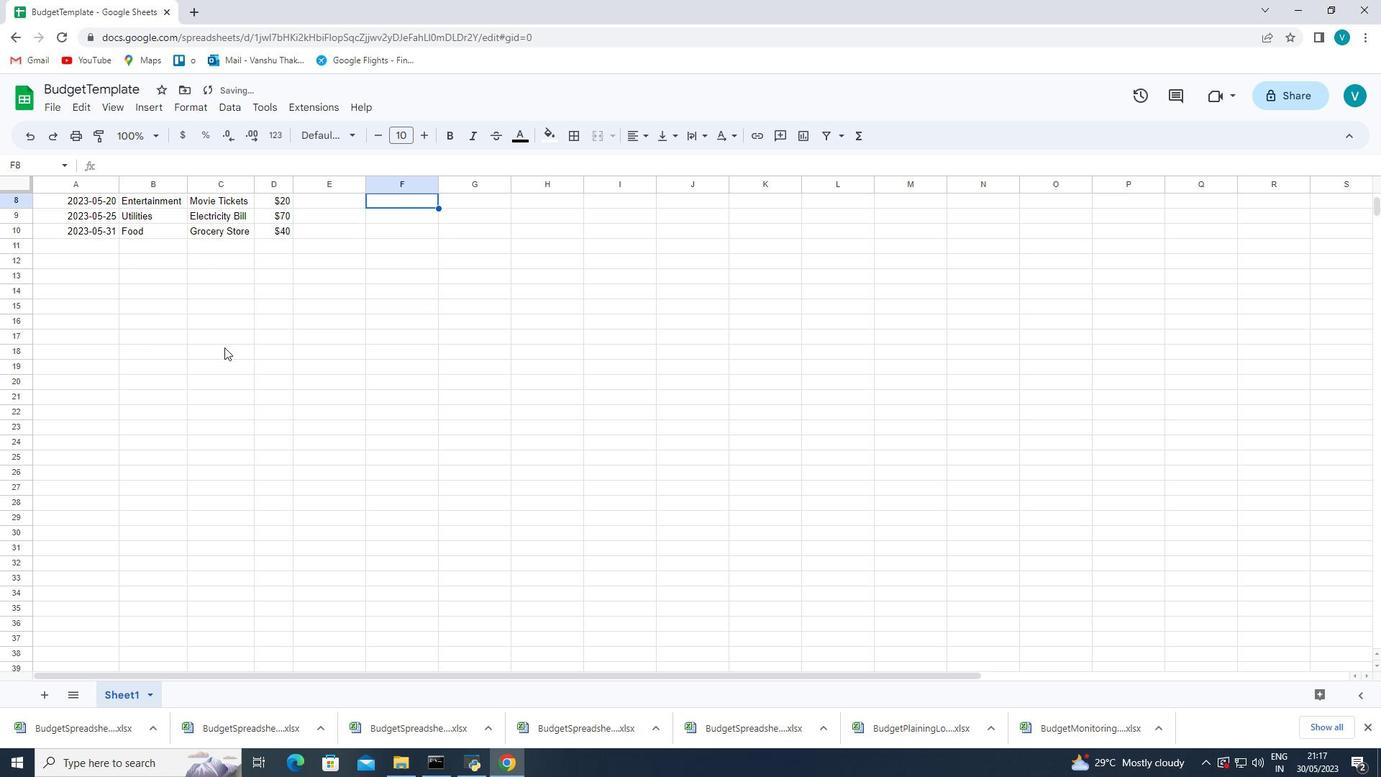 
Action: Mouse moved to (225, 336)
Screenshot: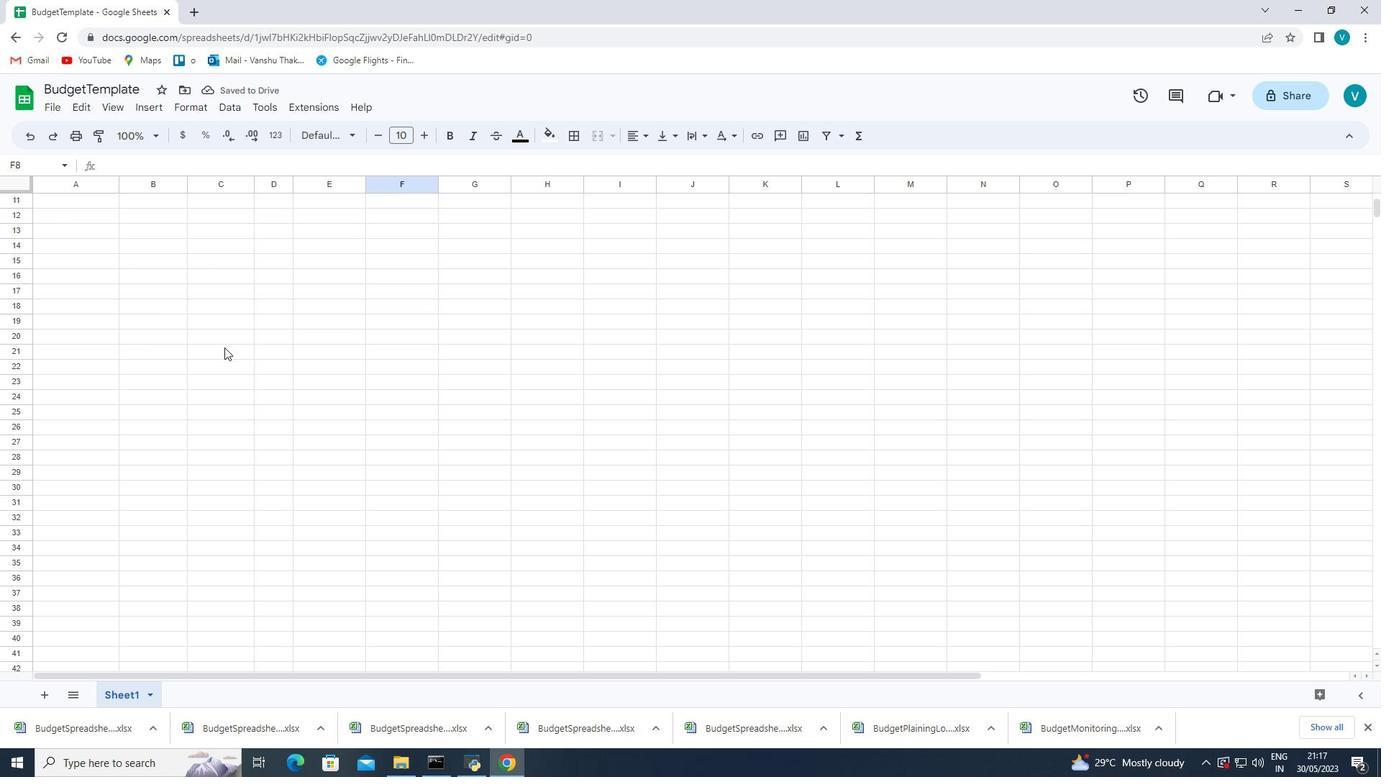 
Action: Mouse scrolled (225, 337) with delta (0, 0)
Screenshot: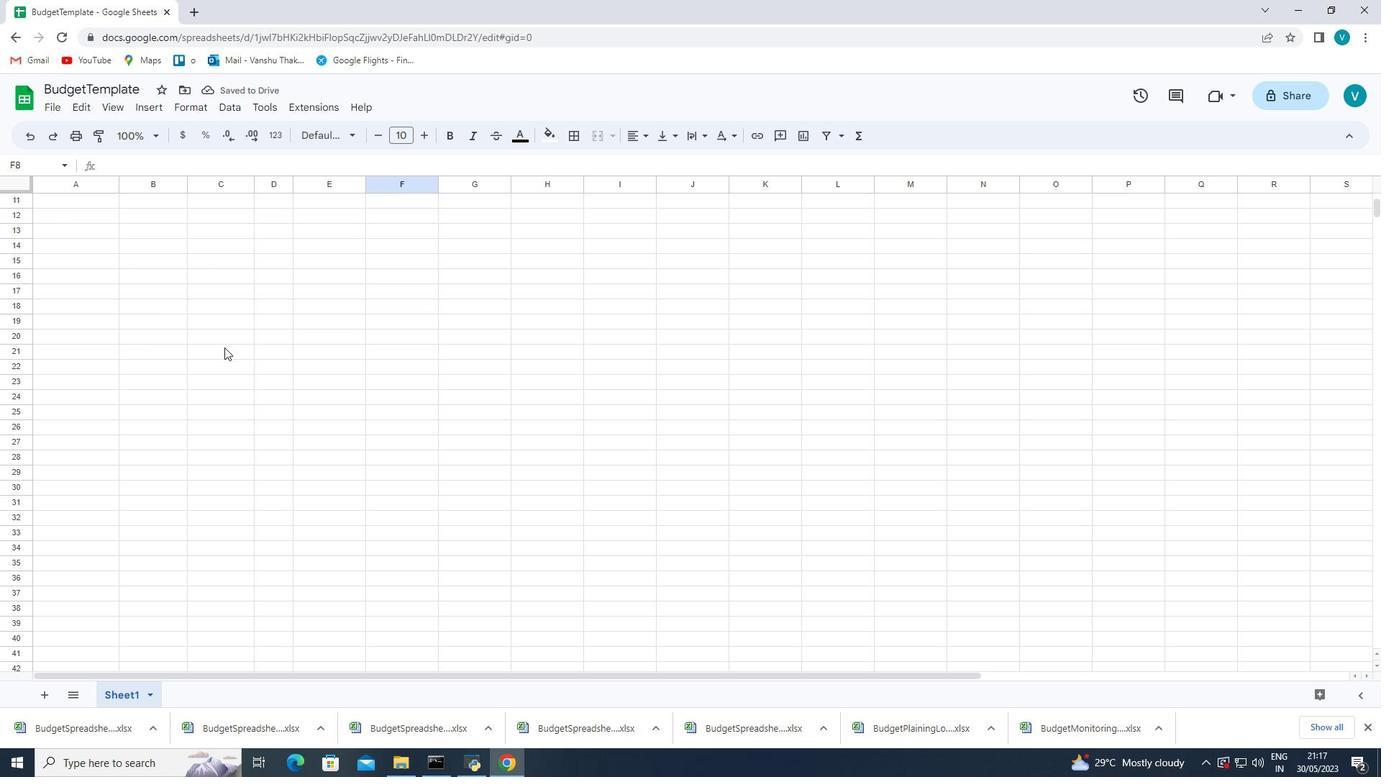
Action: Mouse moved to (225, 336)
Screenshot: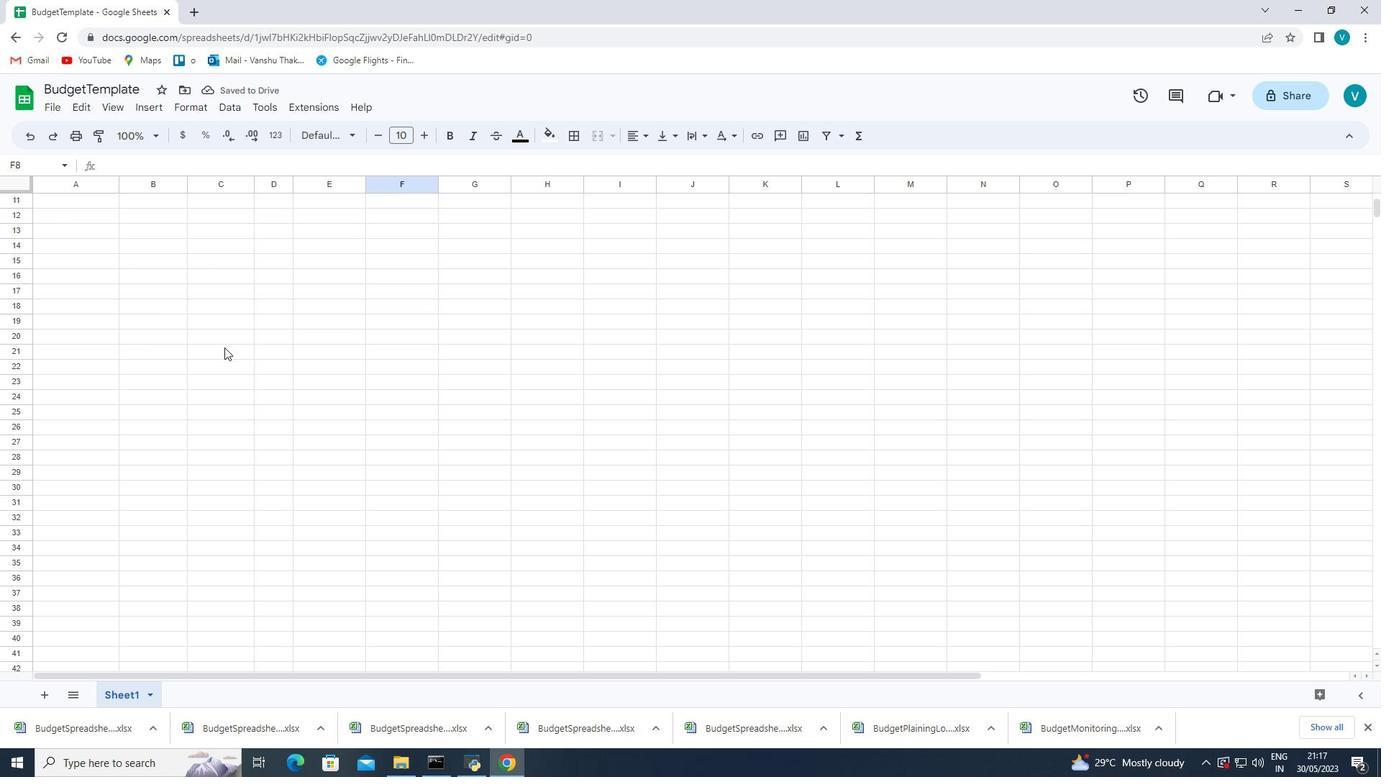 
Action: Mouse scrolled (225, 337) with delta (0, 0)
Screenshot: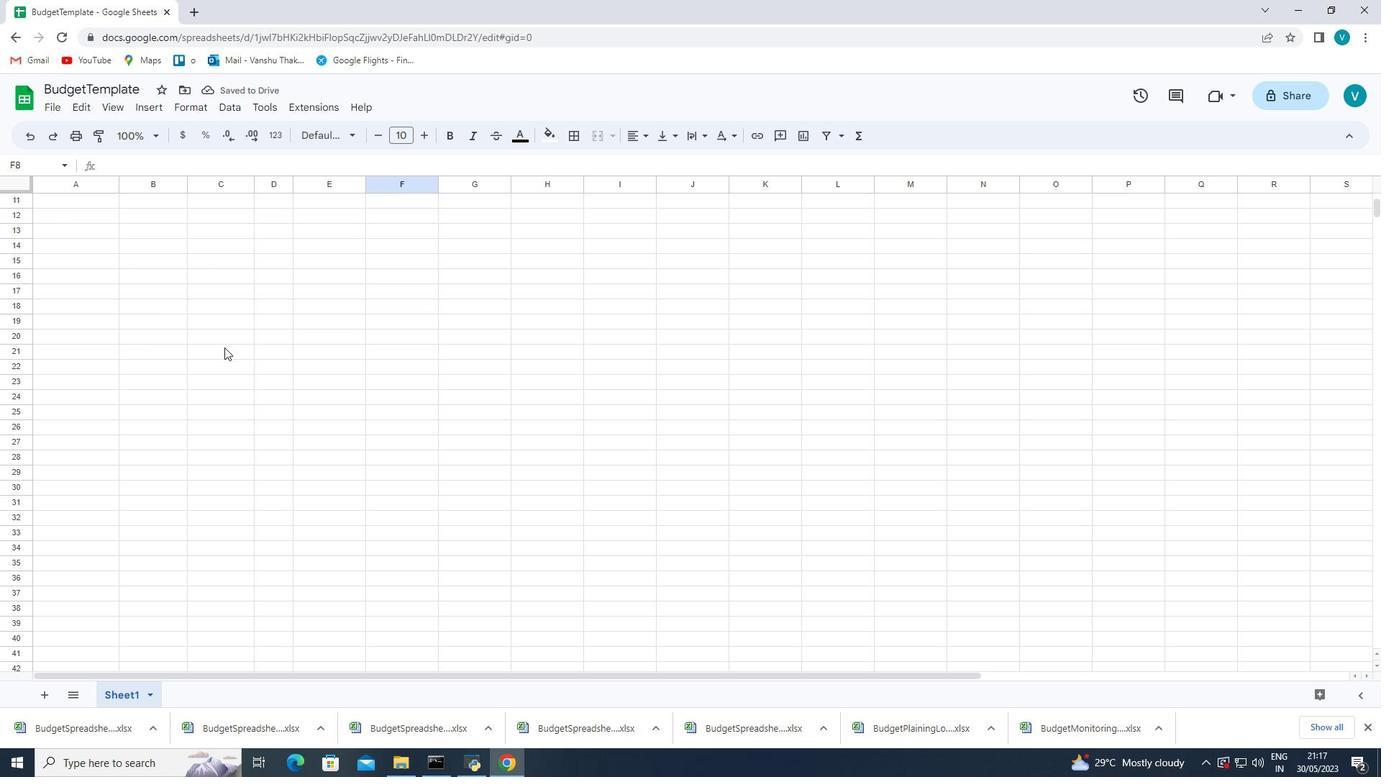 
Action: Mouse scrolled (225, 337) with delta (0, 0)
Screenshot: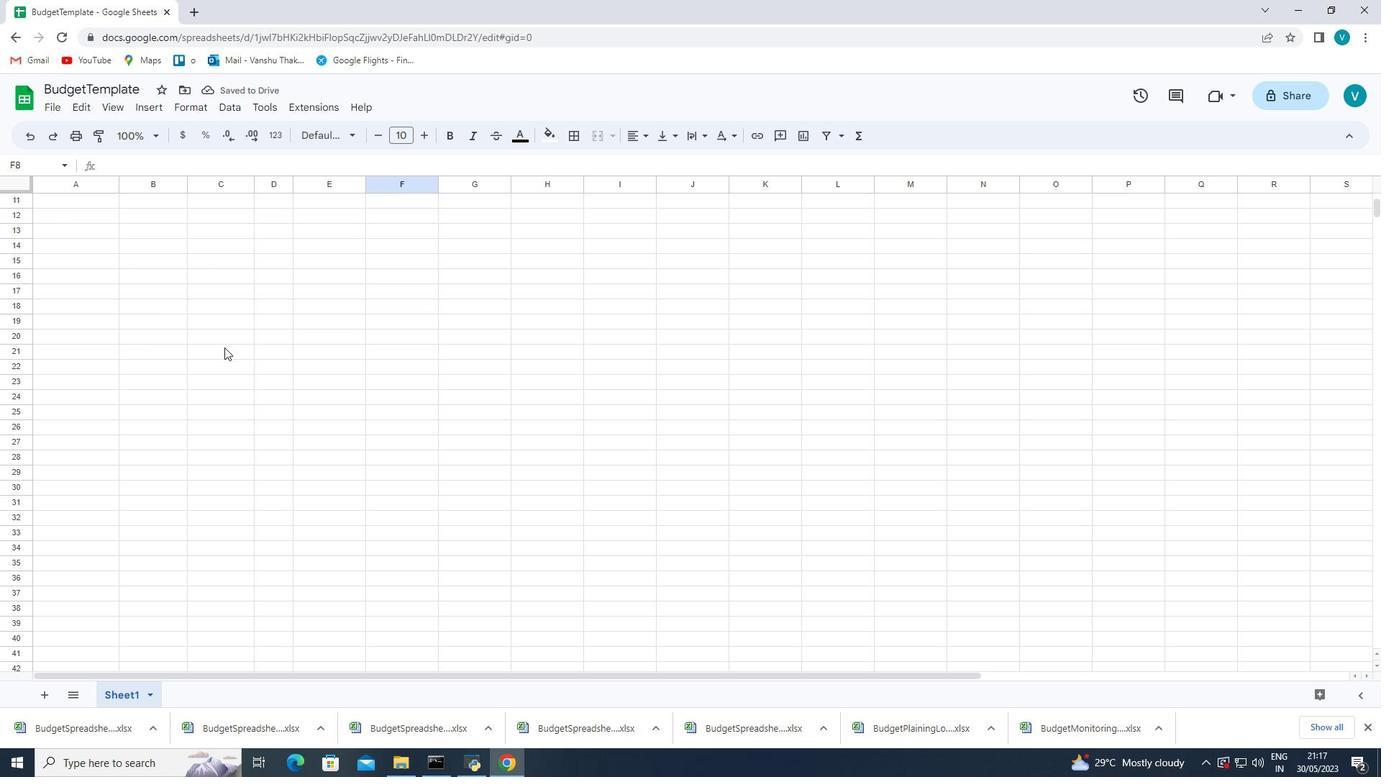 
Action: Mouse scrolled (225, 337) with delta (0, 0)
Screenshot: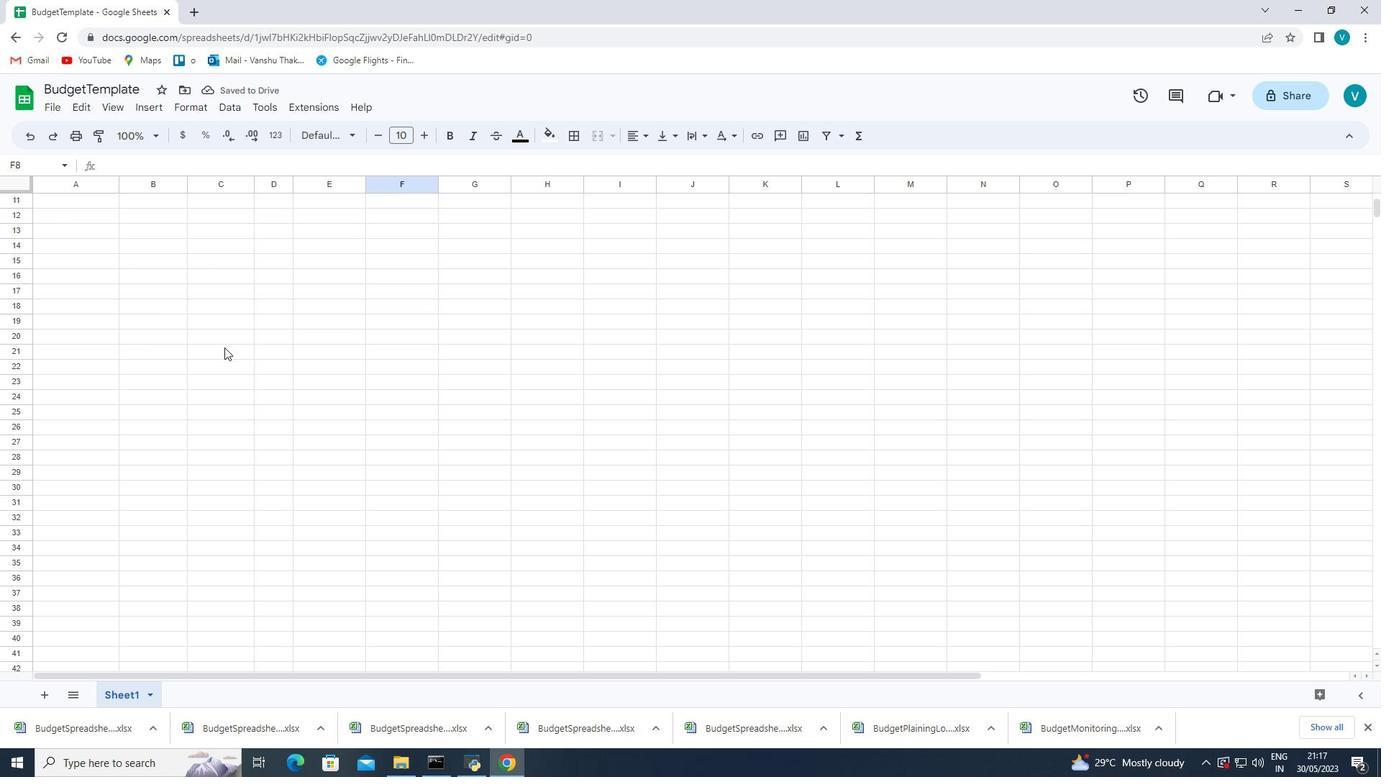 
Action: Mouse moved to (226, 333)
Screenshot: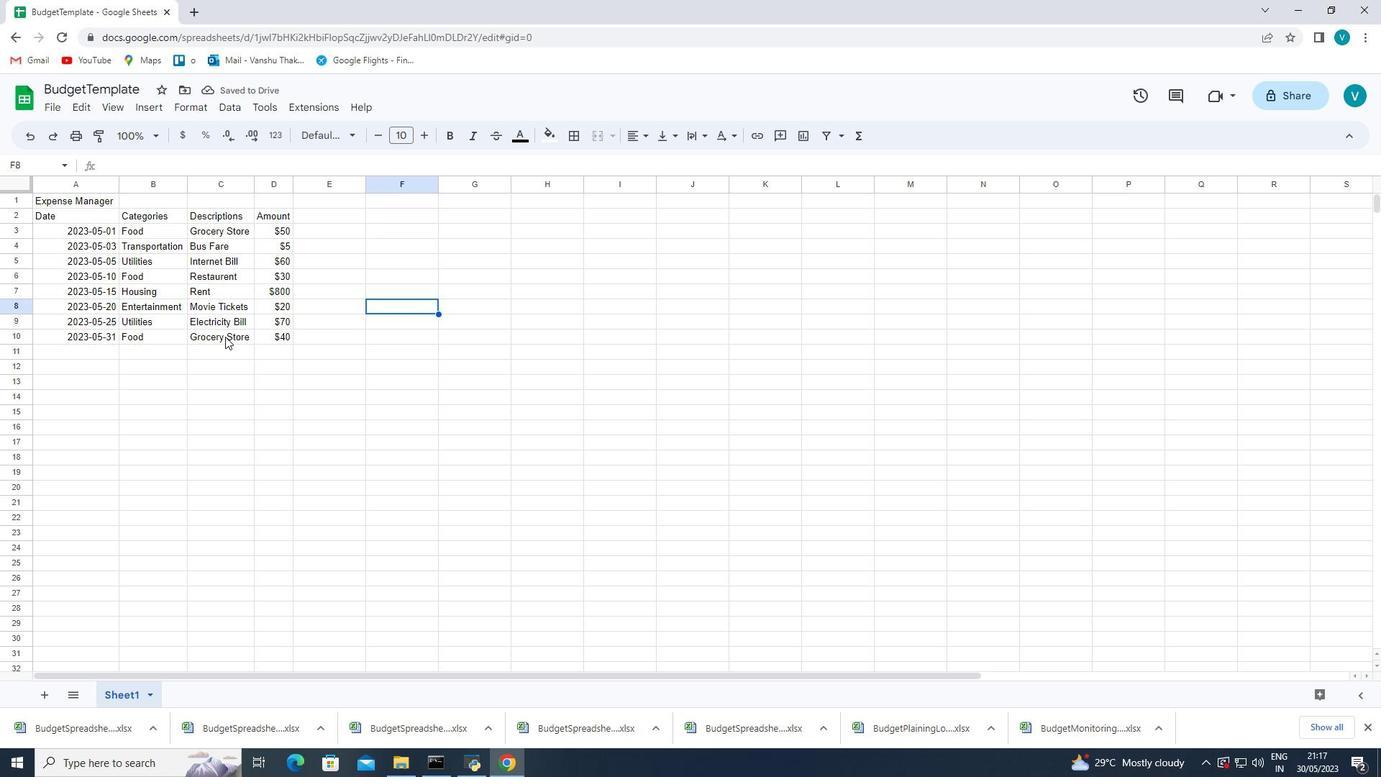 
Action: Mouse scrolled (226, 333) with delta (0, 0)
Screenshot: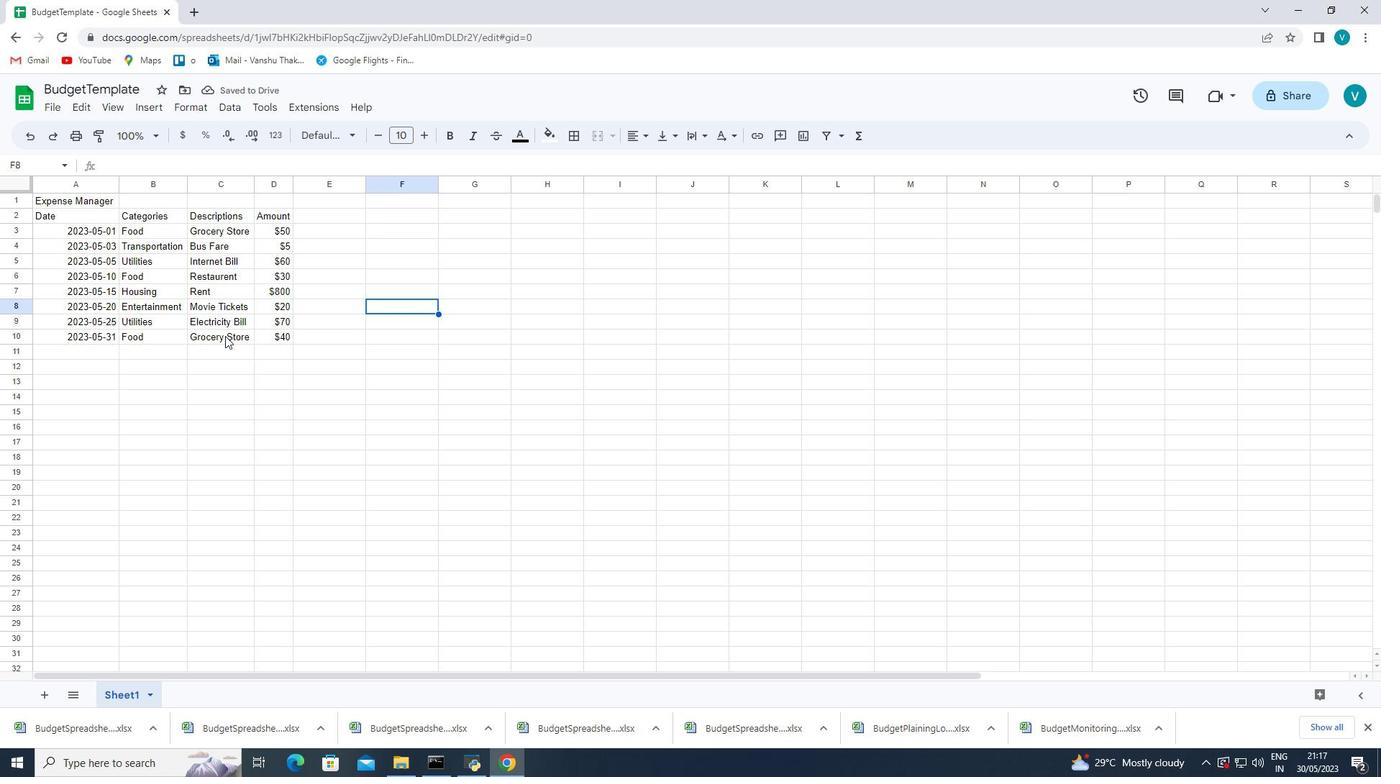 
Action: Mouse scrolled (226, 332) with delta (0, 0)
Screenshot: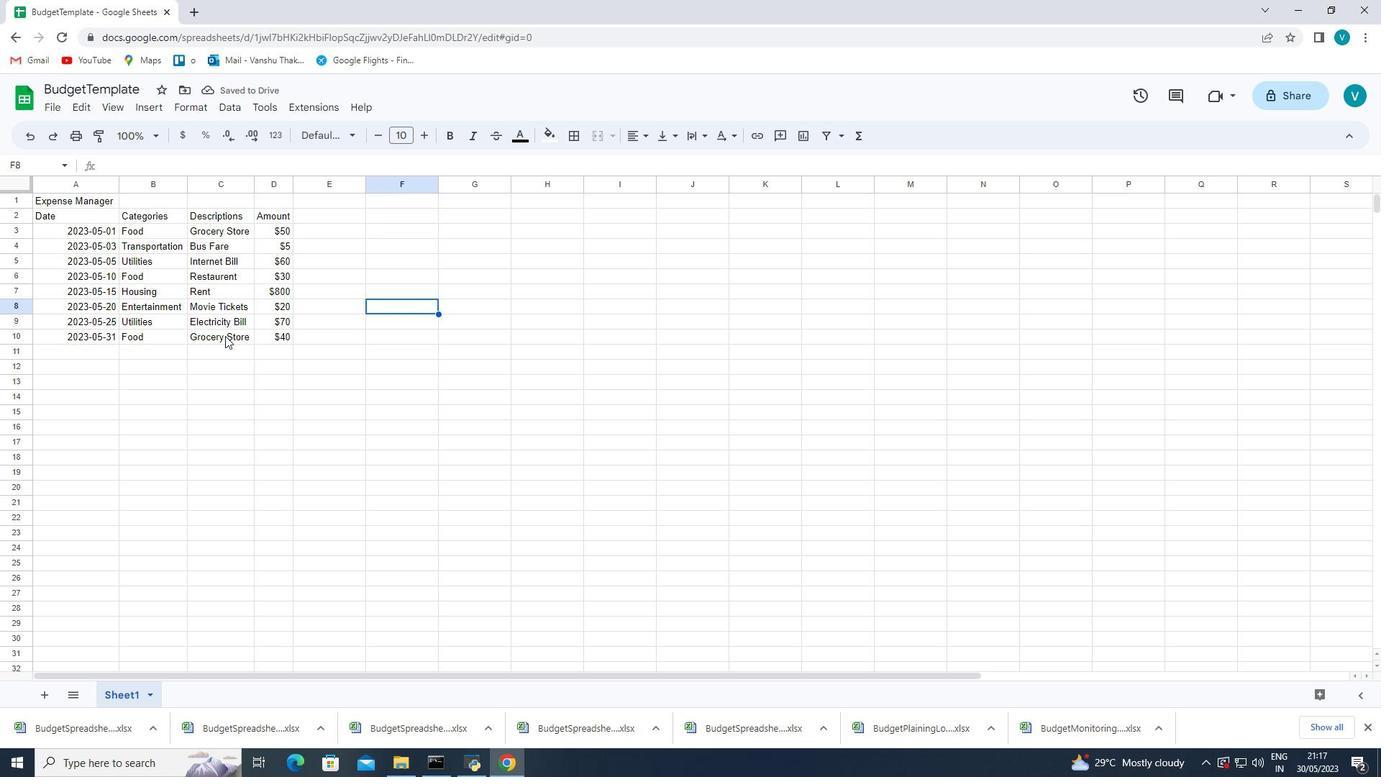 
Action: Mouse scrolled (226, 333) with delta (0, 0)
Screenshot: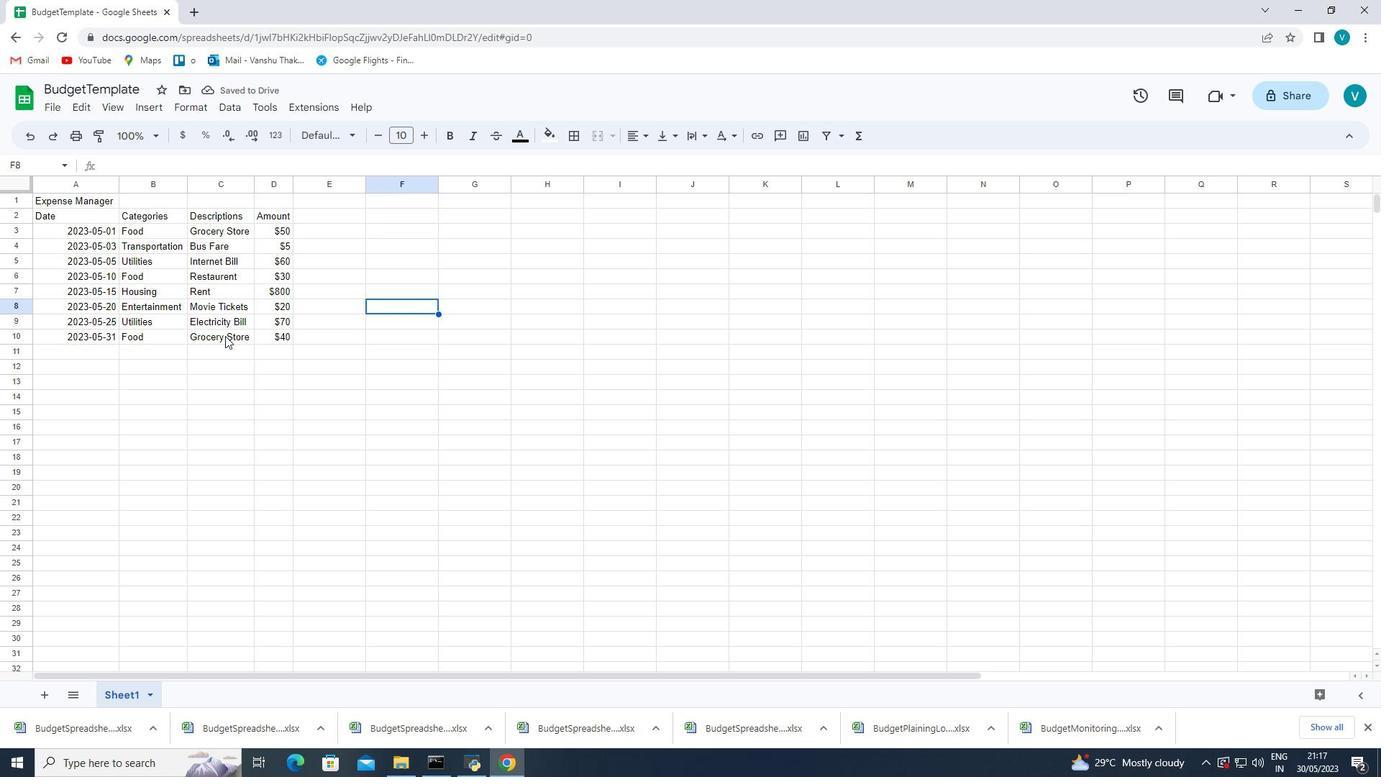 
Action: Mouse scrolled (226, 333) with delta (0, 0)
Screenshot: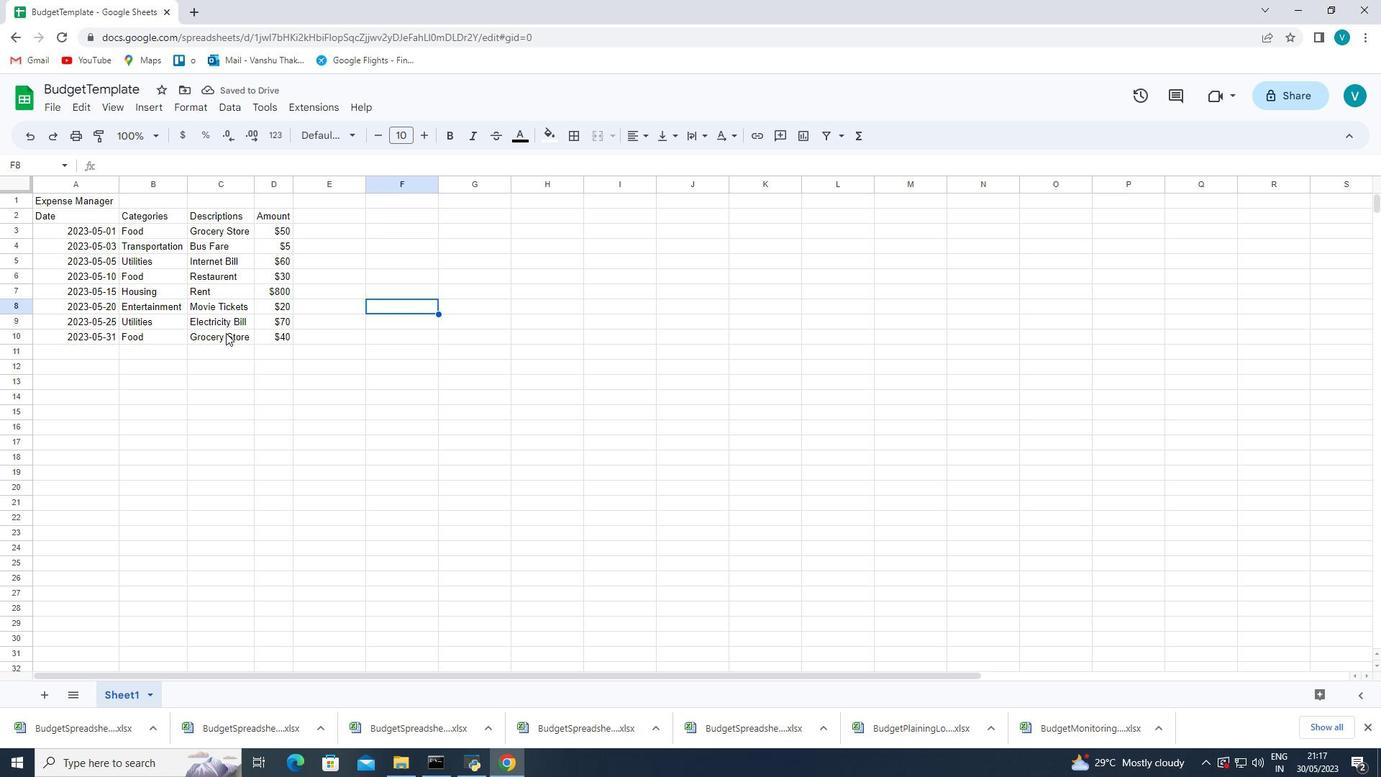 
Action: Mouse scrolled (226, 333) with delta (0, 0)
Screenshot: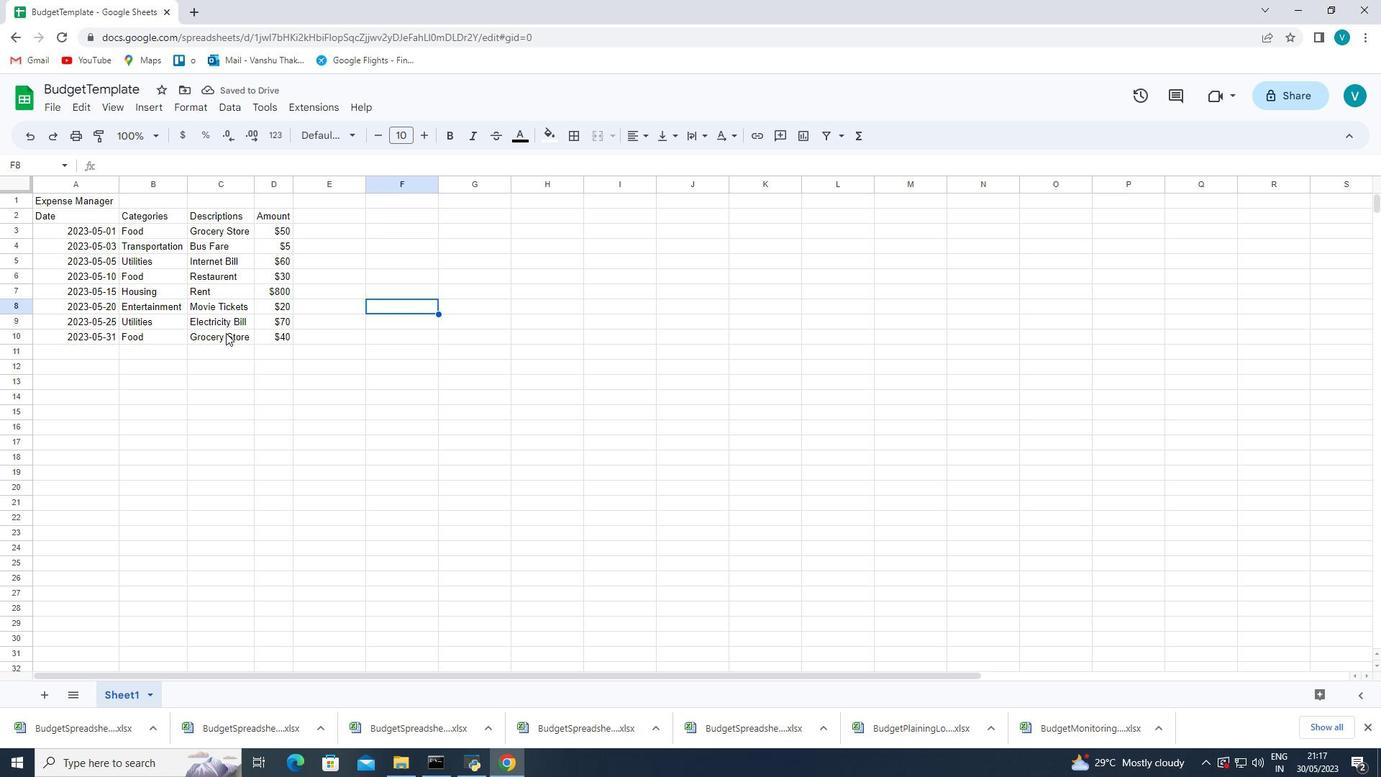 
Action: Mouse scrolled (226, 333) with delta (0, 0)
Screenshot: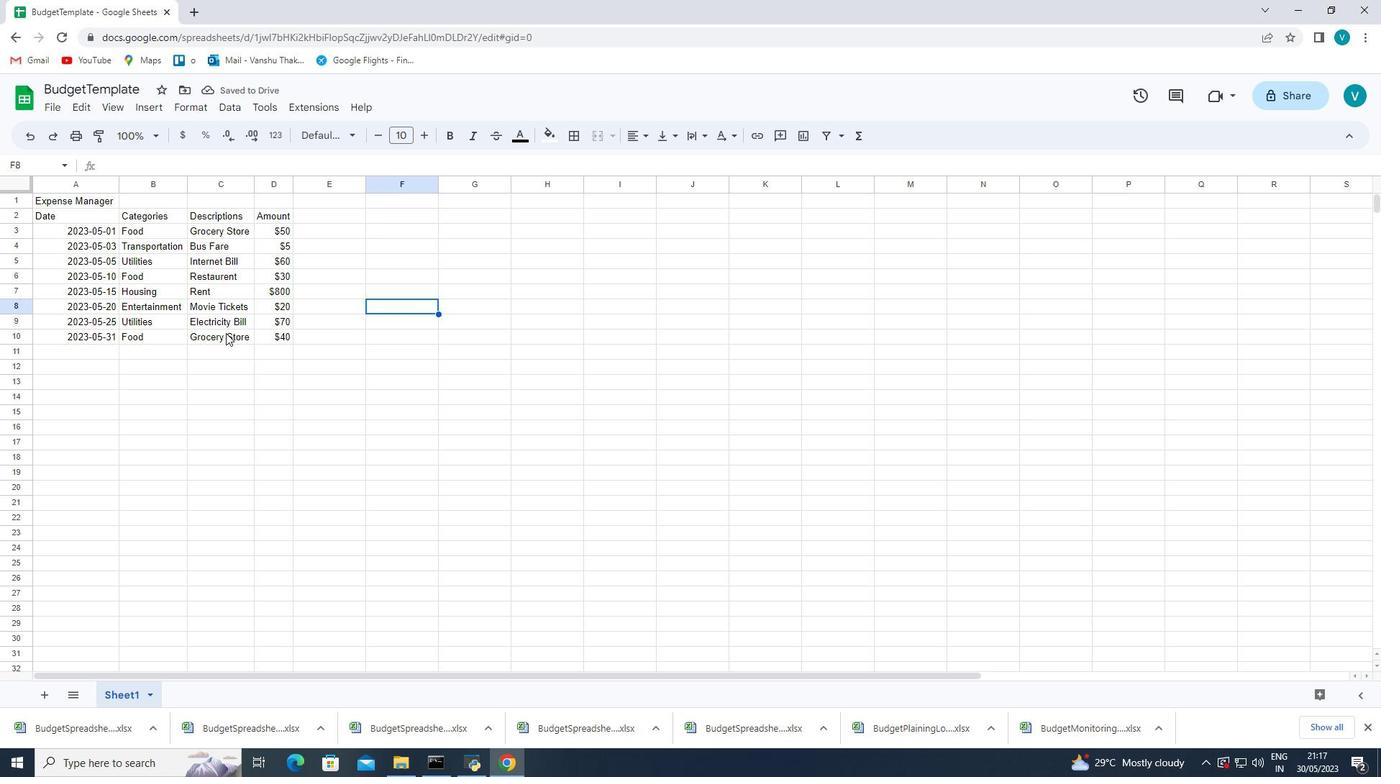 
Action: Mouse scrolled (226, 333) with delta (0, 0)
Screenshot: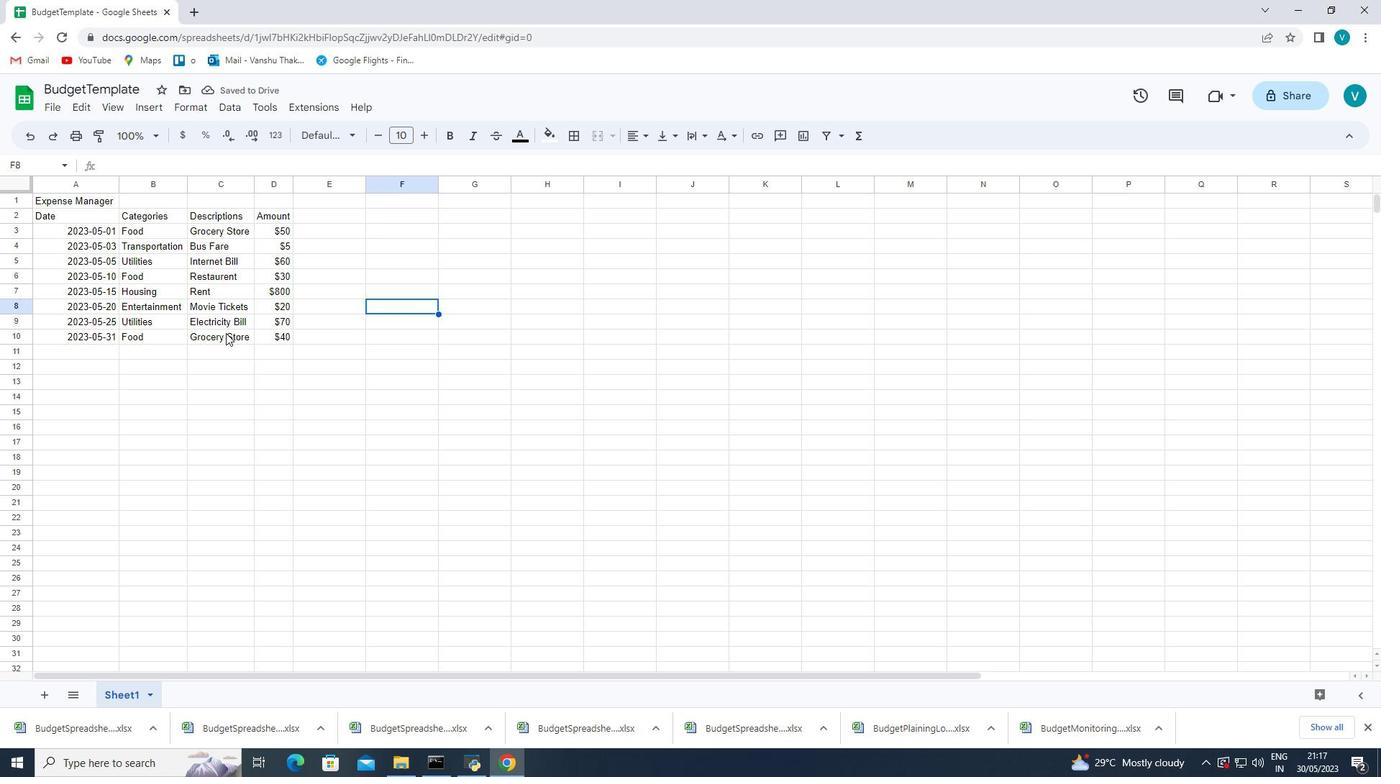 
Action: Mouse moved to (216, 335)
Screenshot: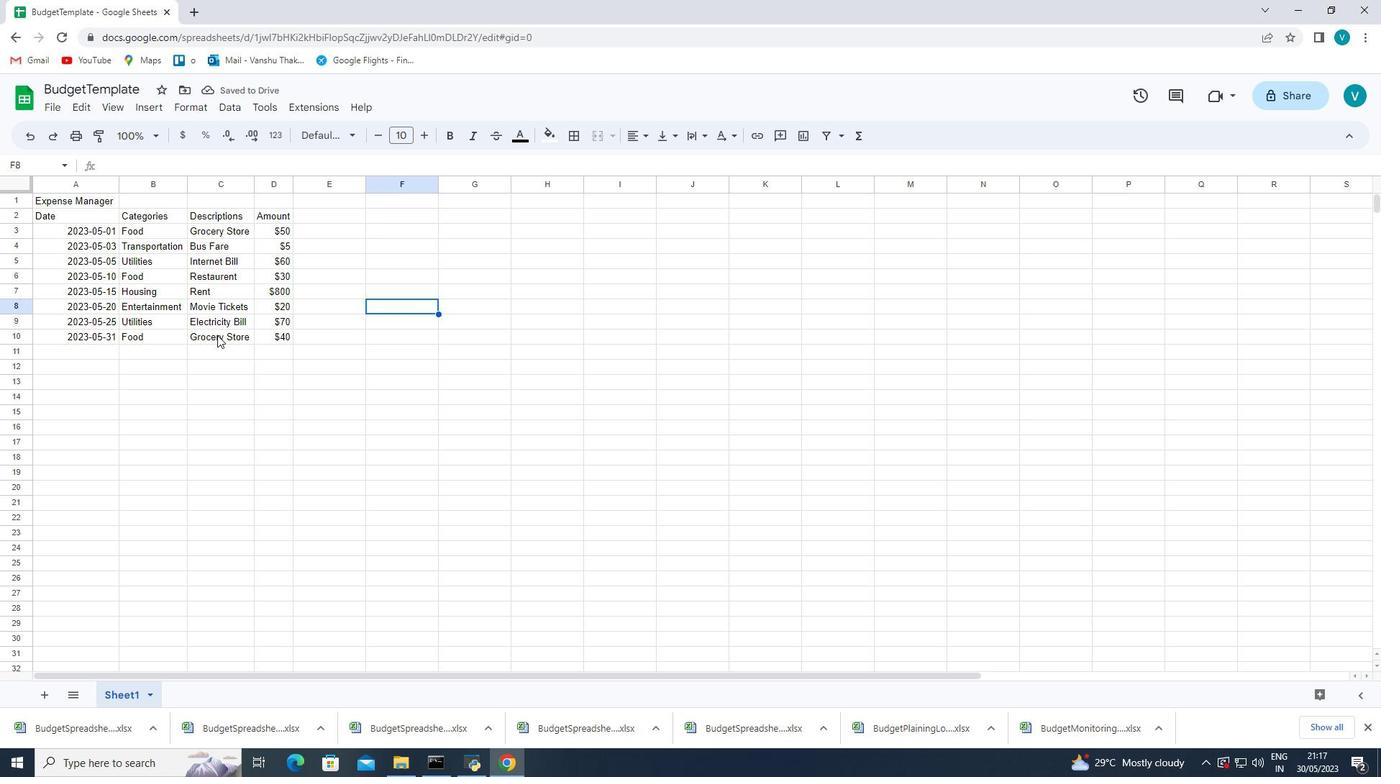 
Action: Mouse scrolled (216, 336) with delta (0, 0)
Screenshot: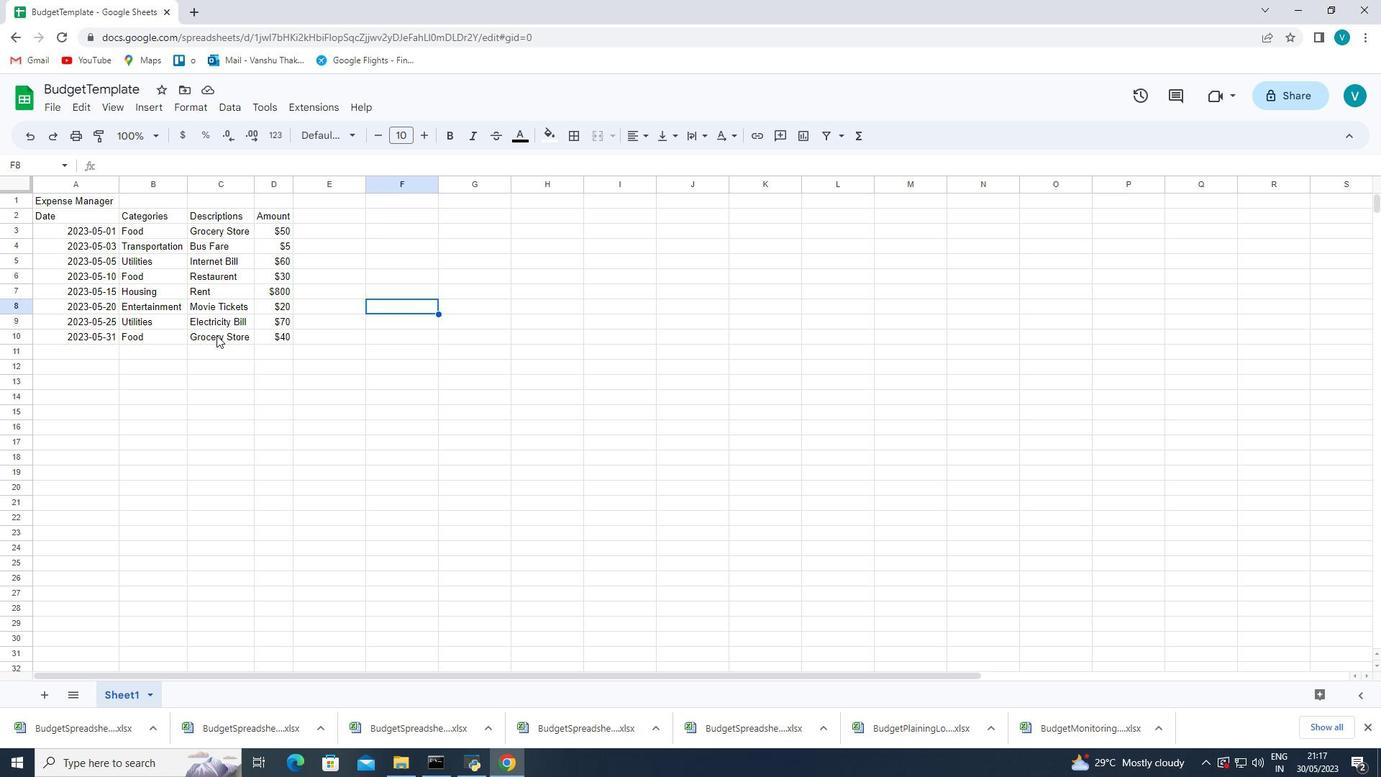 
Action: Mouse scrolled (216, 336) with delta (0, 0)
Screenshot: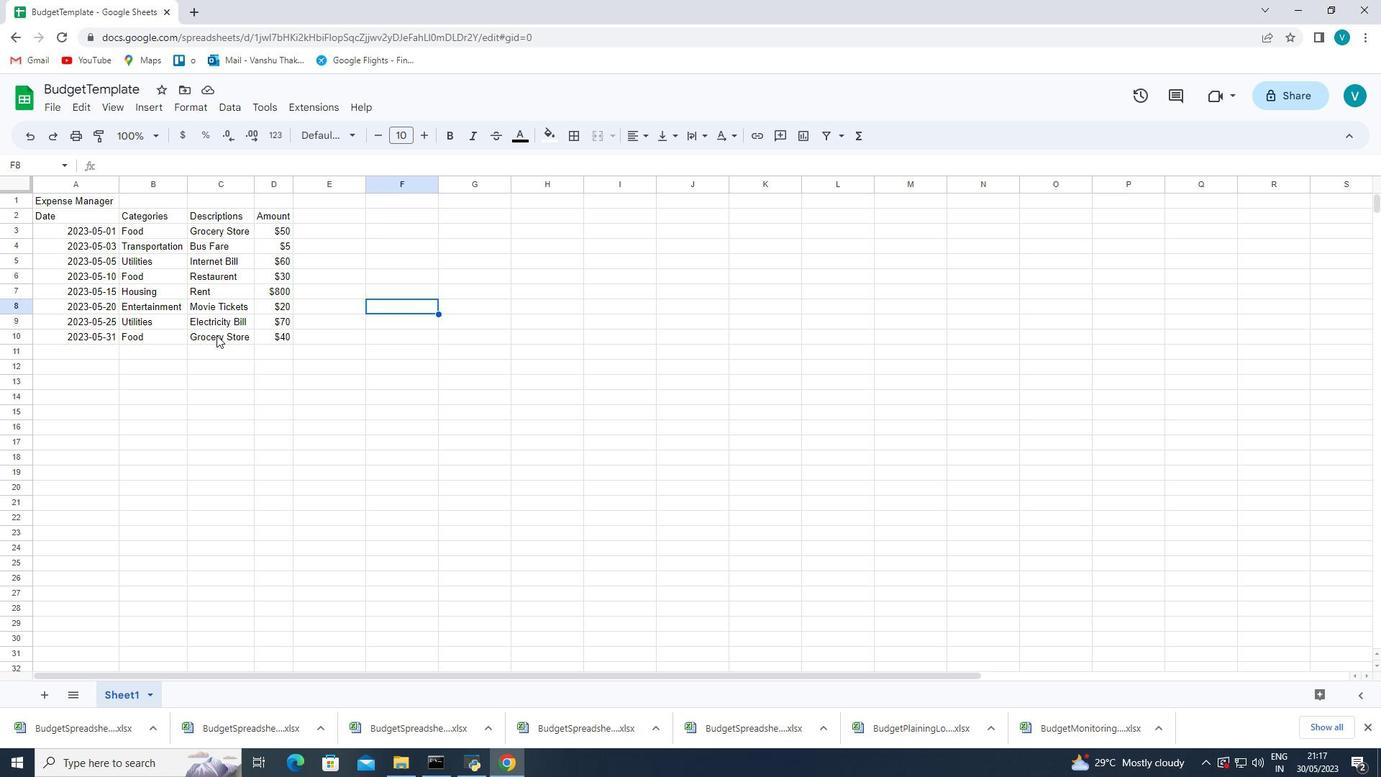 
Action: Mouse moved to (350, 322)
Screenshot: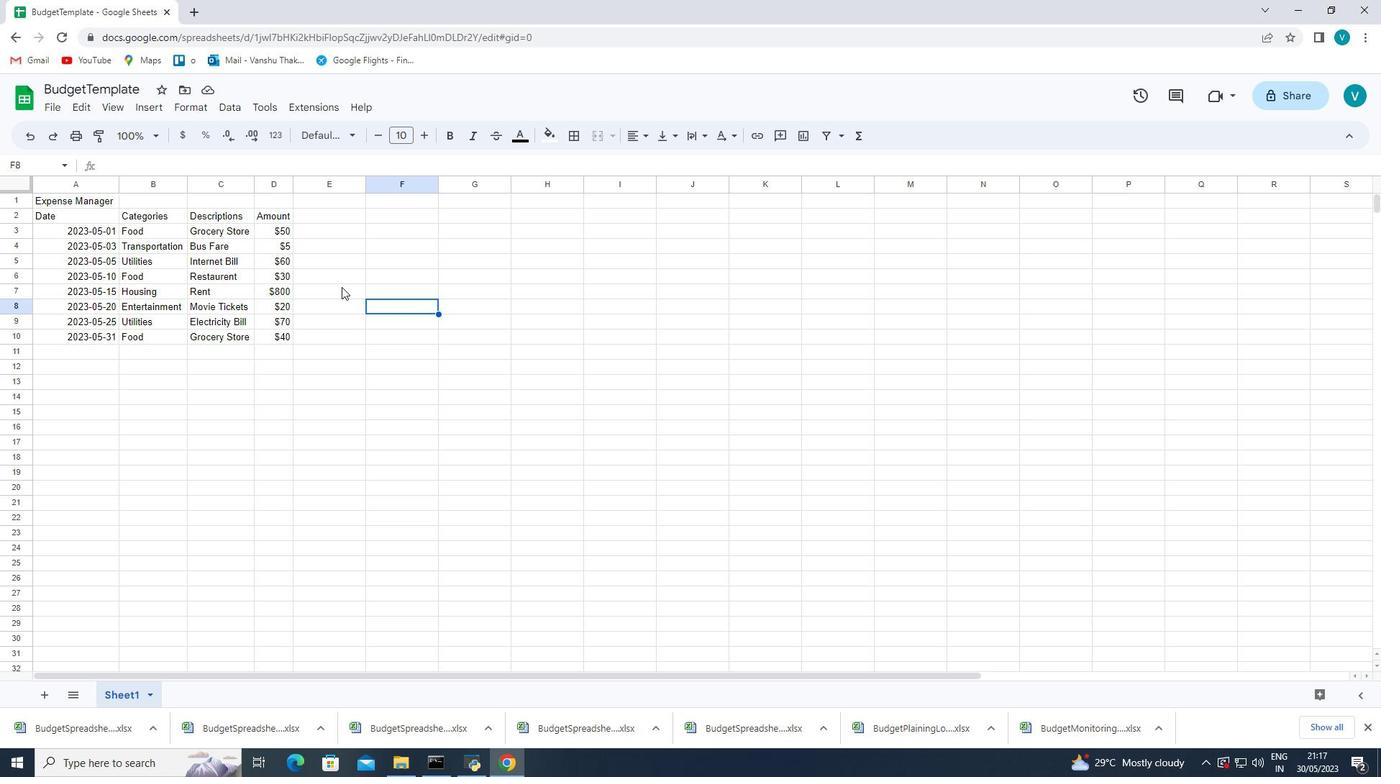 
Action: Mouse scrolled (350, 323) with delta (0, 0)
Screenshot: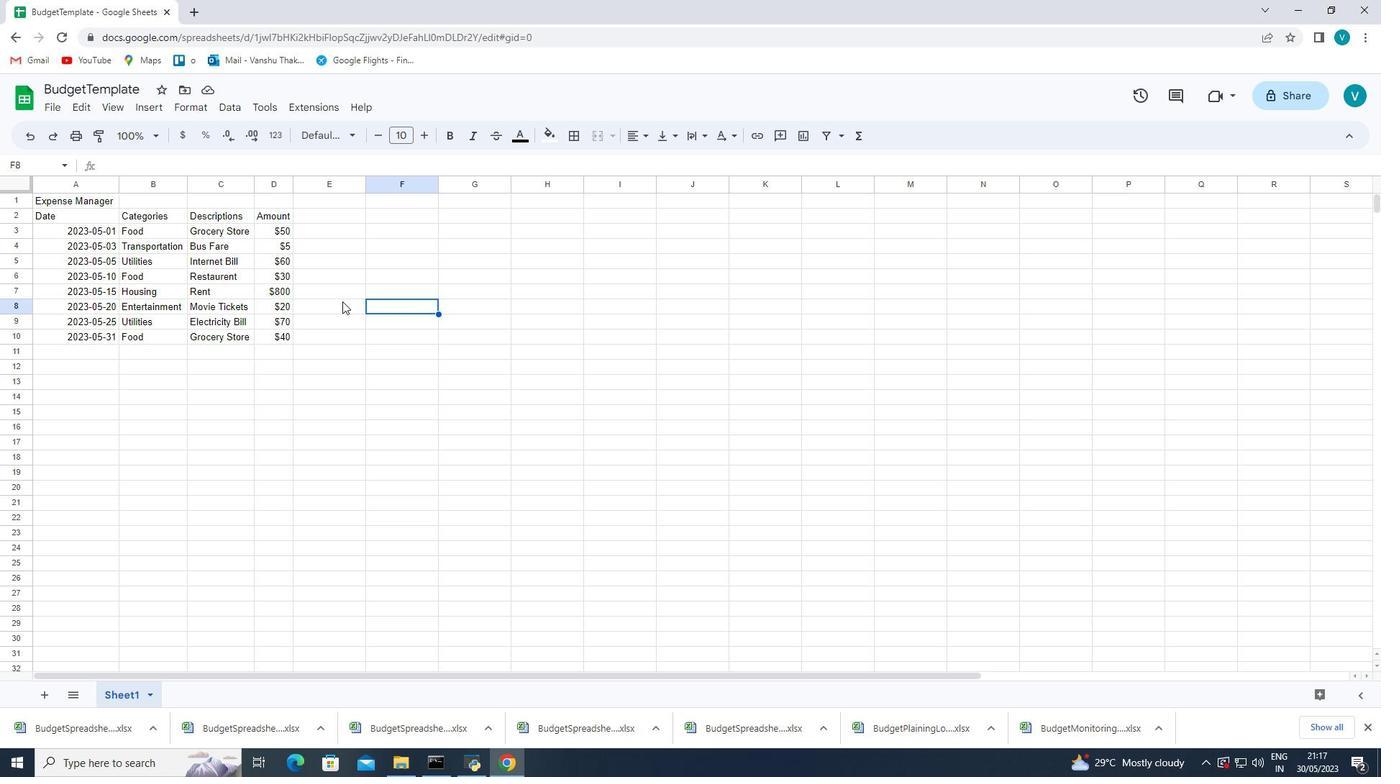 
Action: Mouse moved to (352, 328)
Screenshot: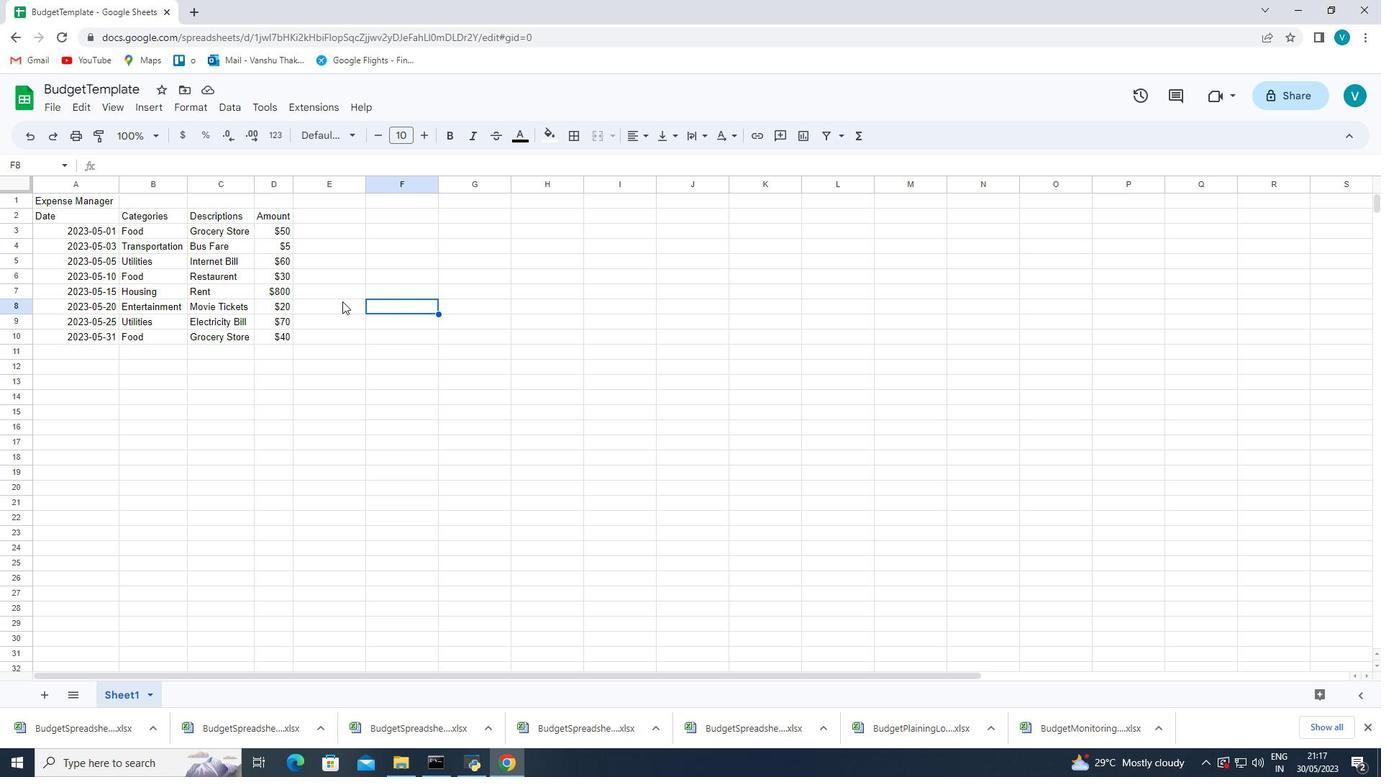 
Action: Mouse scrolled (352, 328) with delta (0, 0)
Screenshot: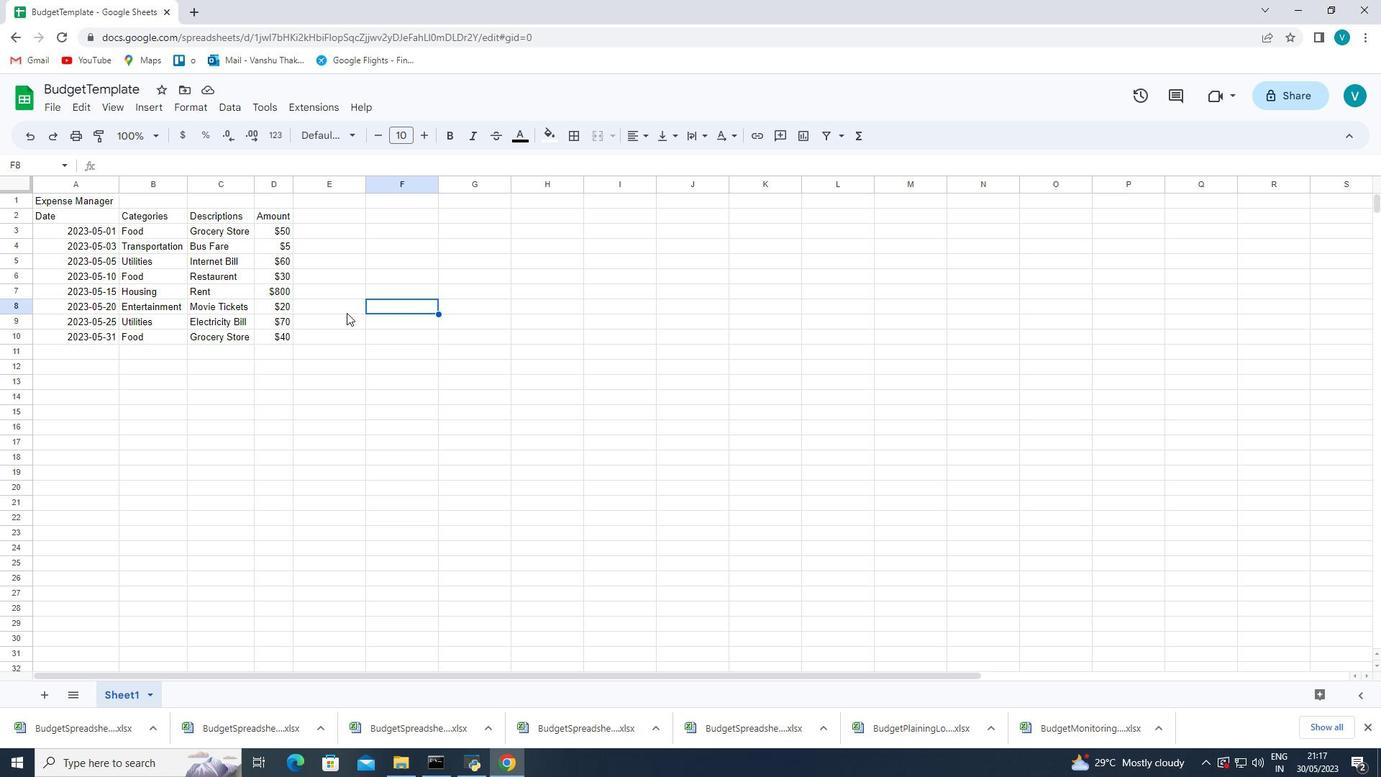 
Action: Mouse moved to (353, 330)
Screenshot: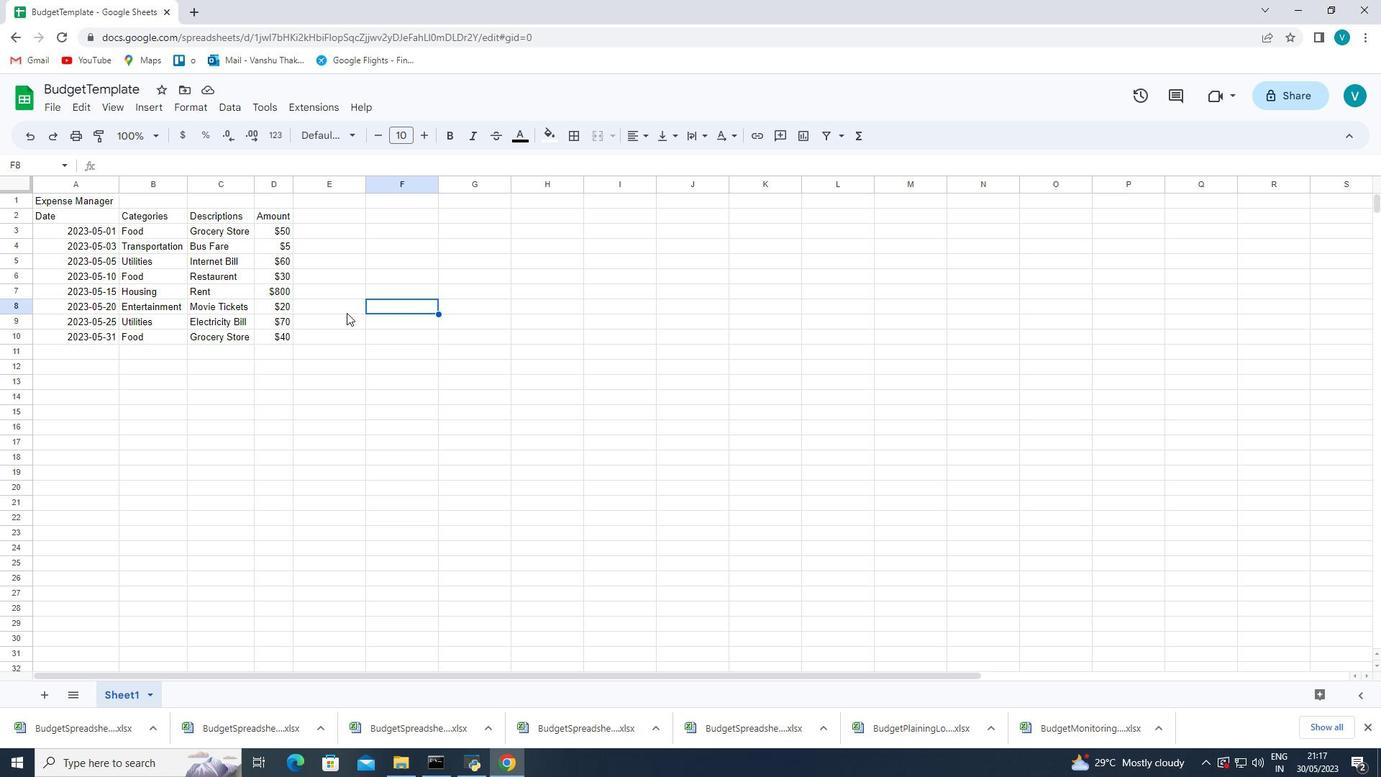 
Action: Mouse scrolled (353, 331) with delta (0, 0)
Screenshot: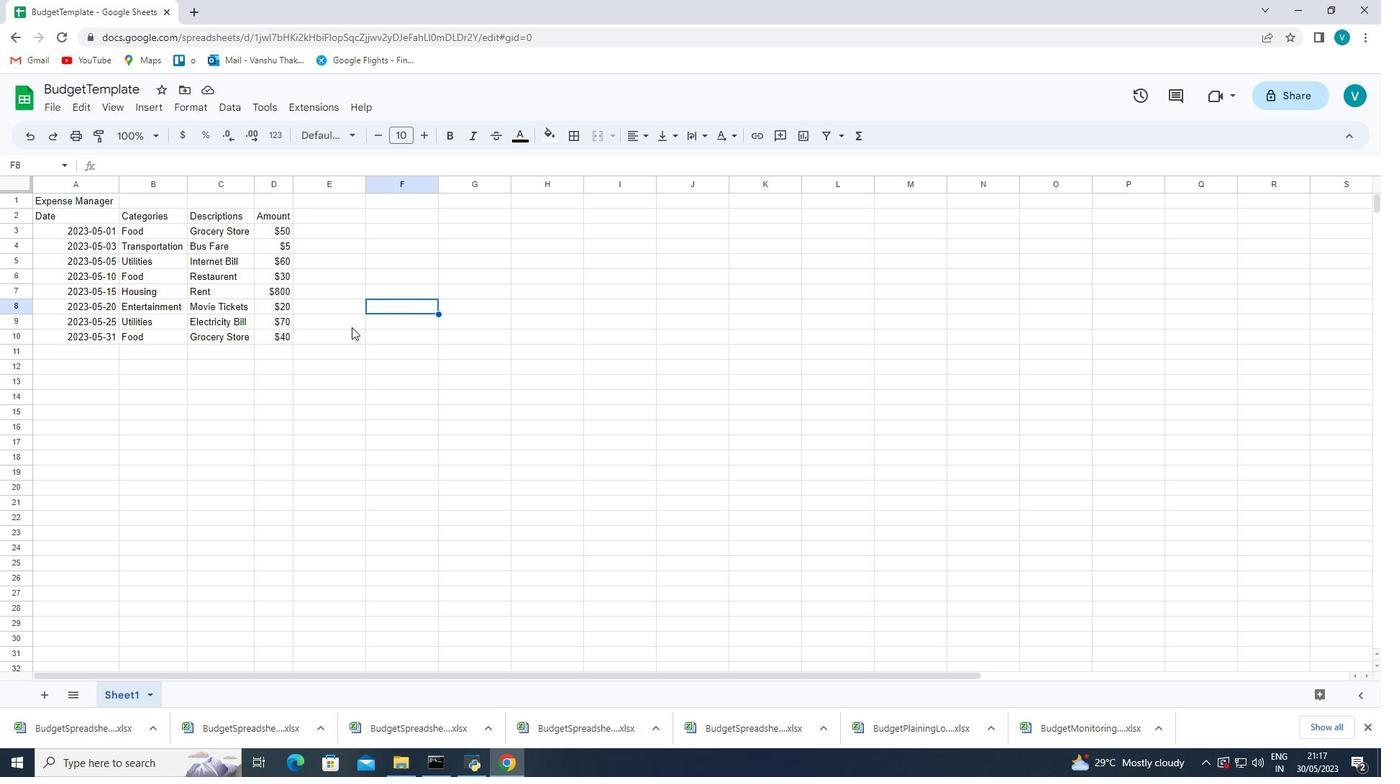 
Action: Mouse moved to (56, 117)
Screenshot: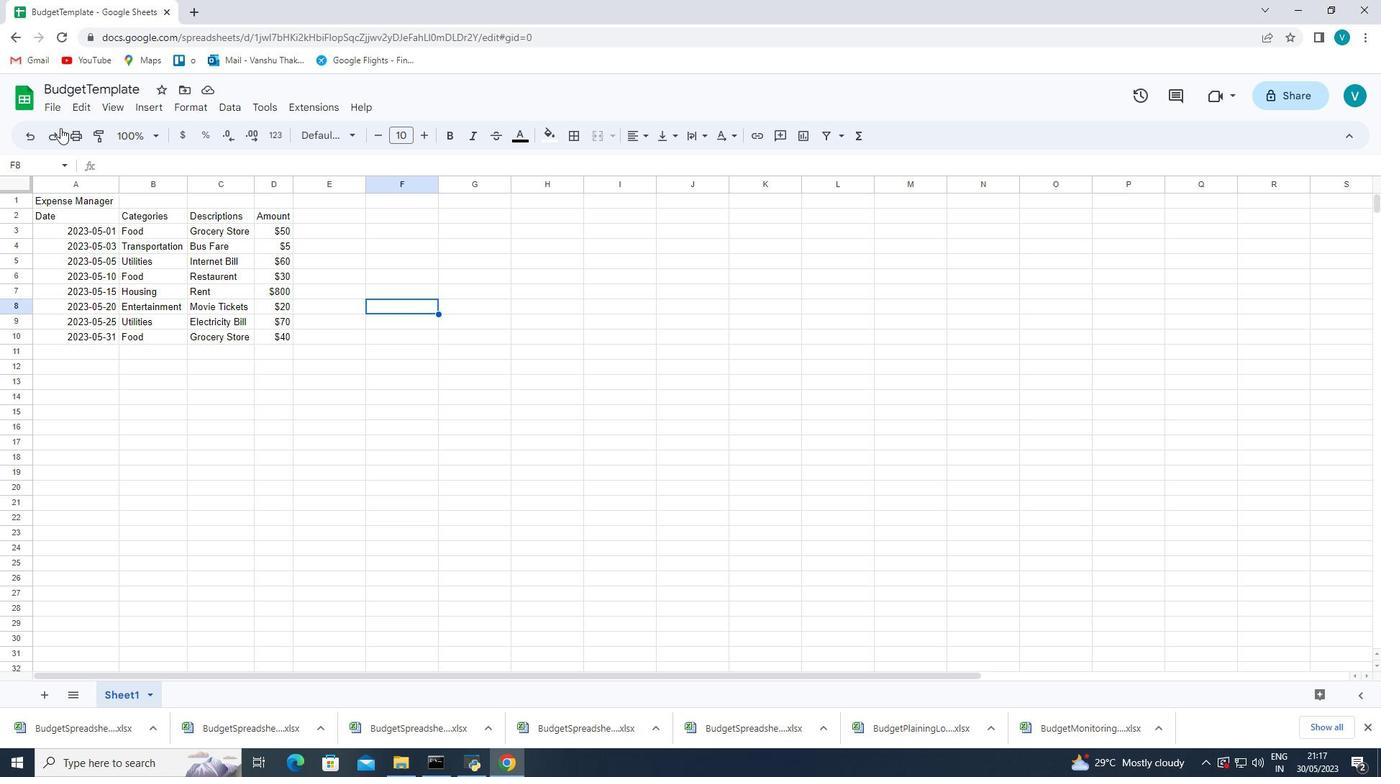 
Action: Mouse pressed left at (56, 117)
Screenshot: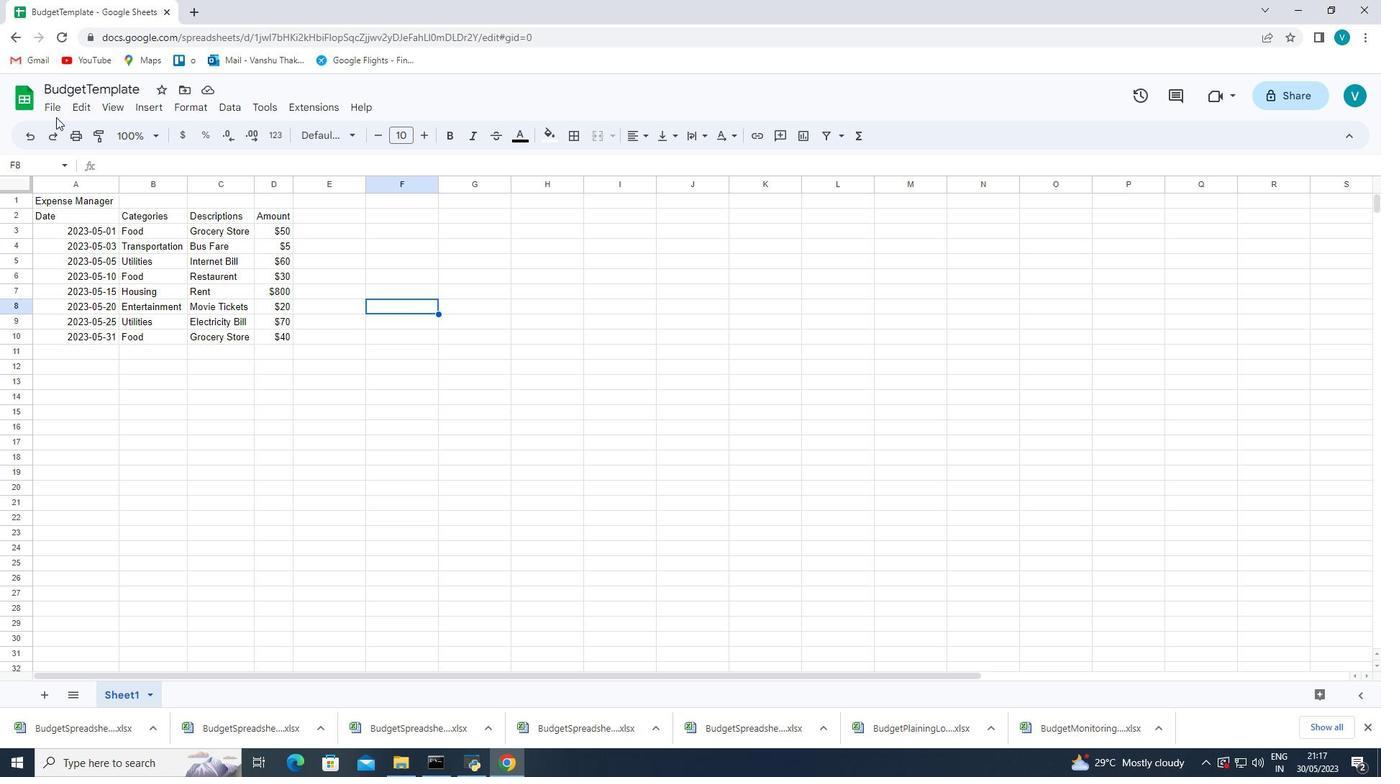 
Action: Mouse moved to (53, 110)
Screenshot: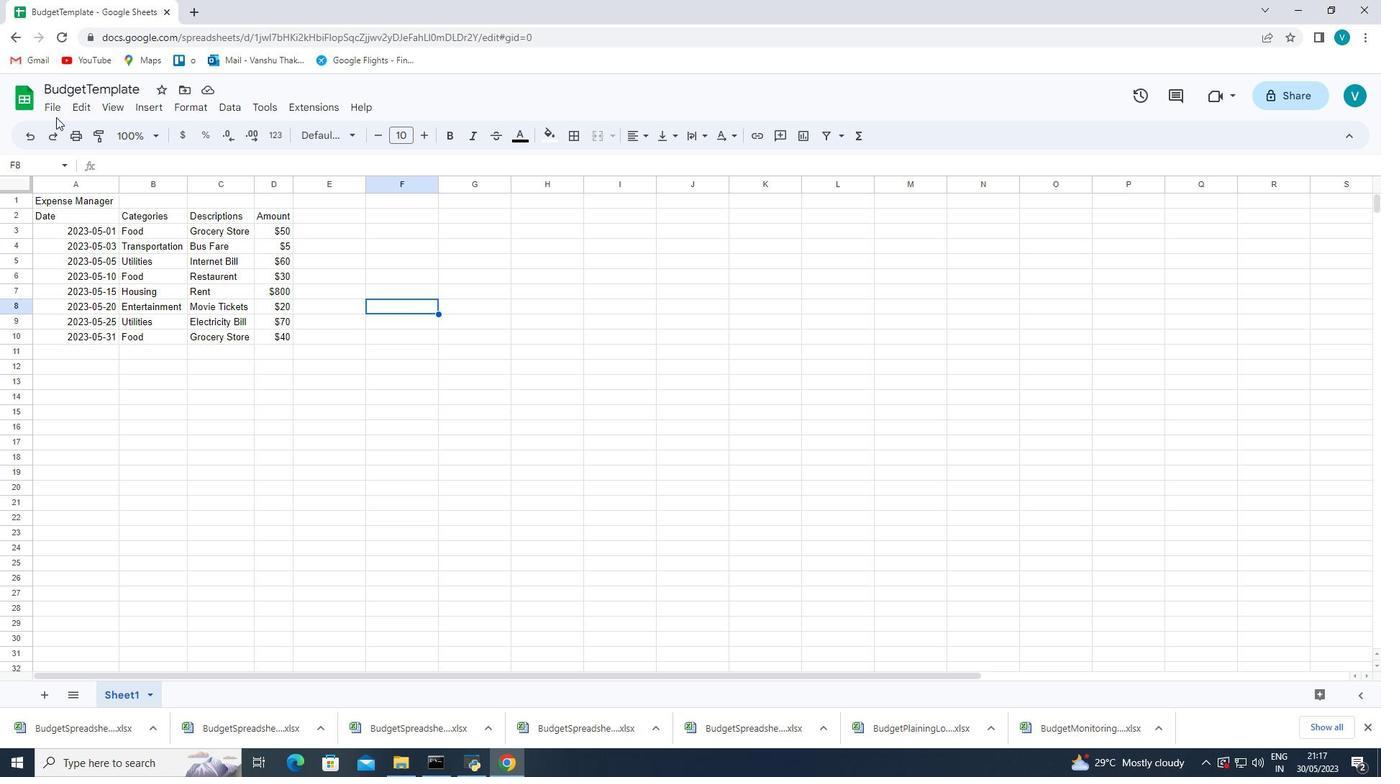
Action: Mouse pressed left at (53, 110)
Screenshot: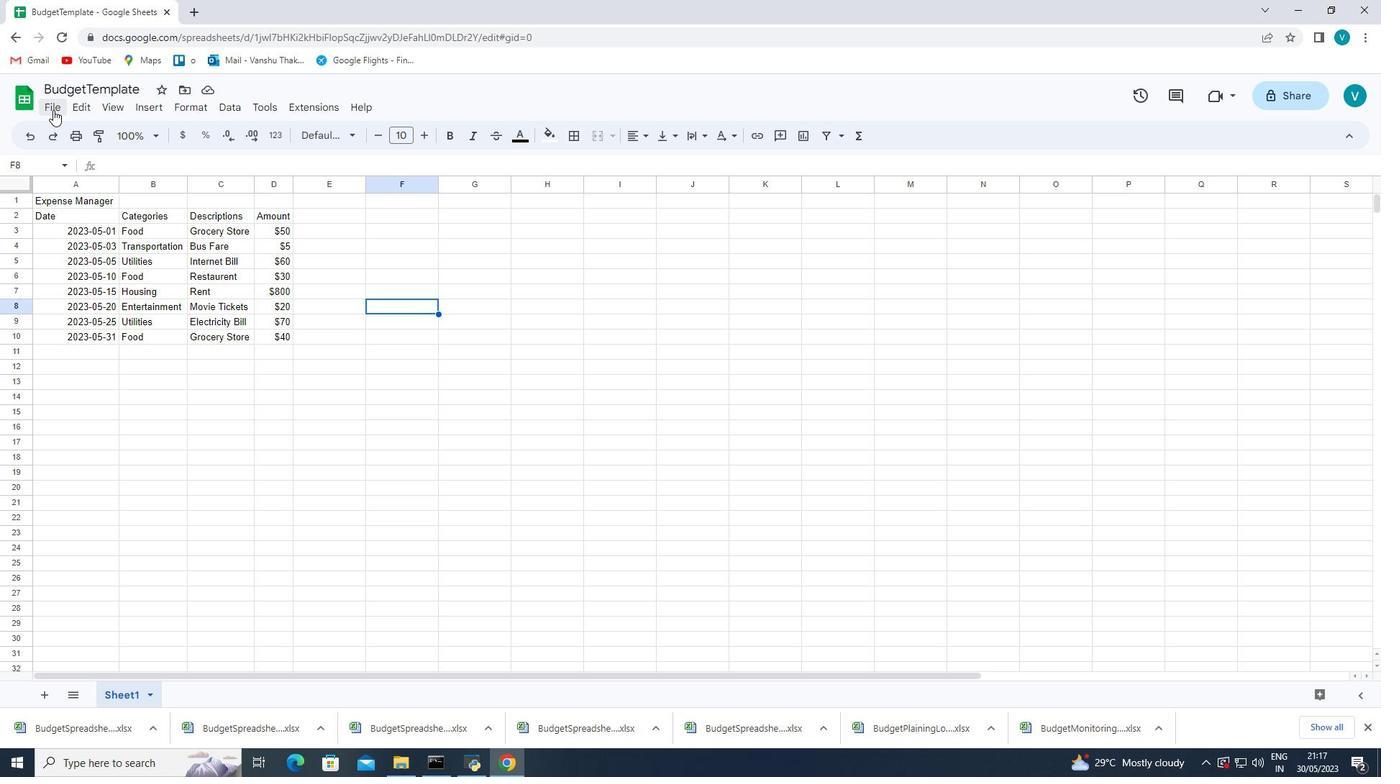 
Action: Mouse moved to (134, 287)
Screenshot: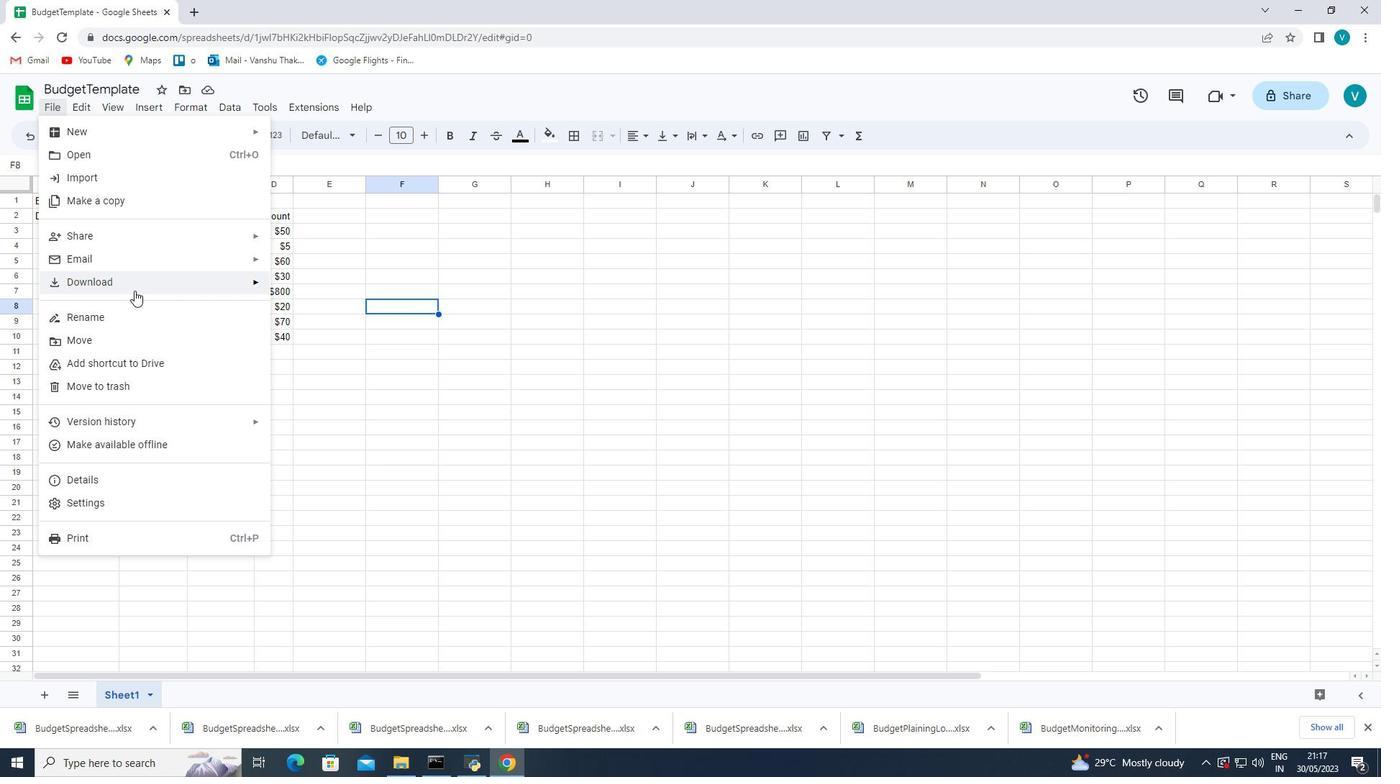 
Action: Mouse pressed left at (134, 287)
Screenshot: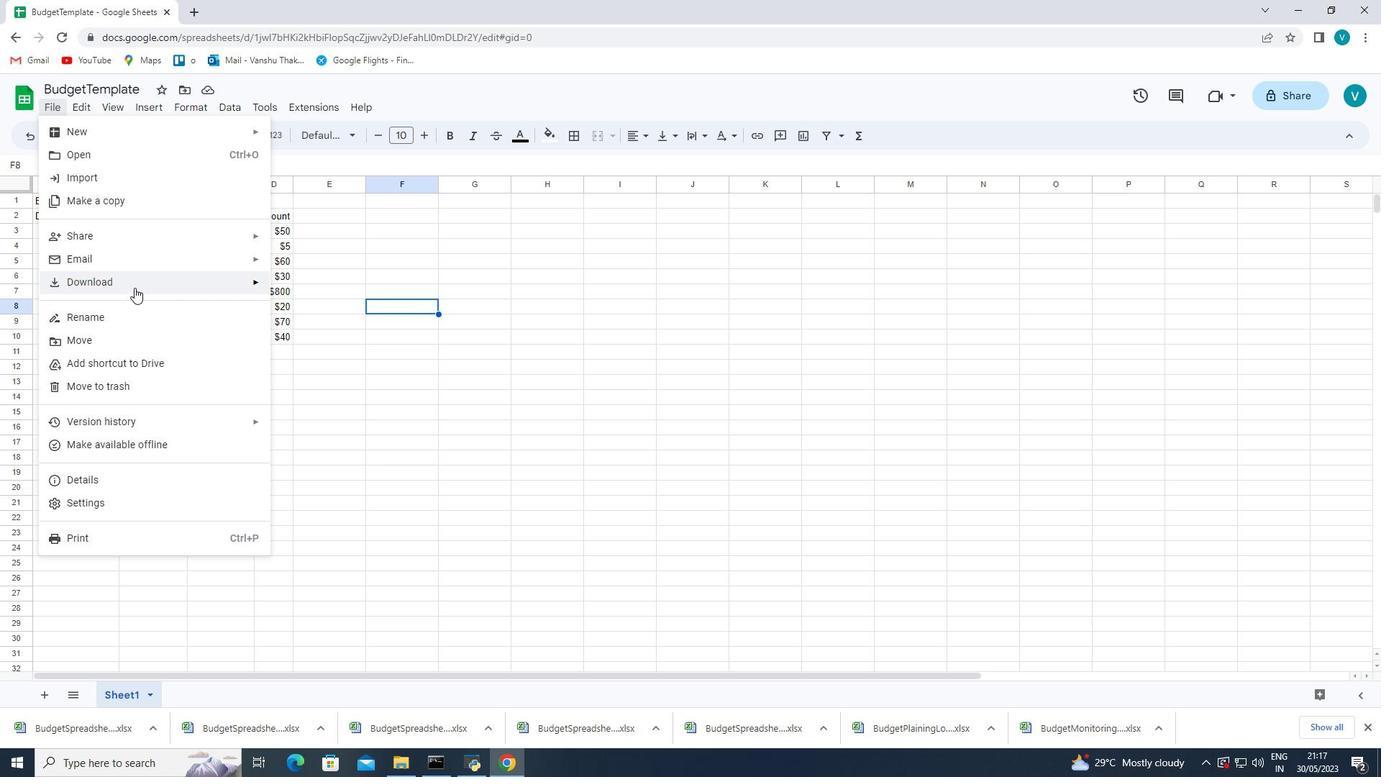 
Action: Mouse moved to (367, 277)
Screenshot: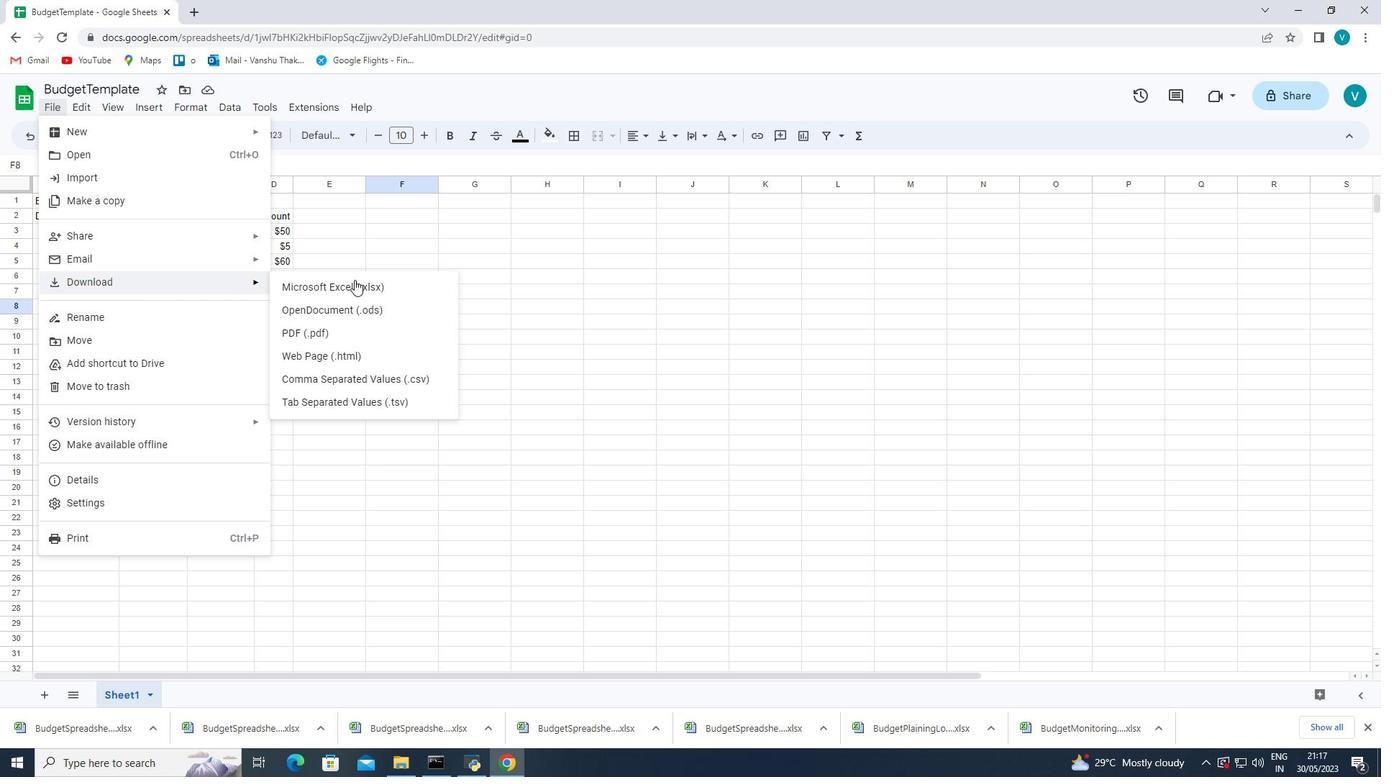 
Action: Mouse pressed left at (367, 277)
Screenshot: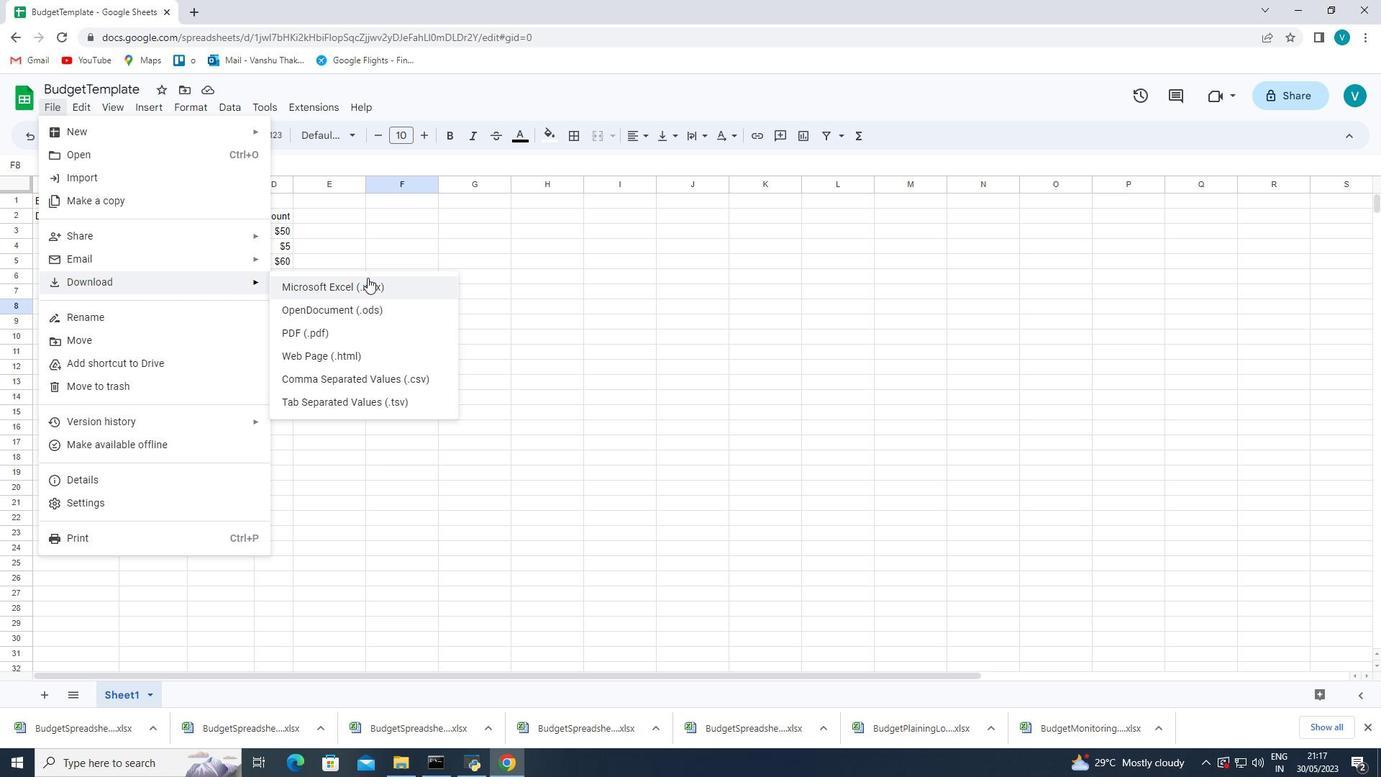 
Action: Mouse moved to (531, 590)
Screenshot: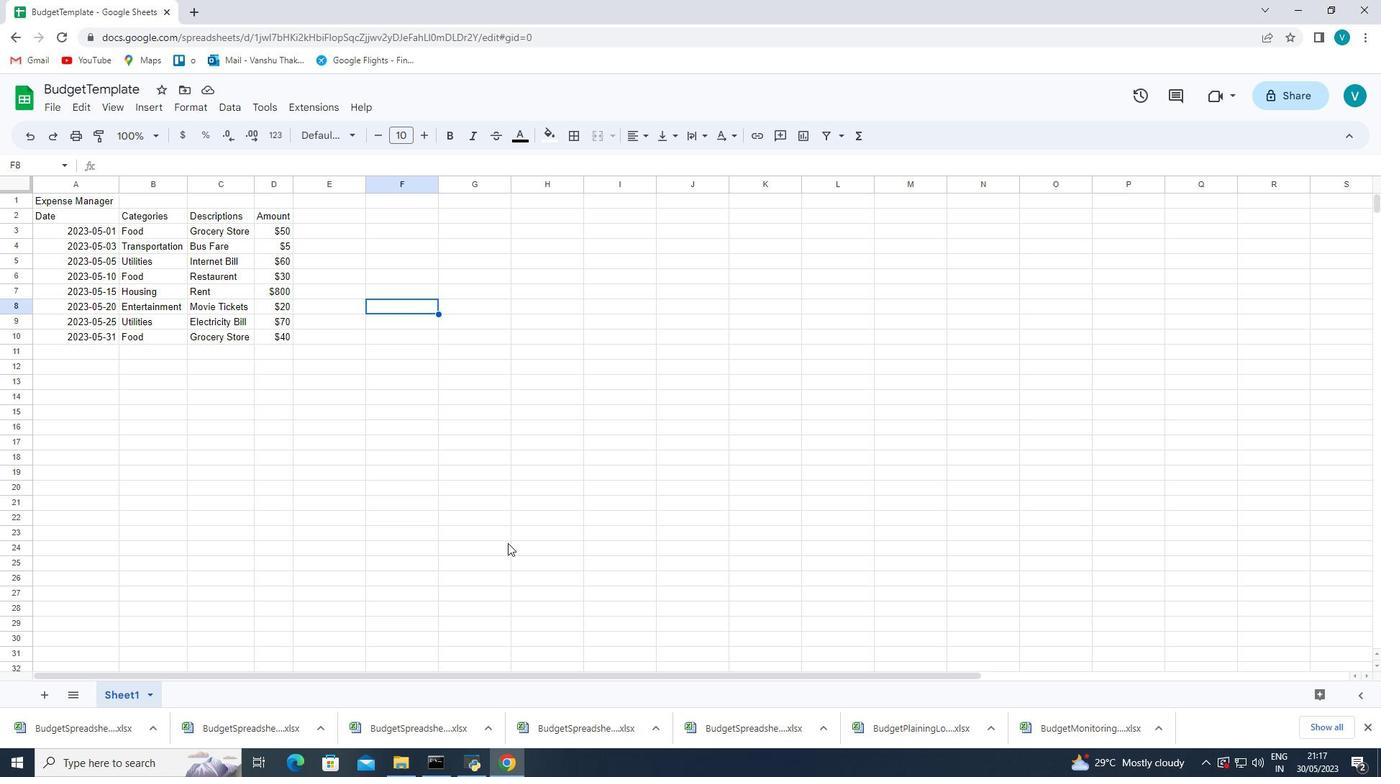
Action: Mouse scrolled (531, 590) with delta (0, 0)
Screenshot: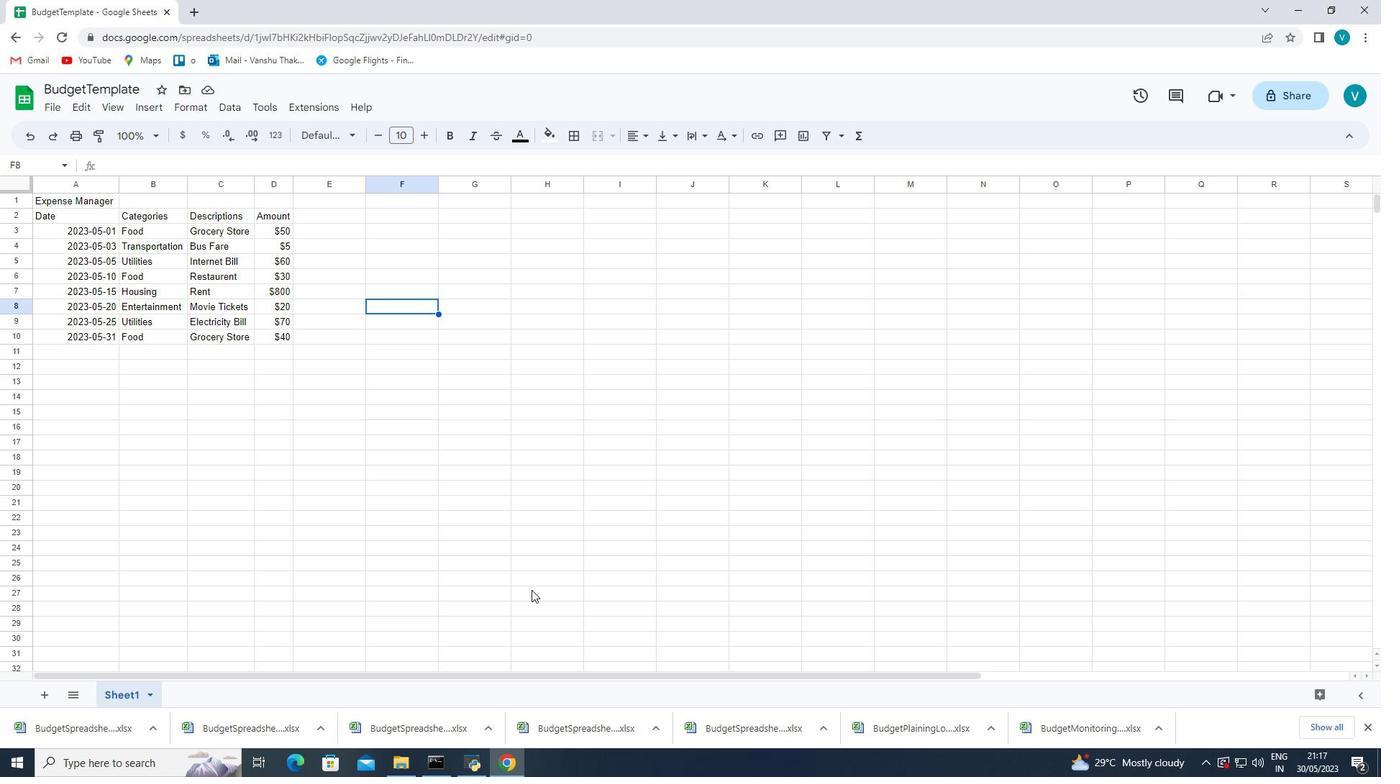 
Action: Mouse scrolled (531, 590) with delta (0, 0)
Screenshot: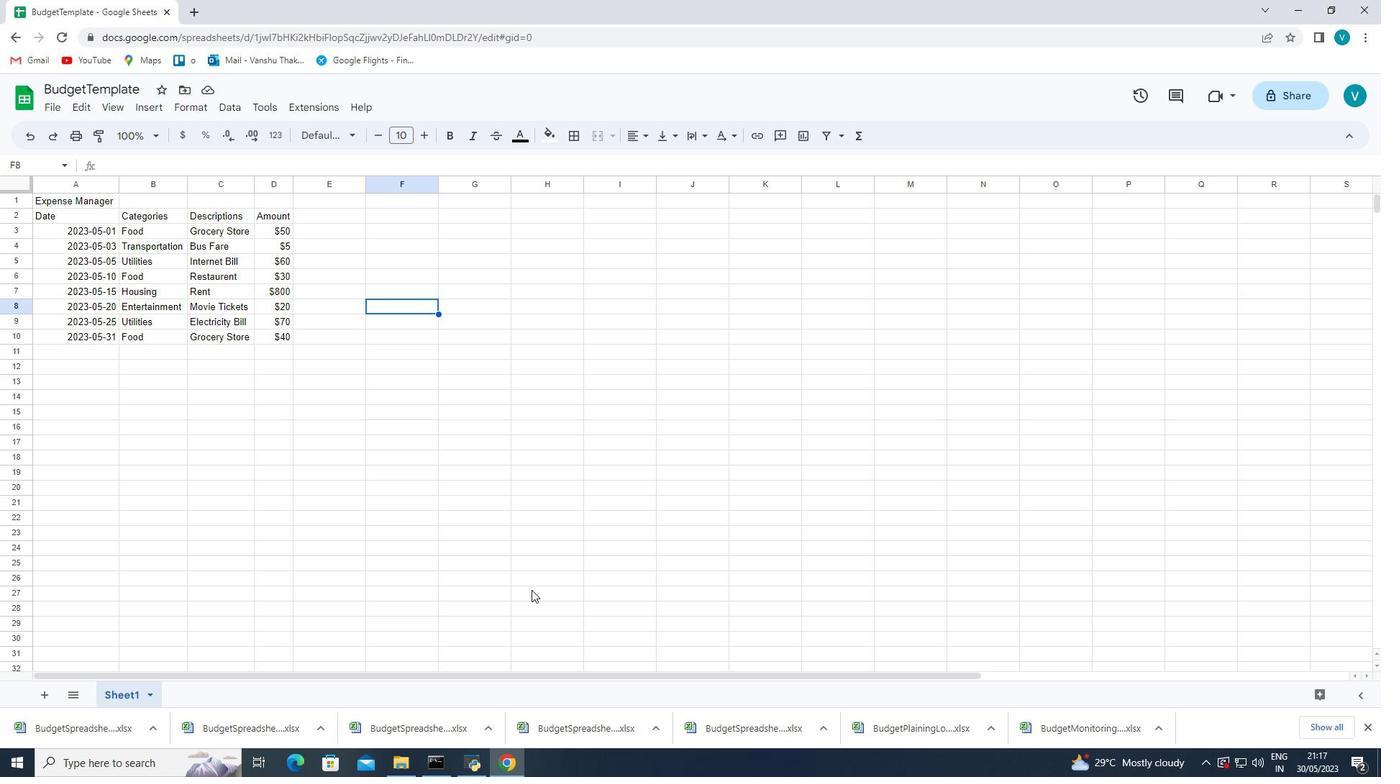
Action: Mouse scrolled (531, 590) with delta (0, 0)
Screenshot: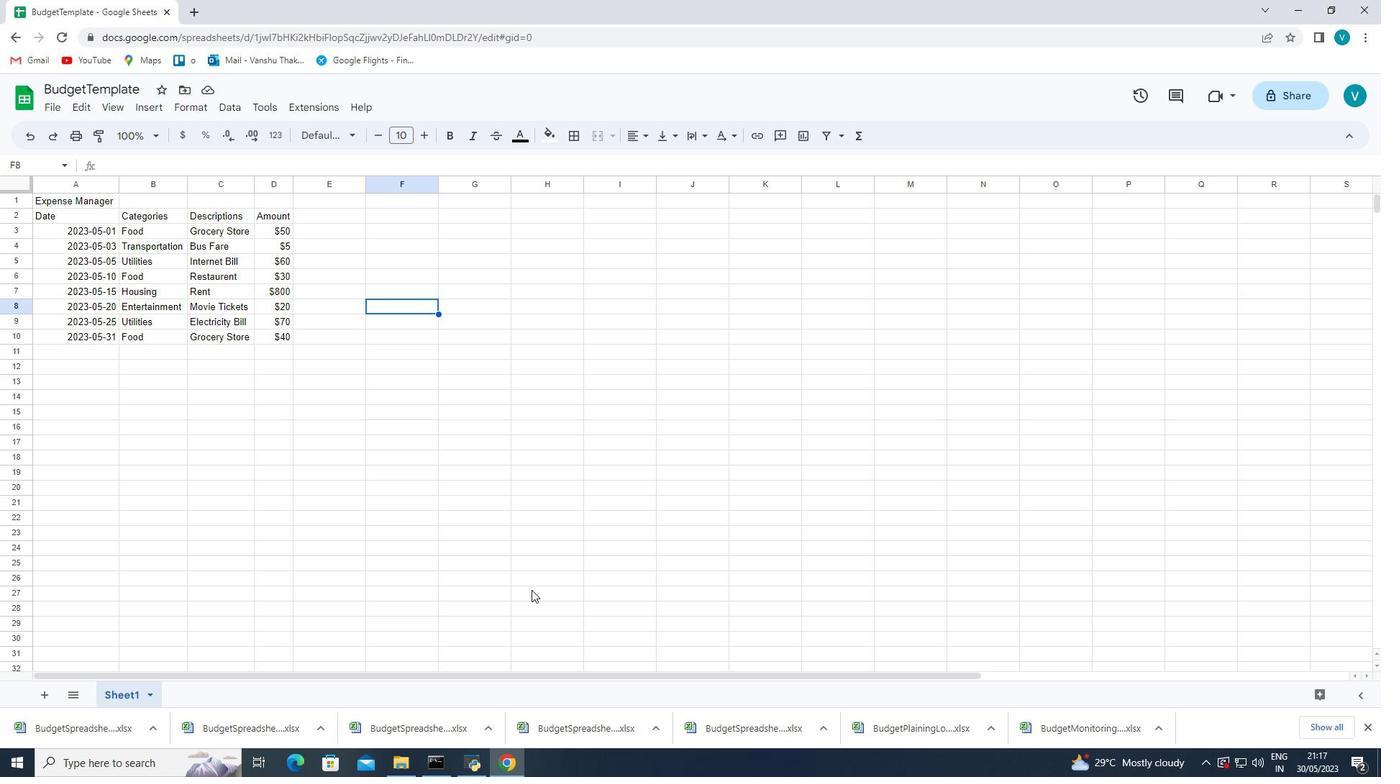 
Action: Mouse moved to (20, 621)
Screenshot: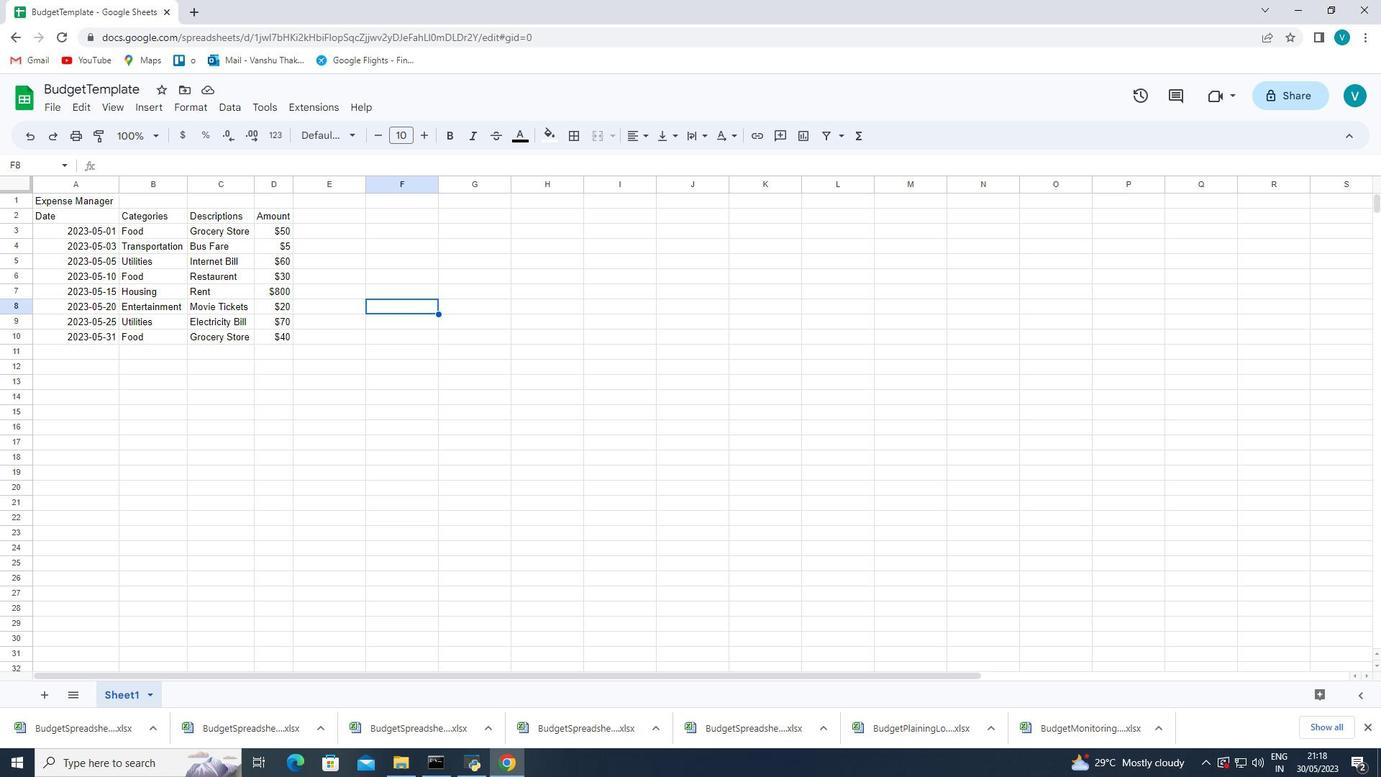
